 Task: Research Airbnb options in Lomza, Poland from 15th December, 2023 to 20th December, 2023 for 1 adult.1  bedroom having 1 bed and 1 bathroom. Property type can be hotel. Look for 4 properties as per requirement.
Action: Mouse moved to (455, 100)
Screenshot: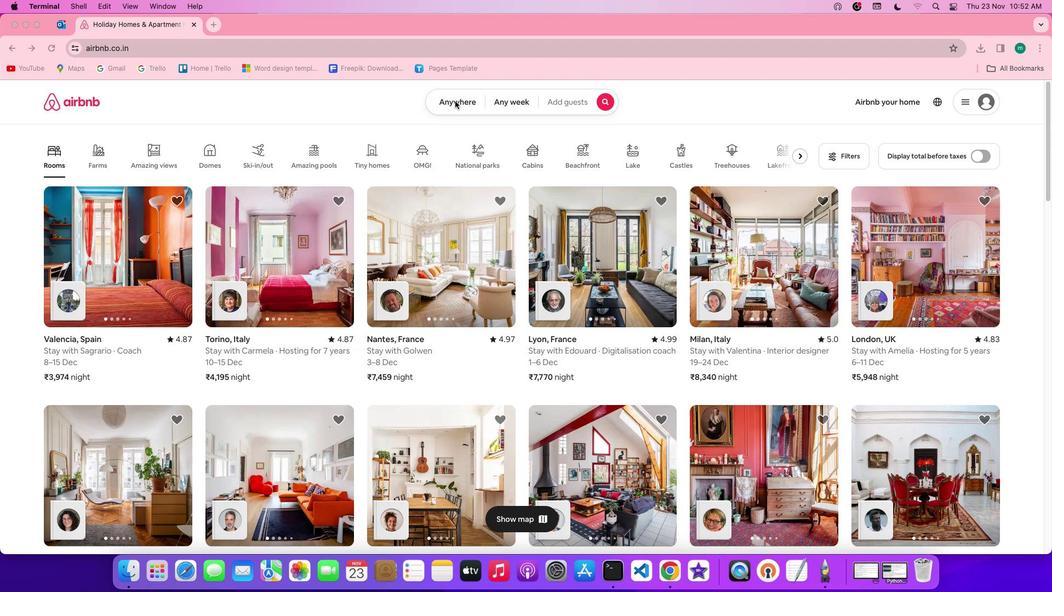 
Action: Mouse pressed left at (455, 100)
Screenshot: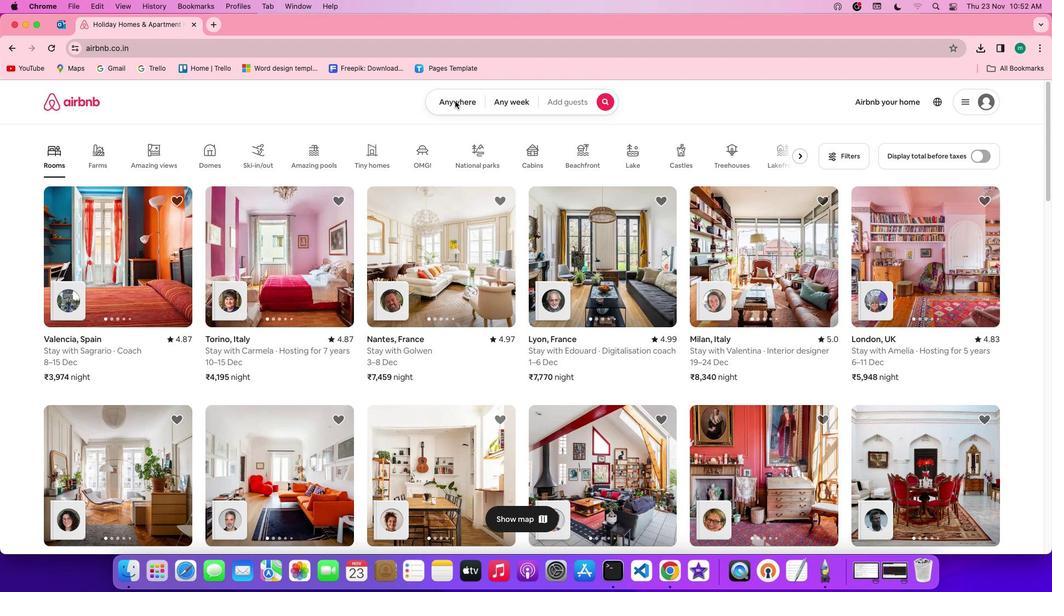 
Action: Mouse pressed left at (455, 100)
Screenshot: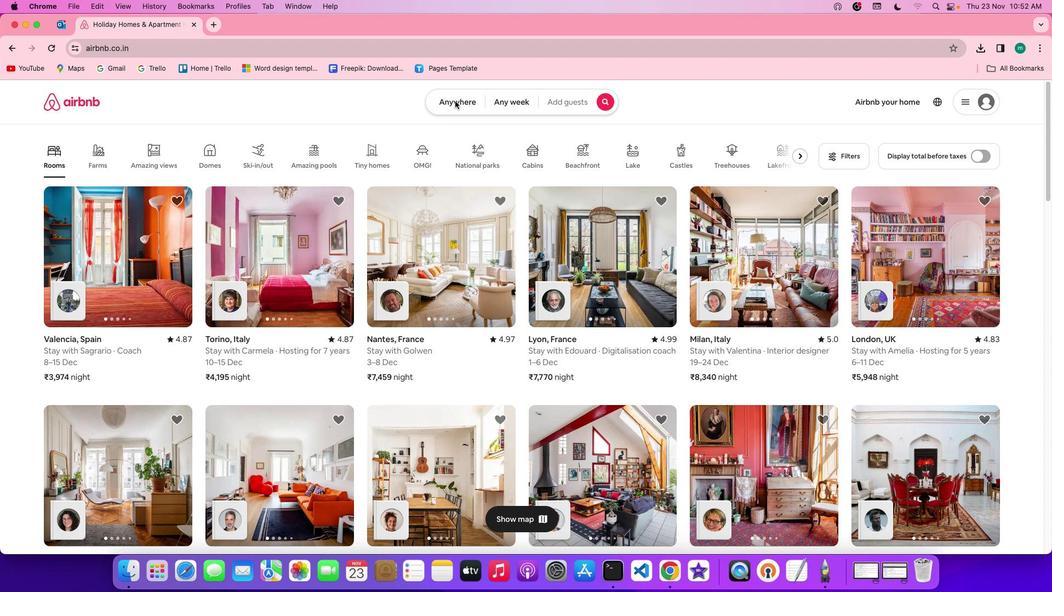 
Action: Mouse moved to (399, 144)
Screenshot: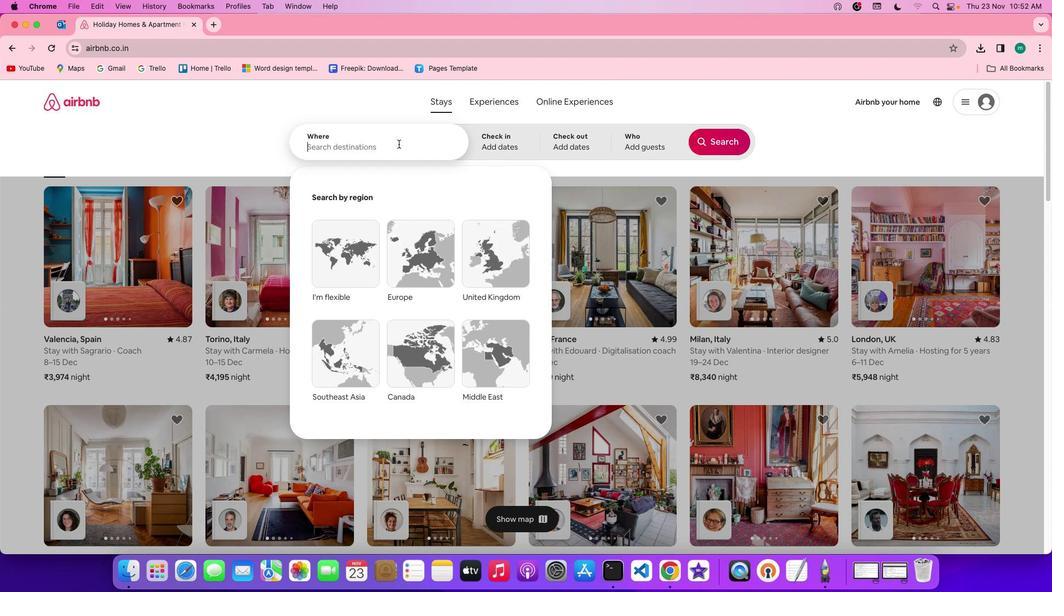 
Action: Mouse pressed left at (399, 144)
Screenshot: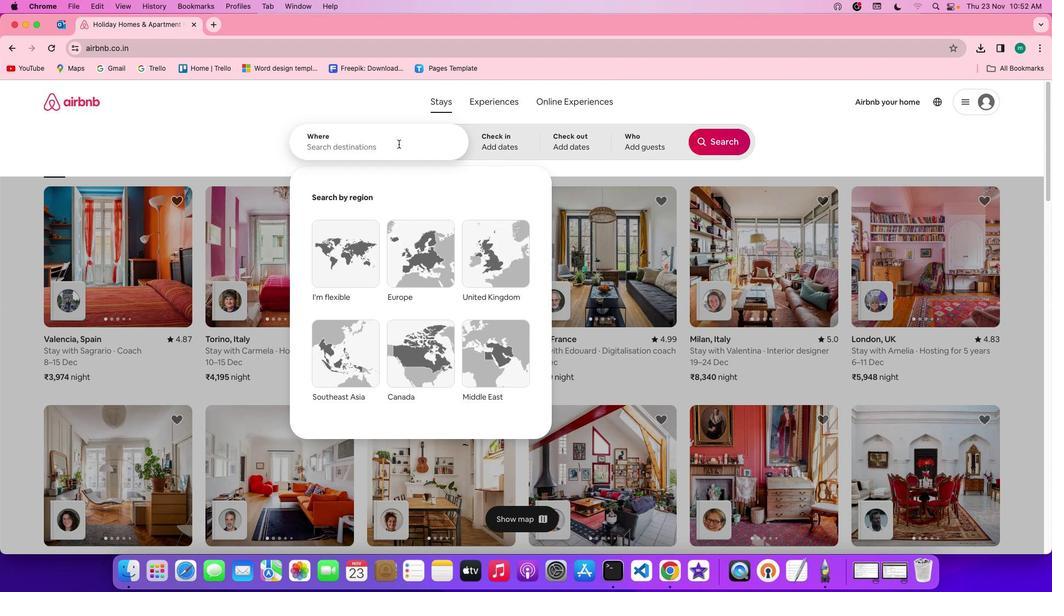 
Action: Key pressed Key.shift'L''o''m''z''a'','Key.spaceKey.shift'P''o''l''a''n''d'
Screenshot: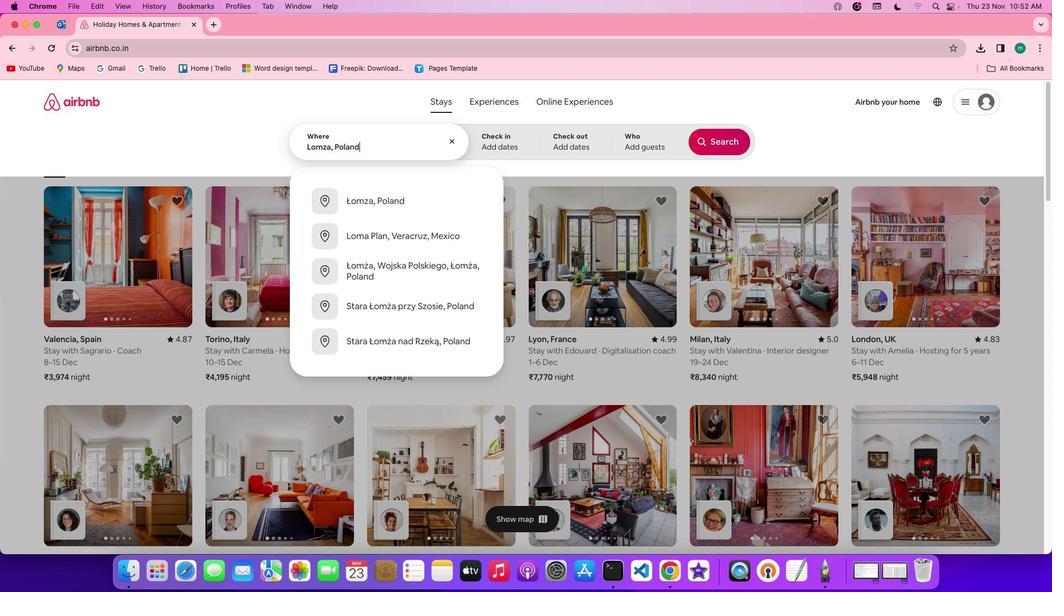 
Action: Mouse moved to (516, 139)
Screenshot: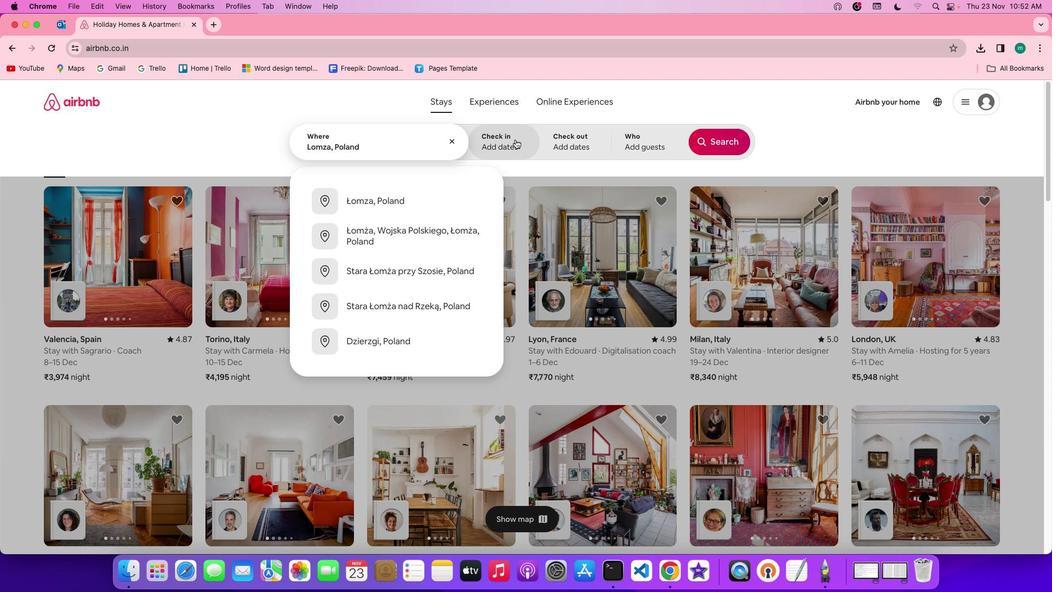 
Action: Mouse pressed left at (516, 139)
Screenshot: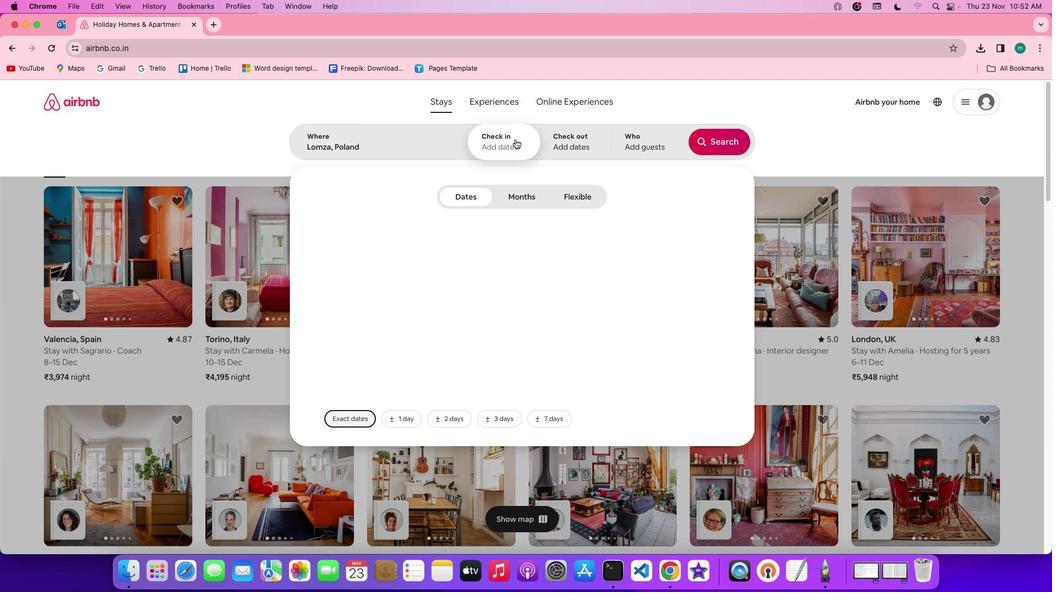 
Action: Mouse moved to (645, 271)
Screenshot: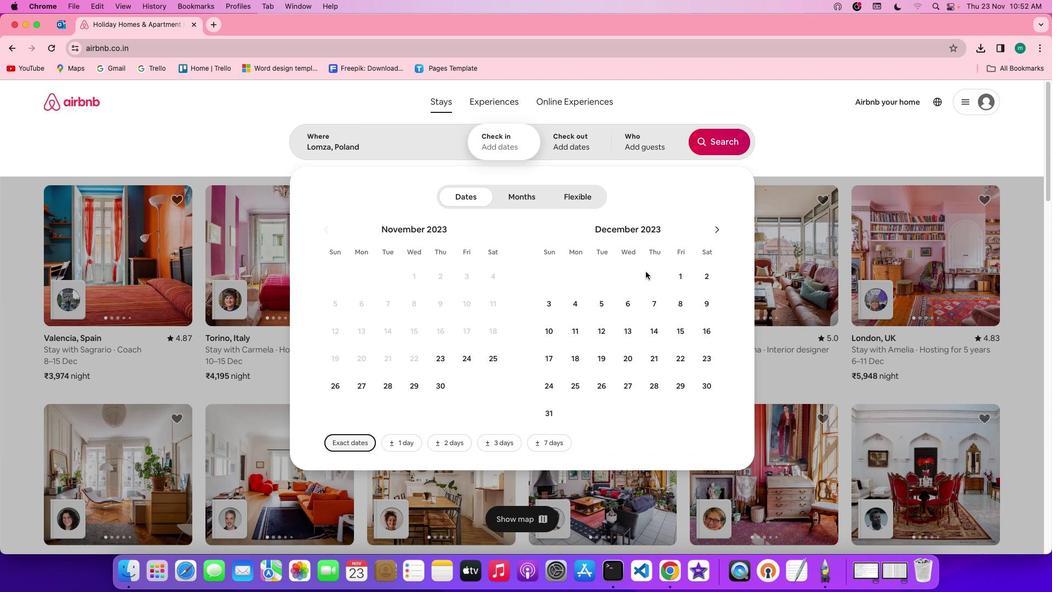 
Action: Mouse scrolled (645, 271) with delta (0, 0)
Screenshot: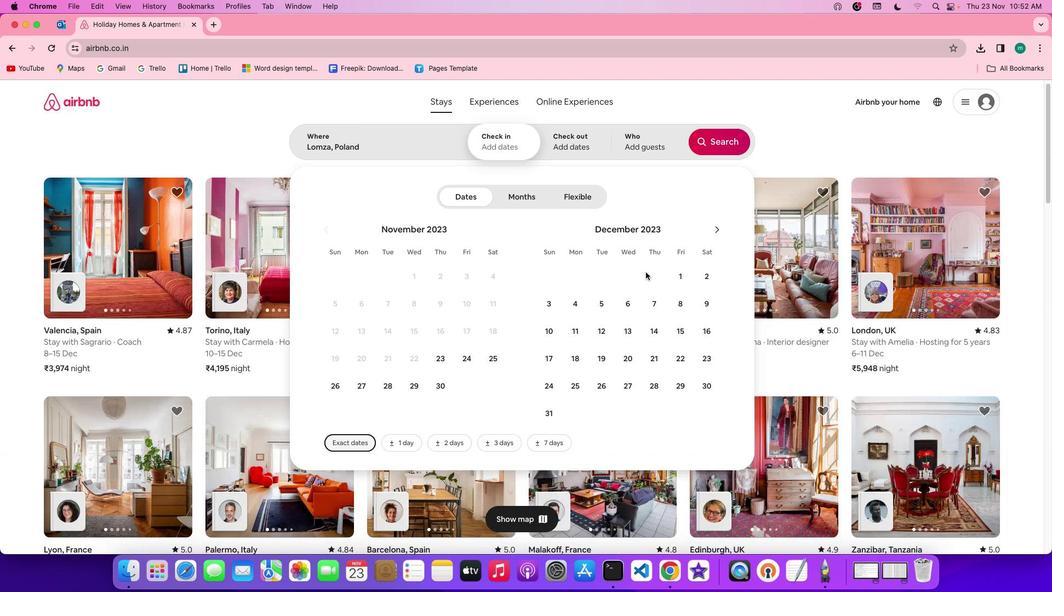 
Action: Mouse moved to (646, 271)
Screenshot: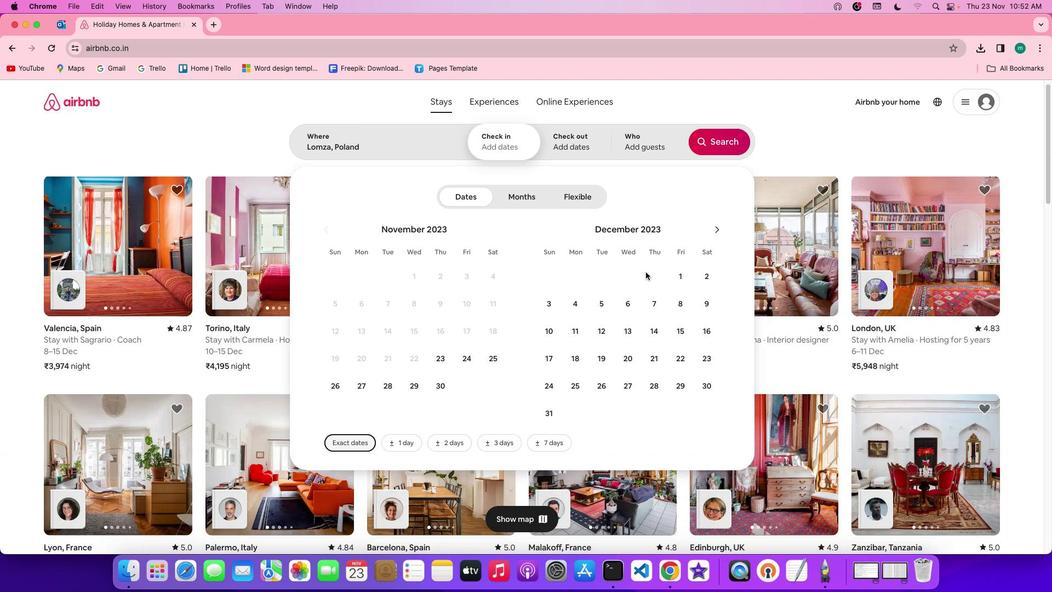 
Action: Mouse scrolled (646, 271) with delta (0, 0)
Screenshot: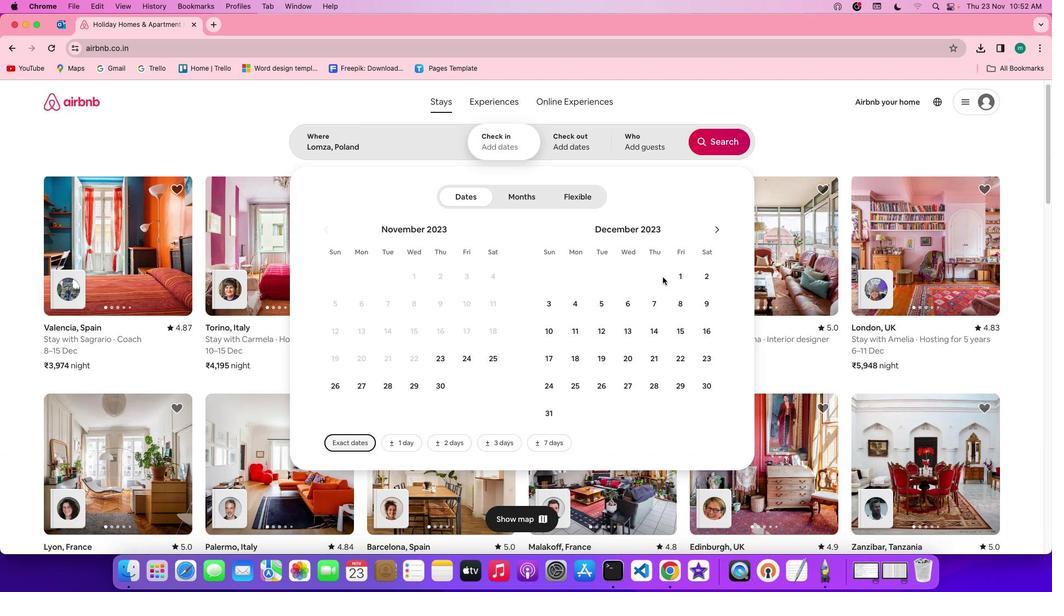 
Action: Mouse moved to (684, 322)
Screenshot: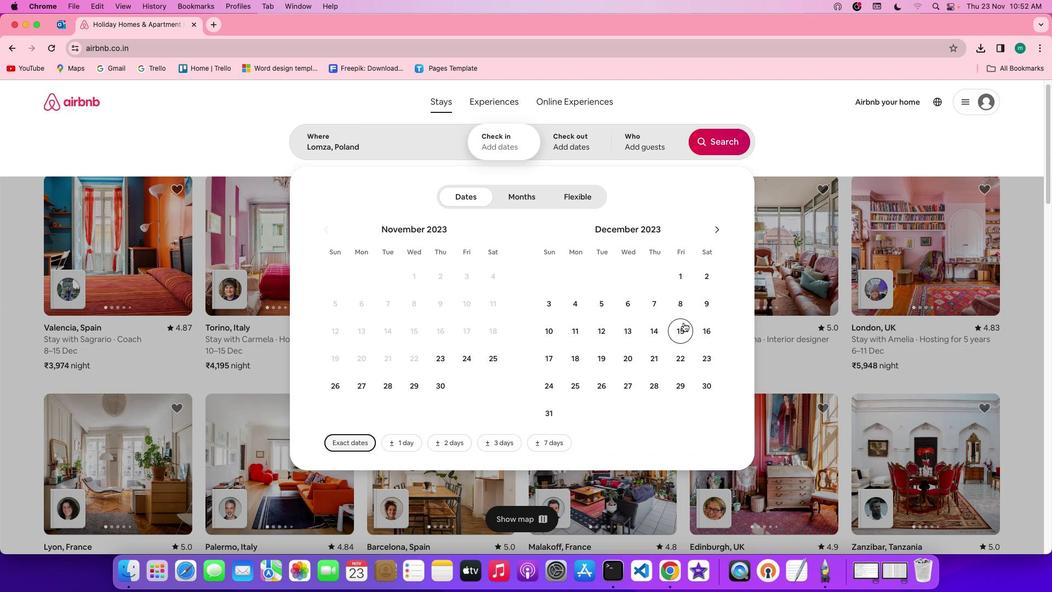 
Action: Mouse pressed left at (684, 322)
Screenshot: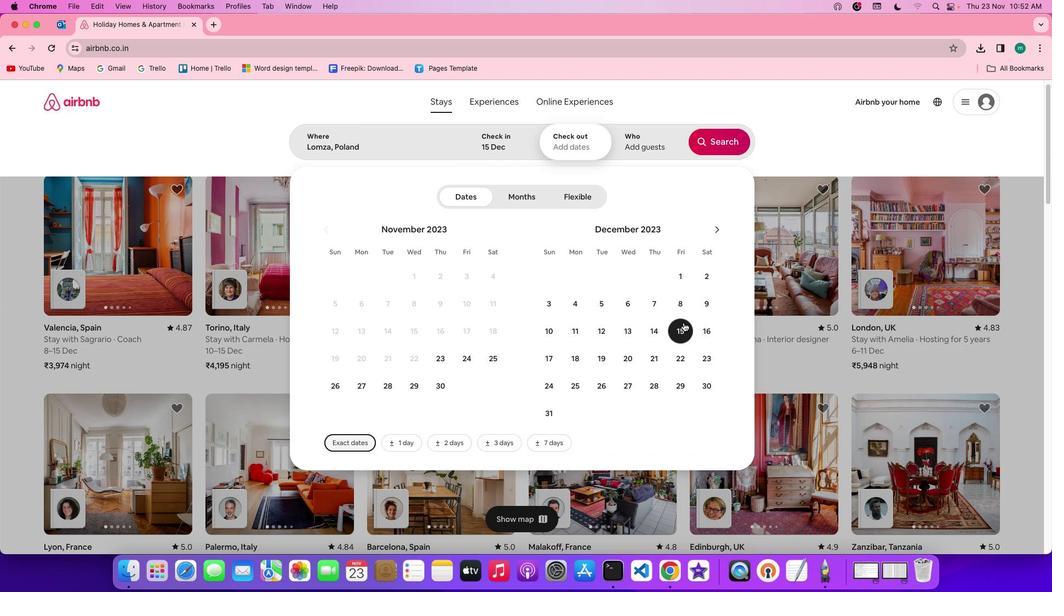 
Action: Mouse moved to (635, 352)
Screenshot: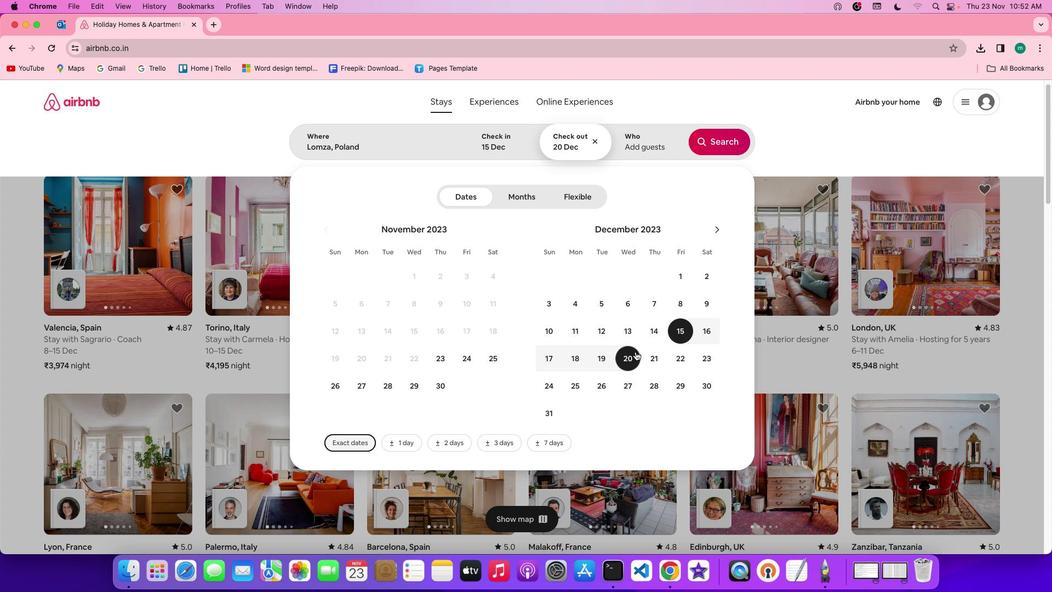 
Action: Mouse pressed left at (635, 352)
Screenshot: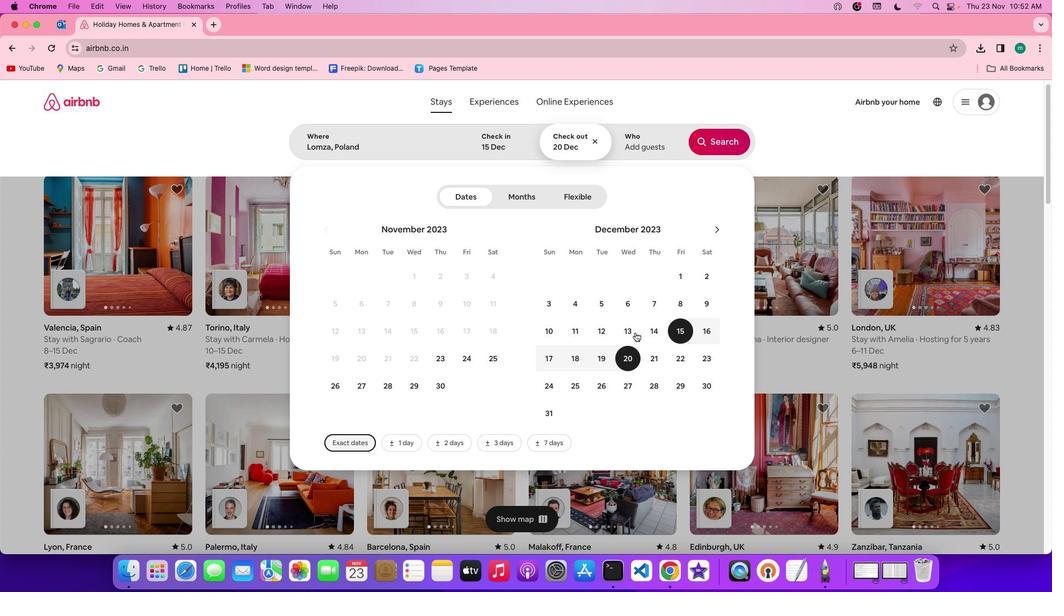 
Action: Mouse moved to (638, 135)
Screenshot: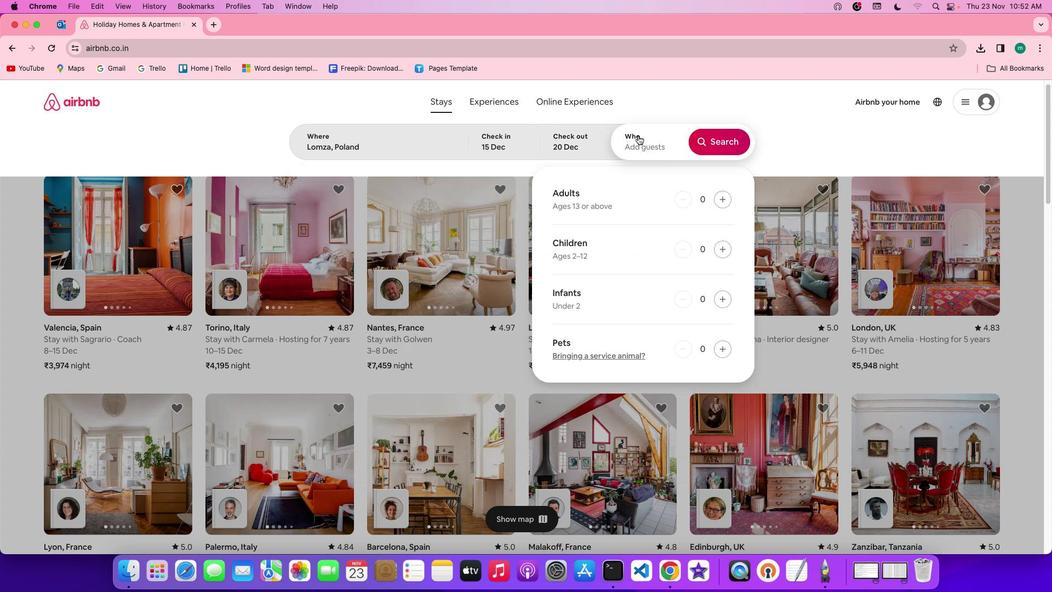 
Action: Mouse pressed left at (638, 135)
Screenshot: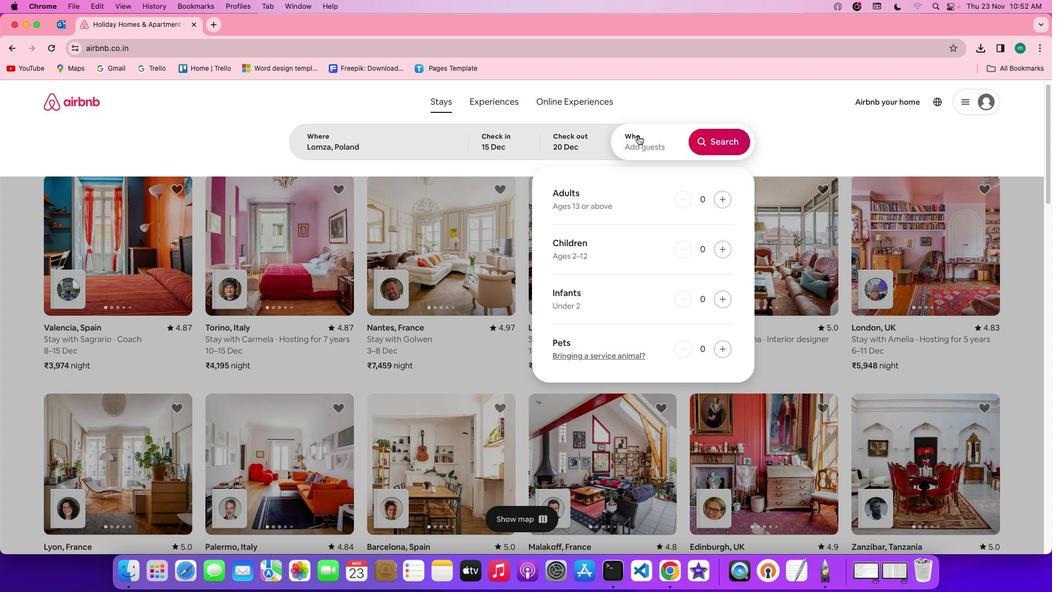 
Action: Mouse moved to (719, 195)
Screenshot: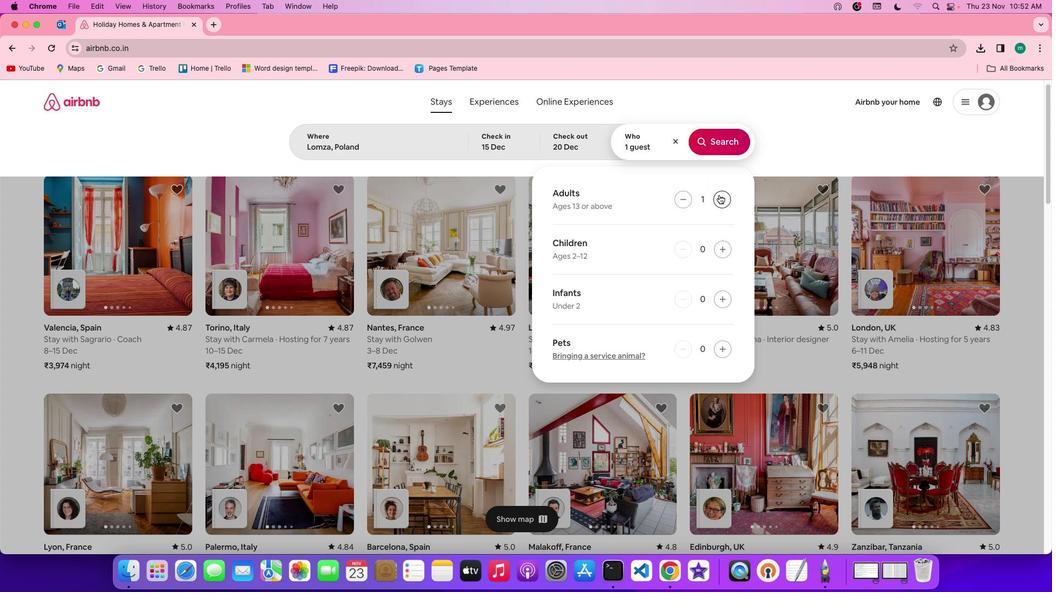 
Action: Mouse pressed left at (719, 195)
Screenshot: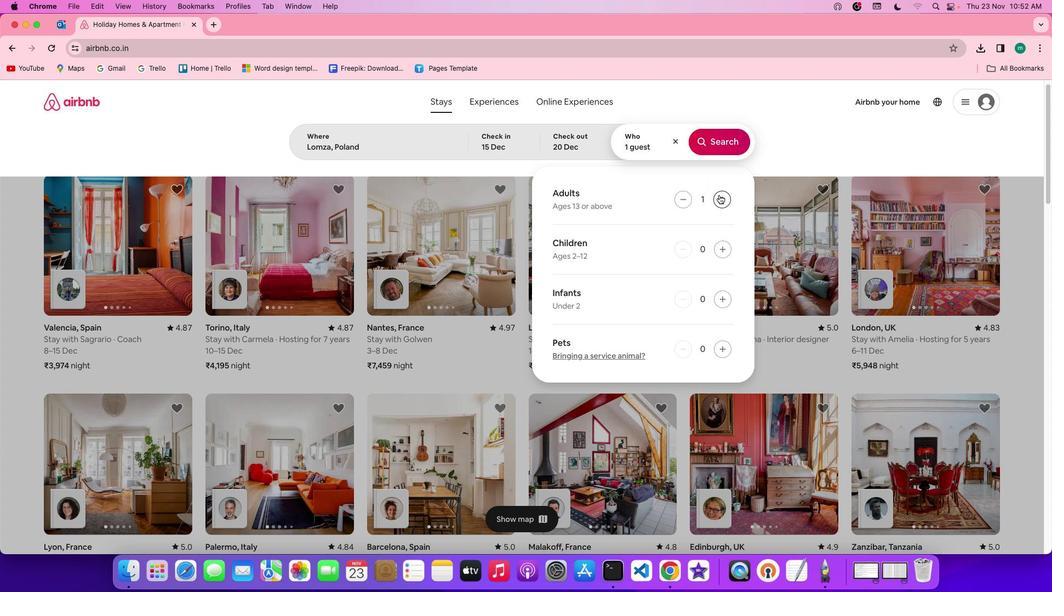 
Action: Mouse moved to (719, 139)
Screenshot: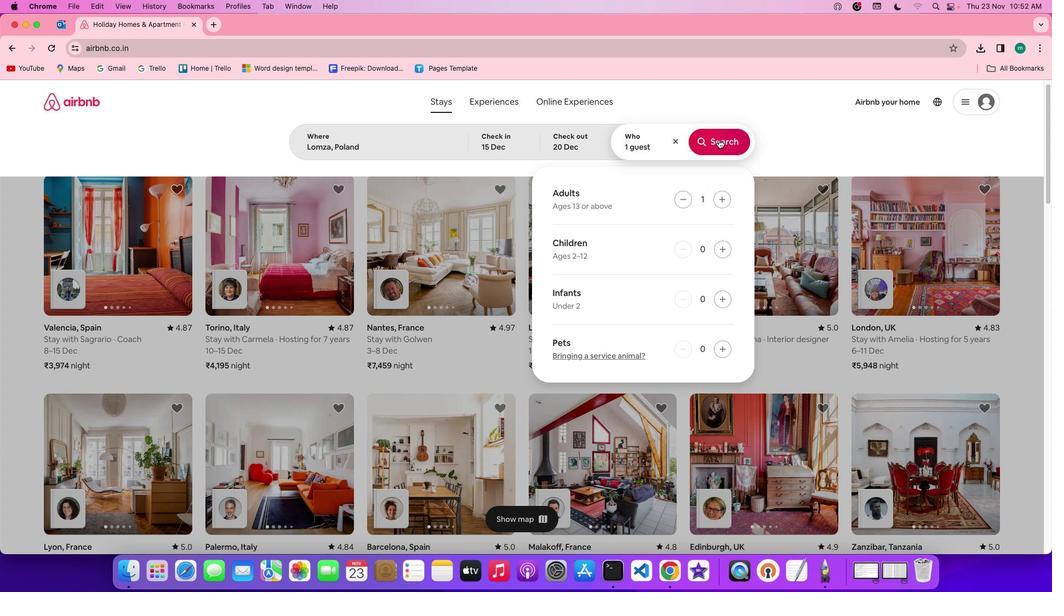 
Action: Mouse pressed left at (719, 139)
Screenshot: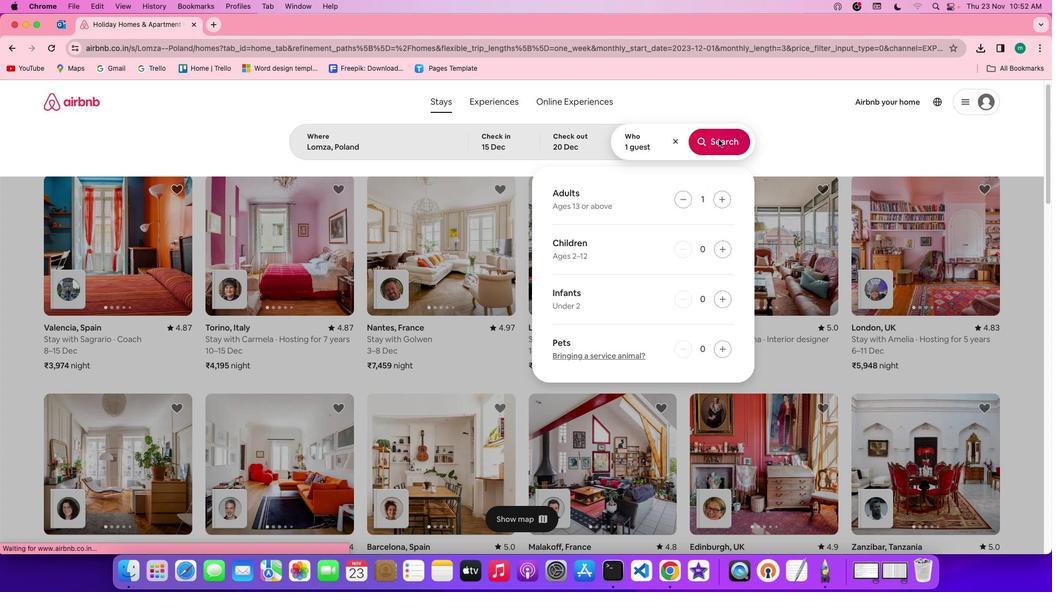 
Action: Mouse moved to (877, 147)
Screenshot: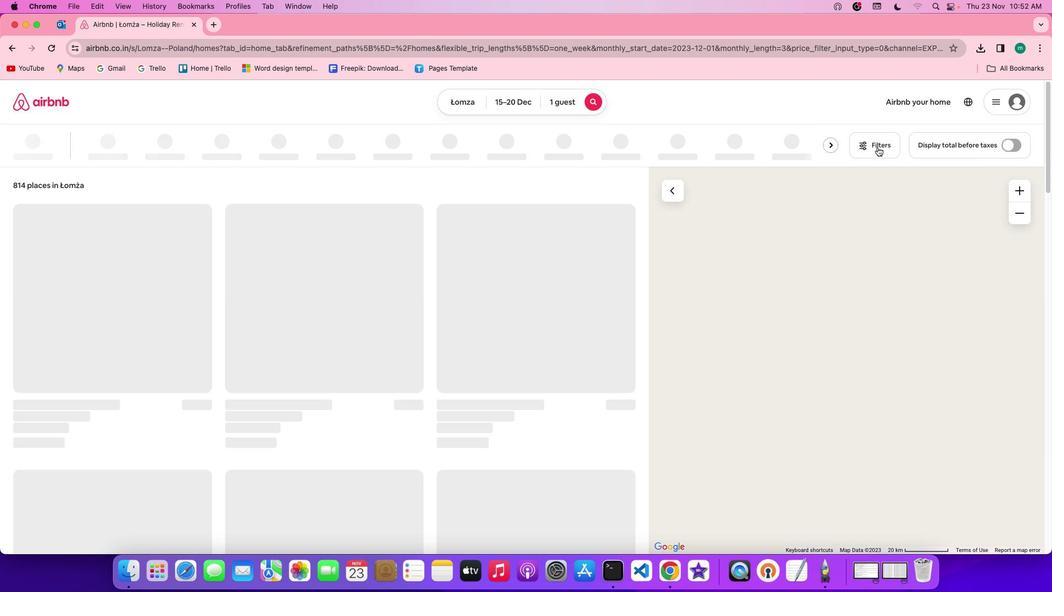 
Action: Mouse pressed left at (877, 147)
Screenshot: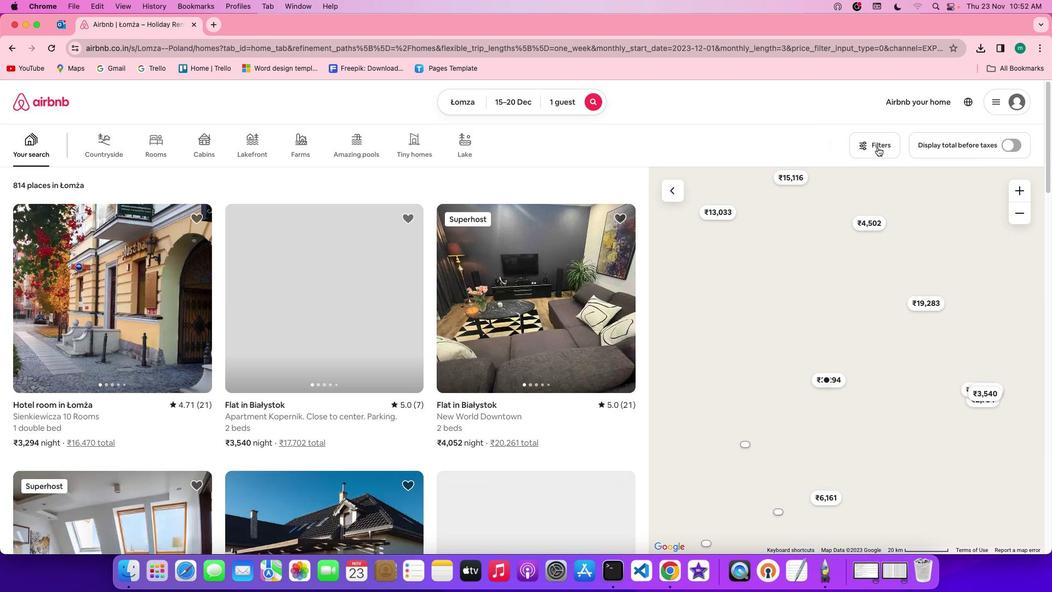 
Action: Mouse moved to (593, 307)
Screenshot: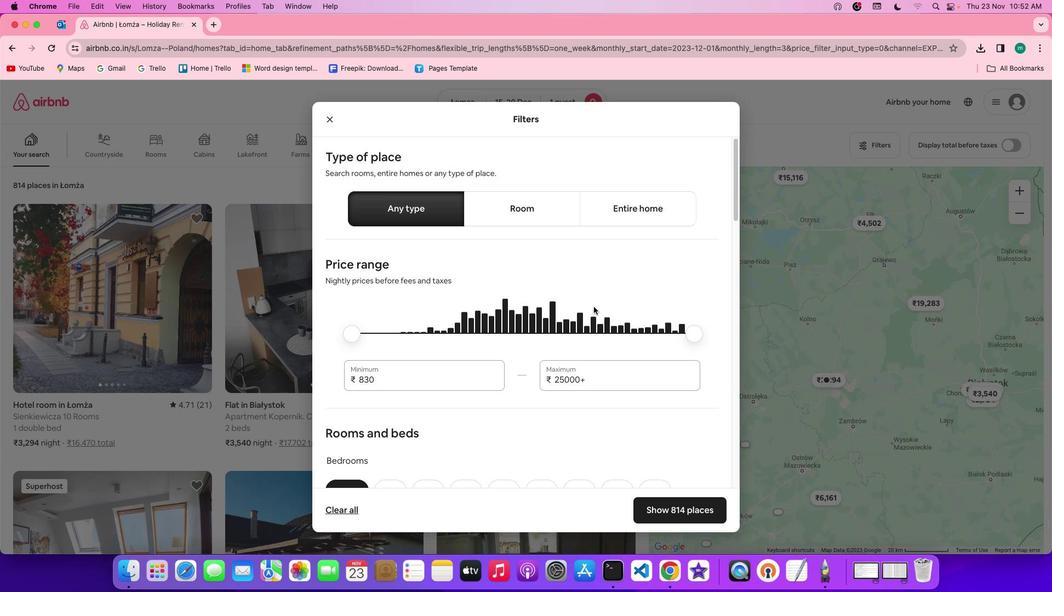
Action: Mouse scrolled (593, 307) with delta (0, 0)
Screenshot: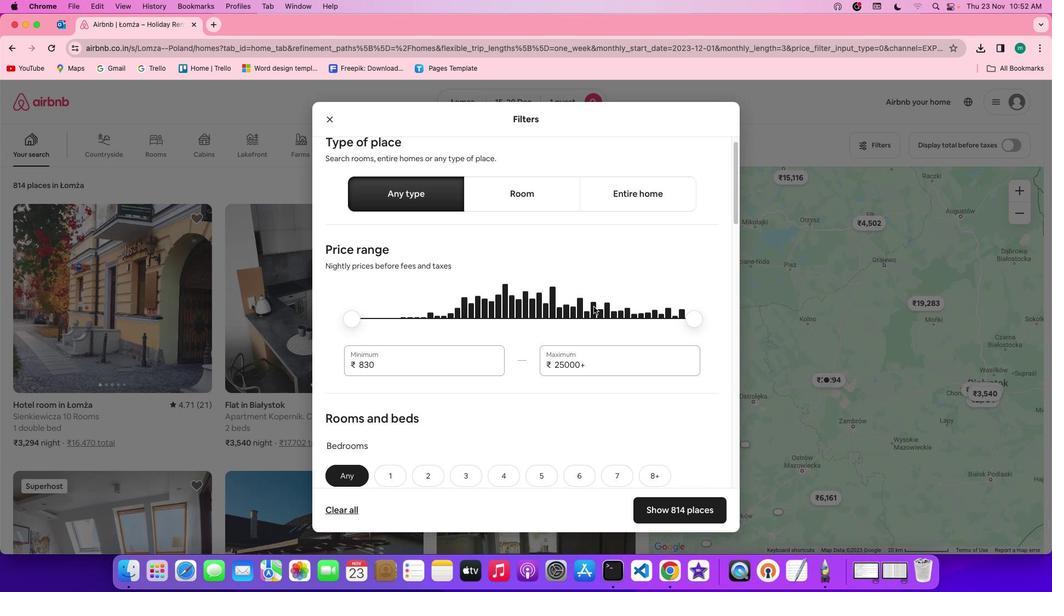 
Action: Mouse scrolled (593, 307) with delta (0, 0)
Screenshot: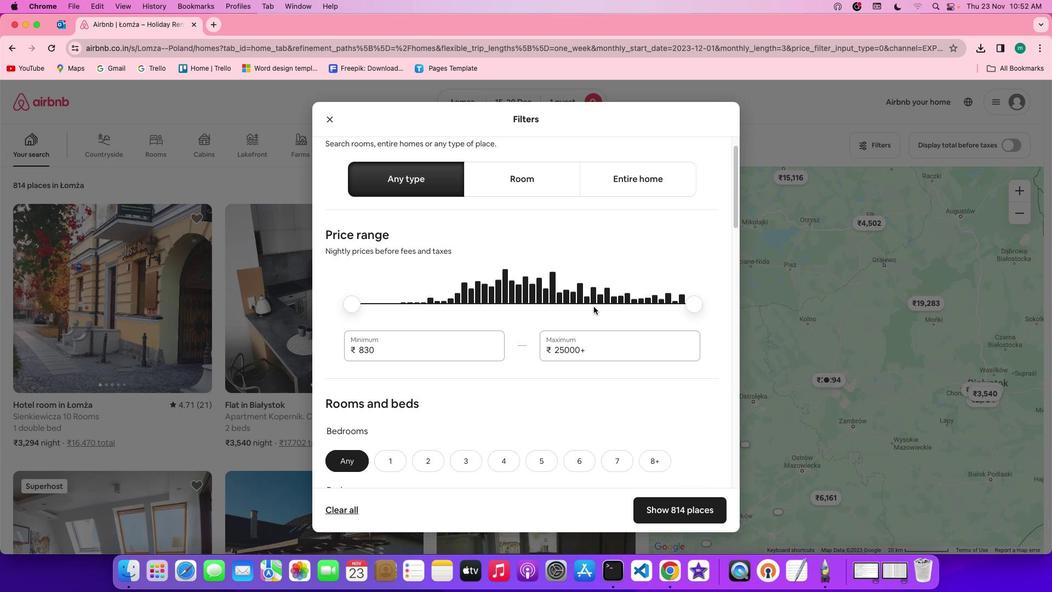 
Action: Mouse scrolled (593, 307) with delta (0, 0)
Screenshot: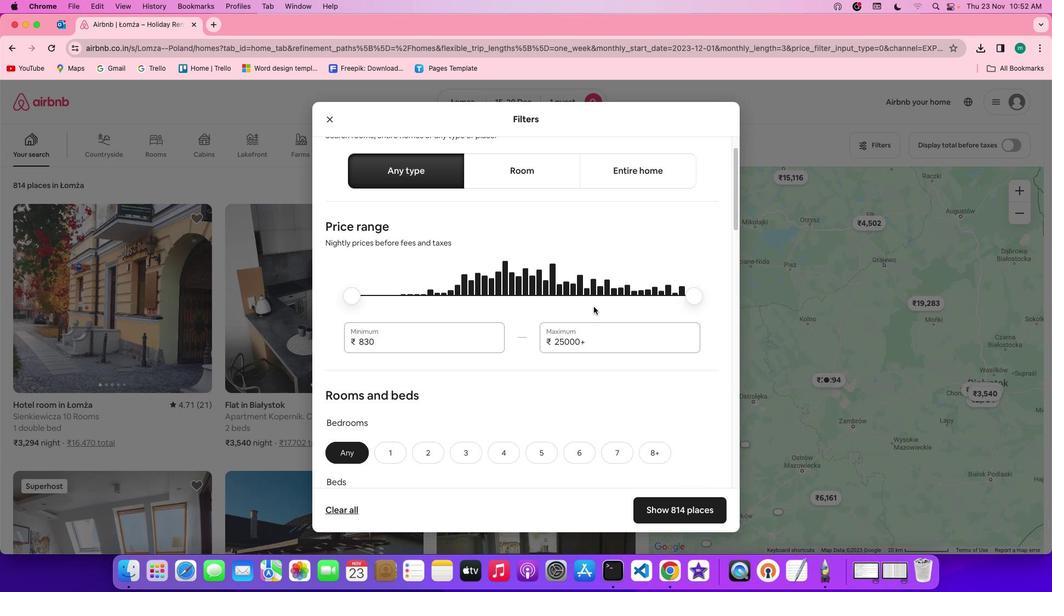 
Action: Mouse scrolled (593, 307) with delta (0, 0)
Screenshot: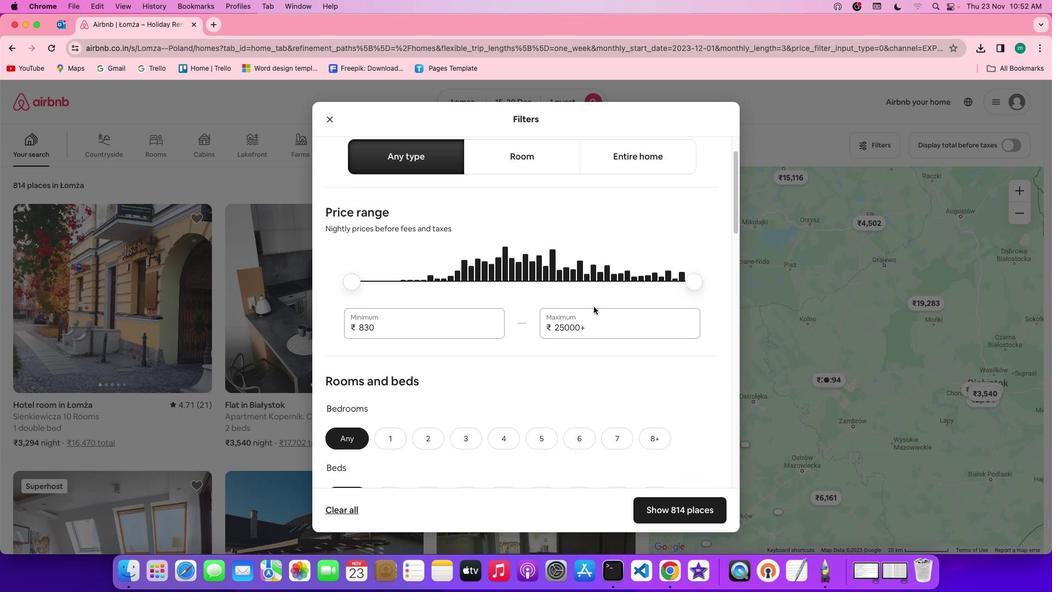 
Action: Mouse scrolled (593, 307) with delta (0, 0)
Screenshot: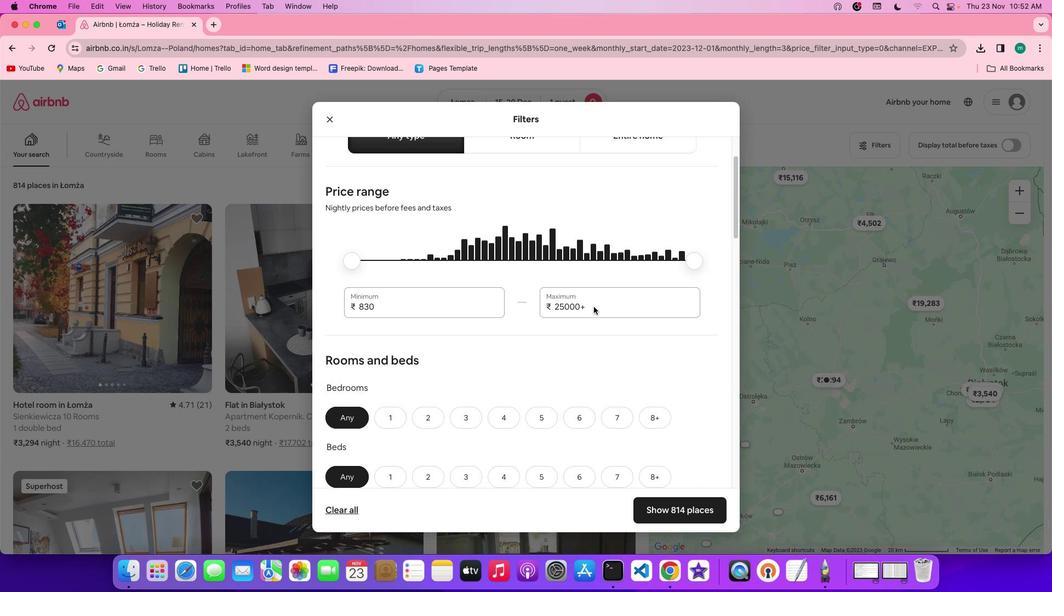 
Action: Mouse scrolled (593, 307) with delta (0, 0)
Screenshot: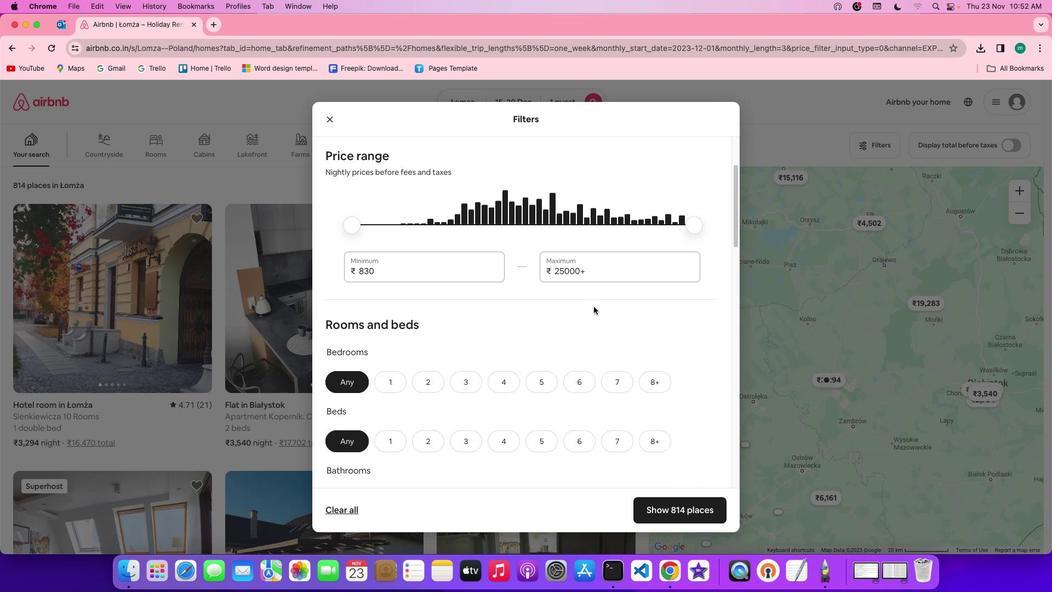 
Action: Mouse scrolled (593, 307) with delta (0, 0)
Screenshot: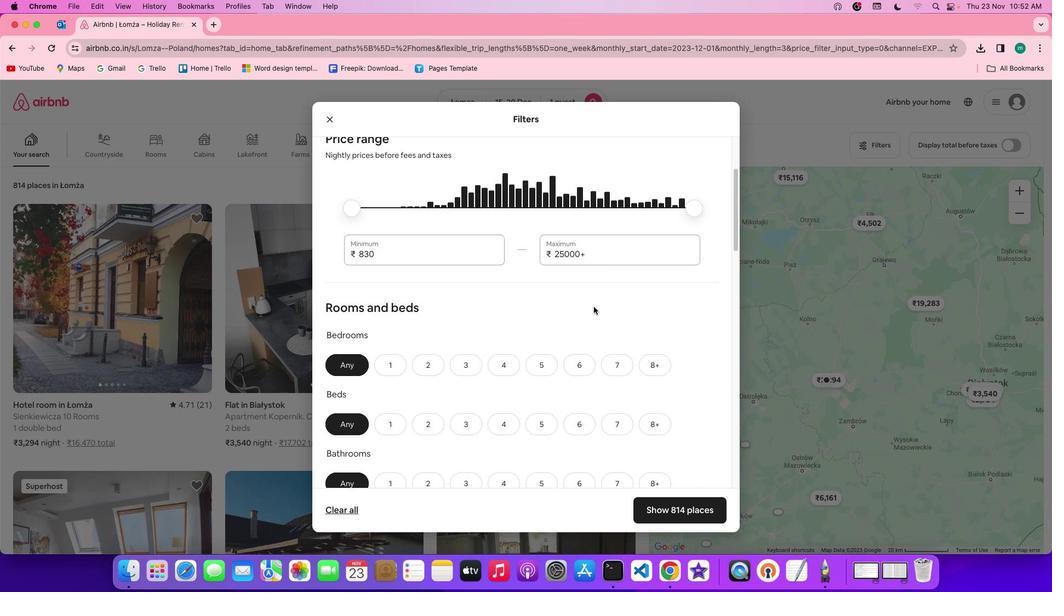 
Action: Mouse scrolled (593, 307) with delta (0, 0)
Screenshot: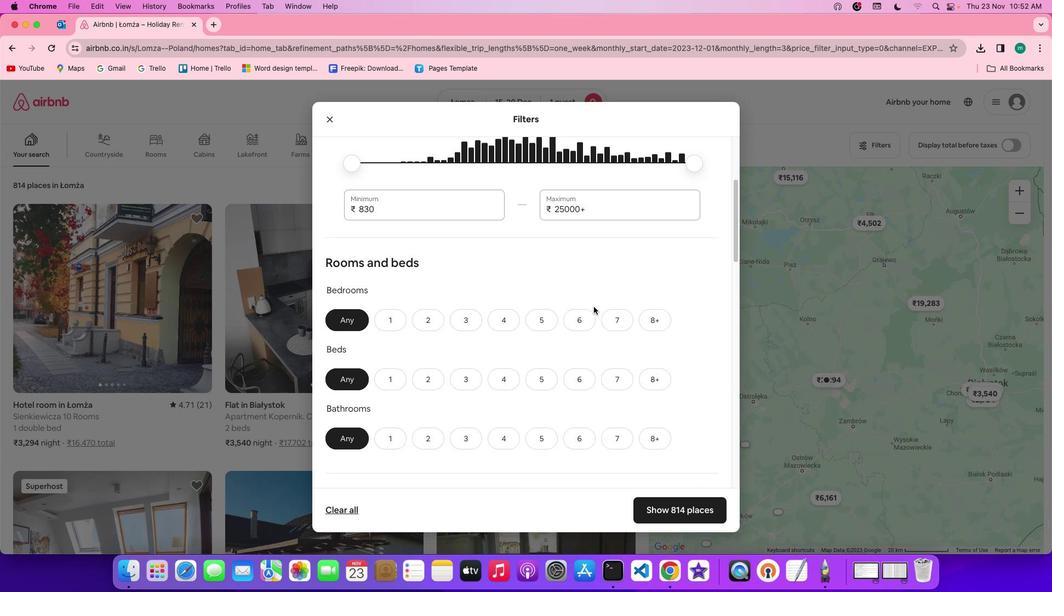 
Action: Mouse scrolled (593, 307) with delta (0, 0)
Screenshot: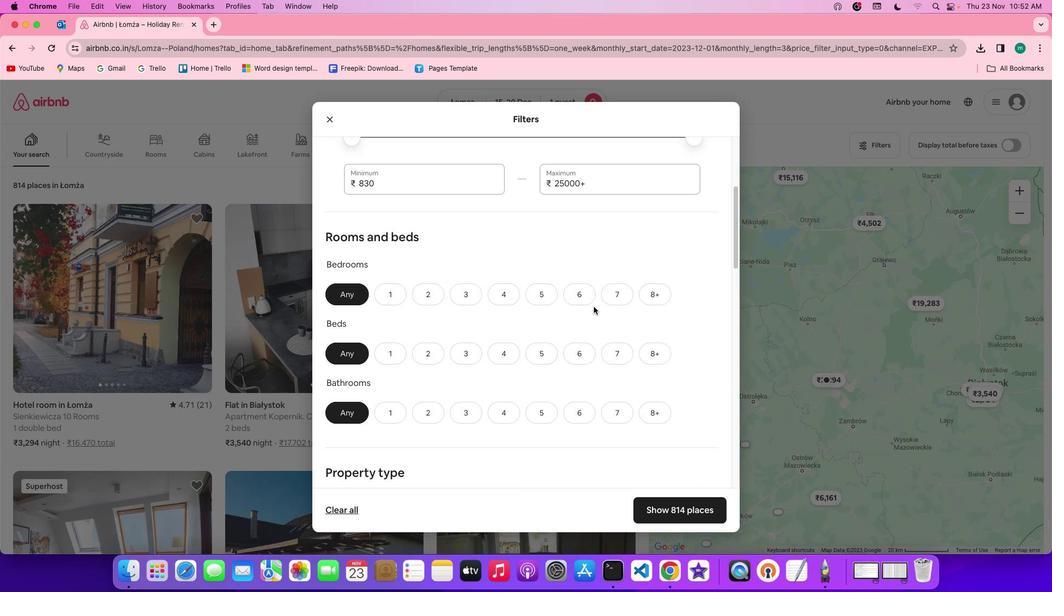 
Action: Mouse scrolled (593, 307) with delta (0, -1)
Screenshot: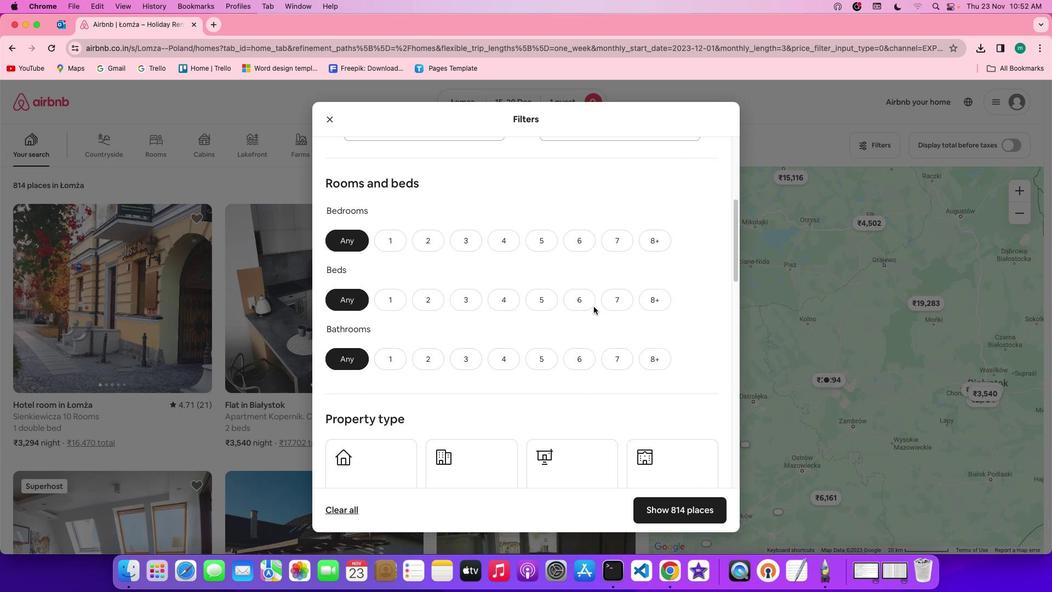 
Action: Mouse scrolled (593, 307) with delta (0, -1)
Screenshot: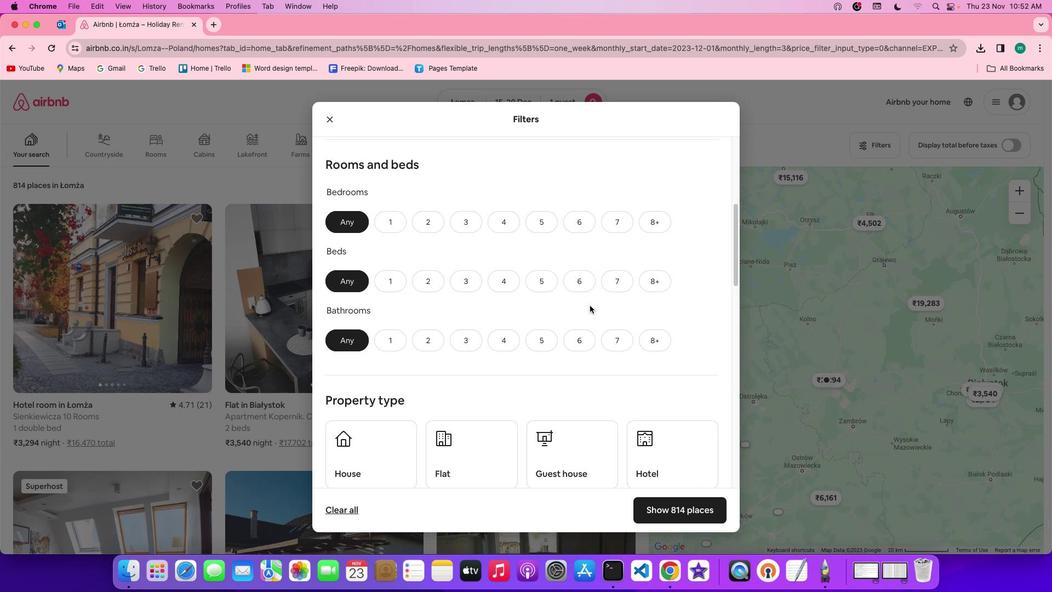 
Action: Mouse moved to (388, 226)
Screenshot: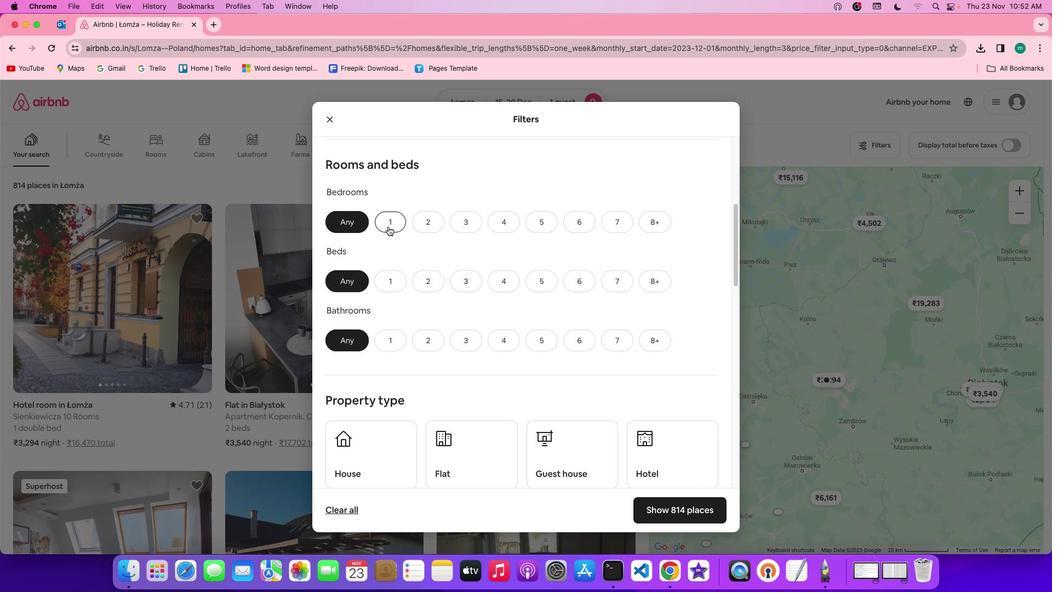 
Action: Mouse pressed left at (388, 226)
Screenshot: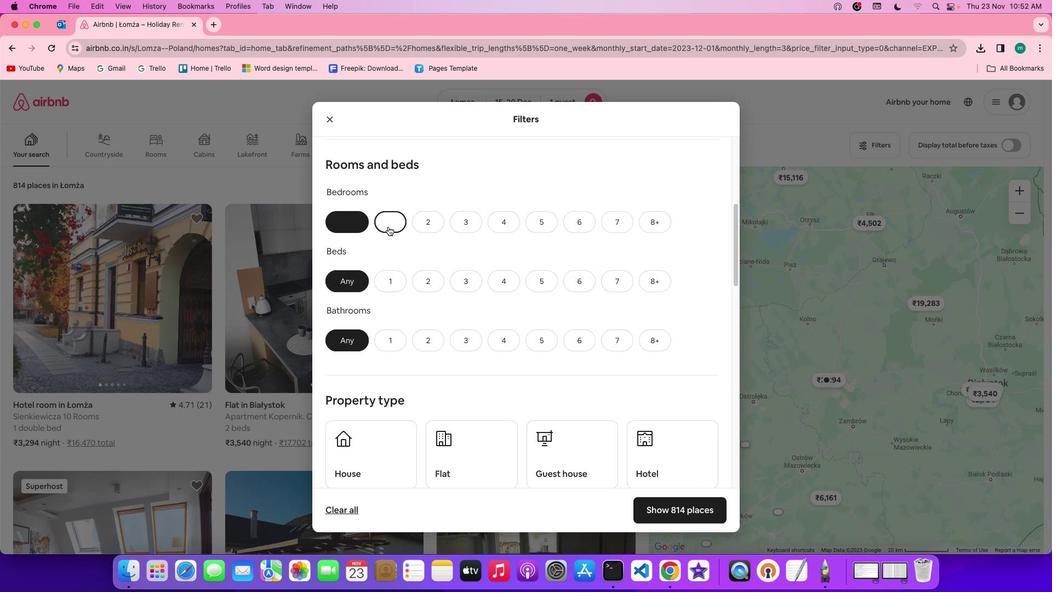 
Action: Mouse moved to (392, 282)
Screenshot: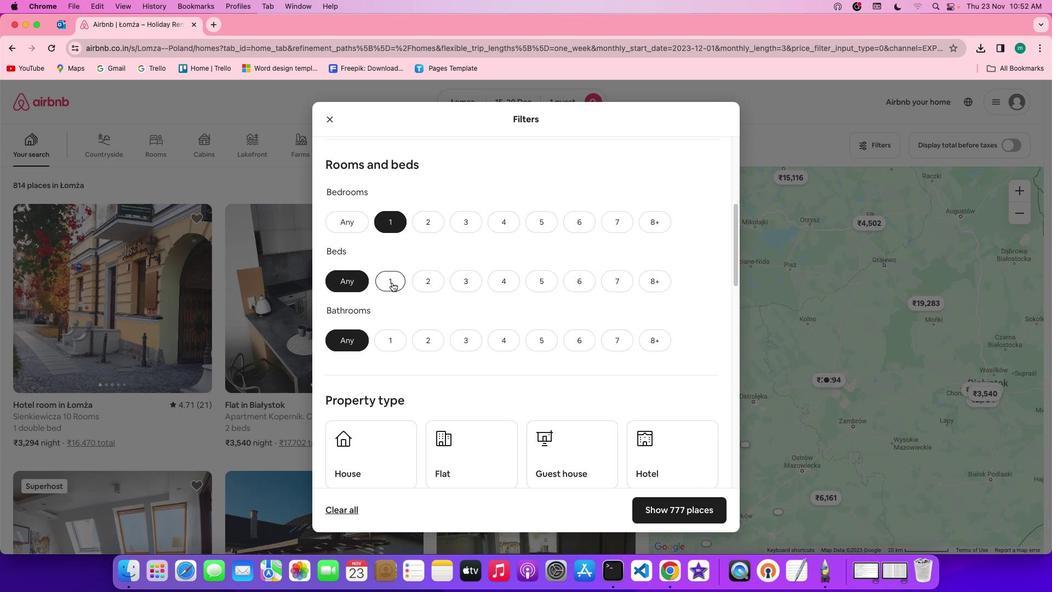 
Action: Mouse pressed left at (392, 282)
Screenshot: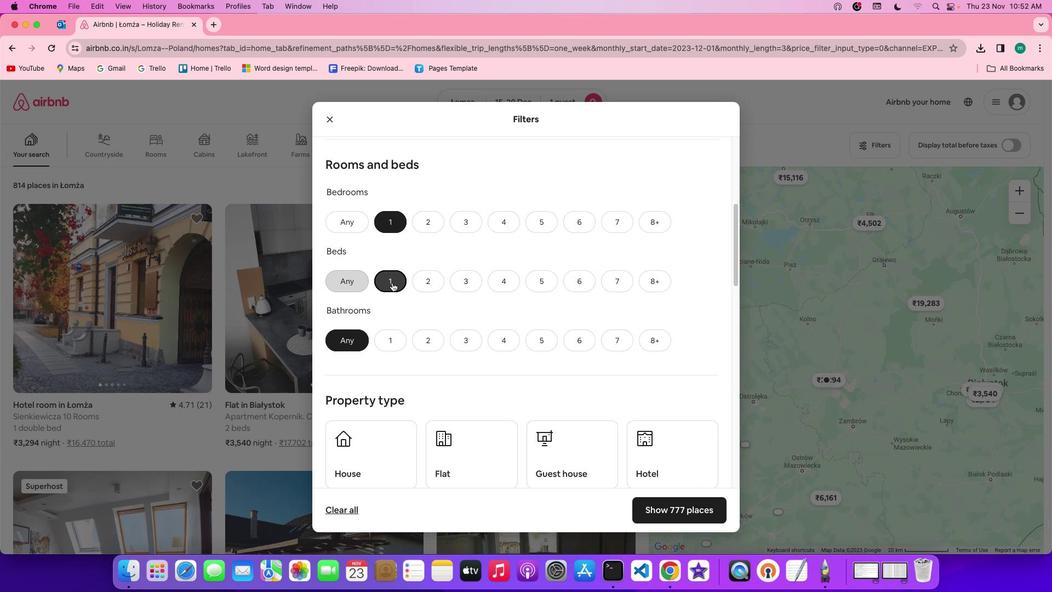 
Action: Mouse moved to (395, 334)
Screenshot: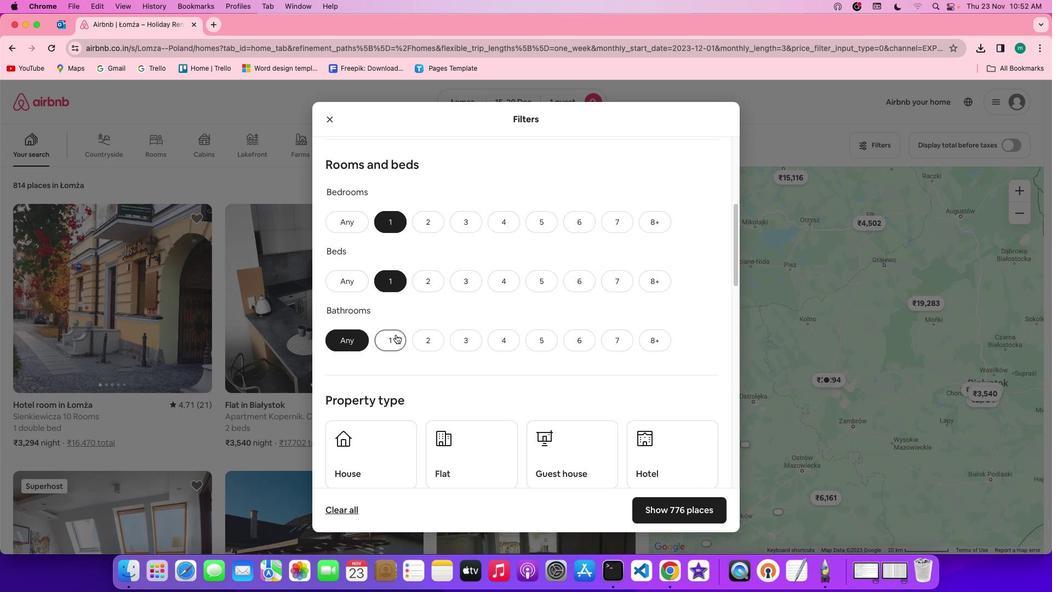 
Action: Mouse pressed left at (395, 334)
Screenshot: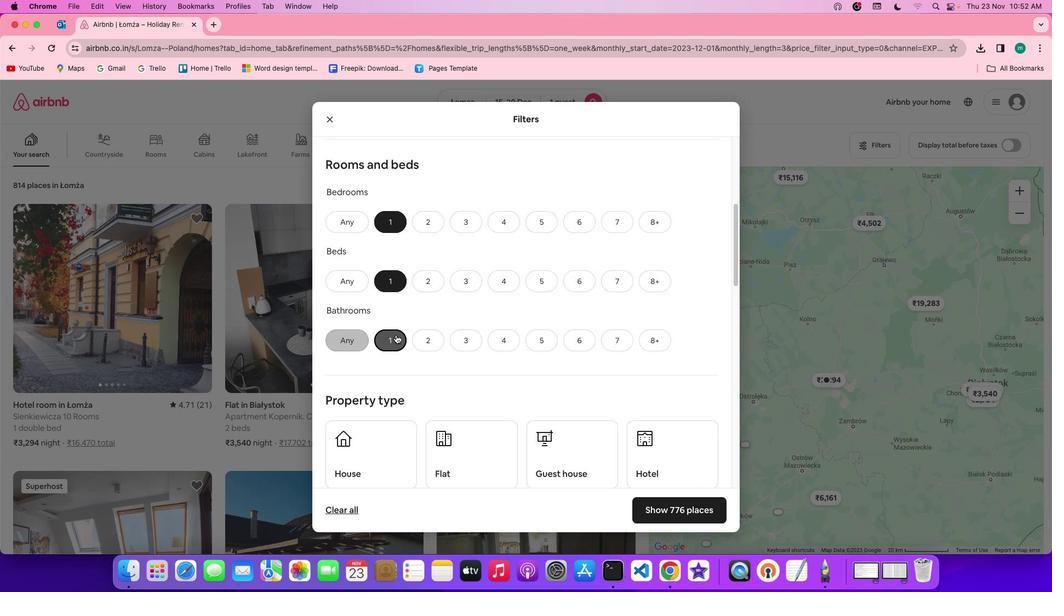 
Action: Mouse moved to (579, 329)
Screenshot: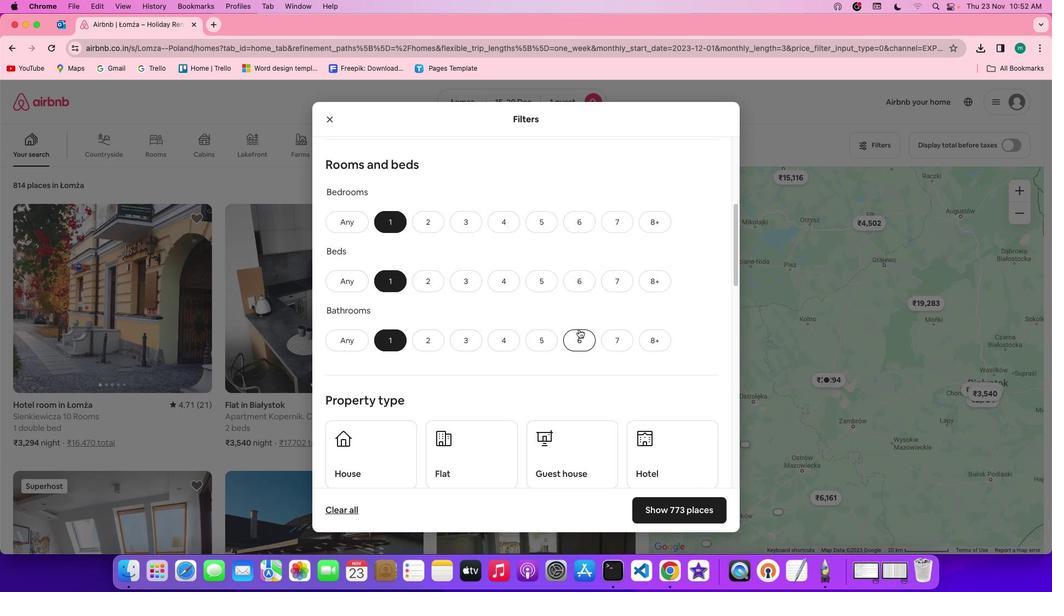 
Action: Mouse scrolled (579, 329) with delta (0, 0)
Screenshot: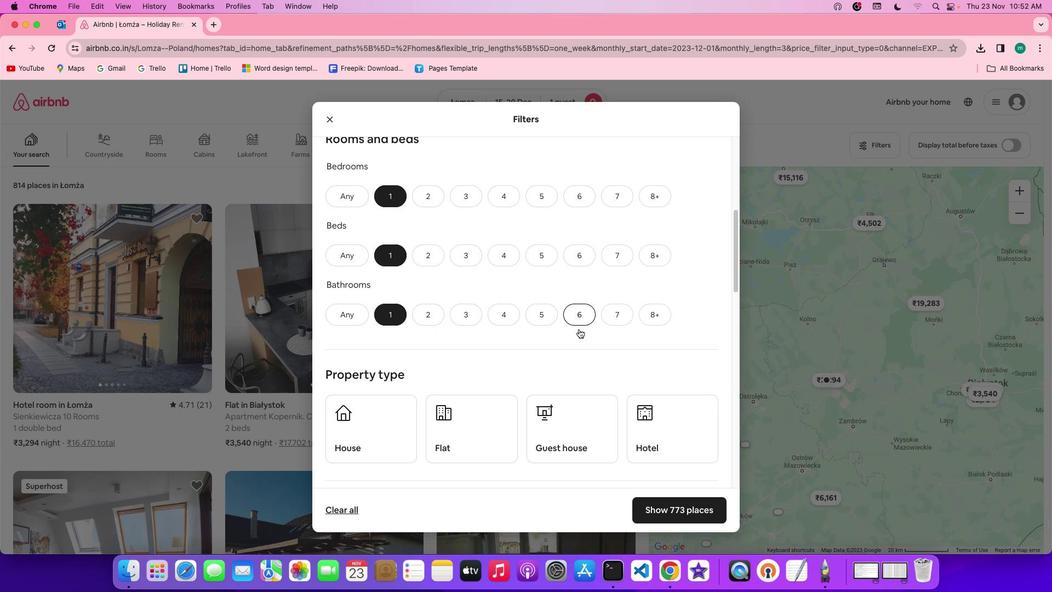
Action: Mouse scrolled (579, 329) with delta (0, 0)
Screenshot: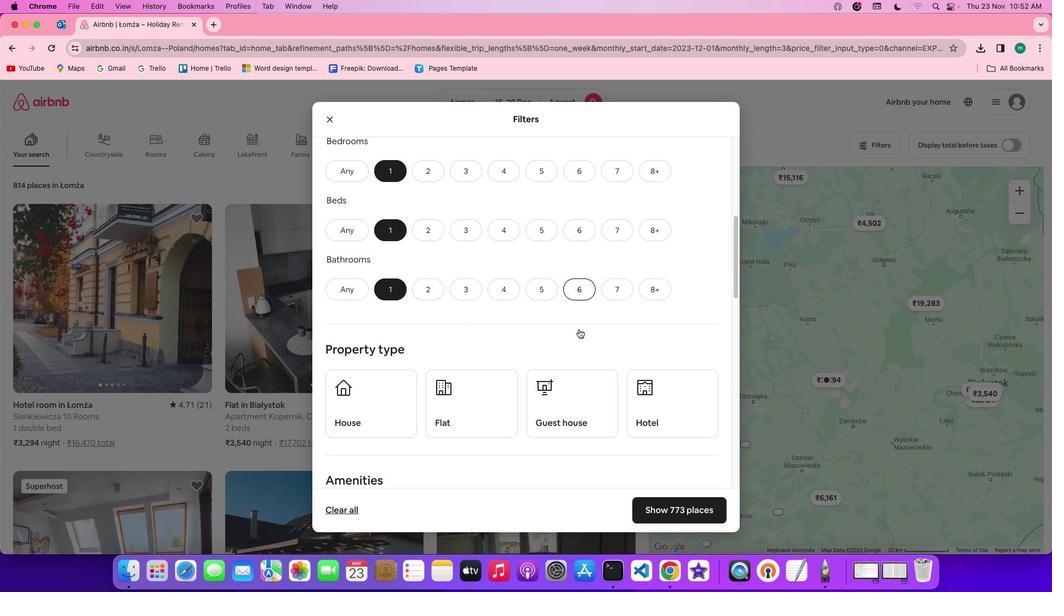
Action: Mouse scrolled (579, 329) with delta (0, 0)
Screenshot: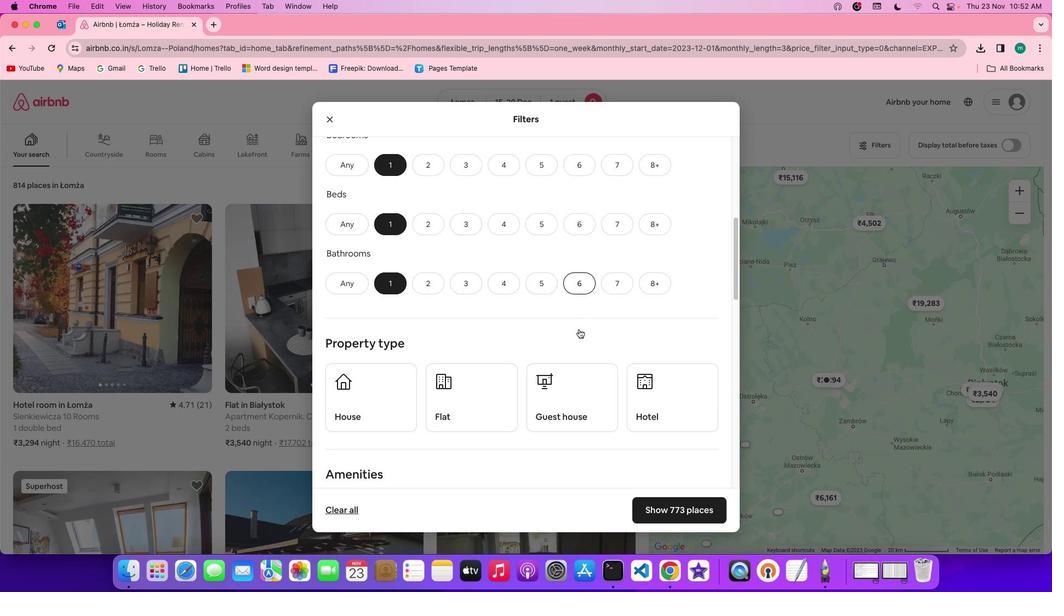 
Action: Mouse scrolled (579, 329) with delta (0, 0)
Screenshot: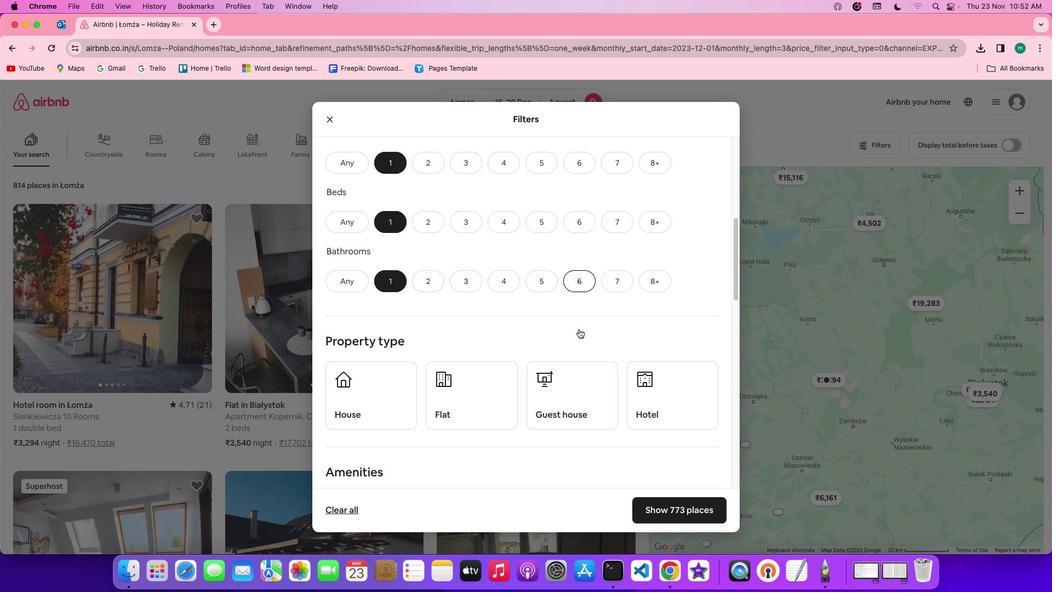 
Action: Mouse scrolled (579, 329) with delta (0, 0)
Screenshot: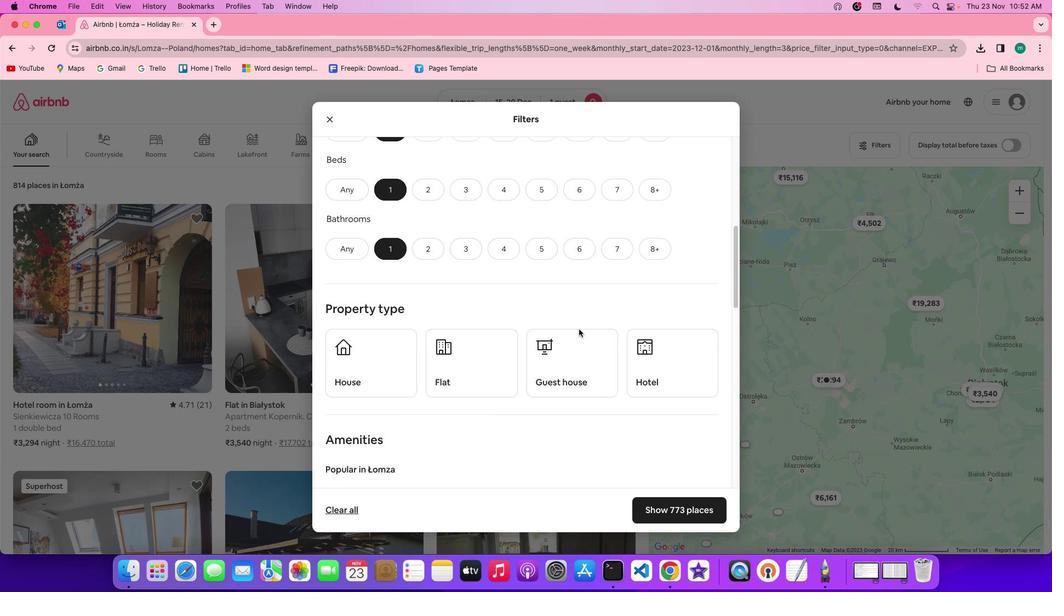 
Action: Mouse scrolled (579, 329) with delta (0, 0)
Screenshot: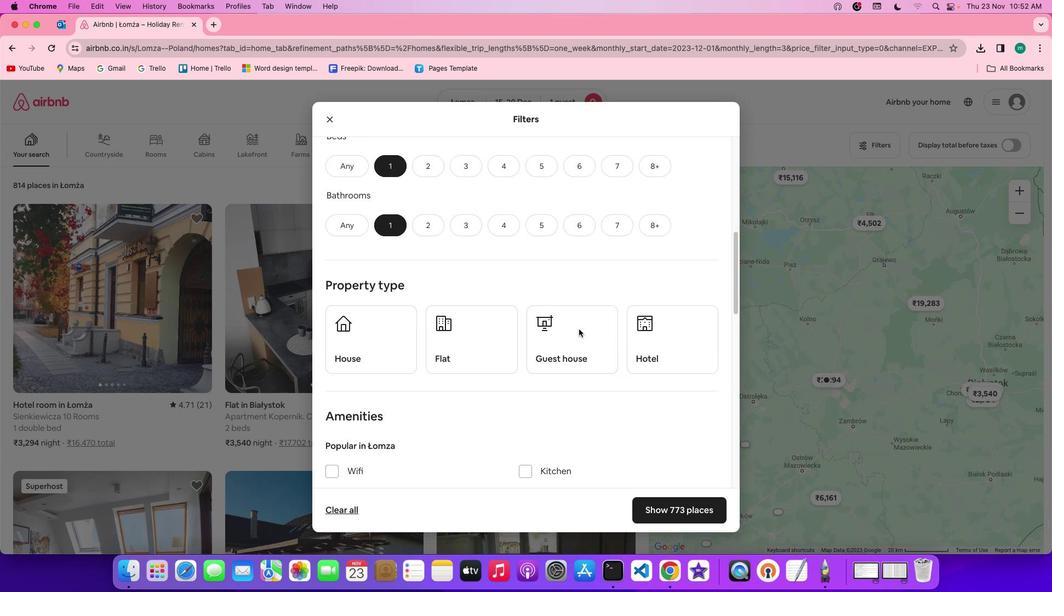 
Action: Mouse scrolled (579, 329) with delta (0, -1)
Screenshot: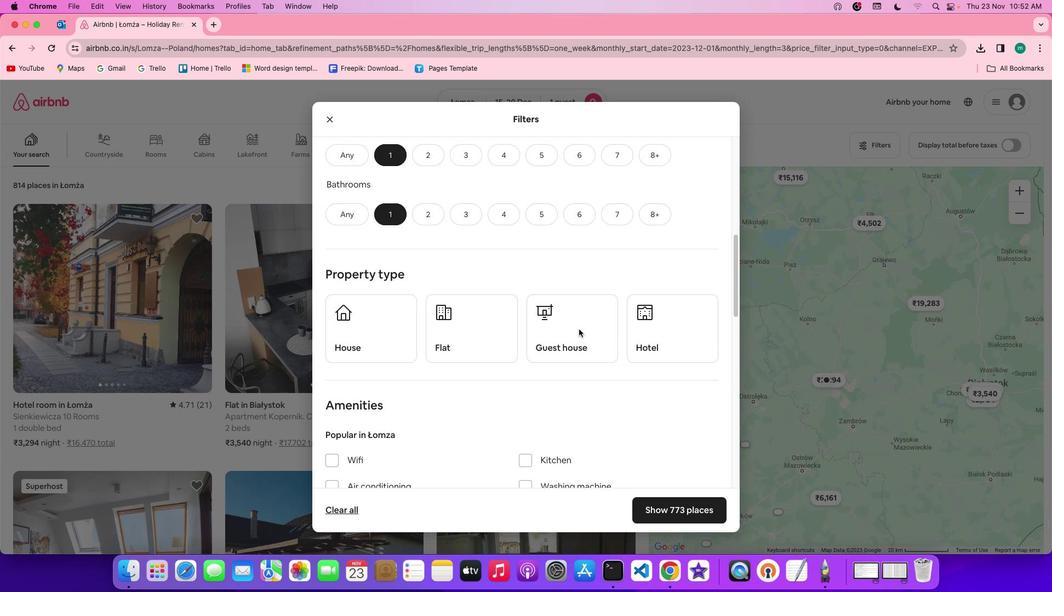 
Action: Mouse moved to (650, 328)
Screenshot: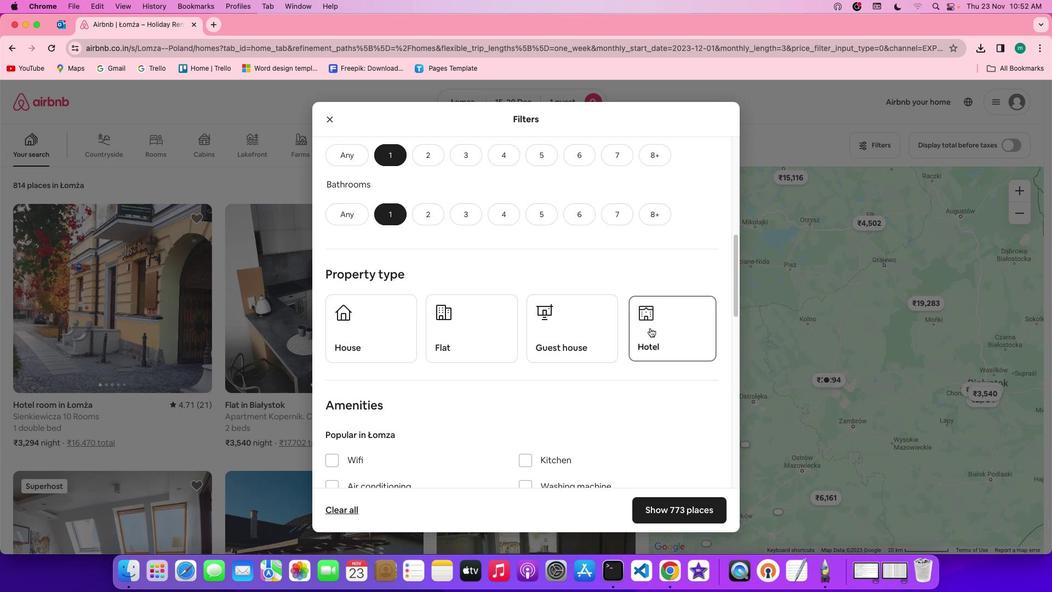 
Action: Mouse pressed left at (650, 328)
Screenshot: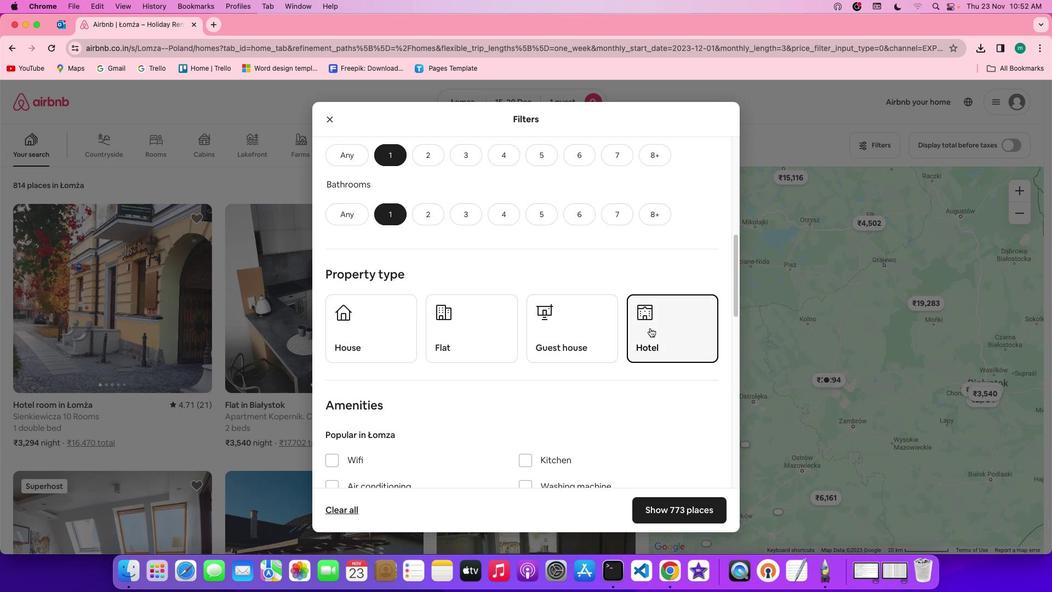 
Action: Mouse scrolled (650, 328) with delta (0, 0)
Screenshot: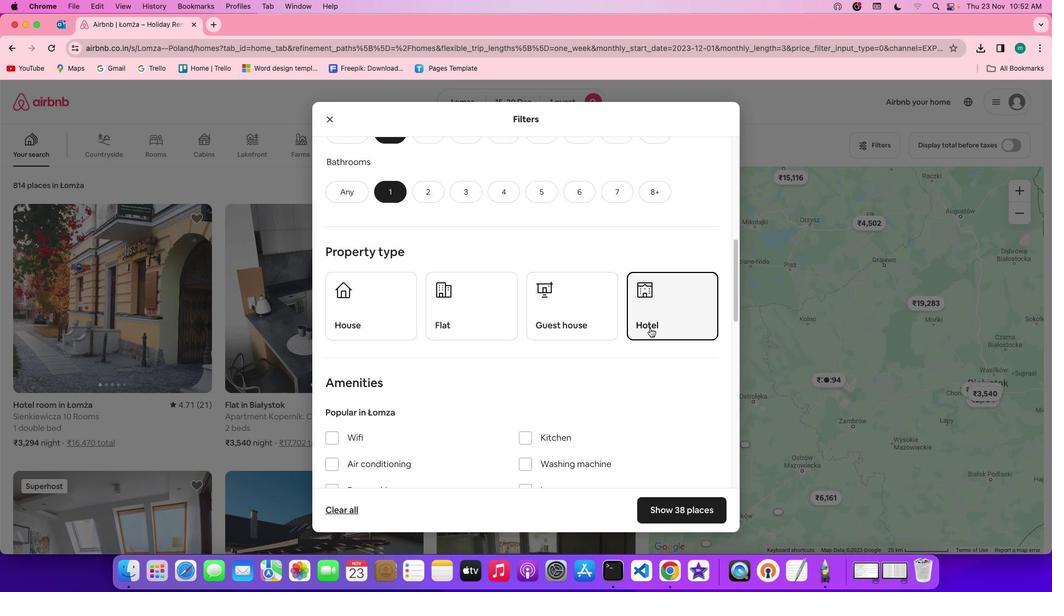 
Action: Mouse scrolled (650, 328) with delta (0, 0)
Screenshot: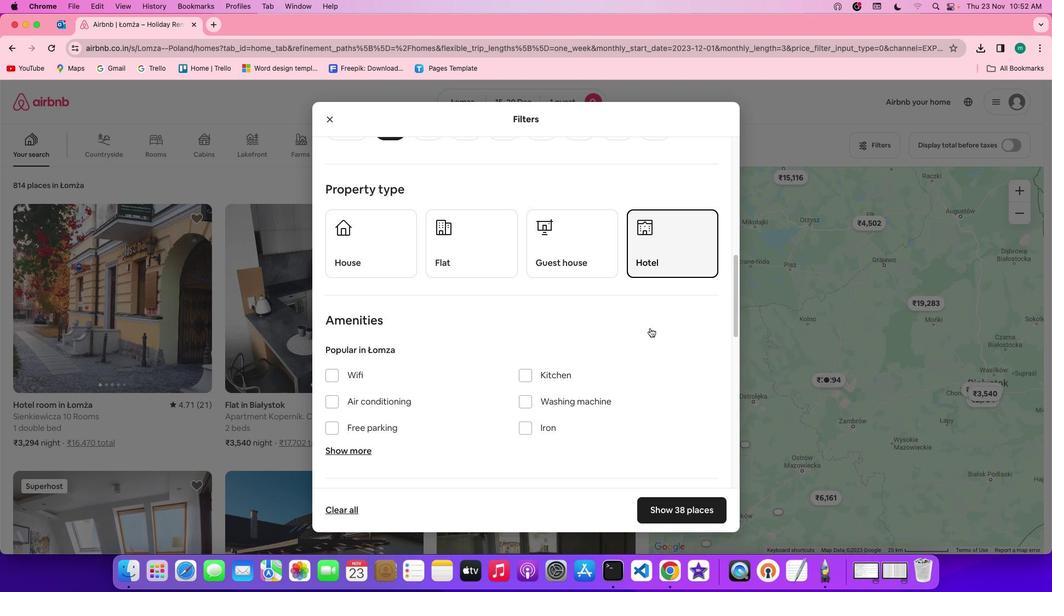 
Action: Mouse scrolled (650, 328) with delta (0, 0)
Screenshot: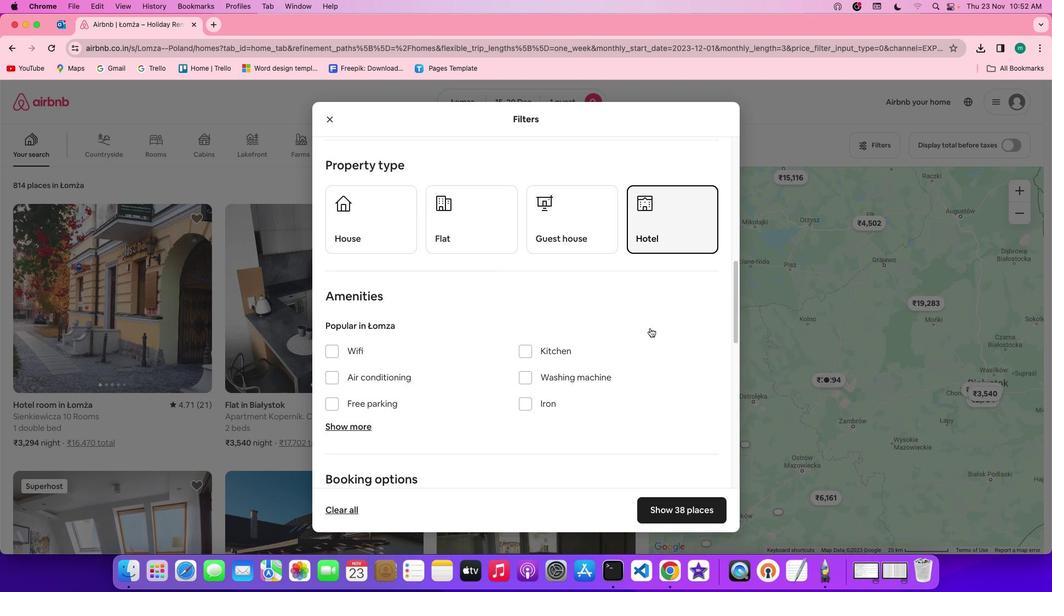 
Action: Mouse scrolled (650, 328) with delta (0, -1)
Screenshot: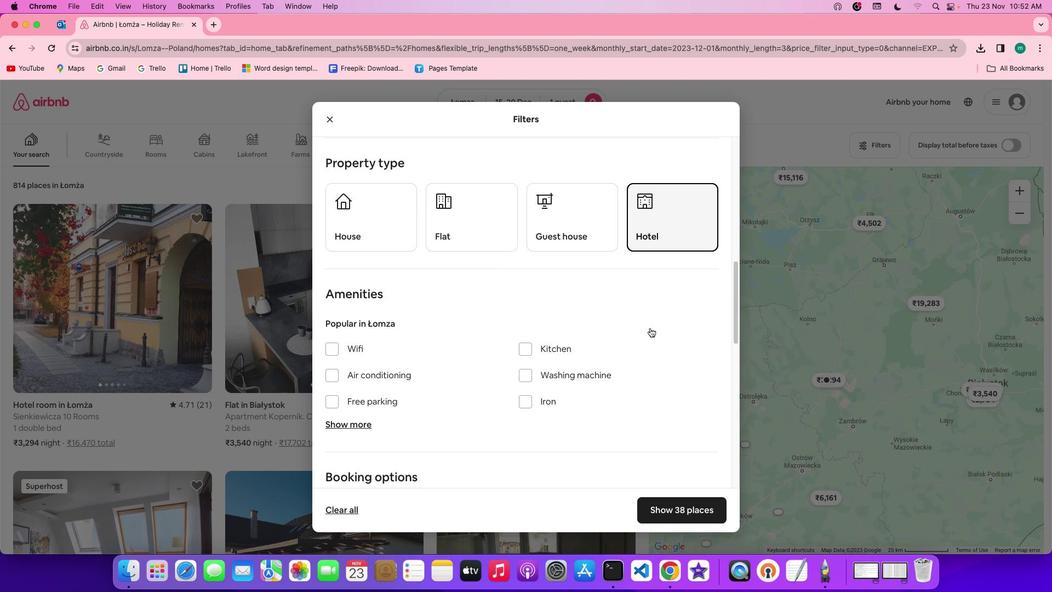 
Action: Mouse scrolled (650, 328) with delta (0, 0)
Screenshot: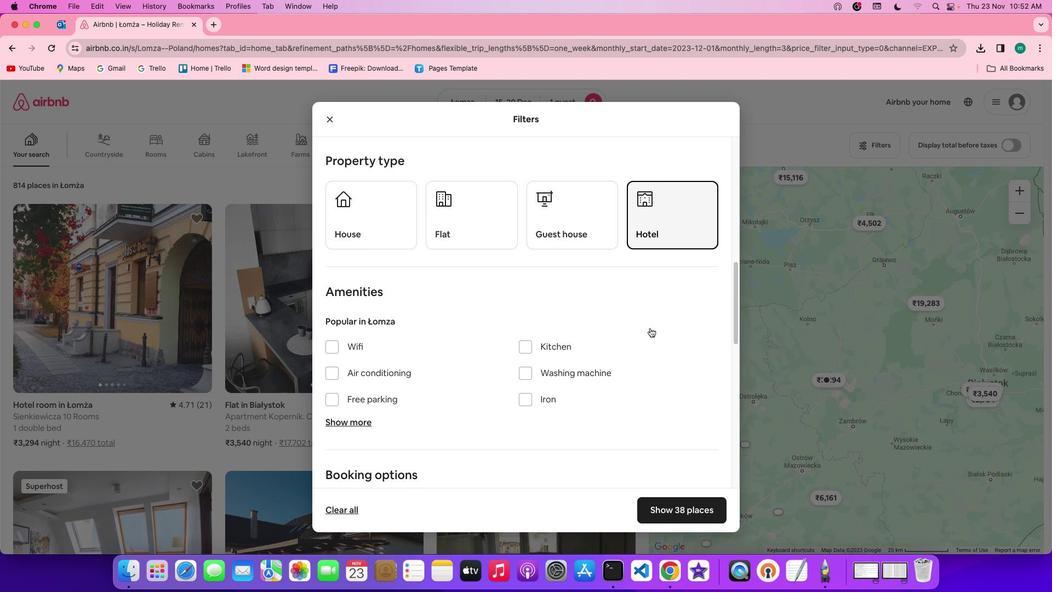 
Action: Mouse scrolled (650, 328) with delta (0, 0)
Screenshot: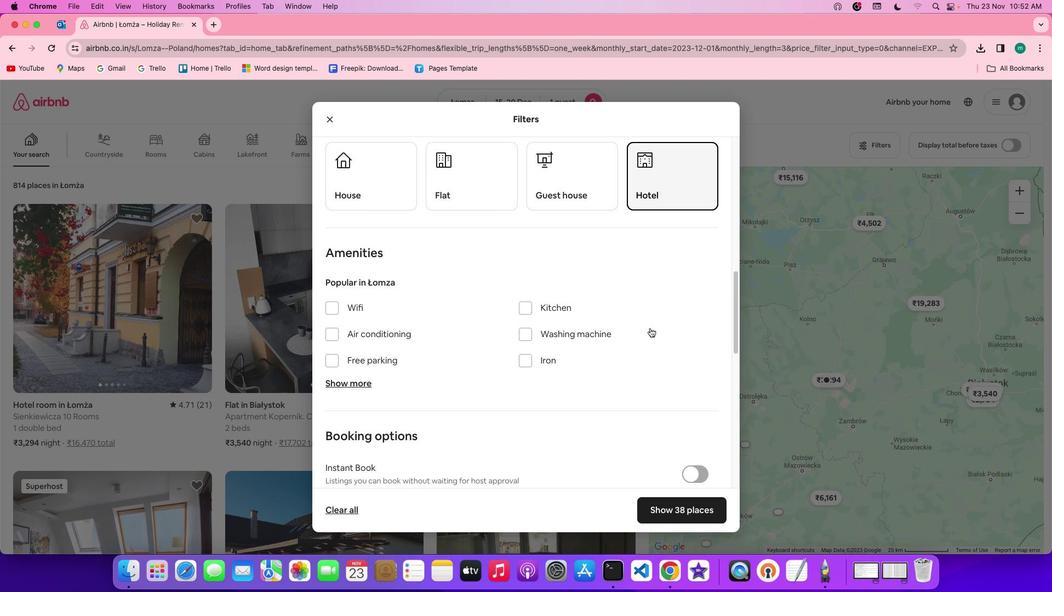 
Action: Mouse scrolled (650, 328) with delta (0, 0)
Screenshot: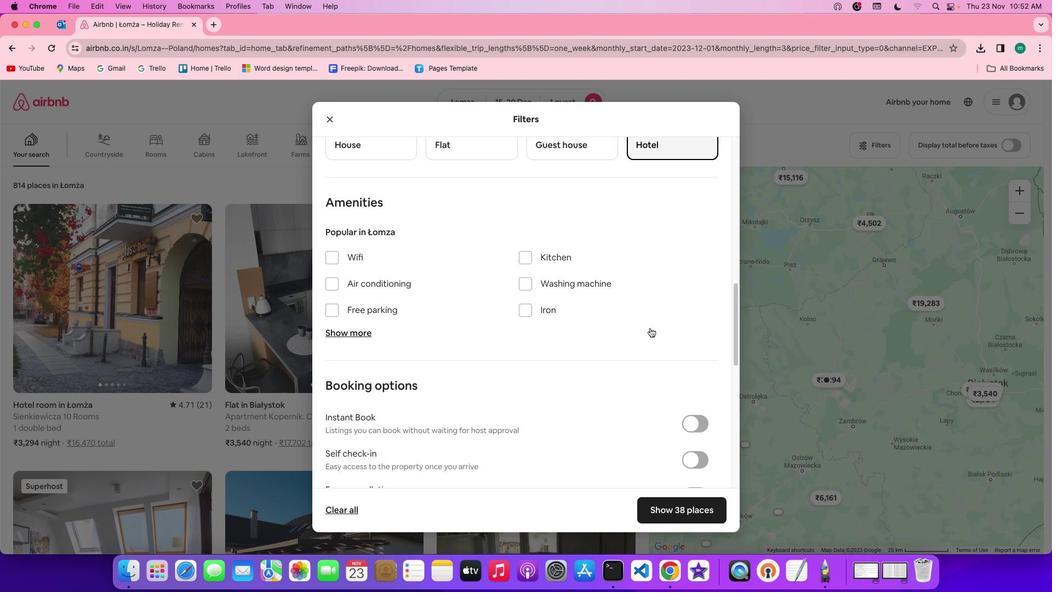 
Action: Mouse scrolled (650, 328) with delta (0, -1)
Screenshot: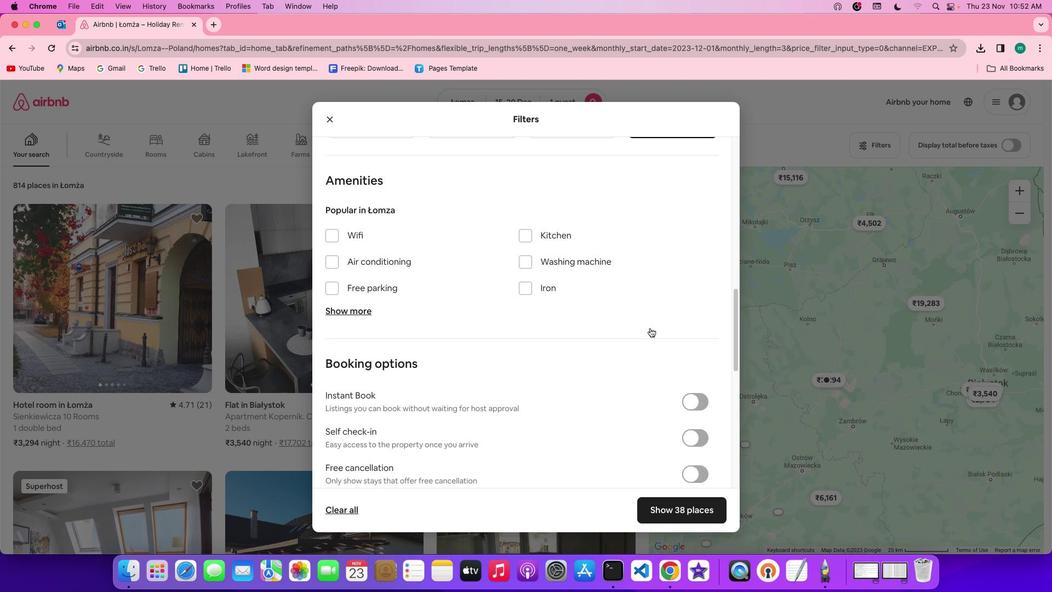 
Action: Mouse scrolled (650, 328) with delta (0, -1)
Screenshot: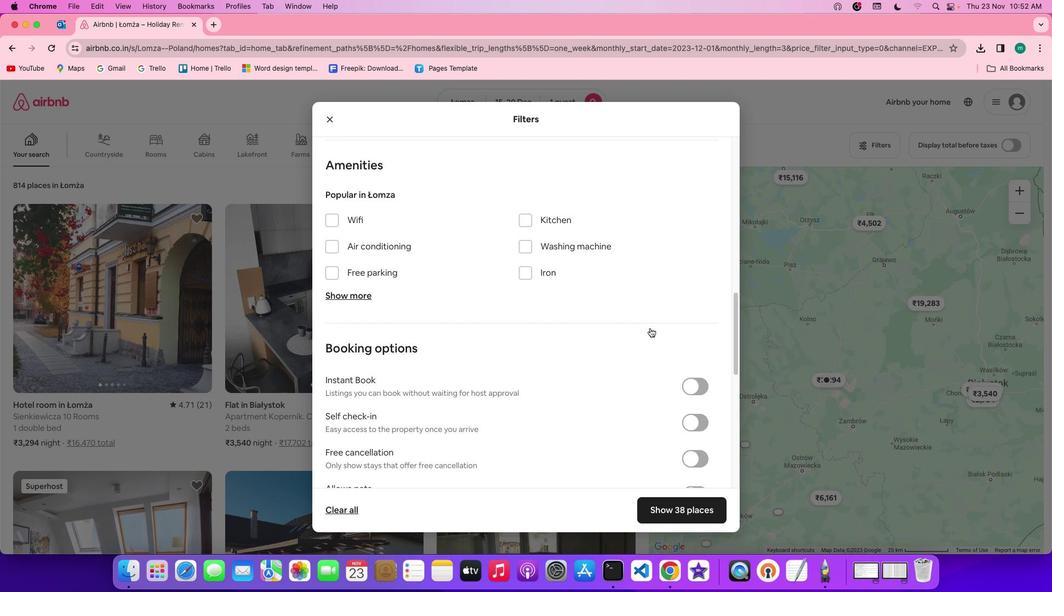
Action: Mouse scrolled (650, 328) with delta (0, 0)
Screenshot: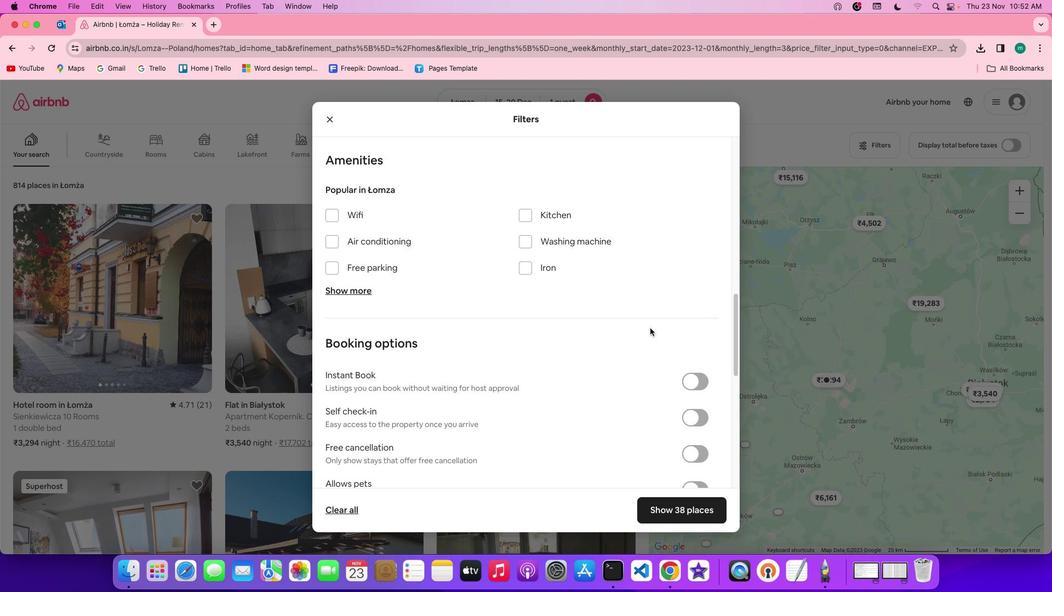 
Action: Mouse scrolled (650, 328) with delta (0, 0)
Screenshot: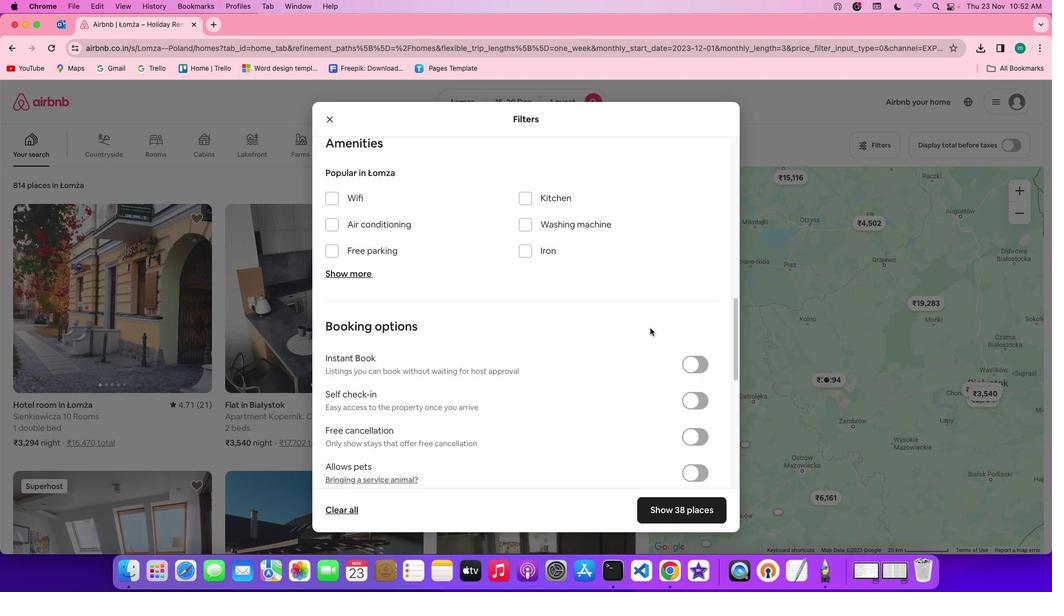 
Action: Mouse scrolled (650, 328) with delta (0, 0)
Screenshot: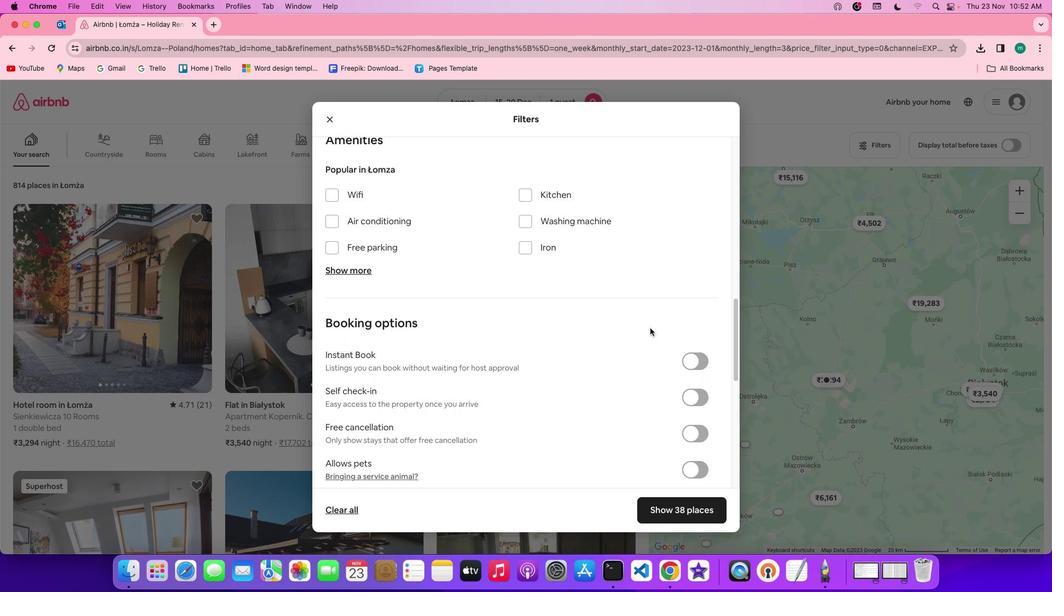 
Action: Mouse scrolled (650, 328) with delta (0, 0)
Screenshot: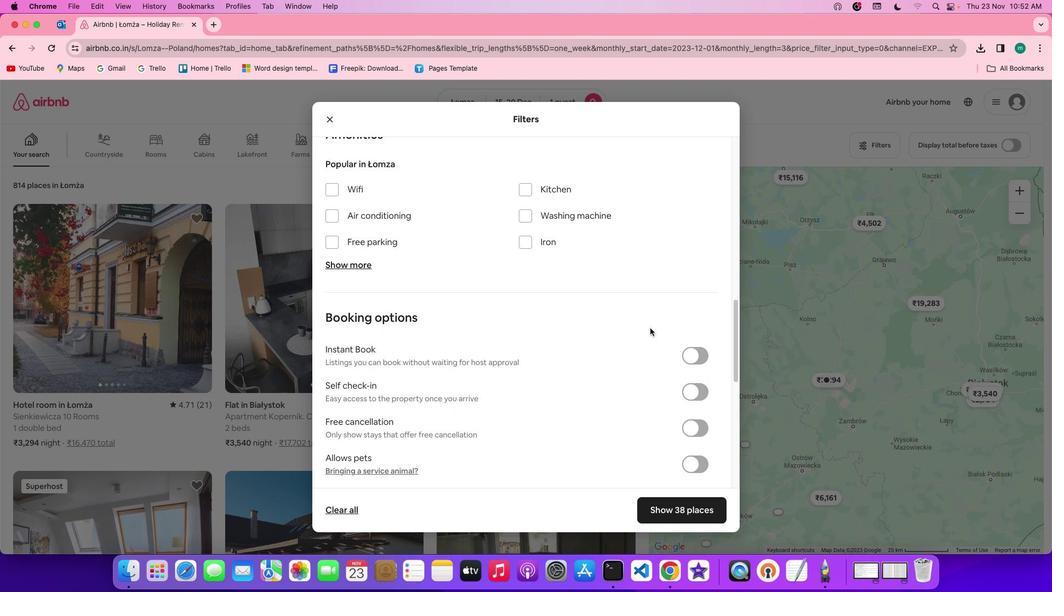 
Action: Mouse scrolled (650, 328) with delta (0, 0)
Screenshot: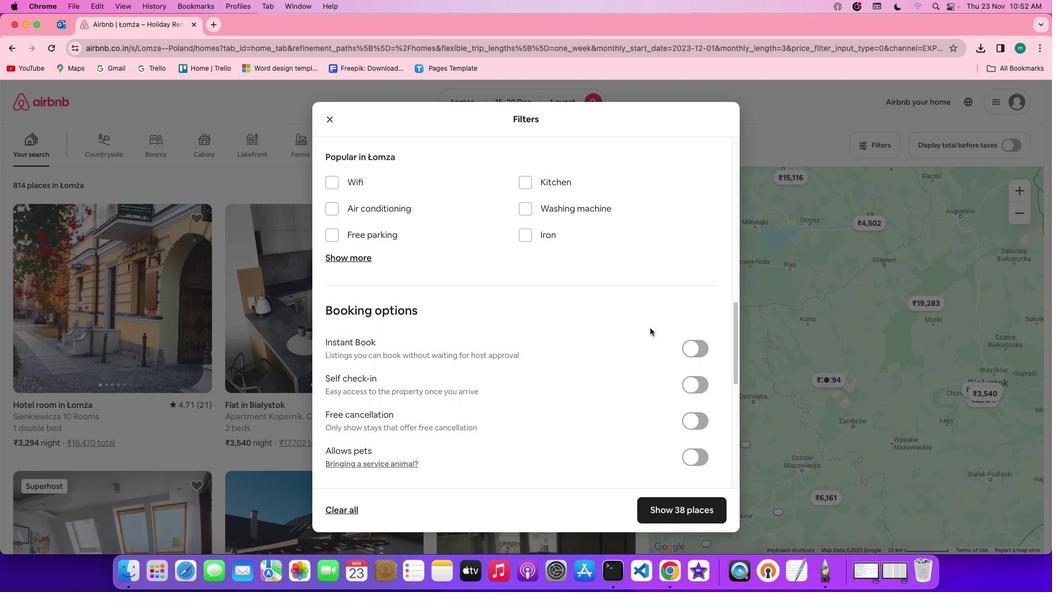 
Action: Mouse scrolled (650, 328) with delta (0, 0)
Screenshot: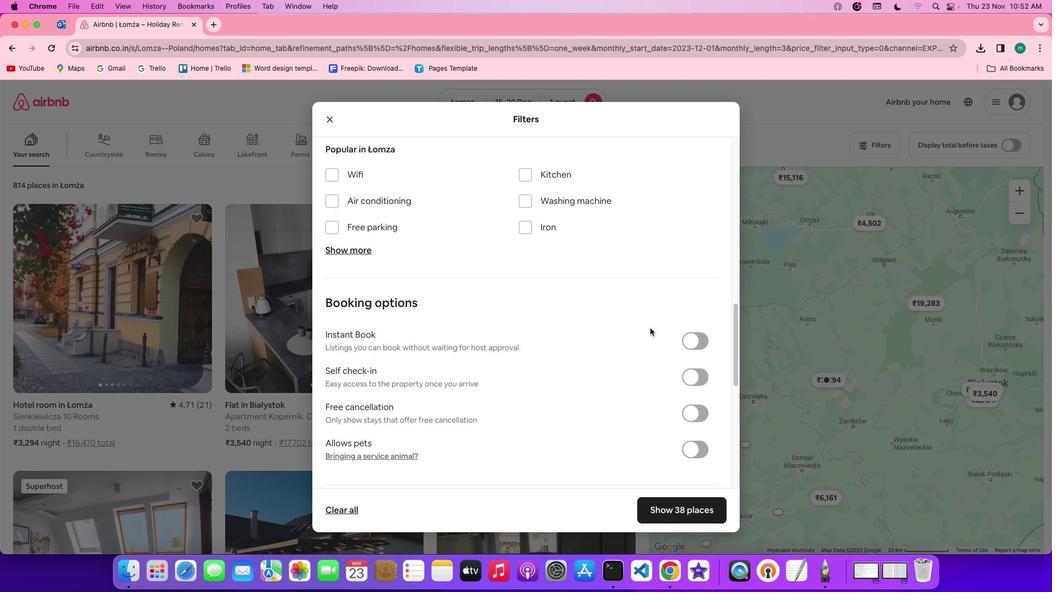 
Action: Mouse scrolled (650, 328) with delta (0, 0)
Screenshot: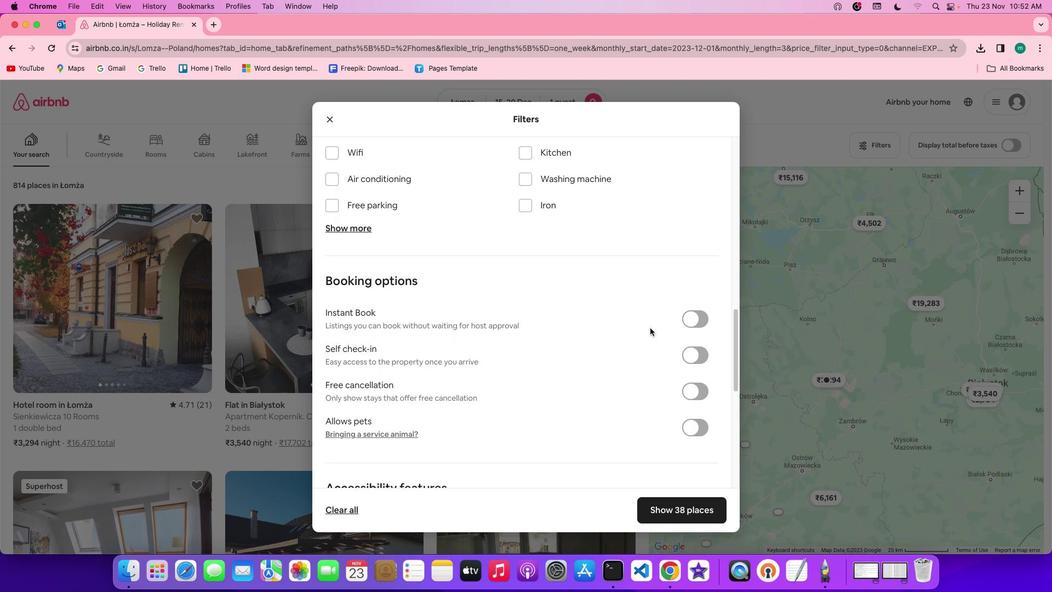 
Action: Mouse scrolled (650, 328) with delta (0, 0)
Screenshot: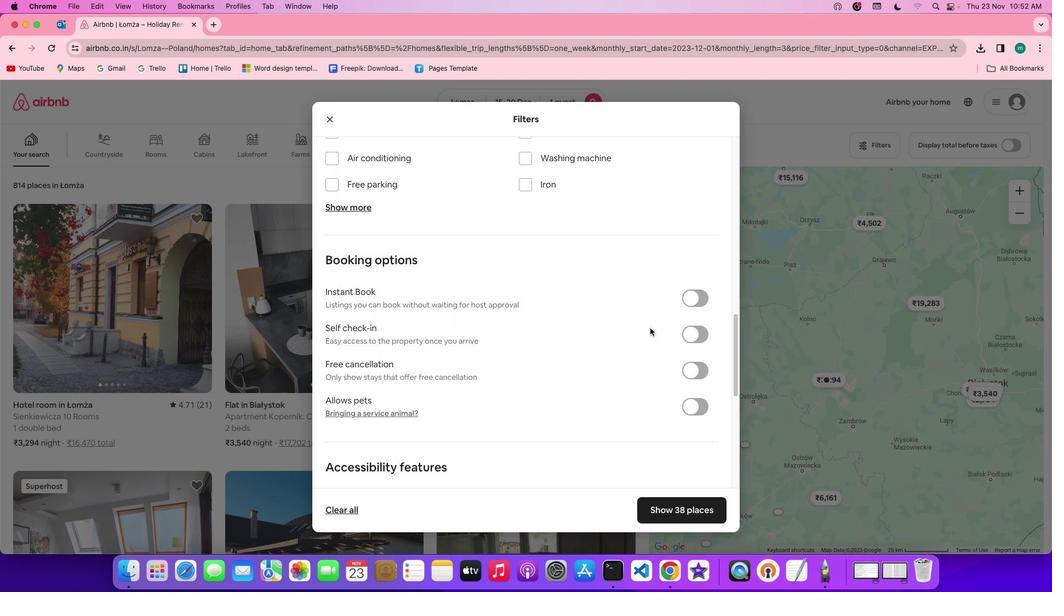 
Action: Mouse scrolled (650, 328) with delta (0, 0)
Screenshot: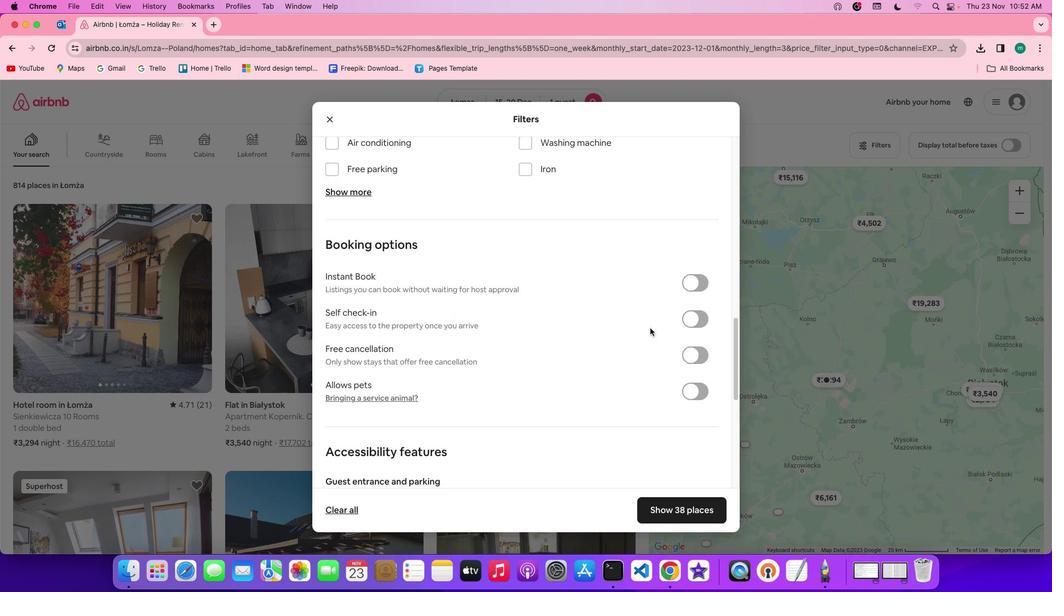 
Action: Mouse scrolled (650, 328) with delta (0, 0)
Screenshot: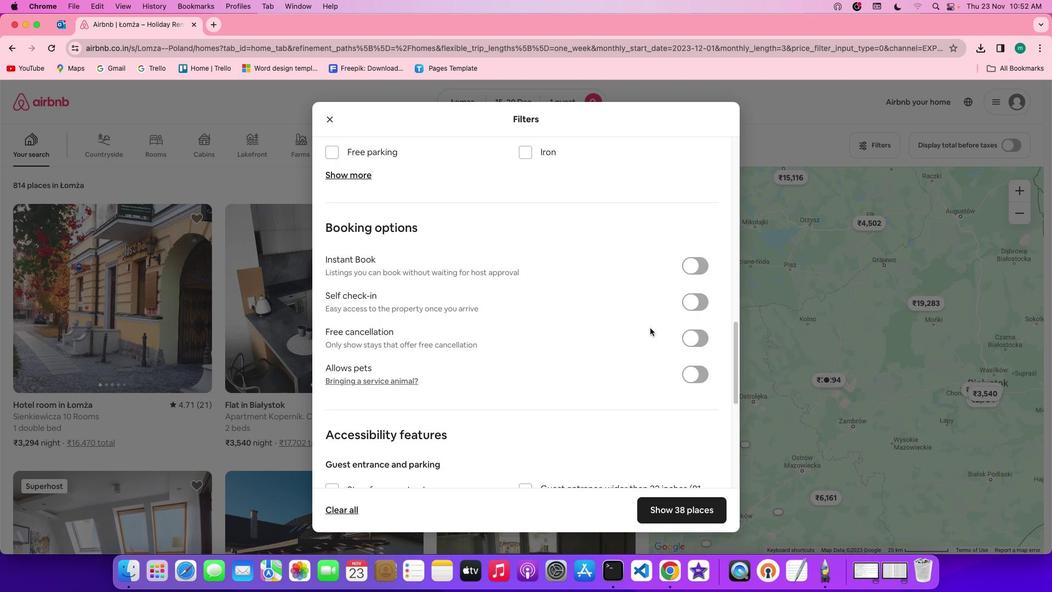 
Action: Mouse scrolled (650, 328) with delta (0, 0)
Screenshot: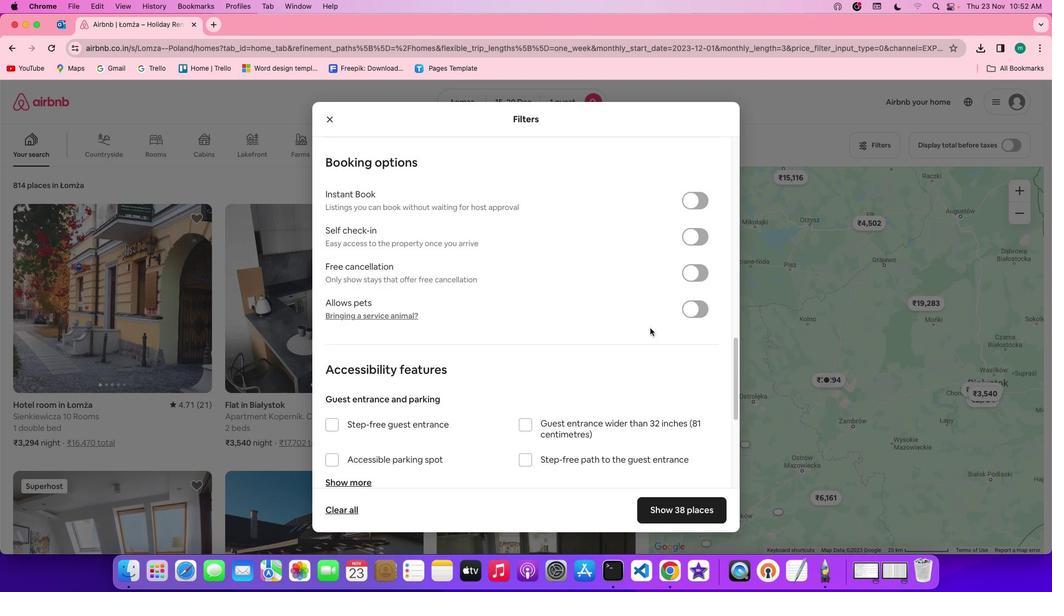 
Action: Mouse scrolled (650, 328) with delta (0, 0)
Screenshot: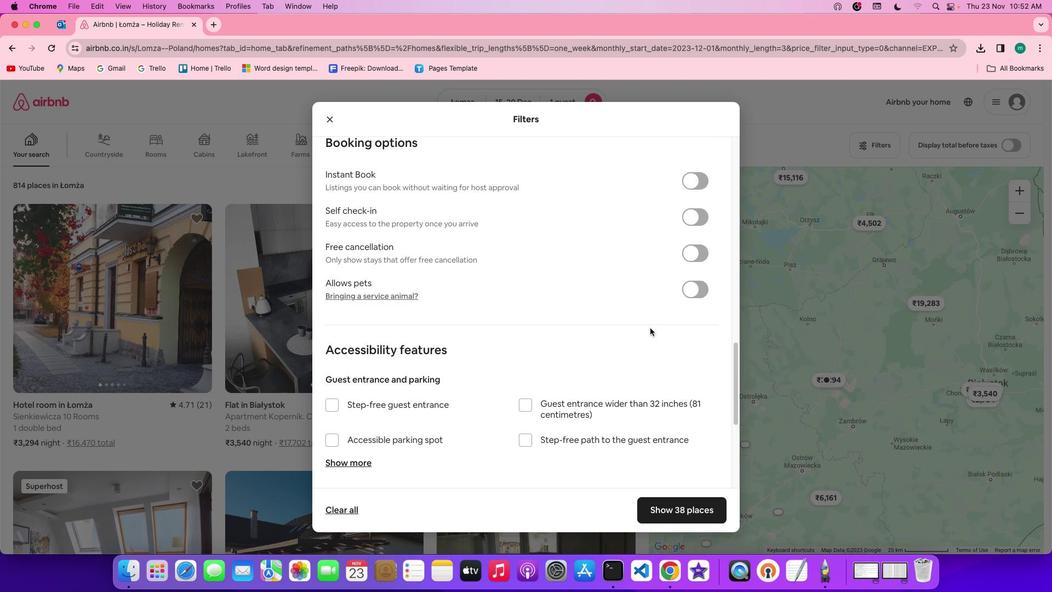 
Action: Mouse scrolled (650, 328) with delta (0, -1)
Screenshot: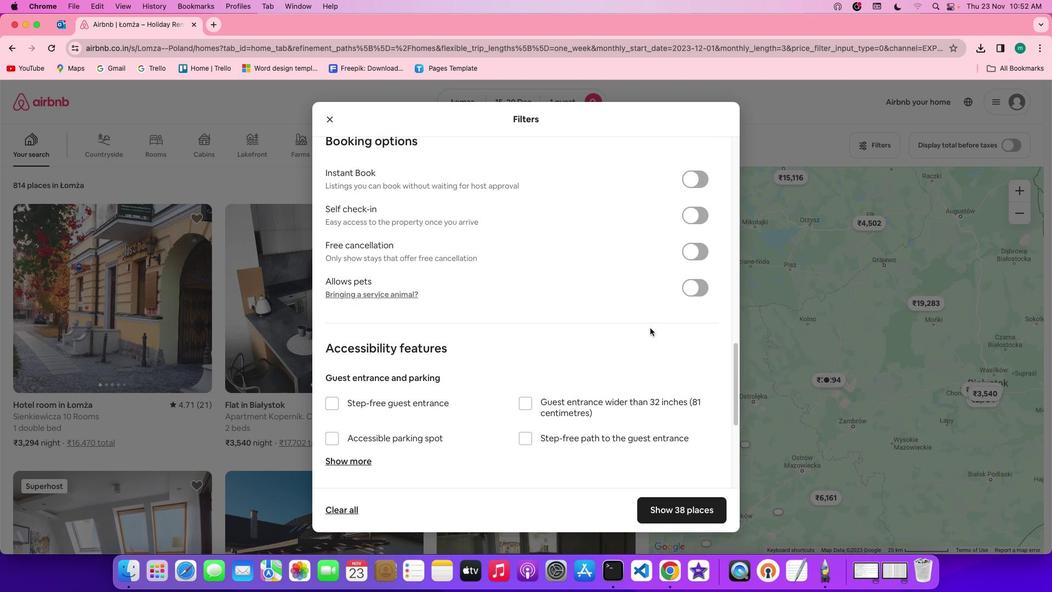 
Action: Mouse scrolled (650, 328) with delta (0, 0)
Screenshot: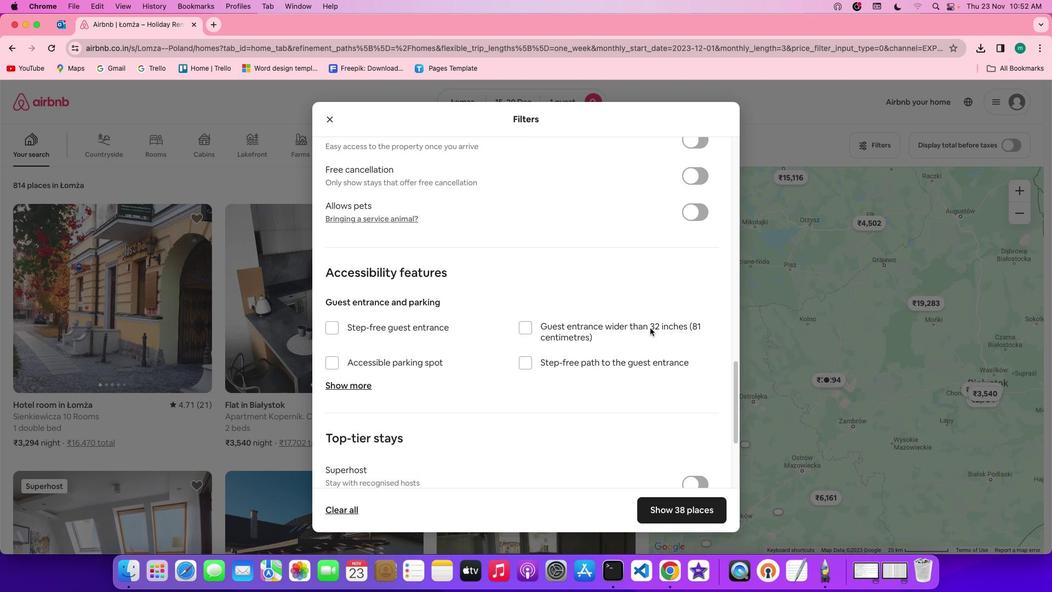 
Action: Mouse scrolled (650, 328) with delta (0, 0)
Screenshot: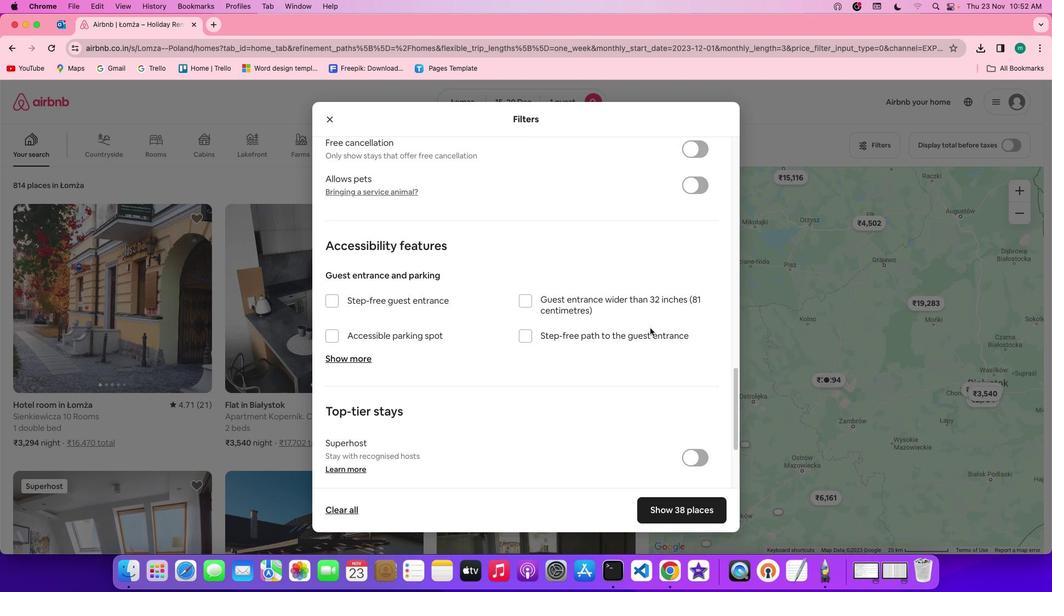 
Action: Mouse scrolled (650, 328) with delta (0, -1)
Screenshot: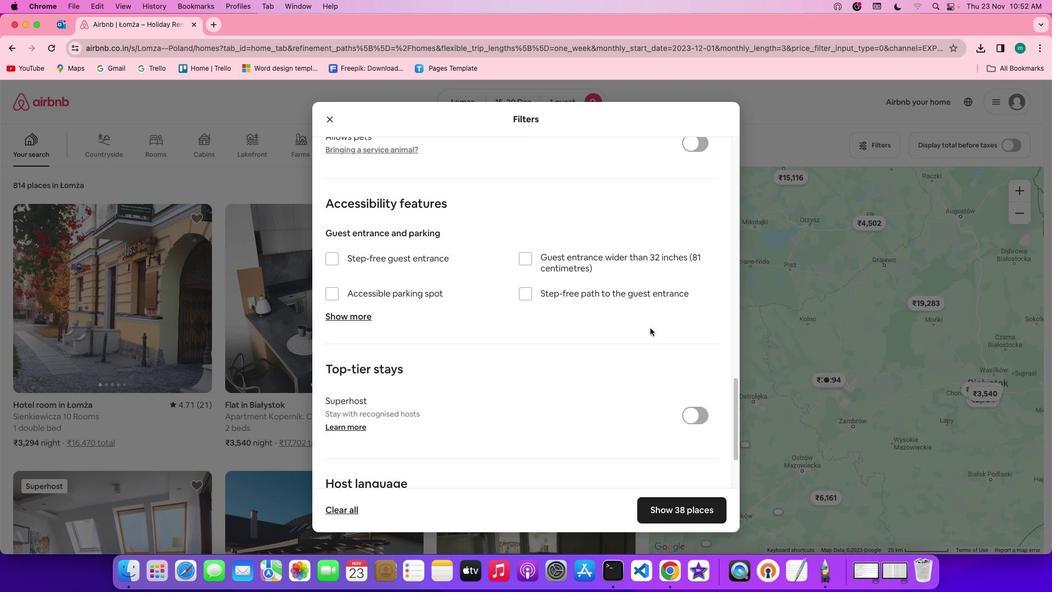 
Action: Mouse scrolled (650, 328) with delta (0, -1)
Screenshot: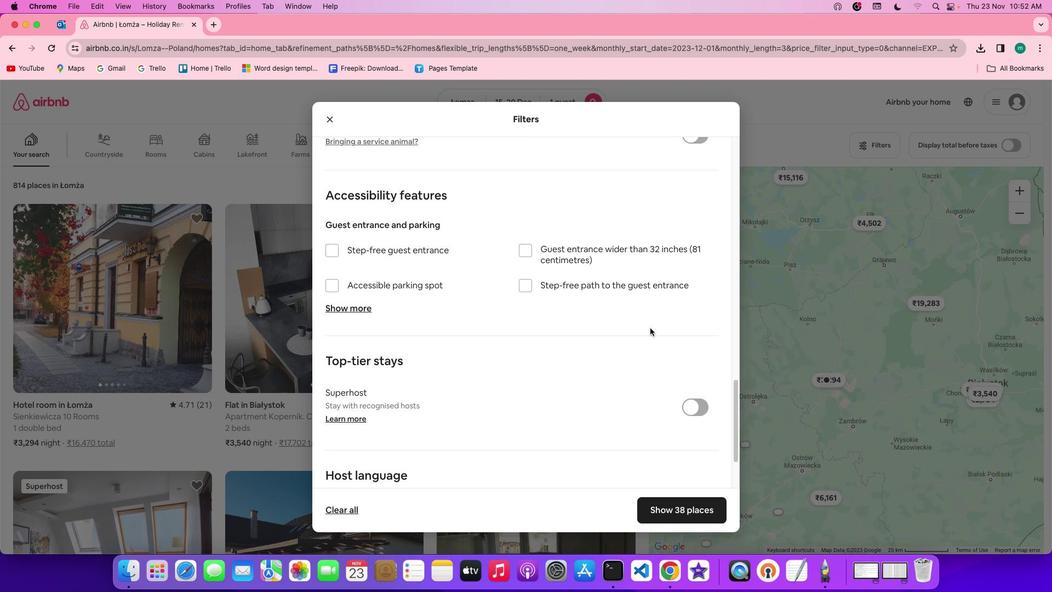 
Action: Mouse scrolled (650, 328) with delta (0, 0)
Screenshot: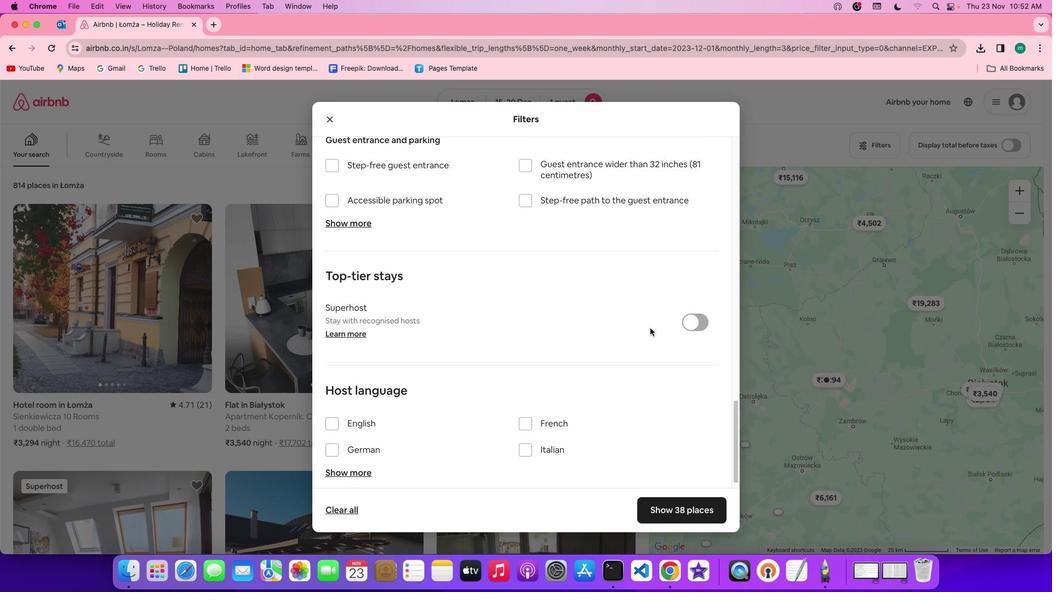 
Action: Mouse scrolled (650, 328) with delta (0, 0)
Screenshot: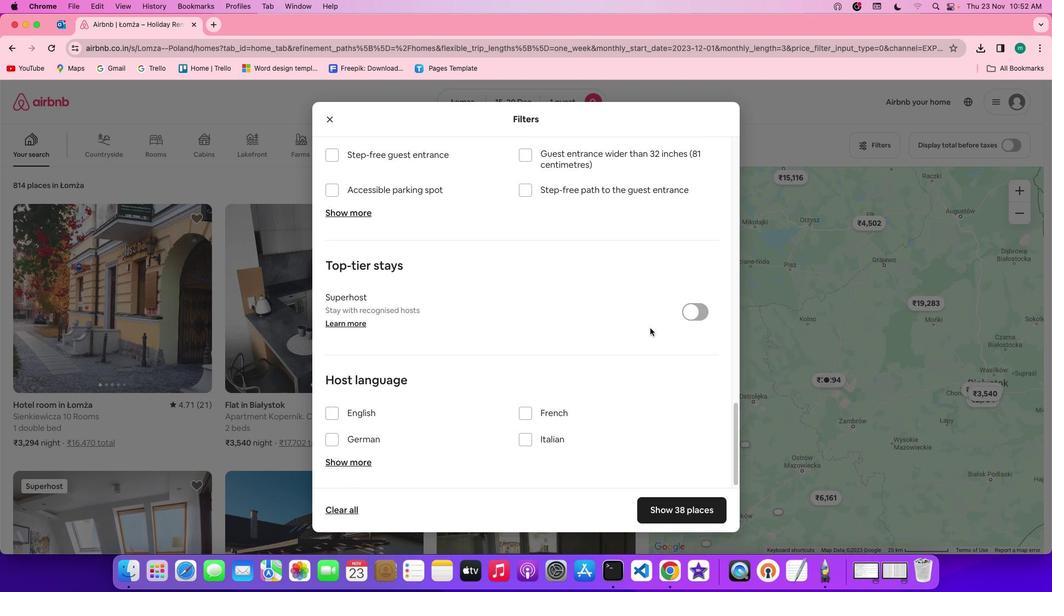 
Action: Mouse scrolled (650, 328) with delta (0, -1)
Screenshot: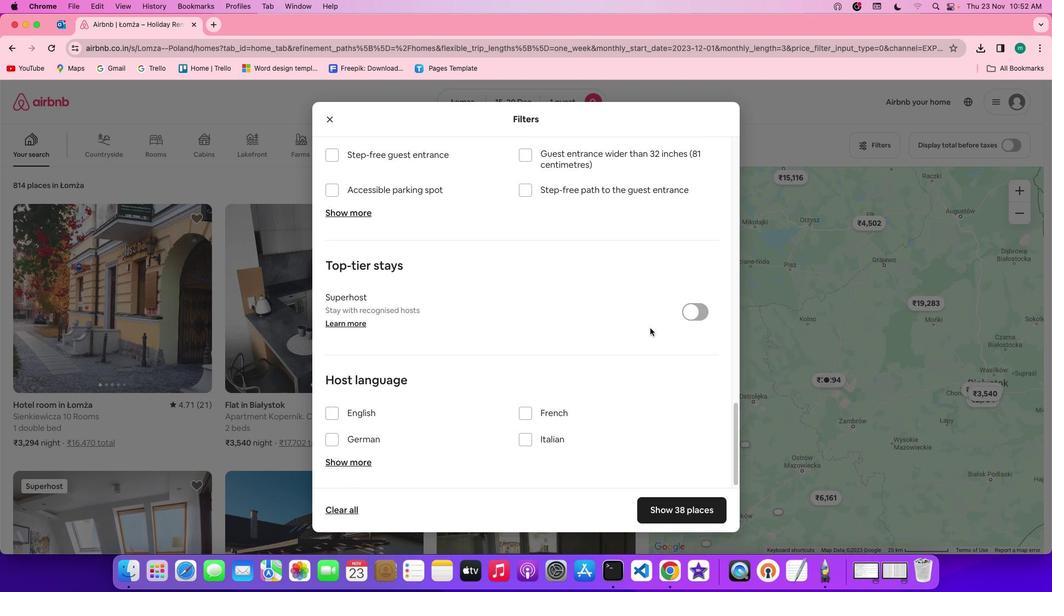 
Action: Mouse scrolled (650, 328) with delta (0, -2)
Screenshot: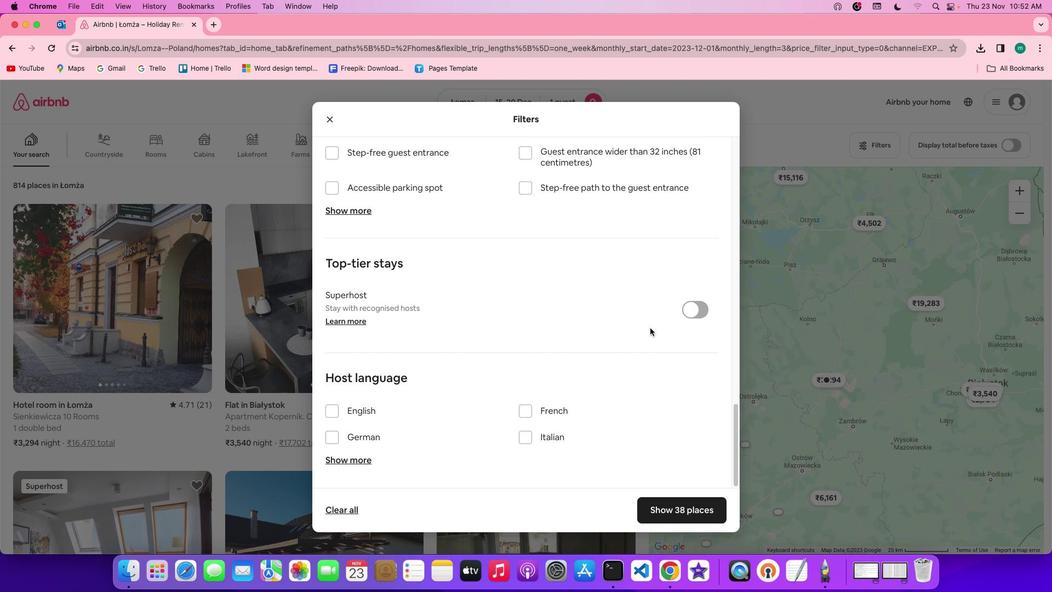 
Action: Mouse scrolled (650, 328) with delta (0, -2)
Screenshot: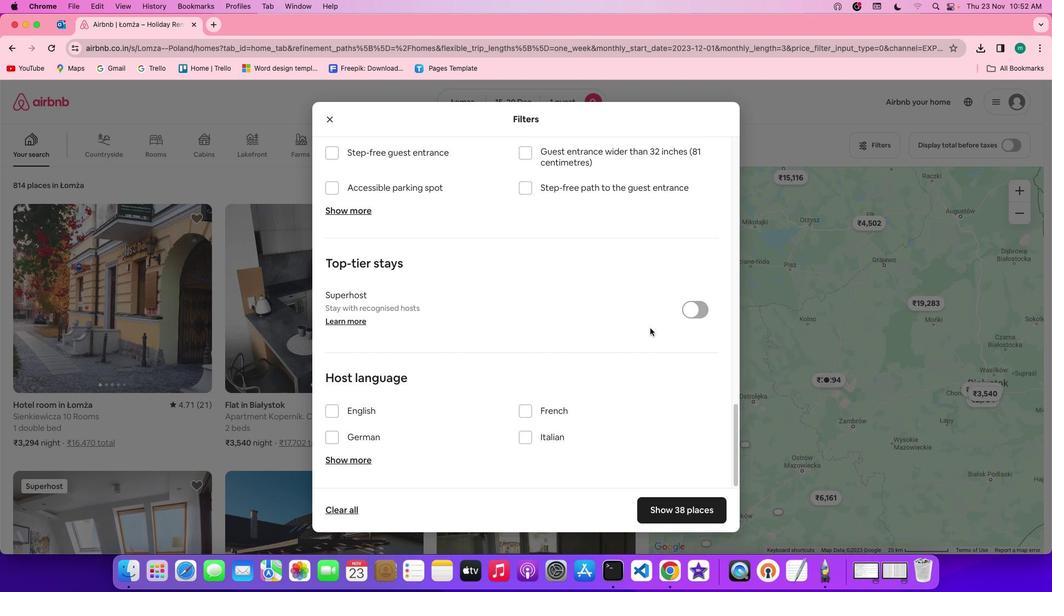 
Action: Mouse scrolled (650, 328) with delta (0, 0)
Screenshot: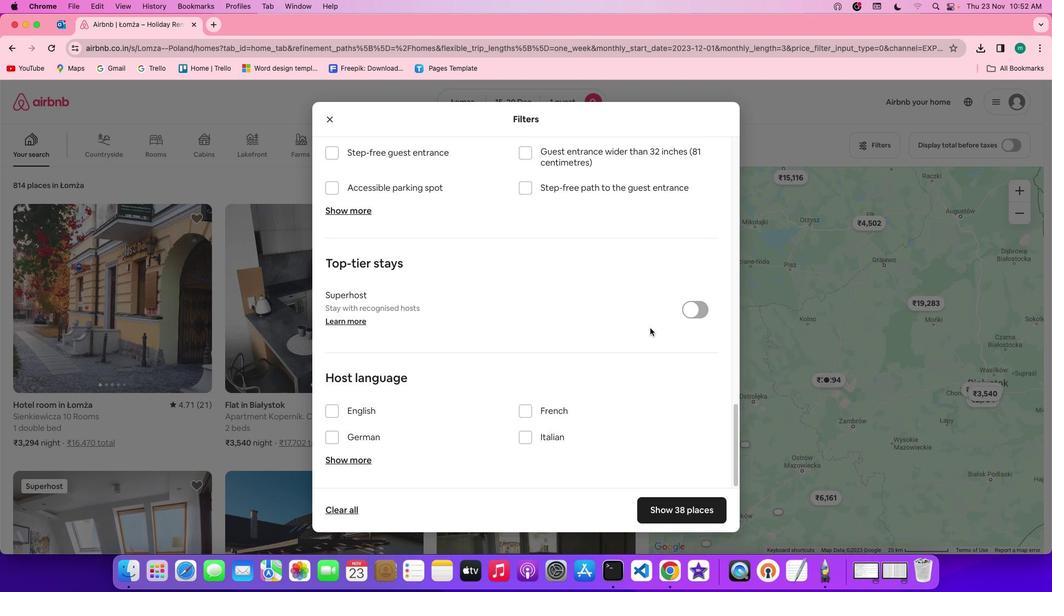 
Action: Mouse scrolled (650, 328) with delta (0, 0)
Screenshot: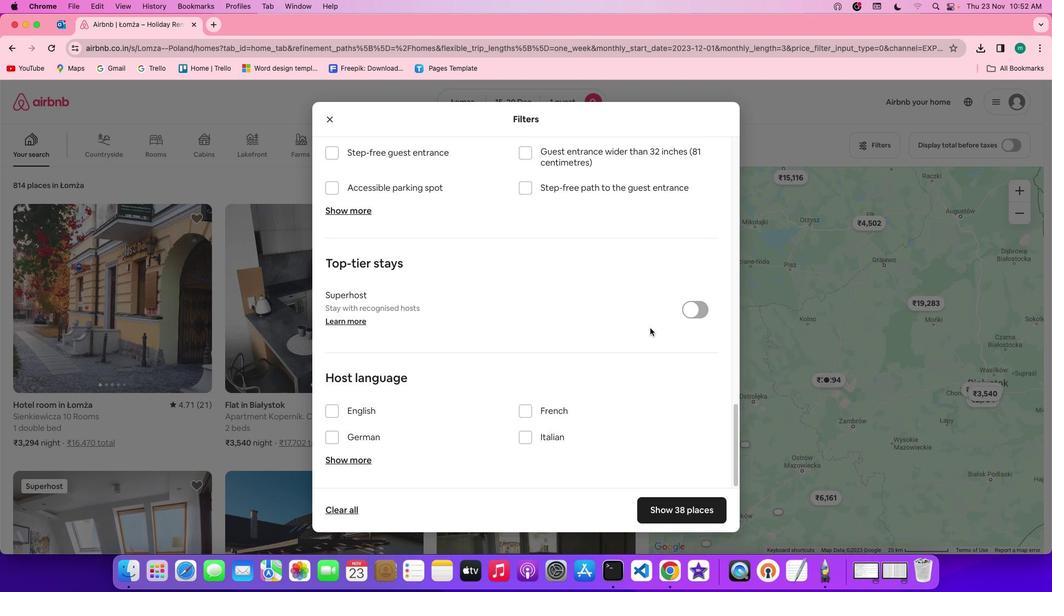 
Action: Mouse scrolled (650, 328) with delta (0, -1)
Screenshot: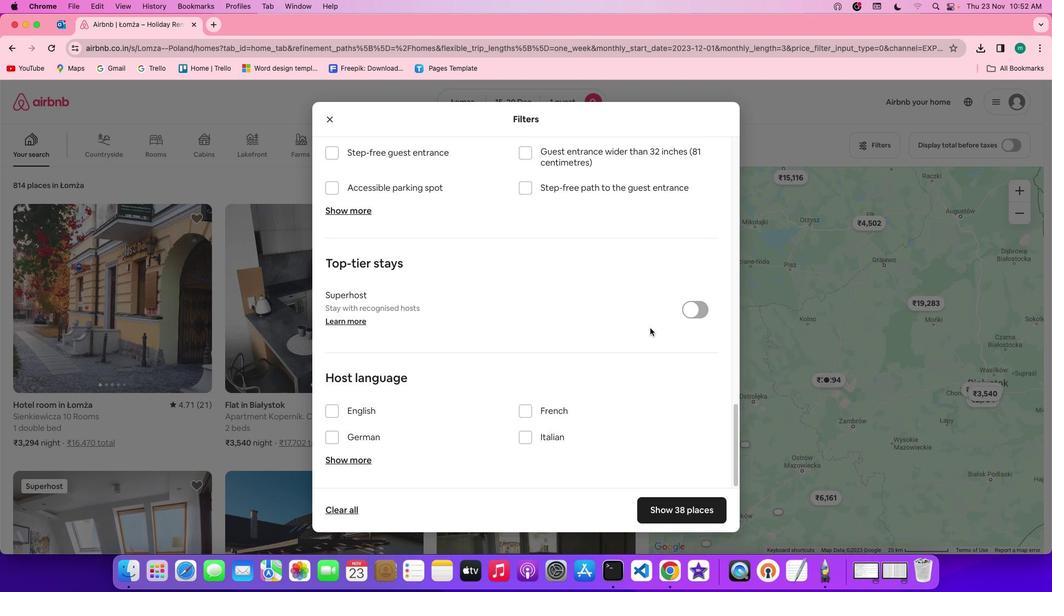
Action: Mouse scrolled (650, 328) with delta (0, -2)
Screenshot: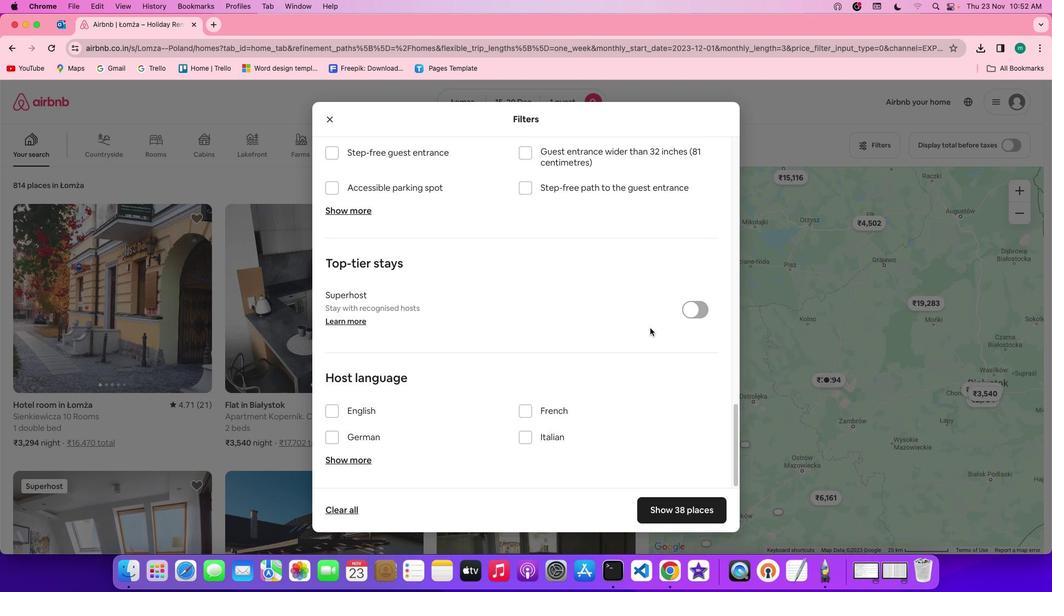 
Action: Mouse moved to (683, 502)
Screenshot: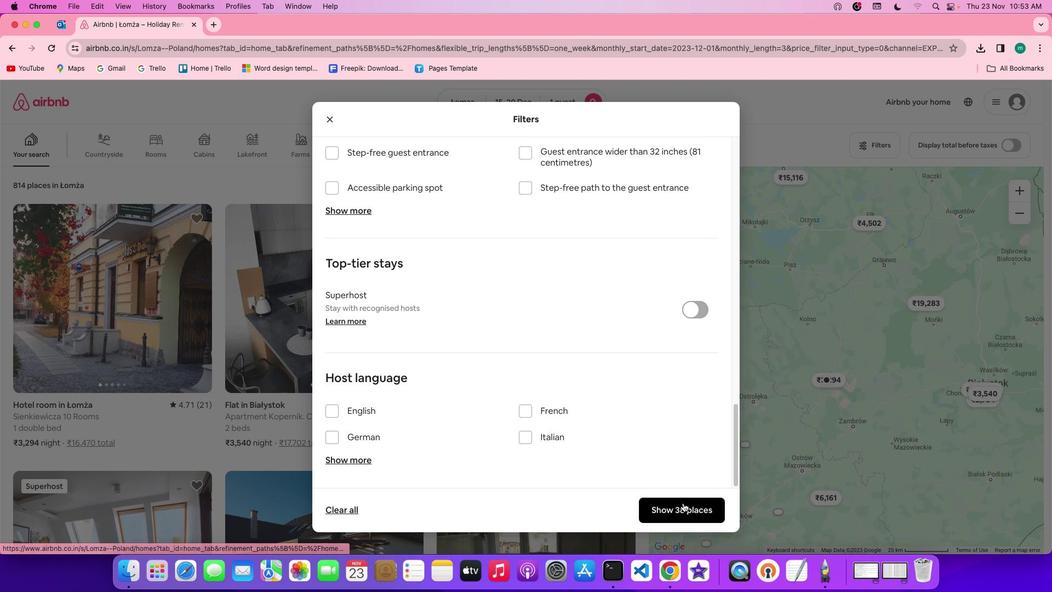 
Action: Mouse pressed left at (683, 502)
Screenshot: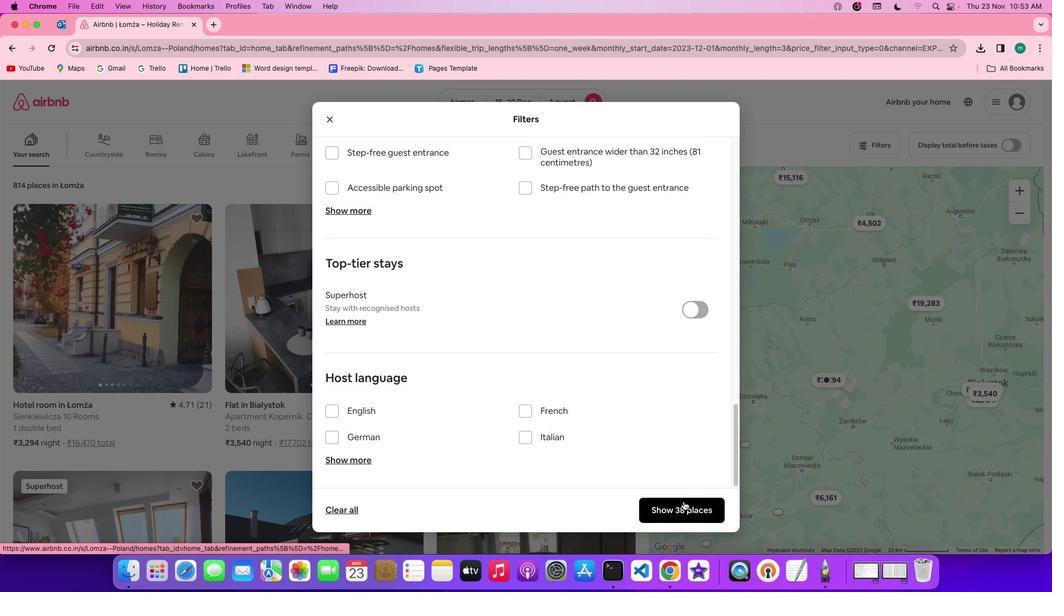 
Action: Mouse moved to (468, 331)
Screenshot: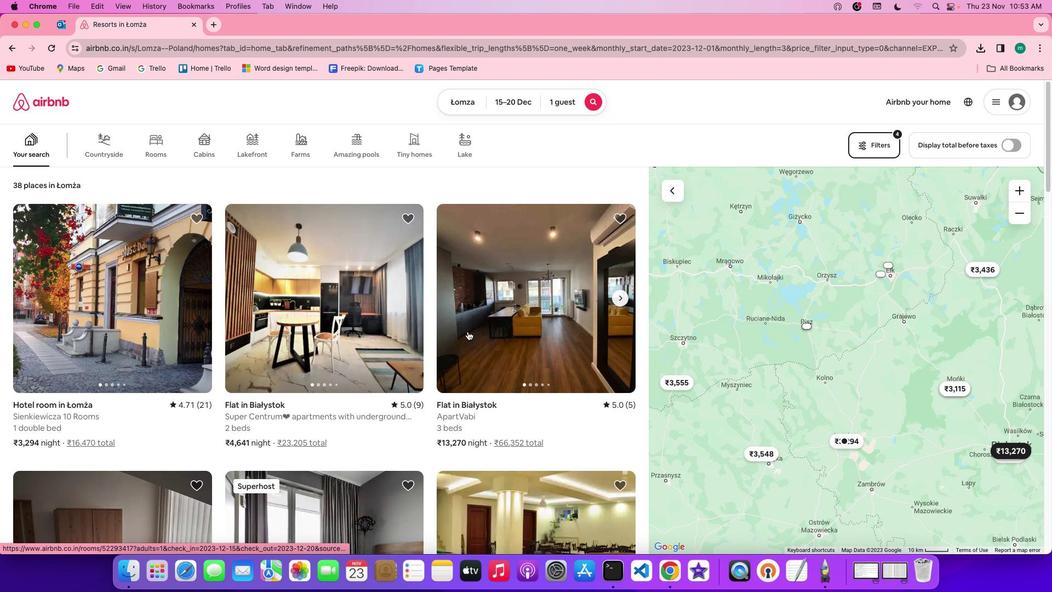 
Action: Mouse scrolled (468, 331) with delta (0, 0)
Screenshot: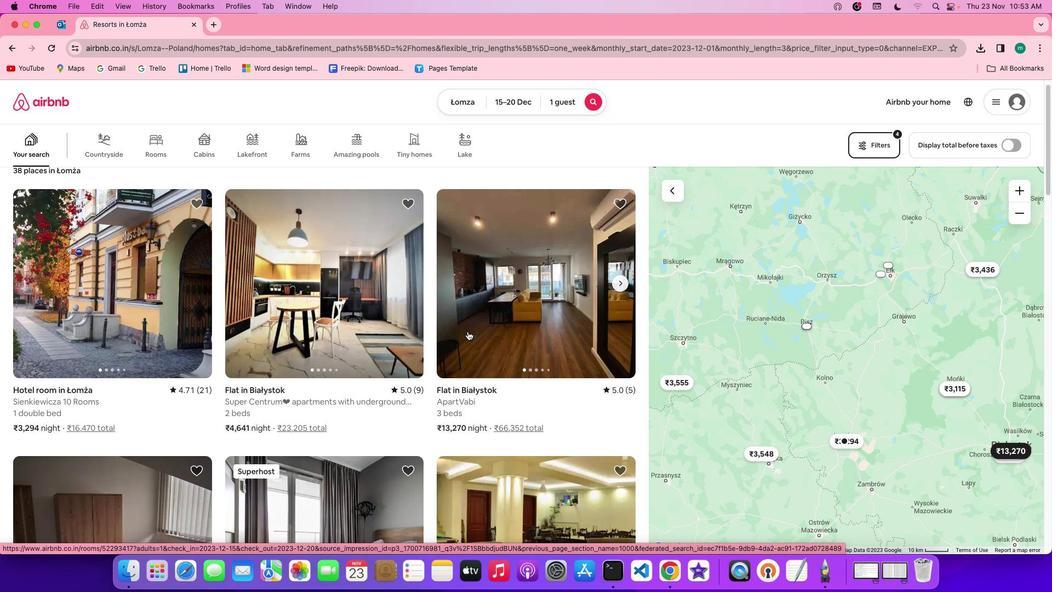 
Action: Mouse scrolled (468, 331) with delta (0, 0)
Screenshot: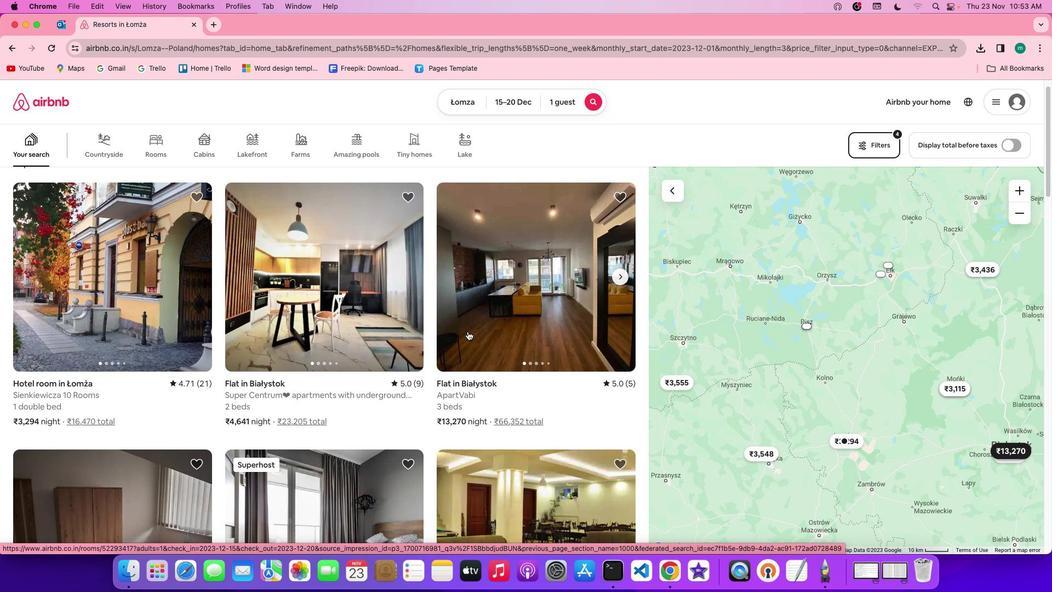 
Action: Mouse scrolled (468, 331) with delta (0, 0)
Screenshot: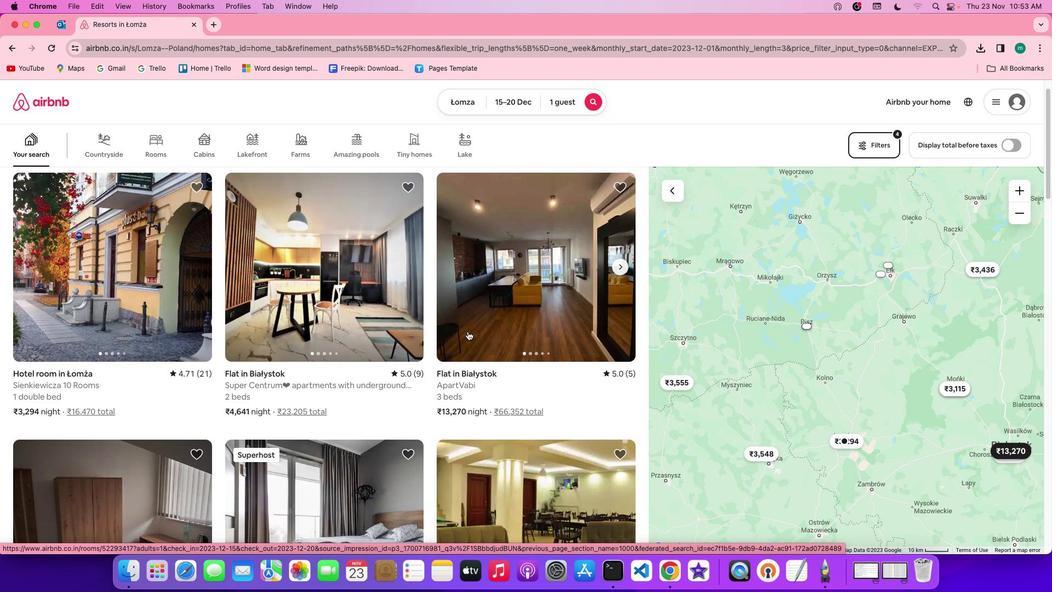 
Action: Mouse scrolled (468, 331) with delta (0, 0)
Screenshot: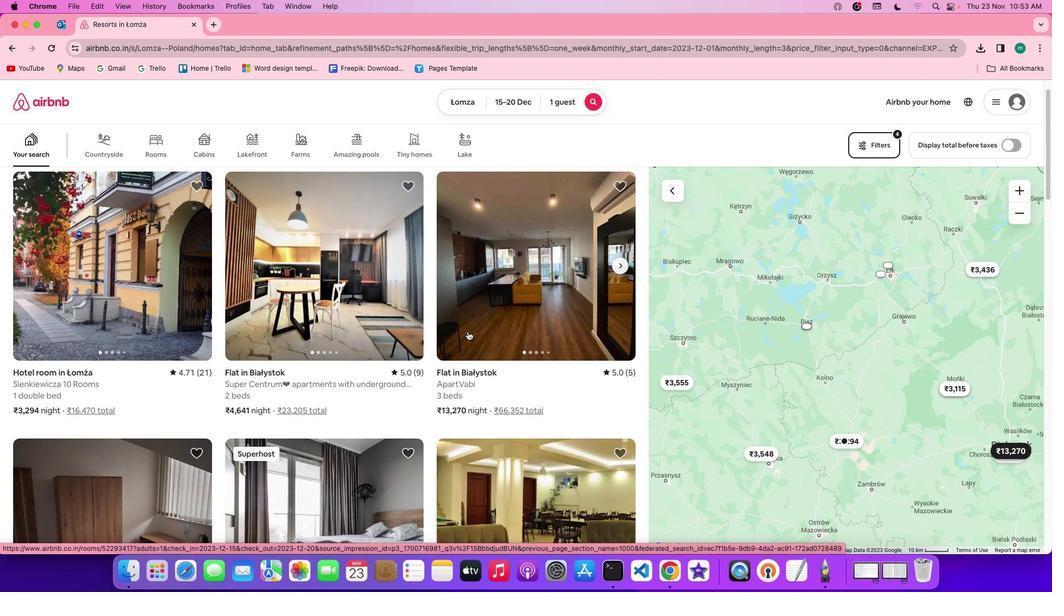 
Action: Mouse scrolled (468, 331) with delta (0, 0)
Screenshot: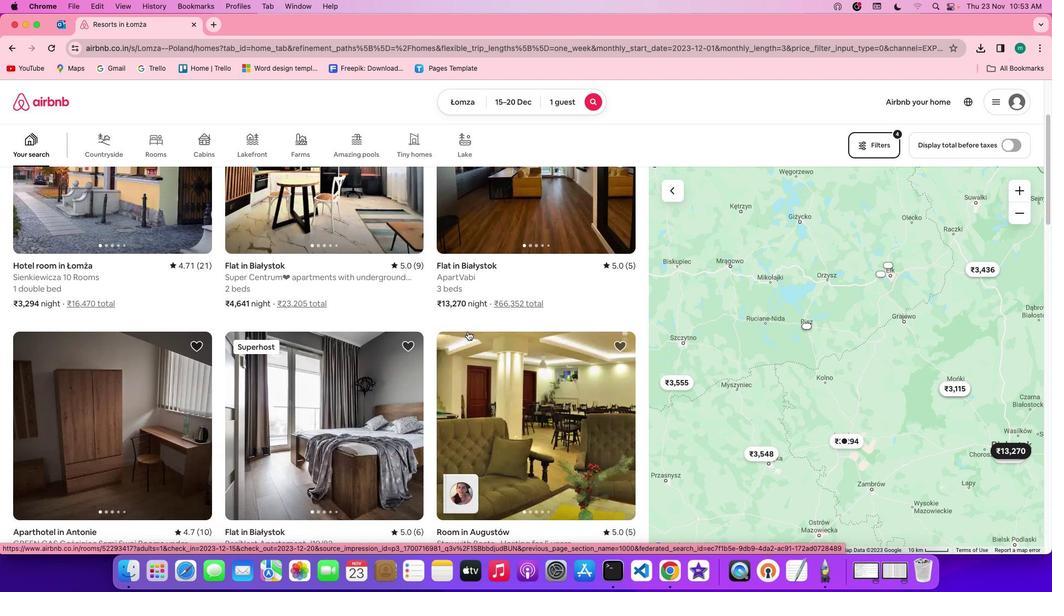 
Action: Mouse scrolled (468, 331) with delta (0, 0)
Screenshot: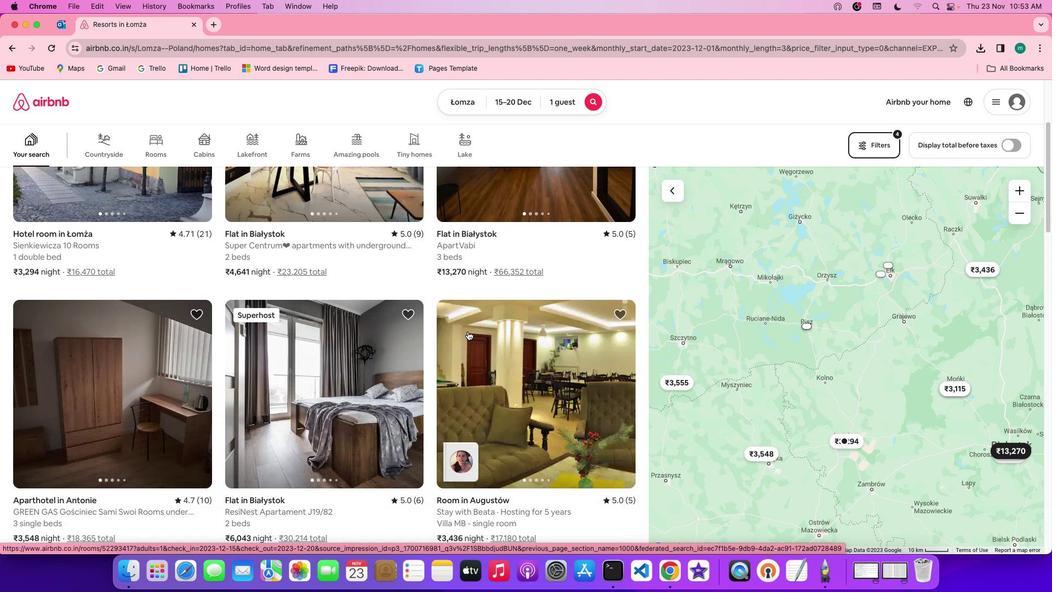 
Action: Mouse scrolled (468, 331) with delta (0, -1)
Screenshot: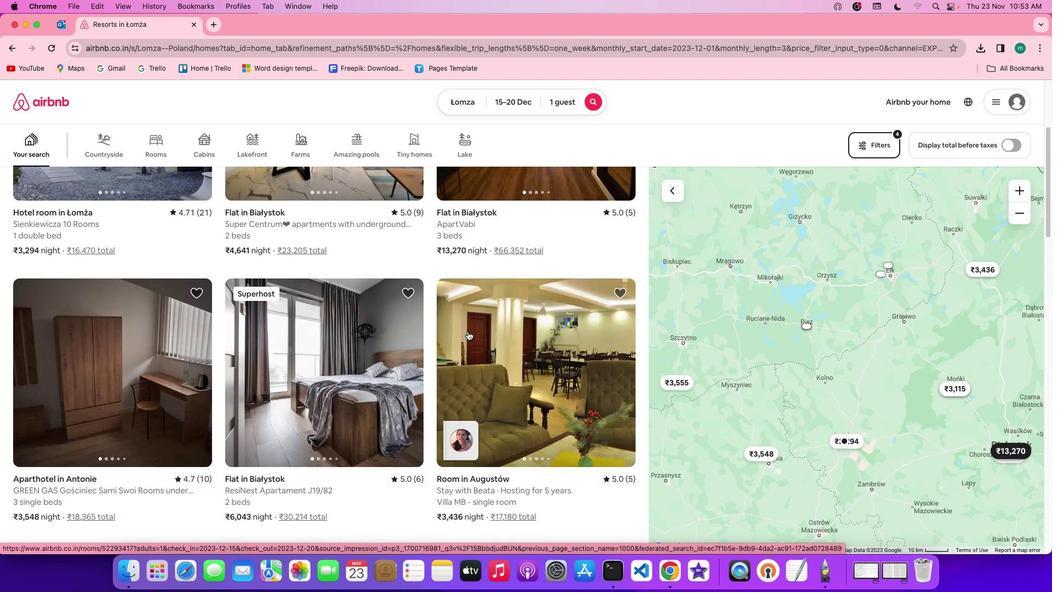 
Action: Mouse scrolled (468, 331) with delta (0, -1)
Screenshot: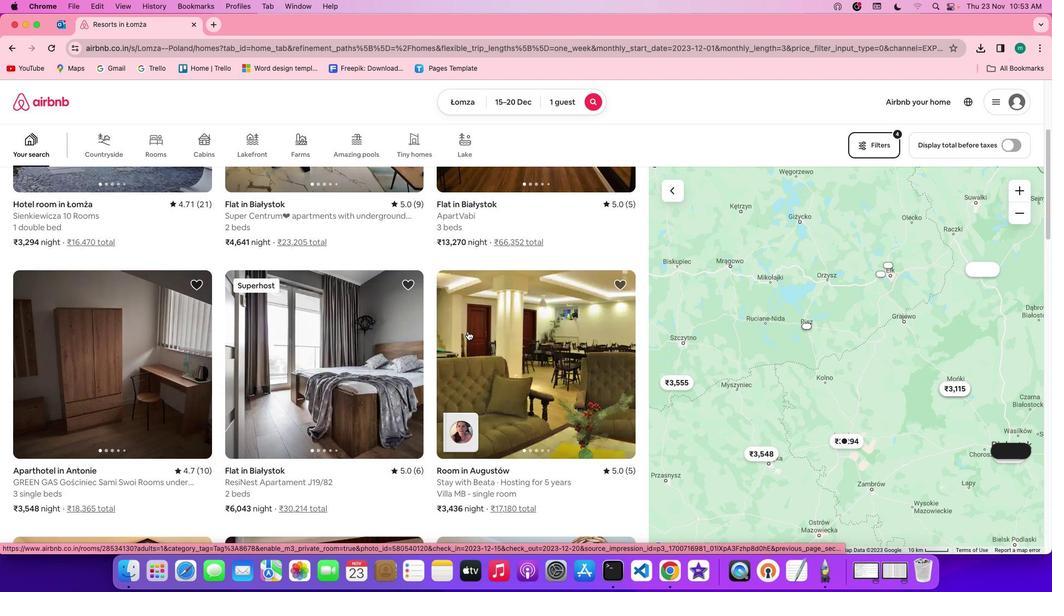 
Action: Mouse scrolled (468, 331) with delta (0, 0)
Screenshot: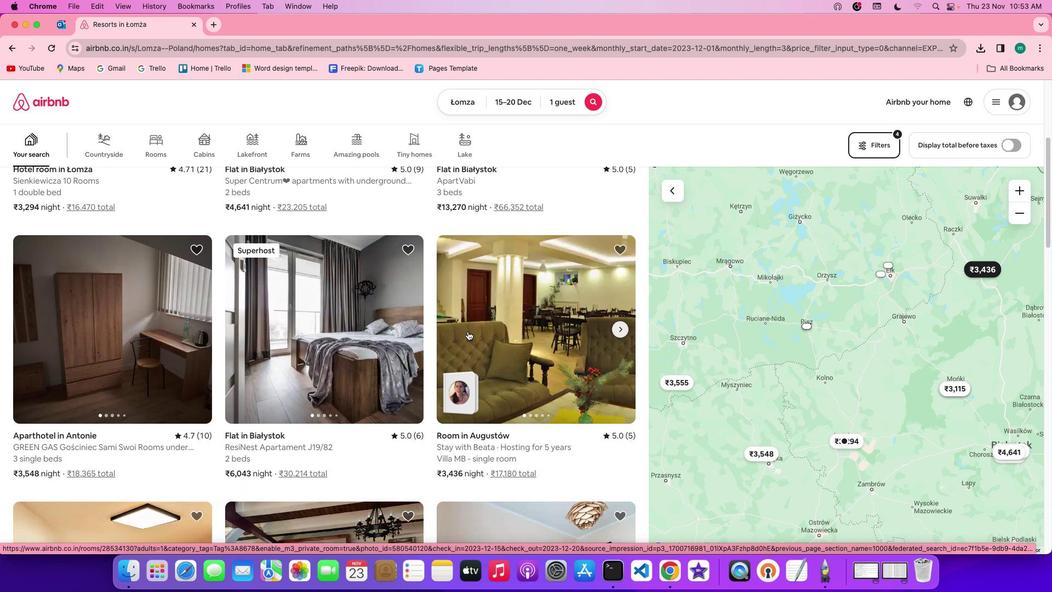 
Action: Mouse scrolled (468, 331) with delta (0, 0)
Screenshot: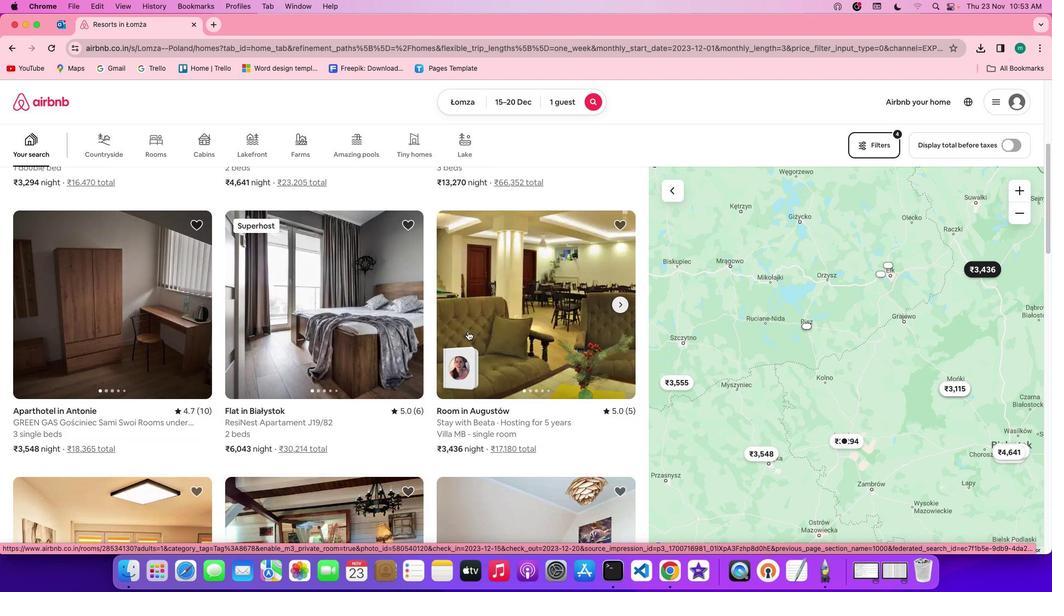
Action: Mouse scrolled (468, 331) with delta (0, -1)
Screenshot: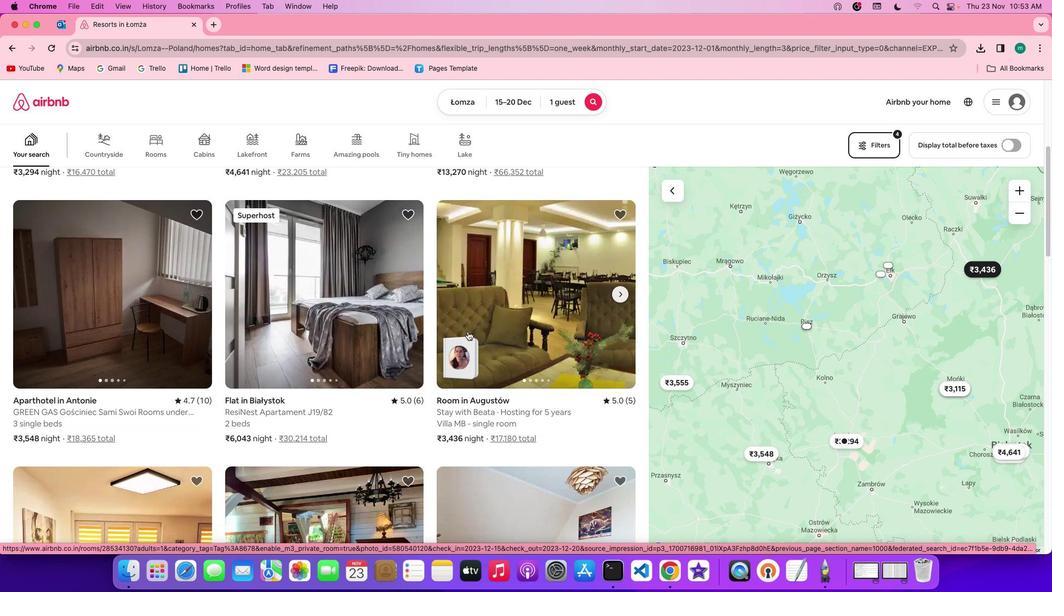 
Action: Mouse scrolled (468, 331) with delta (0, 0)
Screenshot: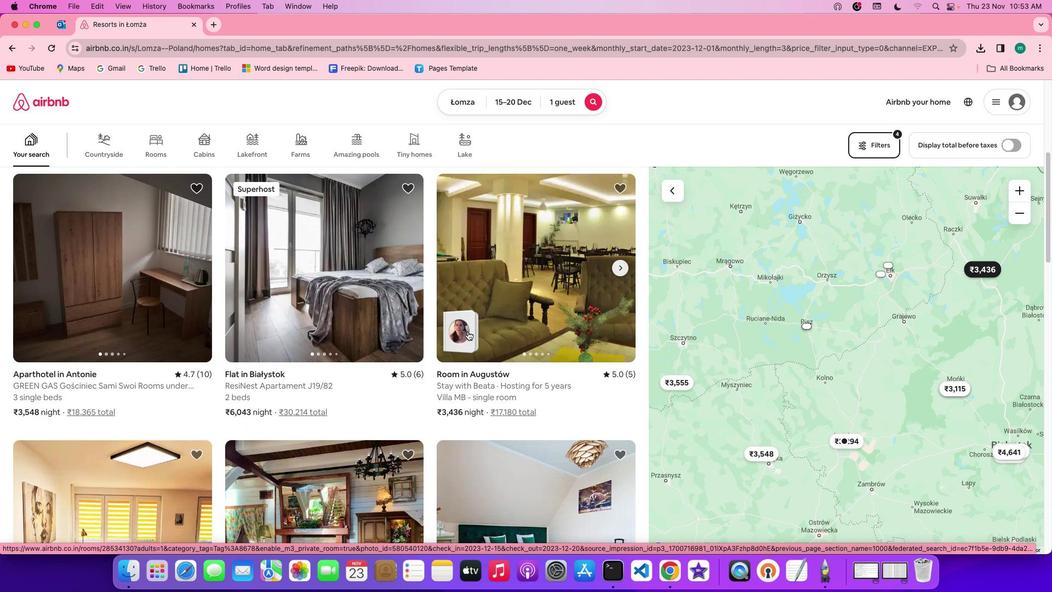 
Action: Mouse scrolled (468, 331) with delta (0, 0)
Screenshot: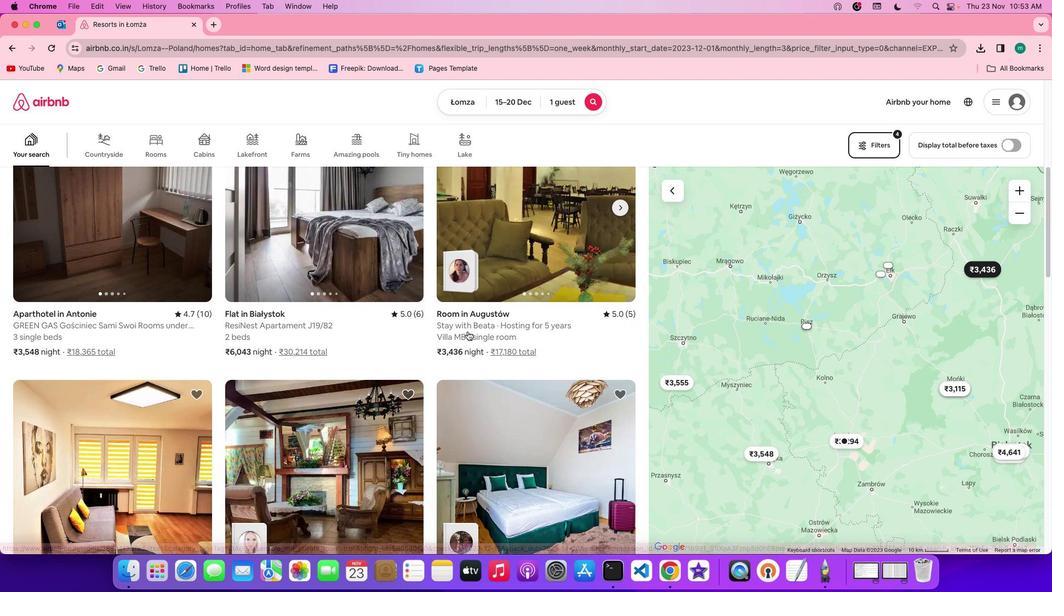 
Action: Mouse scrolled (468, 331) with delta (0, 0)
Screenshot: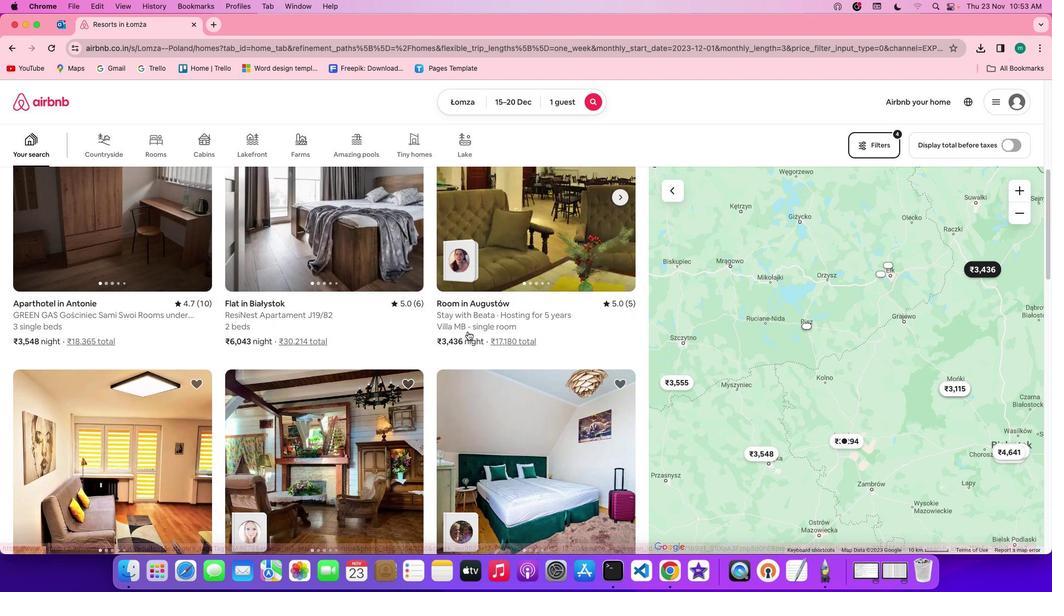 
Action: Mouse scrolled (468, 331) with delta (0, -1)
Screenshot: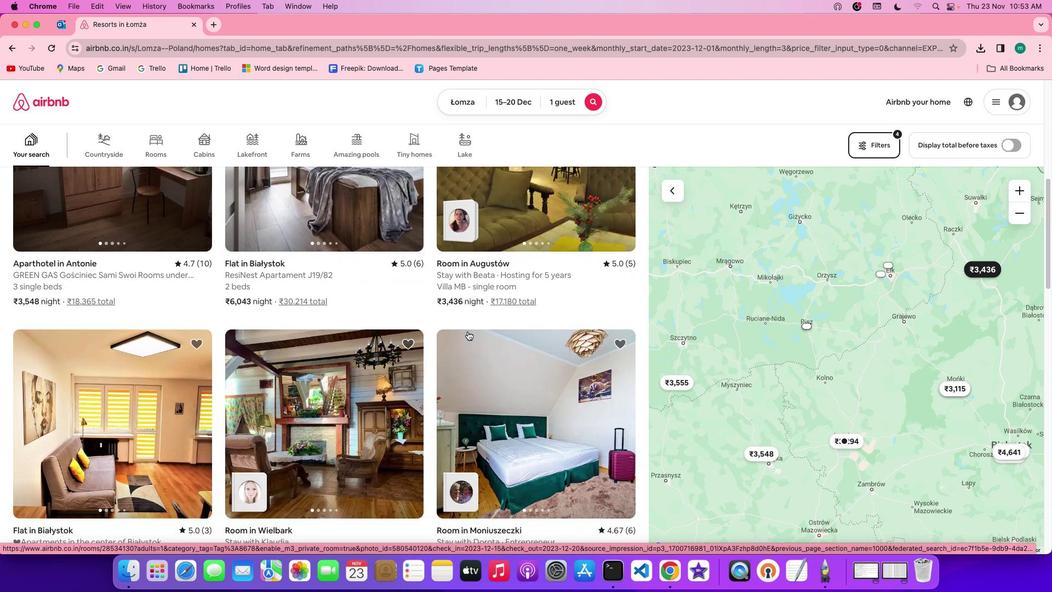 
Action: Mouse scrolled (468, 331) with delta (0, -1)
Screenshot: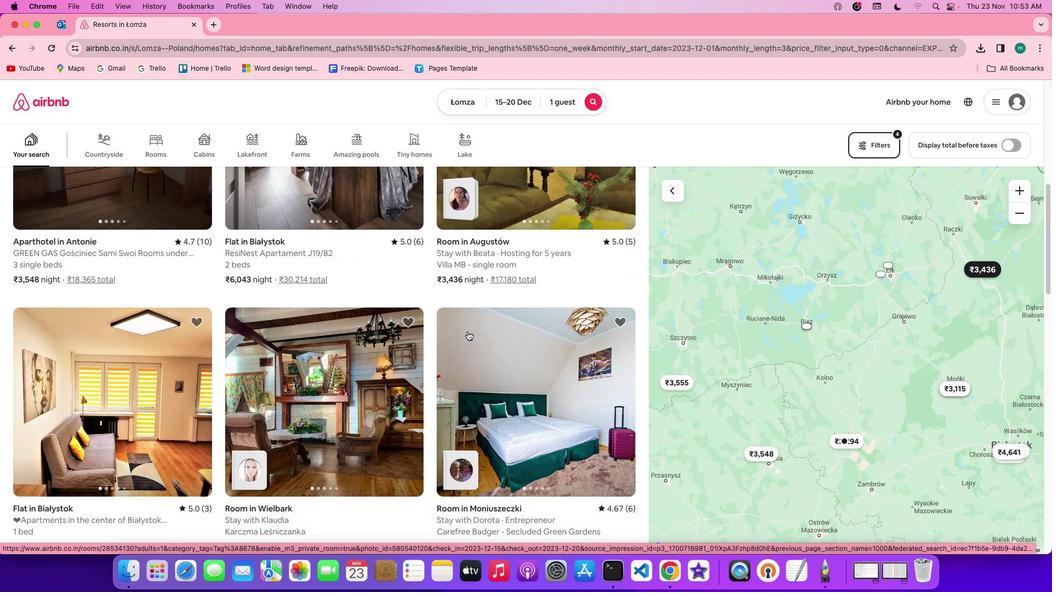 
Action: Mouse scrolled (468, 331) with delta (0, 0)
Screenshot: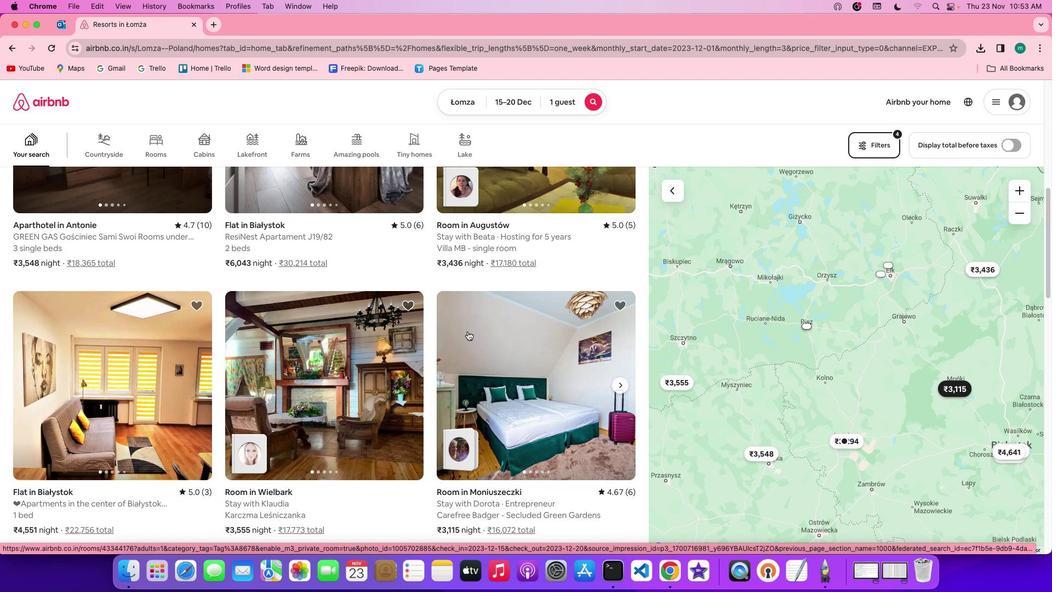 
Action: Mouse scrolled (468, 331) with delta (0, 0)
Screenshot: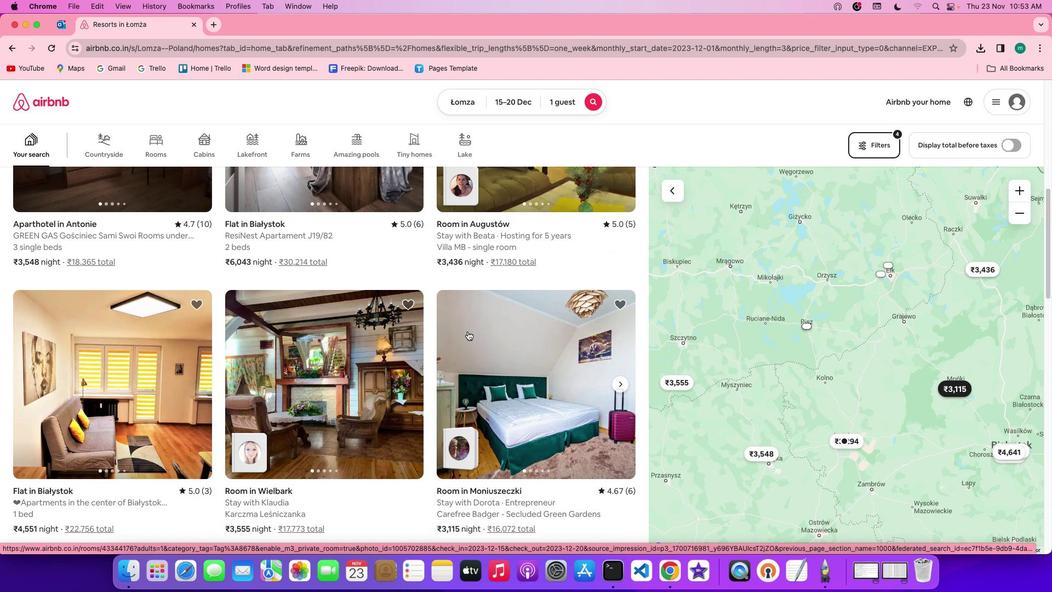 
Action: Mouse scrolled (468, 331) with delta (0, 0)
Screenshot: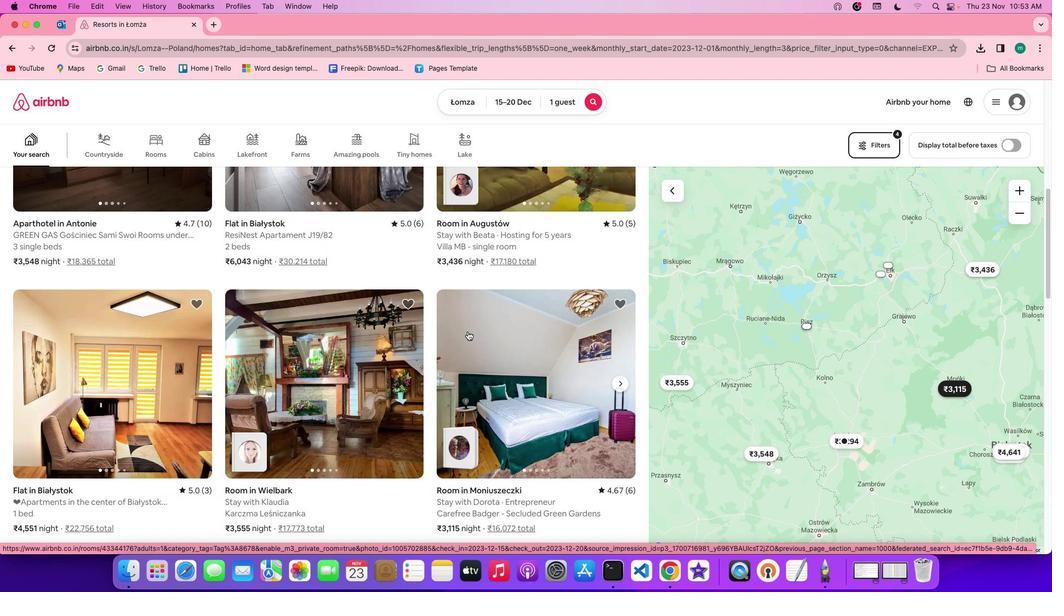 
Action: Mouse scrolled (468, 331) with delta (0, 0)
Screenshot: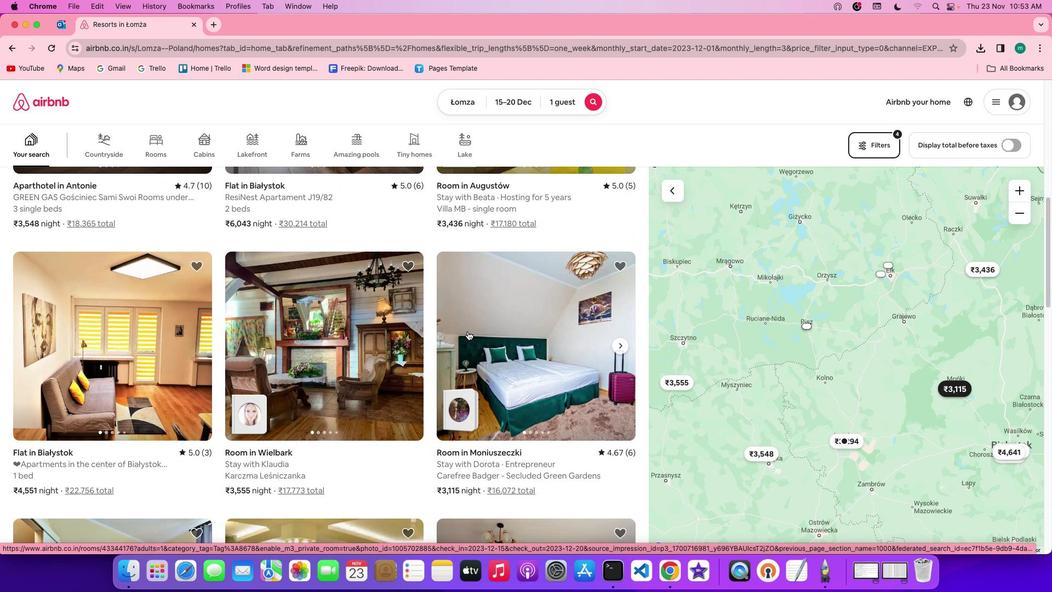 
Action: Mouse scrolled (468, 331) with delta (0, 0)
Screenshot: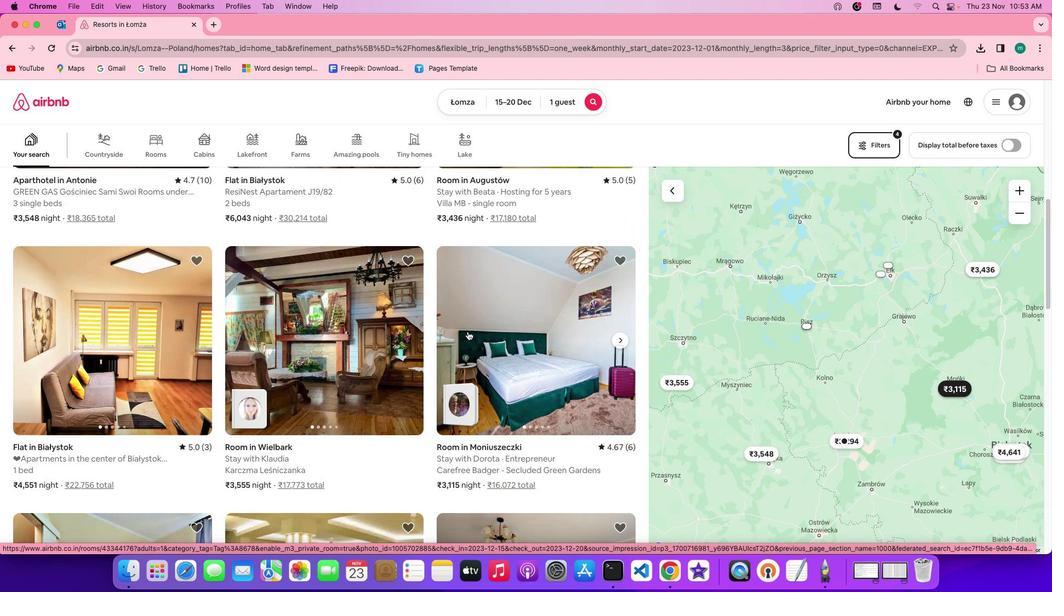 
Action: Mouse scrolled (468, 331) with delta (0, 0)
Screenshot: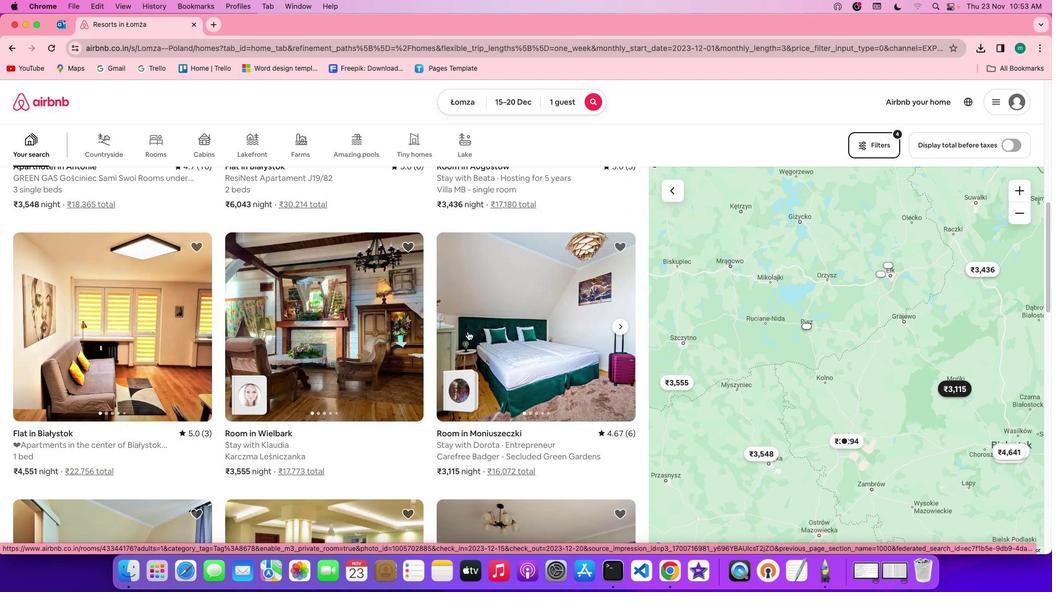
Action: Mouse moved to (159, 311)
Screenshot: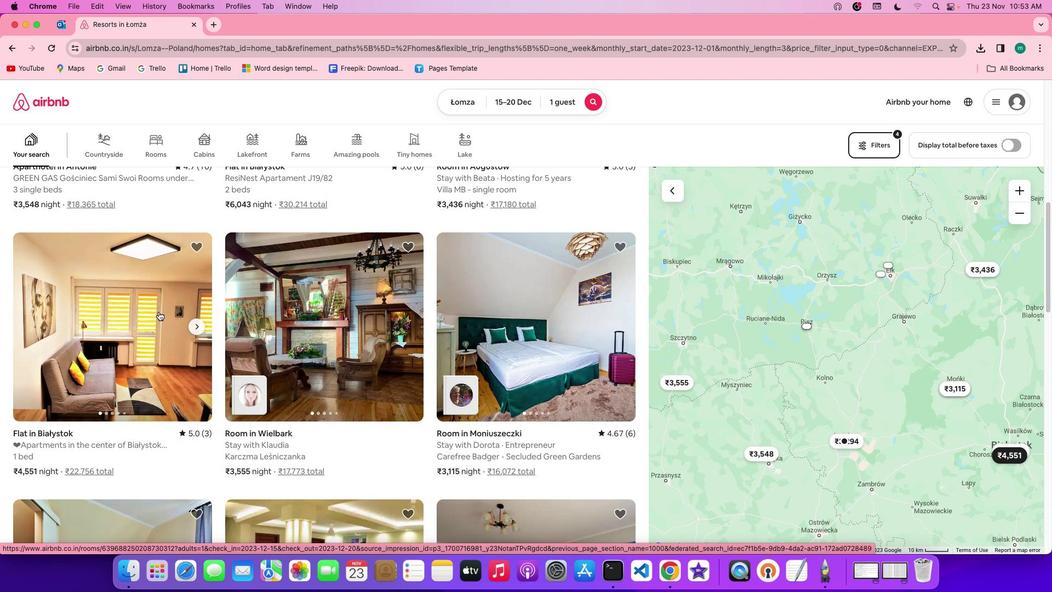 
Action: Mouse pressed left at (159, 311)
Screenshot: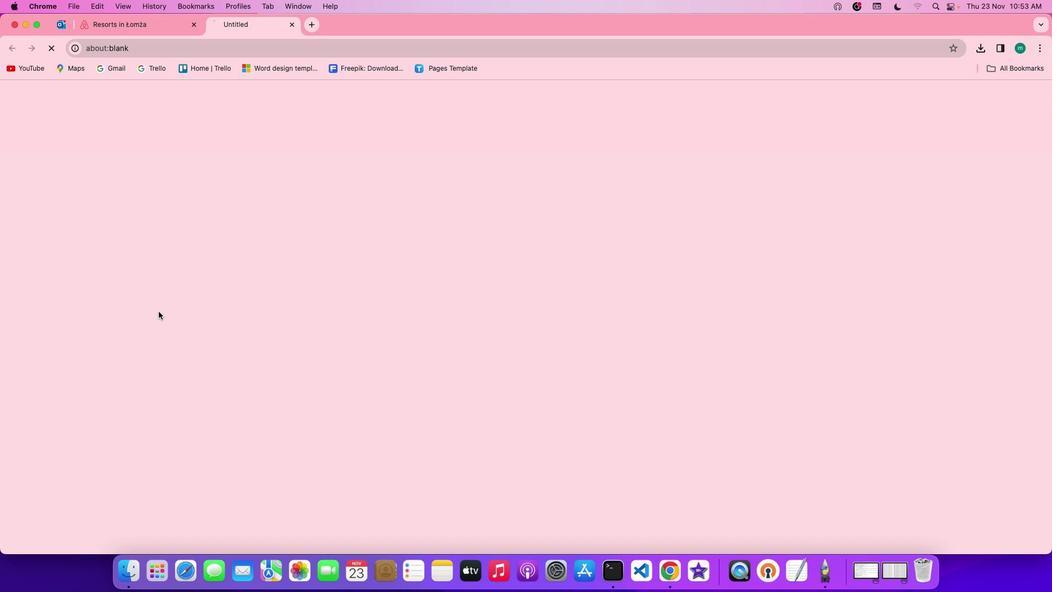 
Action: Mouse moved to (763, 404)
Screenshot: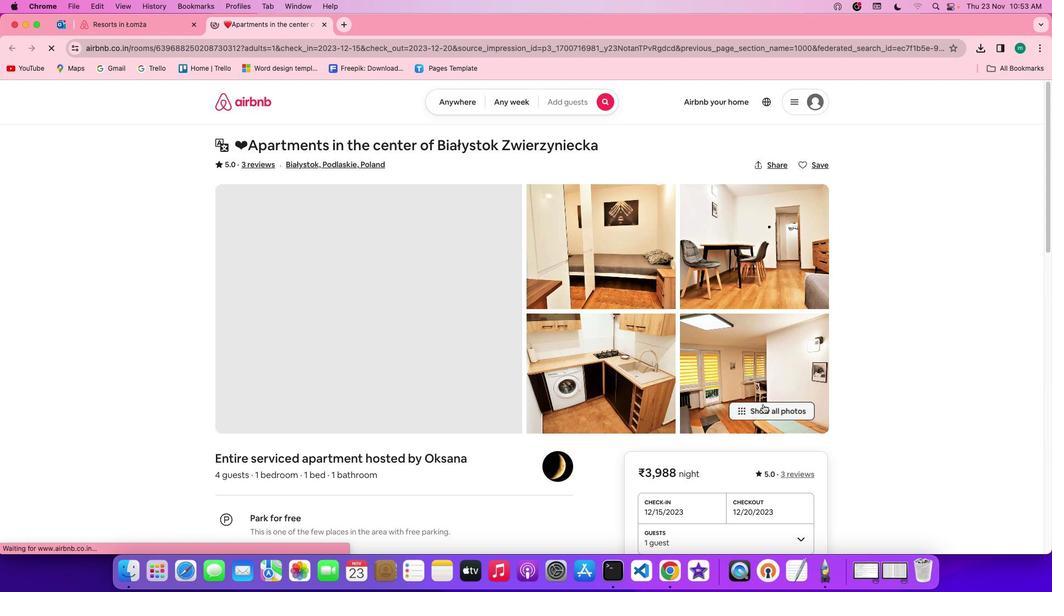 
Action: Mouse pressed left at (763, 404)
Screenshot: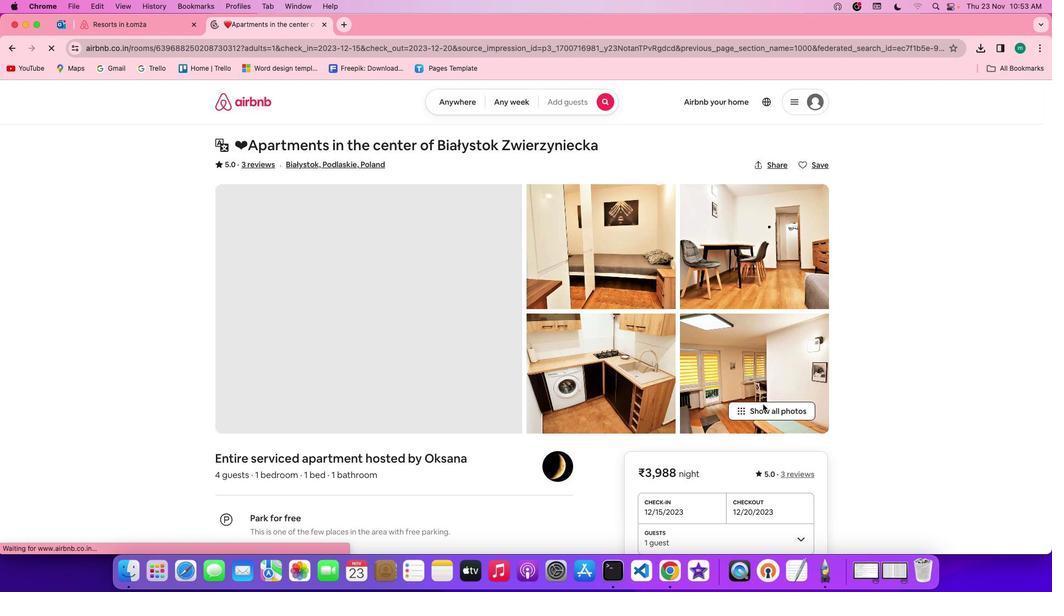 
Action: Mouse moved to (503, 369)
Screenshot: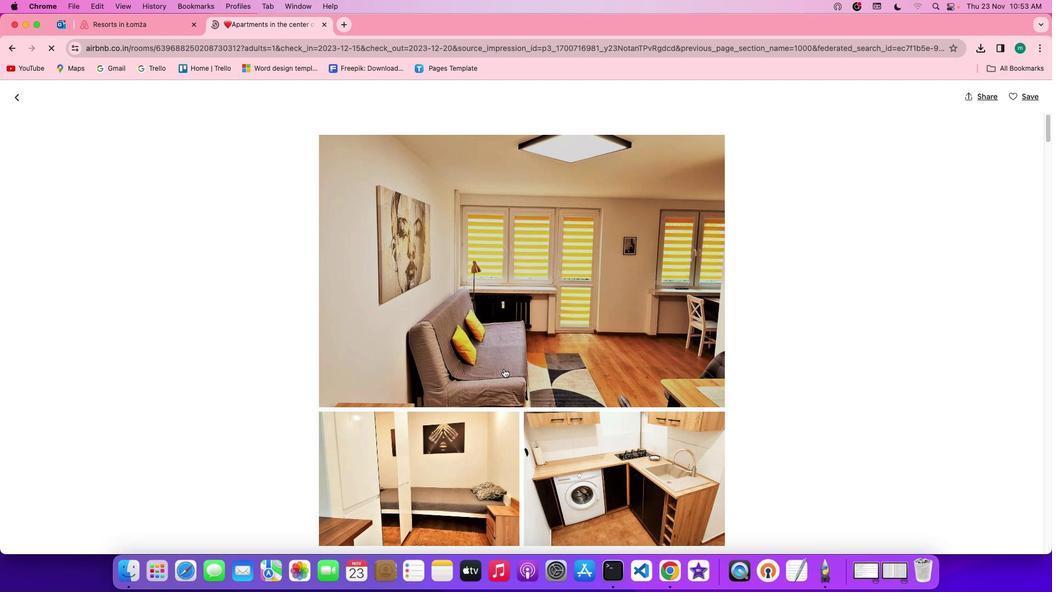 
Action: Mouse scrolled (503, 369) with delta (0, 0)
Screenshot: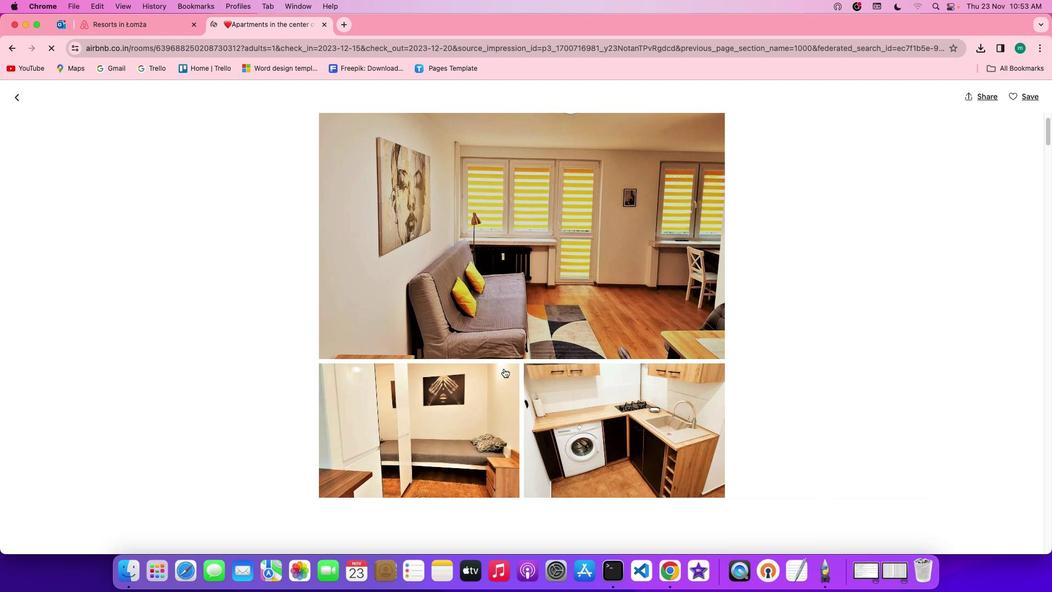 
Action: Mouse scrolled (503, 369) with delta (0, 0)
Screenshot: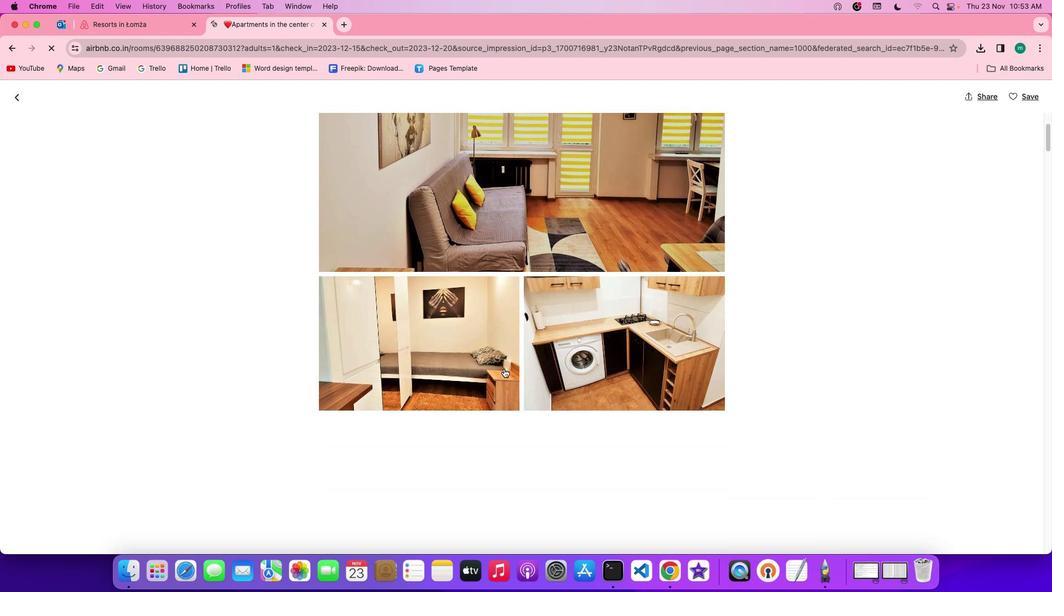 
Action: Mouse scrolled (503, 369) with delta (0, -1)
Screenshot: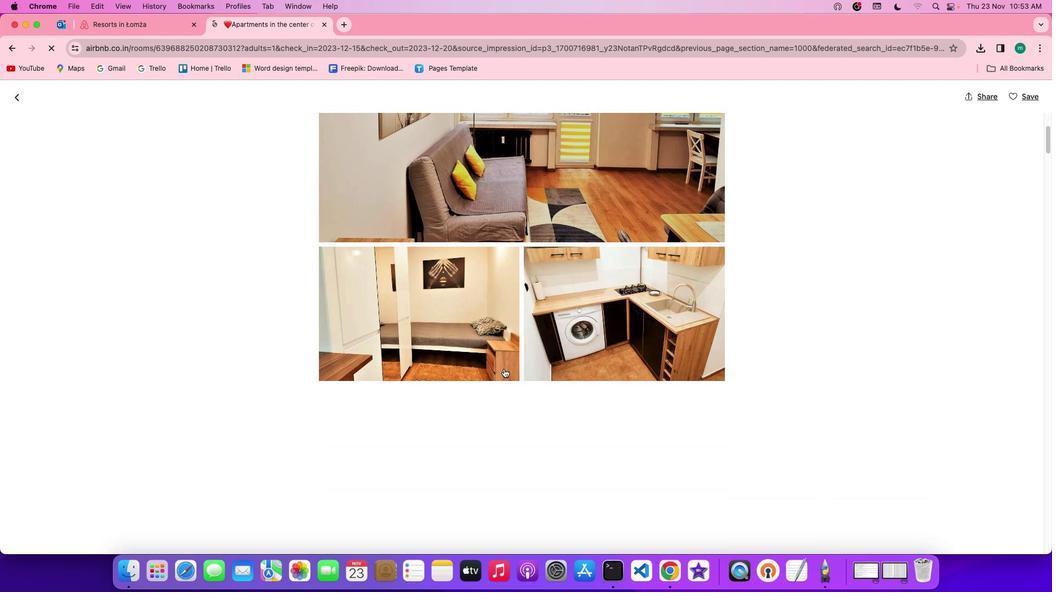 
Action: Mouse scrolled (503, 369) with delta (0, -1)
Screenshot: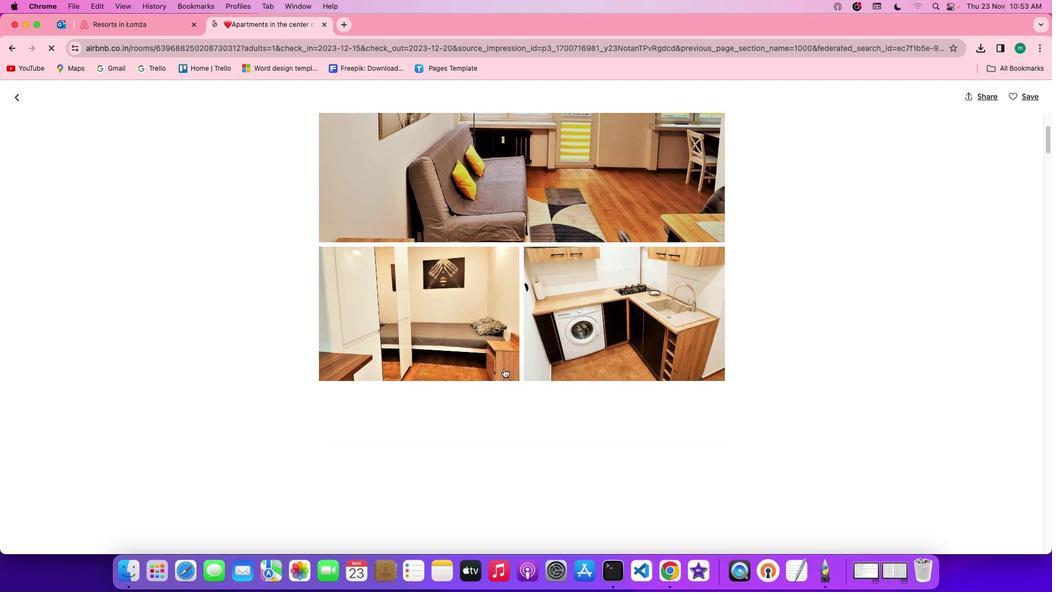 
Action: Mouse scrolled (503, 369) with delta (0, 0)
Screenshot: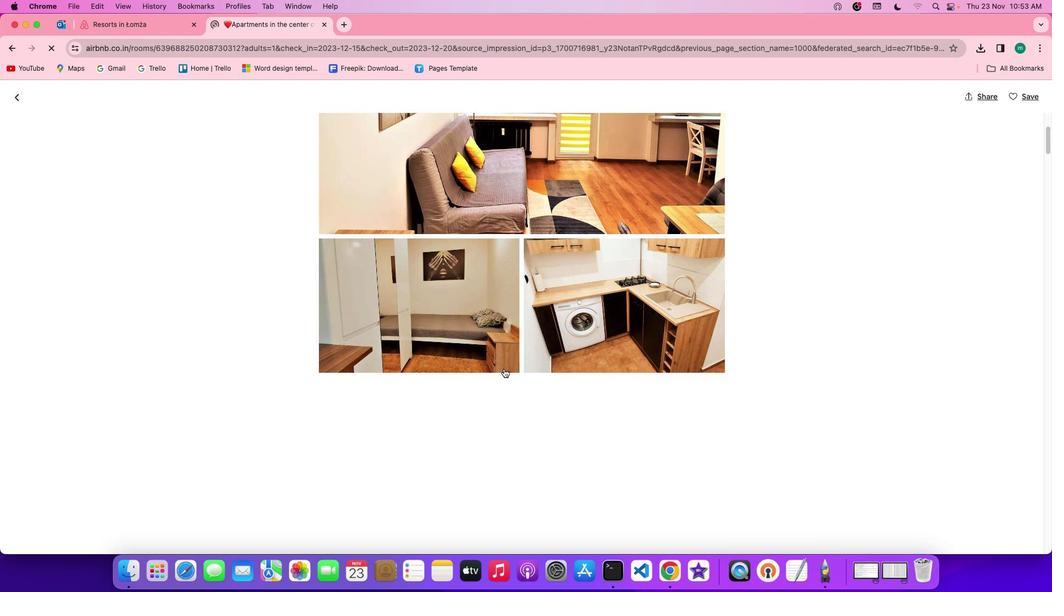 
Action: Mouse scrolled (503, 369) with delta (0, 0)
Screenshot: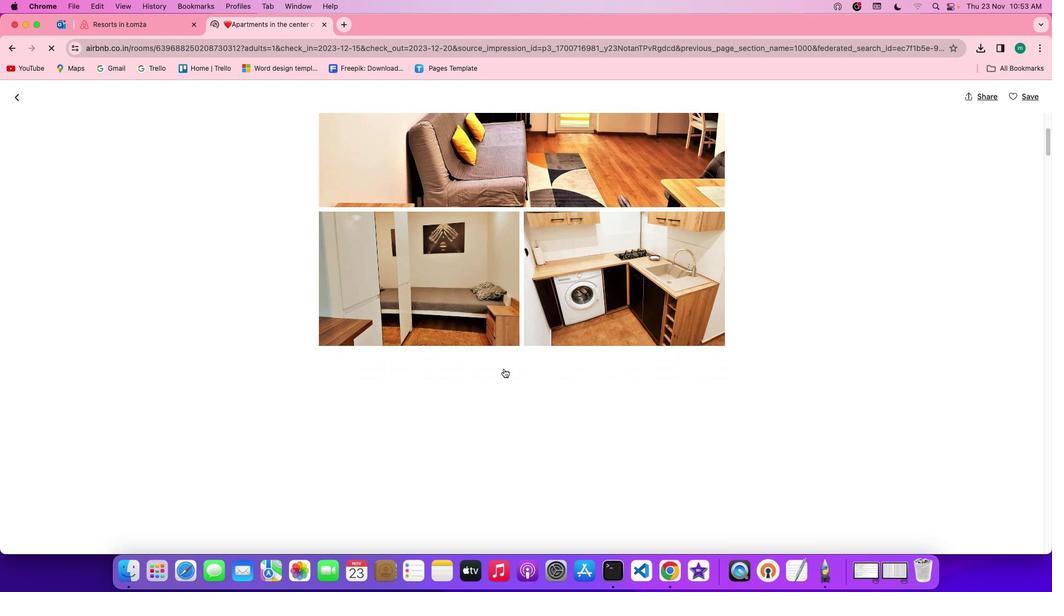 
Action: Mouse scrolled (503, 369) with delta (0, 0)
Screenshot: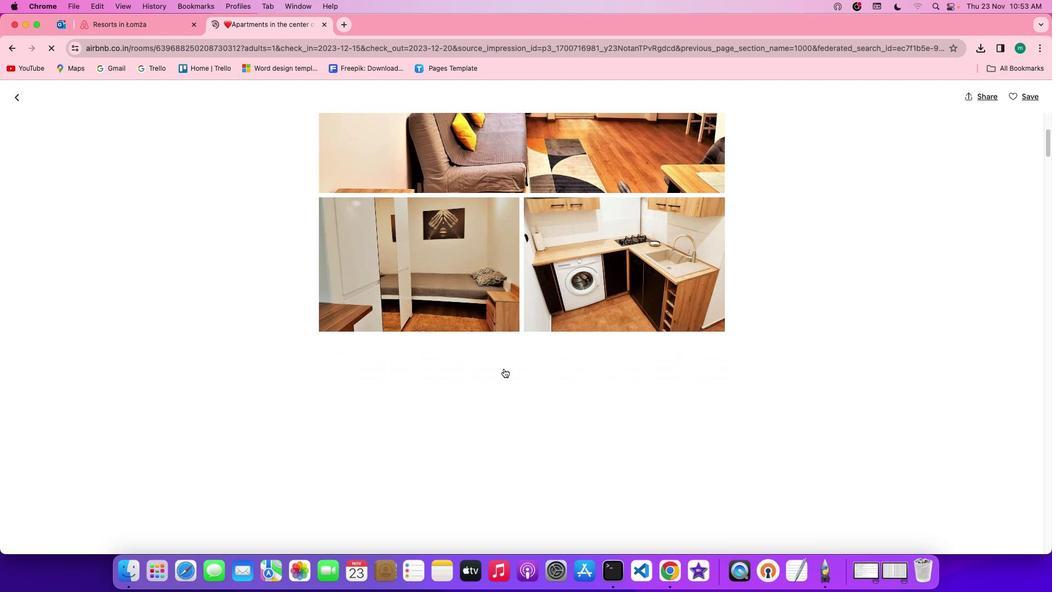 
Action: Mouse scrolled (503, 369) with delta (0, 0)
Screenshot: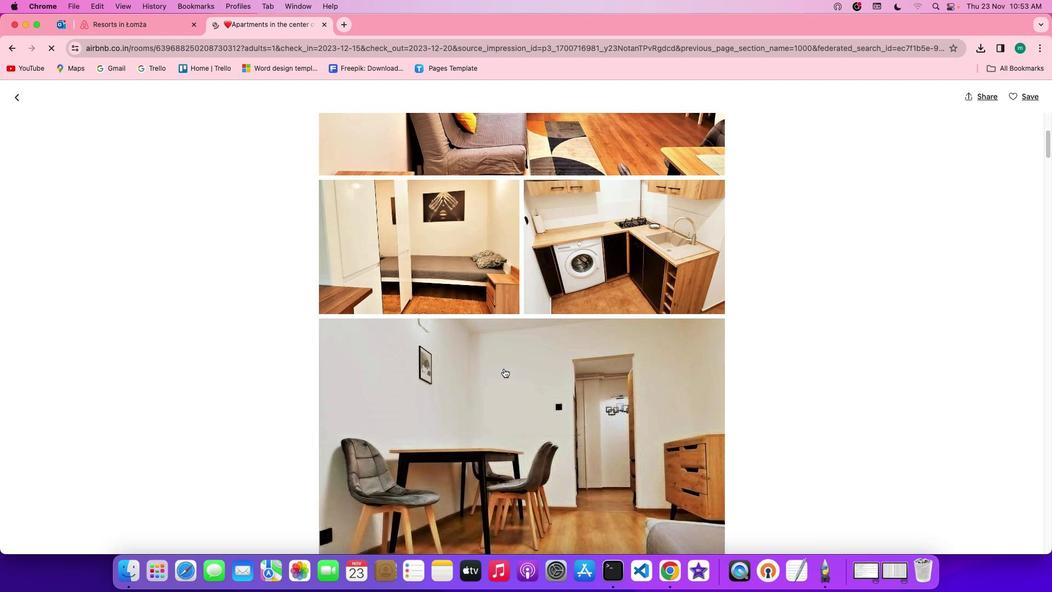 
Action: Mouse scrolled (503, 369) with delta (0, 0)
Screenshot: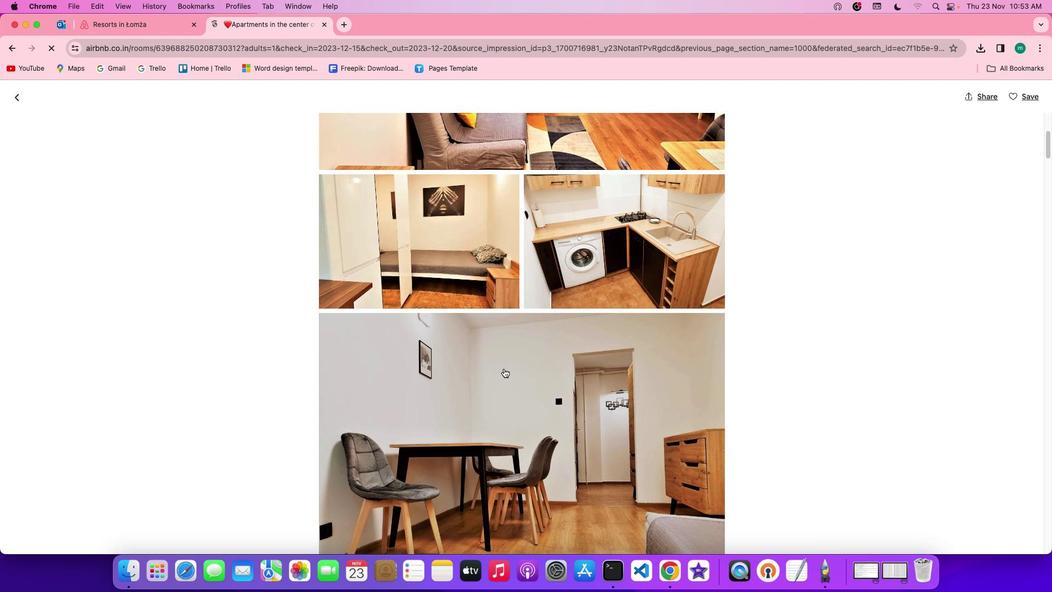 
Action: Mouse scrolled (503, 369) with delta (0, 0)
Screenshot: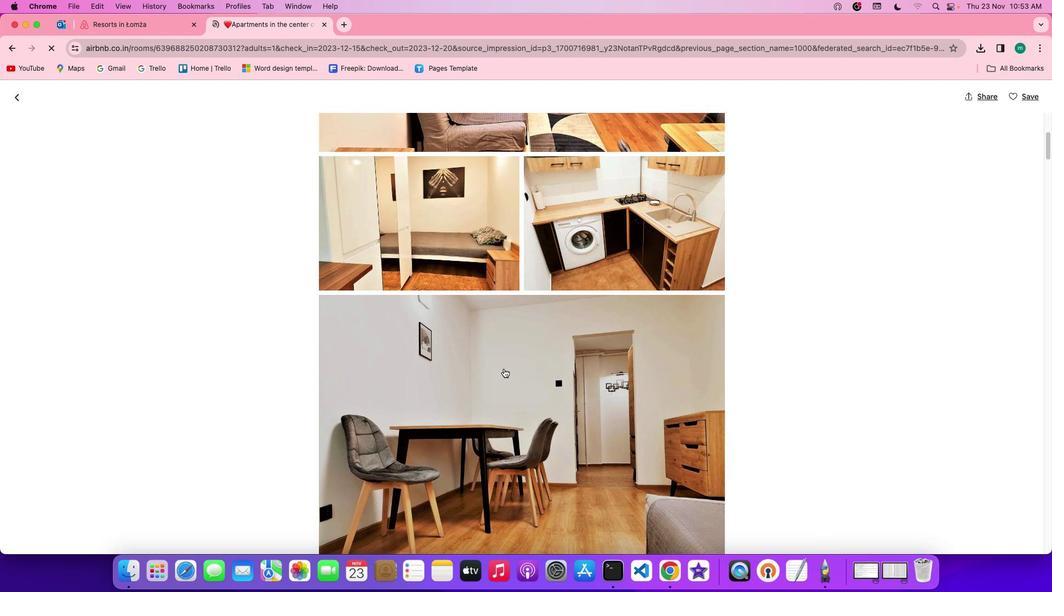 
Action: Mouse scrolled (503, 369) with delta (0, 0)
Screenshot: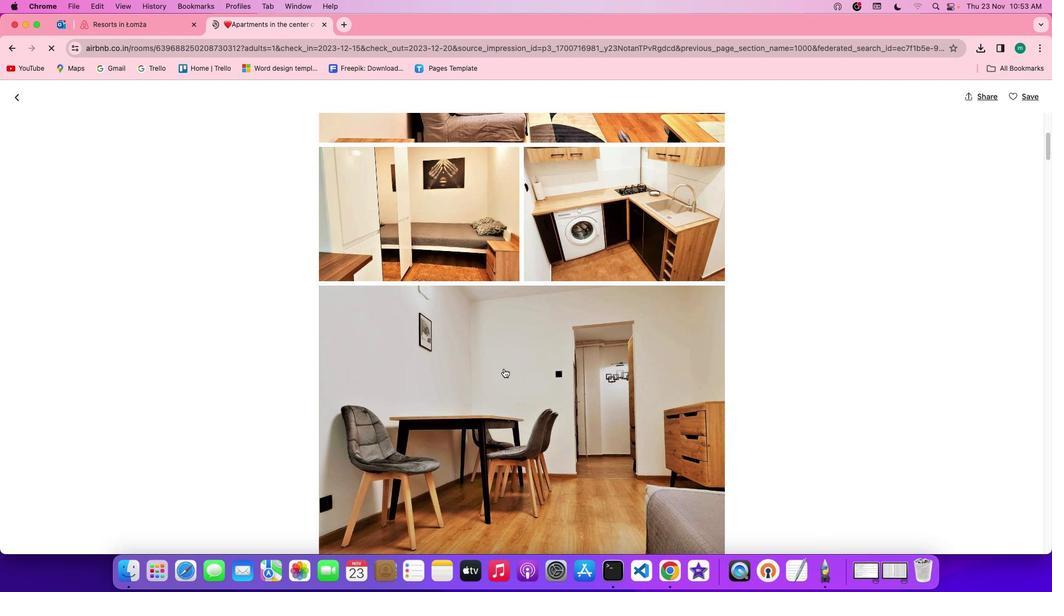 
Action: Mouse scrolled (503, 369) with delta (0, 0)
Screenshot: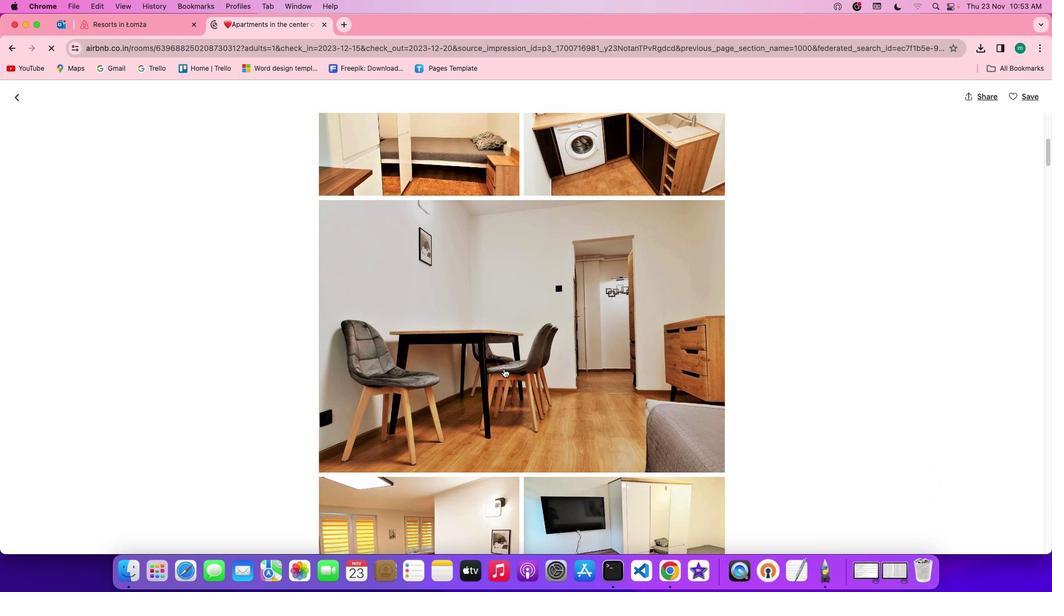 
Action: Mouse scrolled (503, 369) with delta (0, 0)
Screenshot: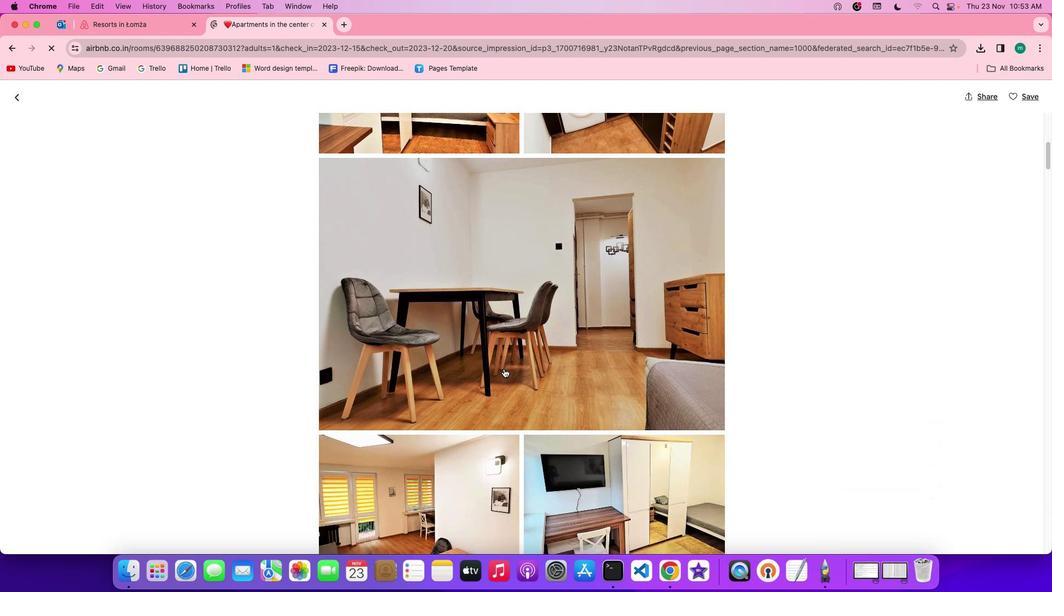 
Action: Mouse scrolled (503, 369) with delta (0, -1)
Screenshot: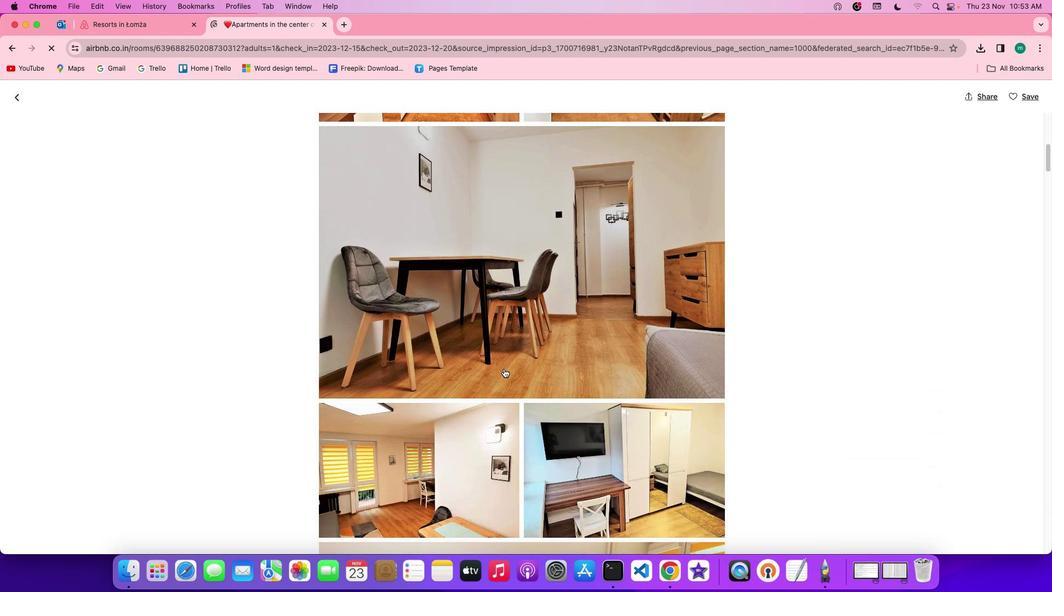 
Action: Mouse scrolled (503, 369) with delta (0, -1)
Screenshot: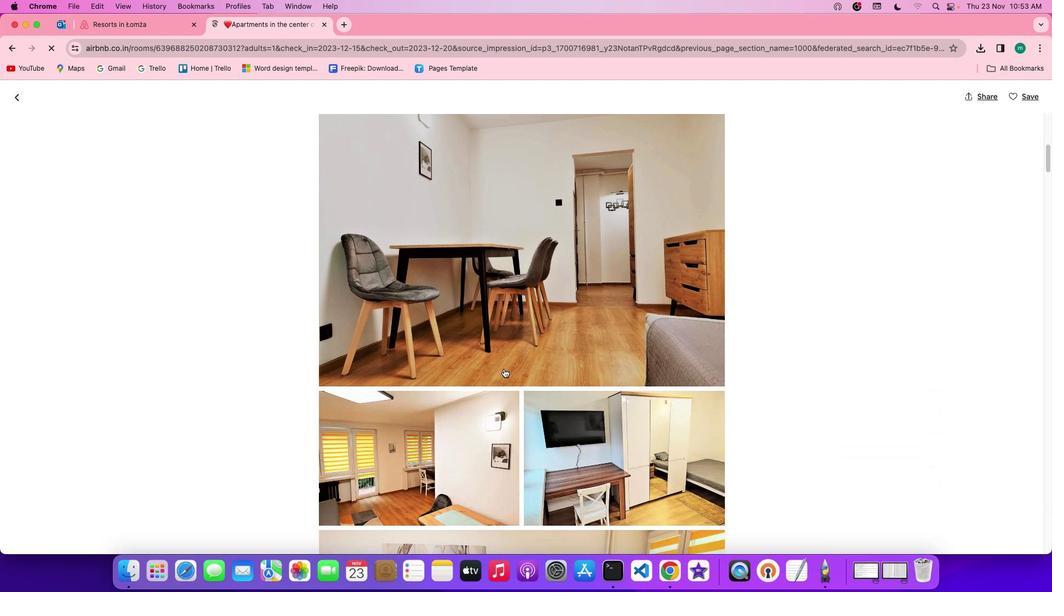
Action: Mouse scrolled (503, 369) with delta (0, 0)
Screenshot: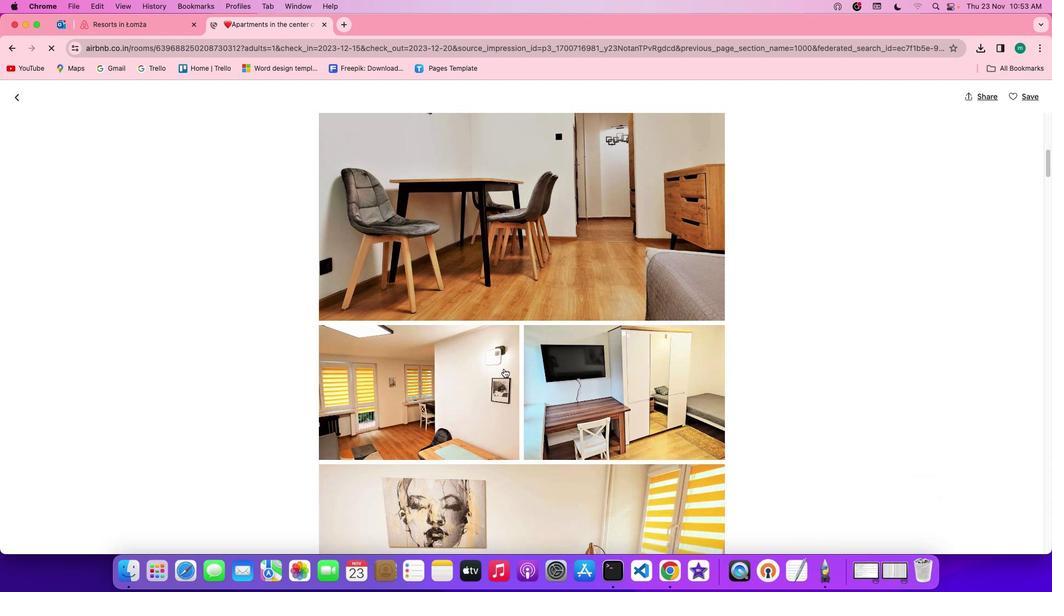 
Action: Mouse scrolled (503, 369) with delta (0, 0)
Screenshot: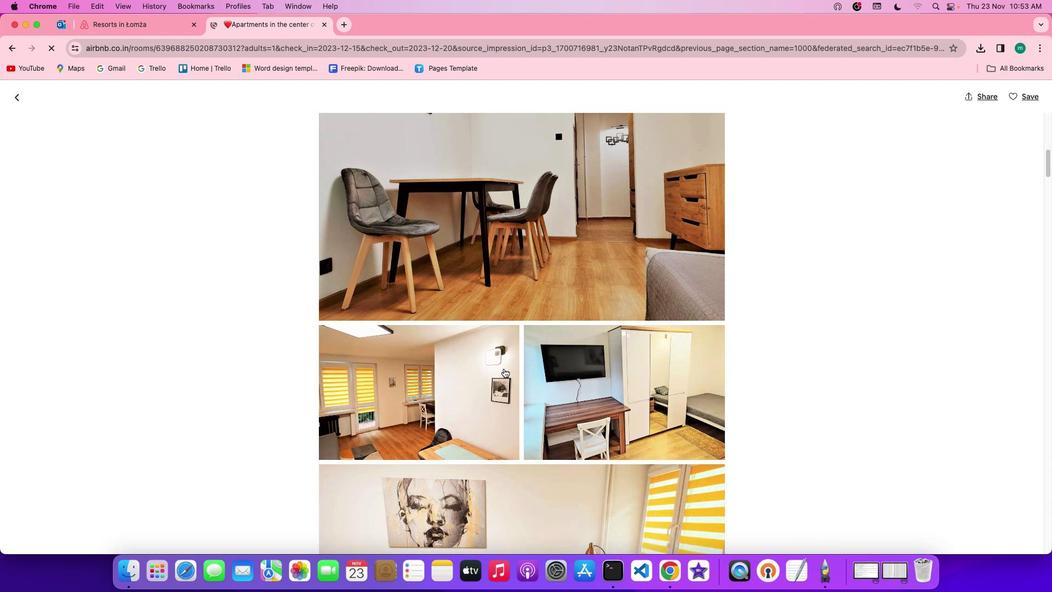
Action: Mouse scrolled (503, 369) with delta (0, -1)
Screenshot: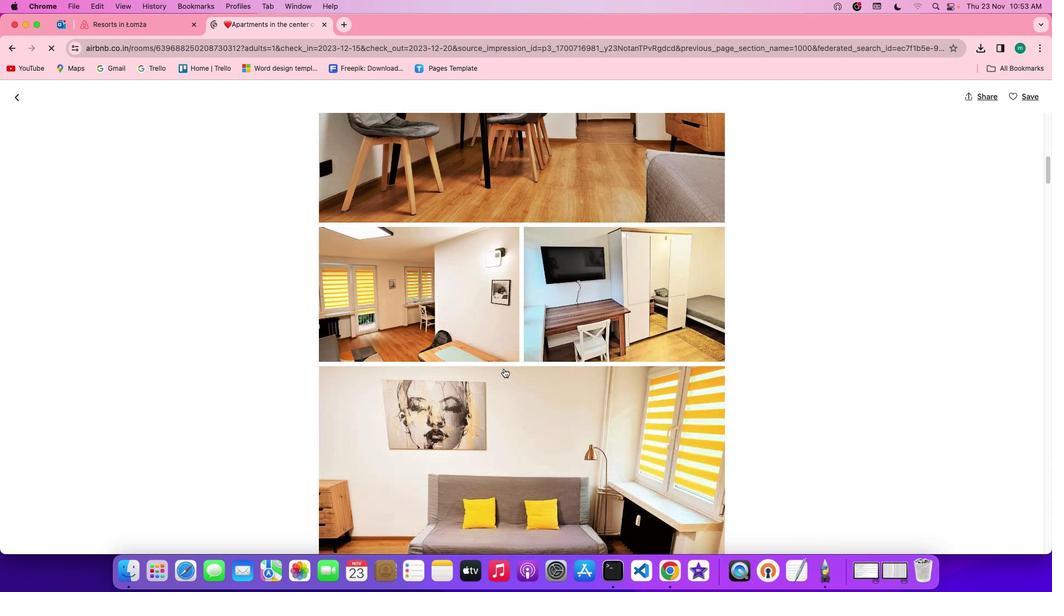 
Action: Mouse scrolled (503, 369) with delta (0, -2)
Screenshot: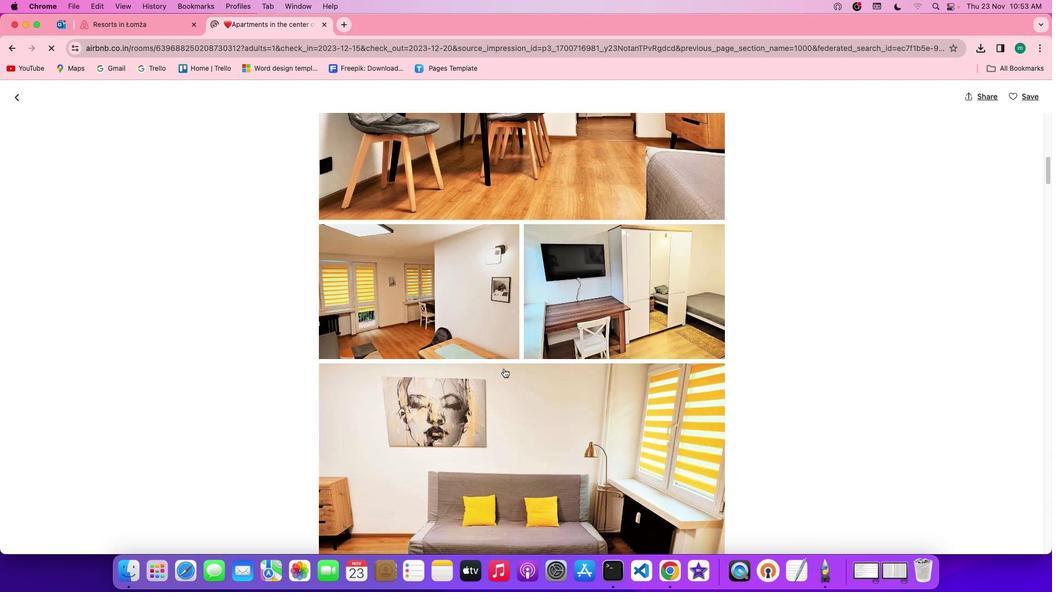 
Action: Mouse scrolled (503, 369) with delta (0, 0)
Screenshot: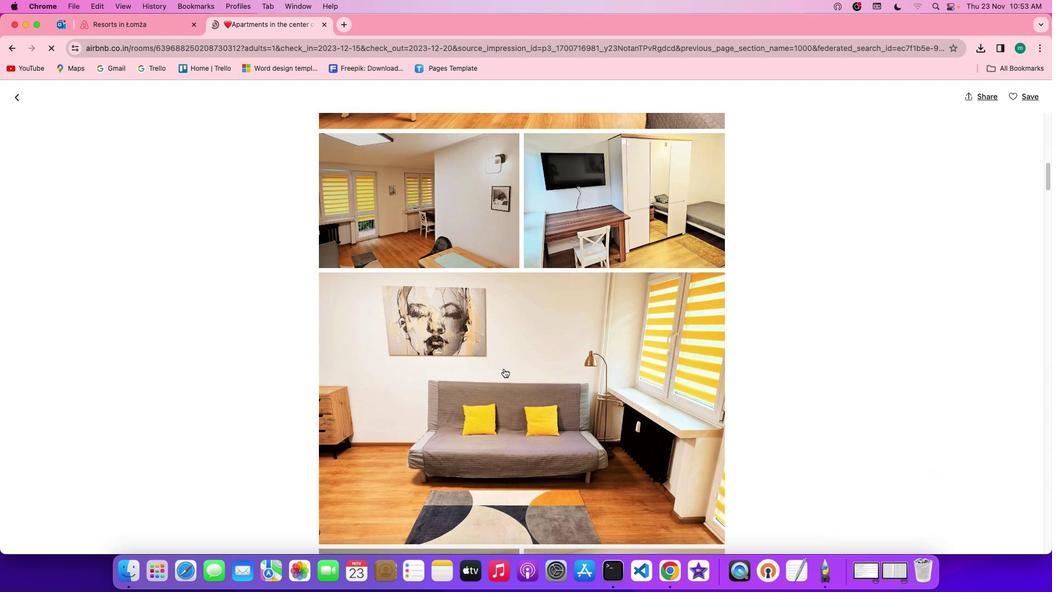 
Action: Mouse scrolled (503, 369) with delta (0, 0)
Screenshot: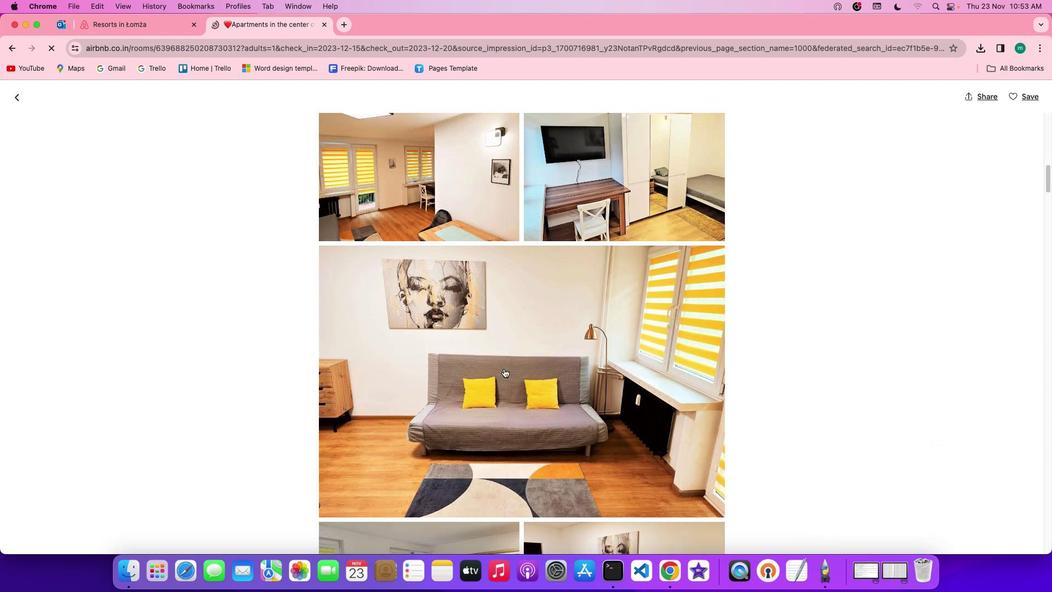 
Action: Mouse scrolled (503, 369) with delta (0, -1)
Screenshot: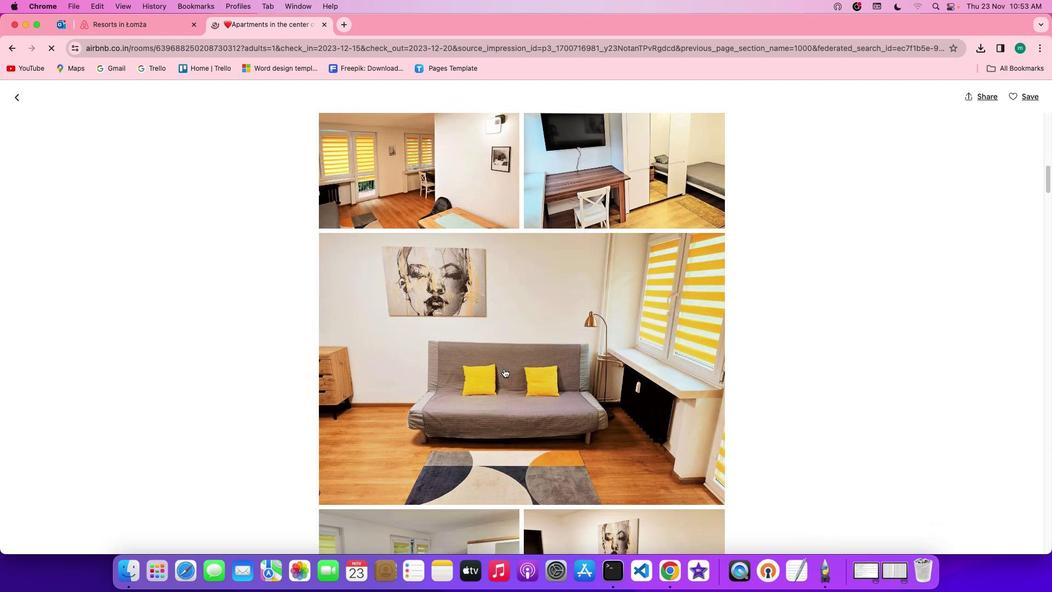 
Action: Mouse scrolled (503, 369) with delta (0, -1)
Screenshot: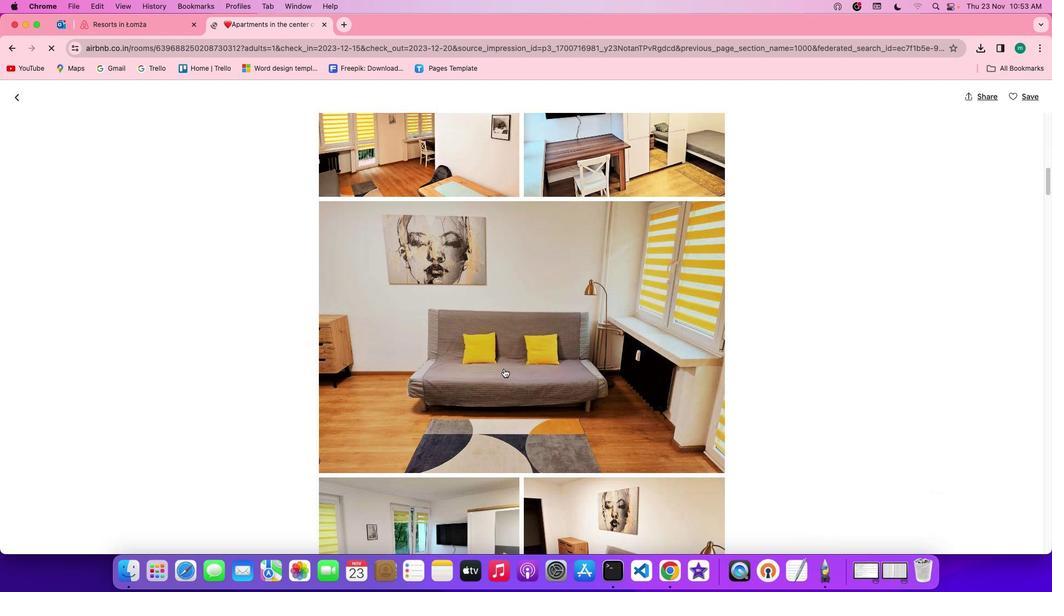
Action: Mouse scrolled (503, 369) with delta (0, 0)
Screenshot: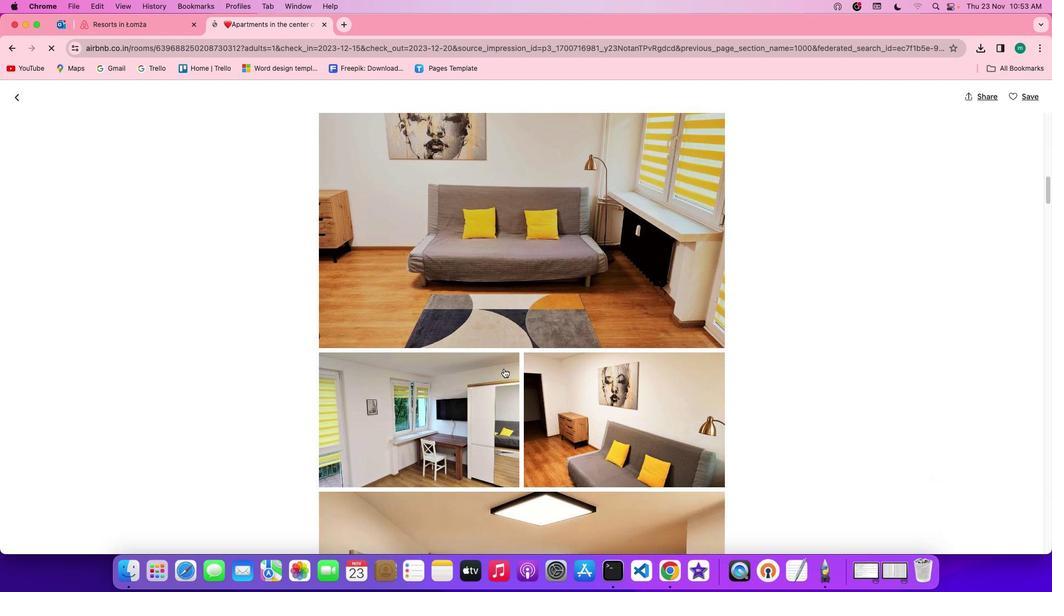 
Action: Mouse scrolled (503, 369) with delta (0, 0)
Screenshot: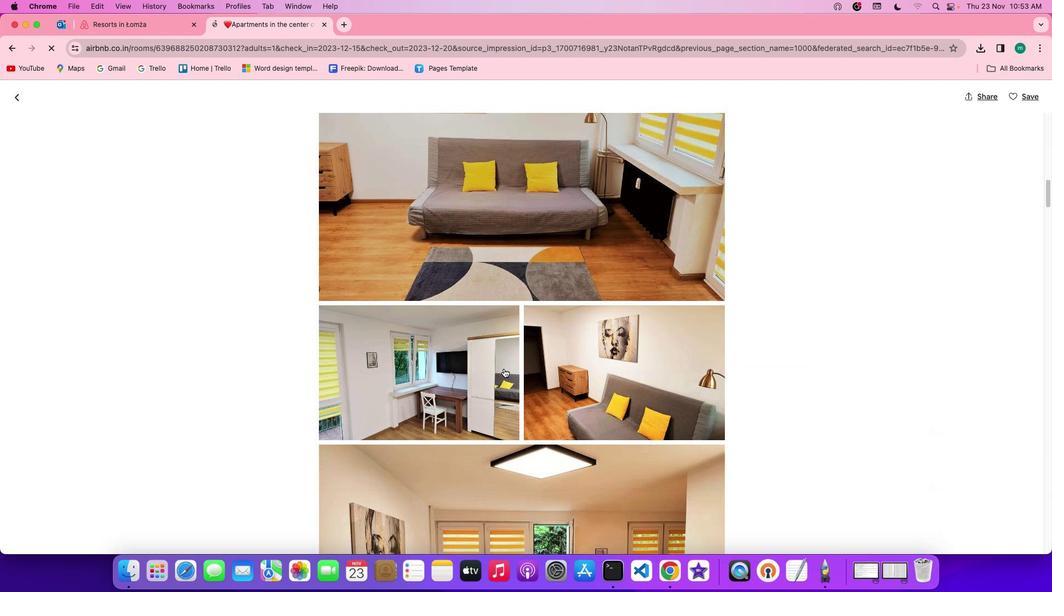 
Action: Mouse scrolled (503, 369) with delta (0, -1)
Screenshot: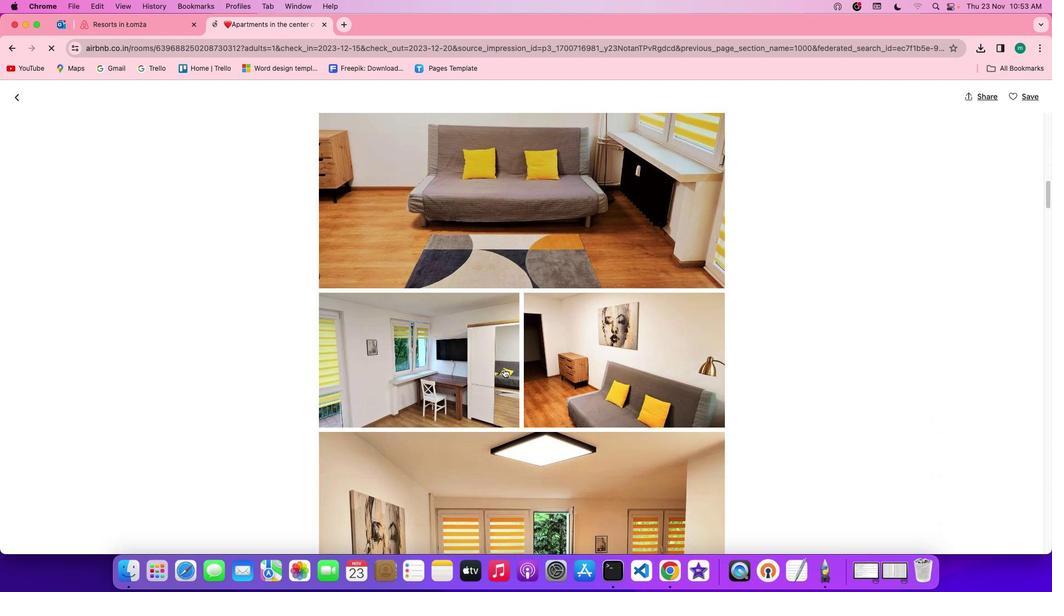 
Action: Mouse scrolled (503, 369) with delta (0, -2)
Screenshot: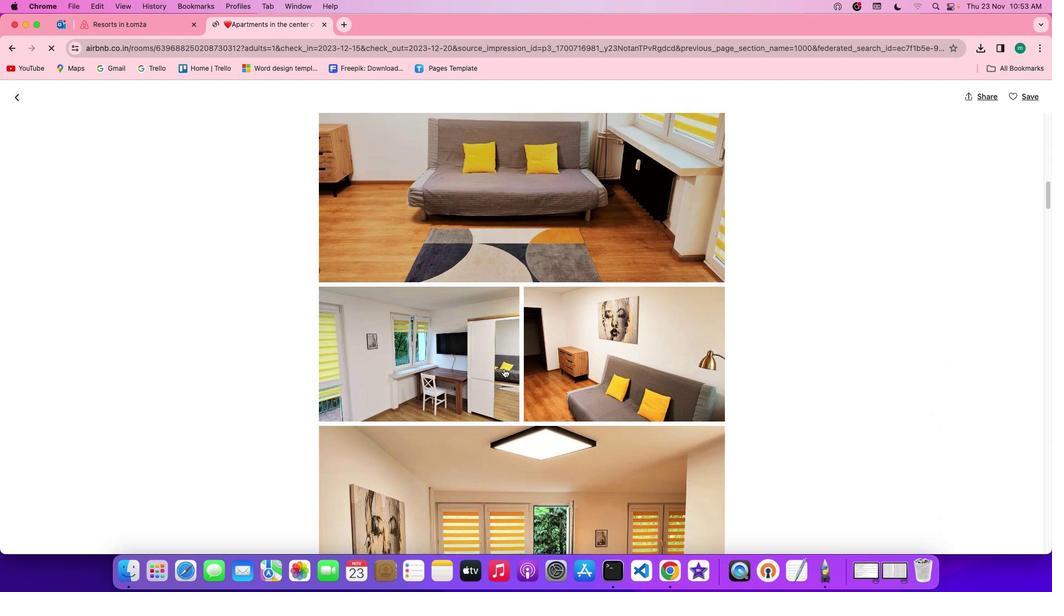 
Action: Mouse moved to (504, 368)
Screenshot: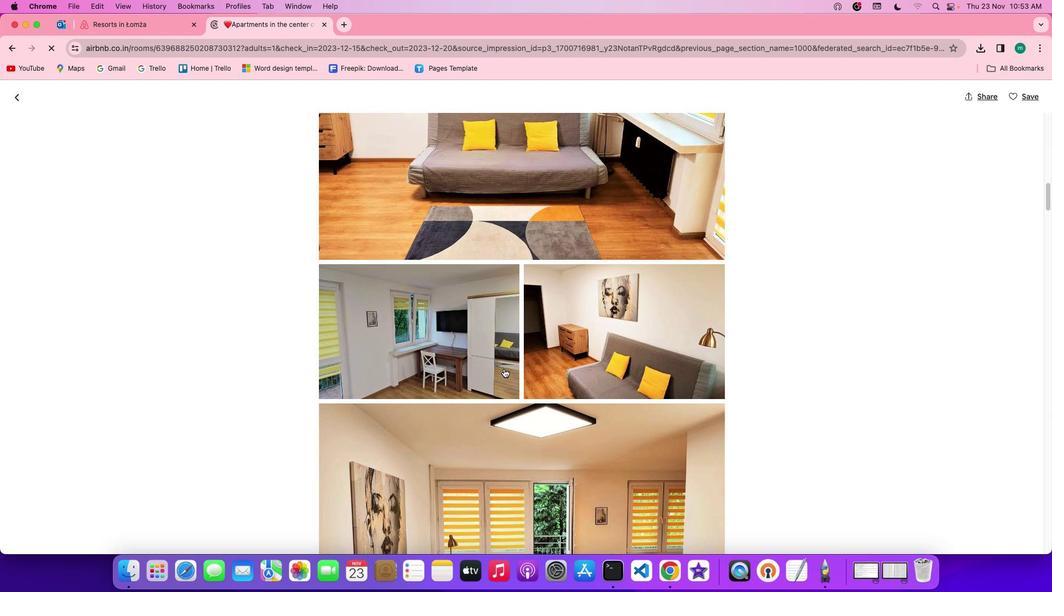 
Action: Mouse scrolled (504, 368) with delta (0, 0)
Screenshot: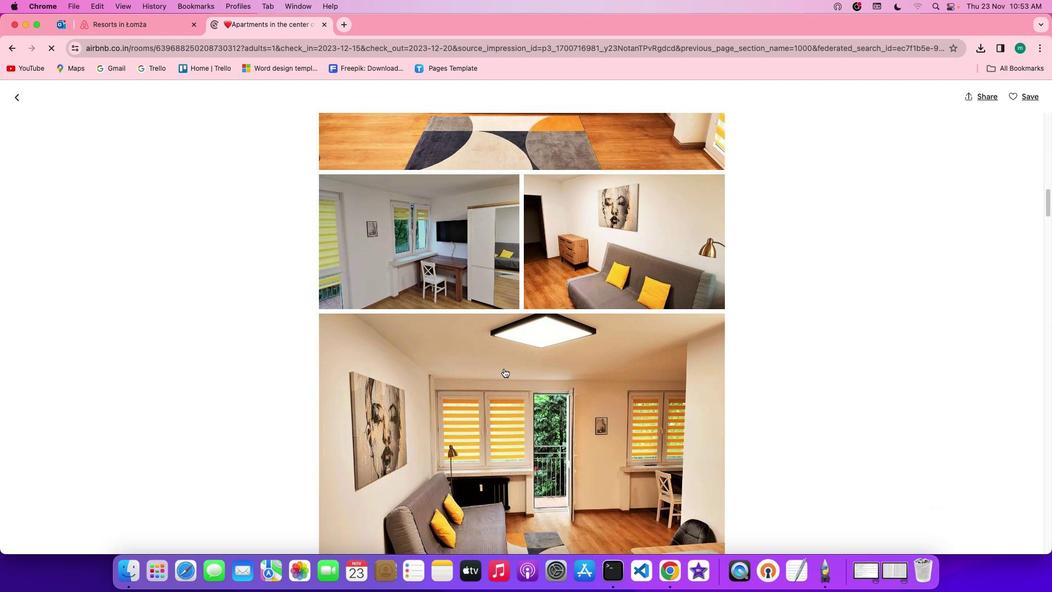 
Action: Mouse scrolled (504, 368) with delta (0, 0)
Screenshot: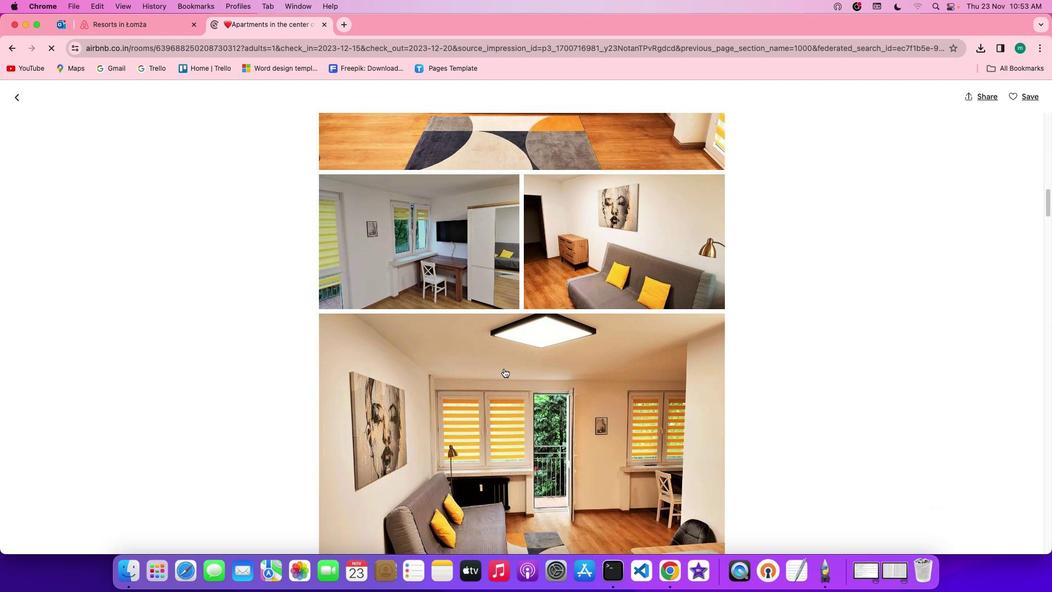 
Action: Mouse scrolled (504, 368) with delta (0, -1)
Screenshot: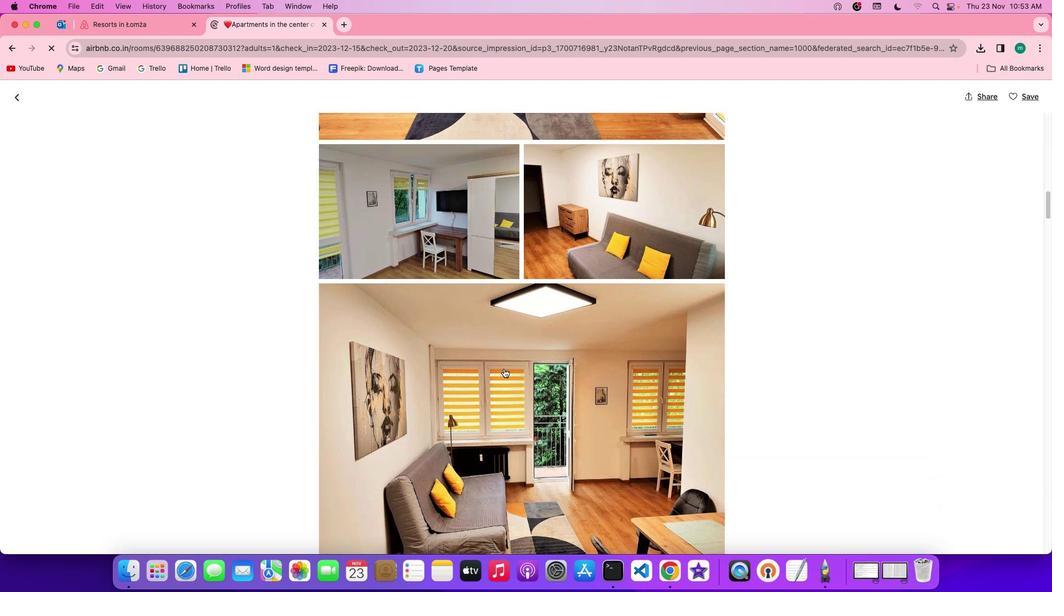 
Action: Mouse scrolled (504, 368) with delta (0, -2)
Screenshot: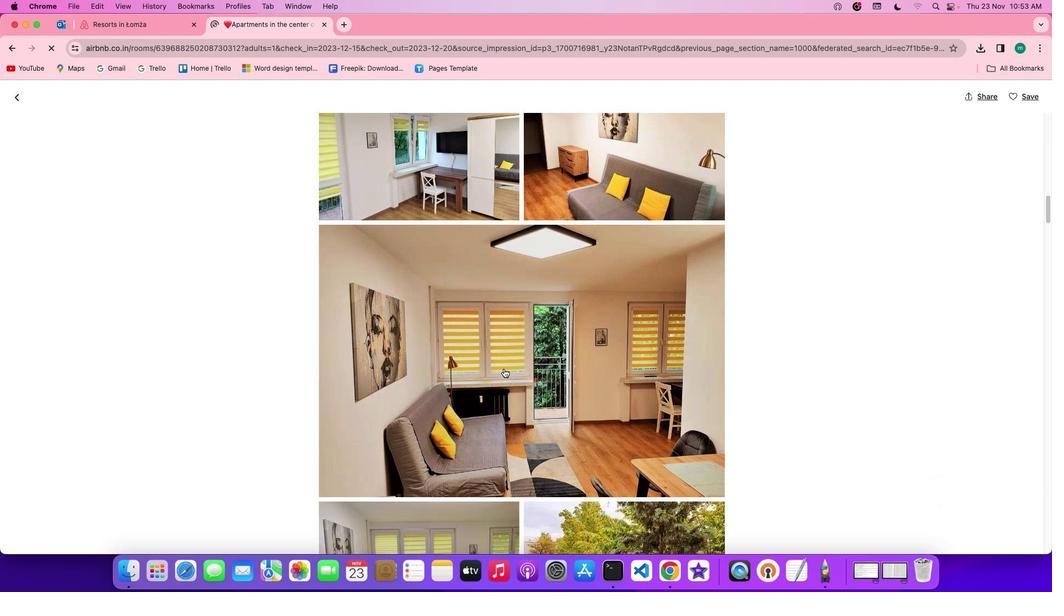 
Action: Mouse moved to (506, 364)
Screenshot: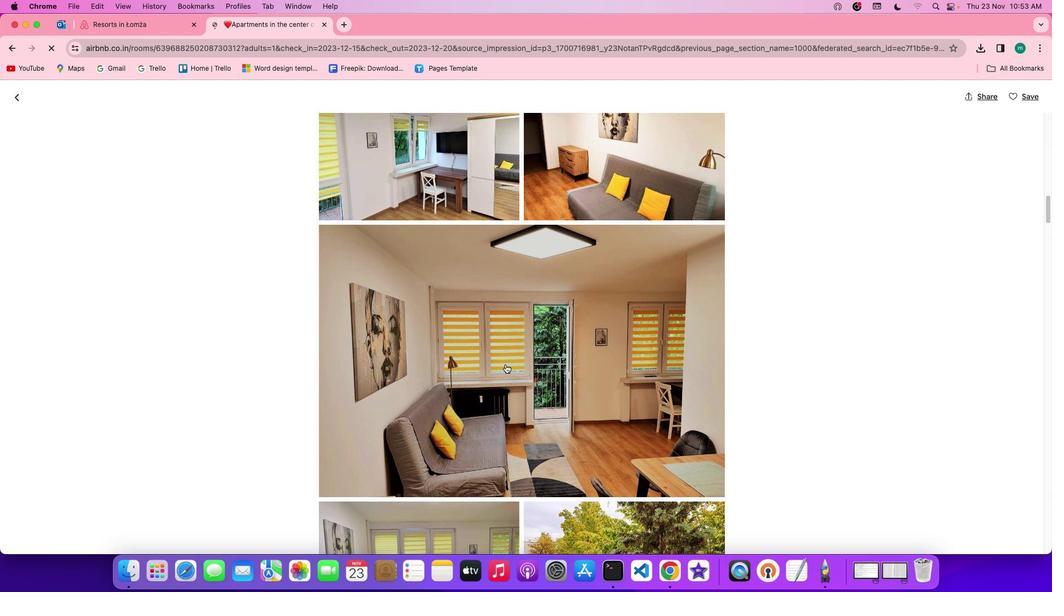 
Action: Mouse scrolled (506, 364) with delta (0, 0)
Screenshot: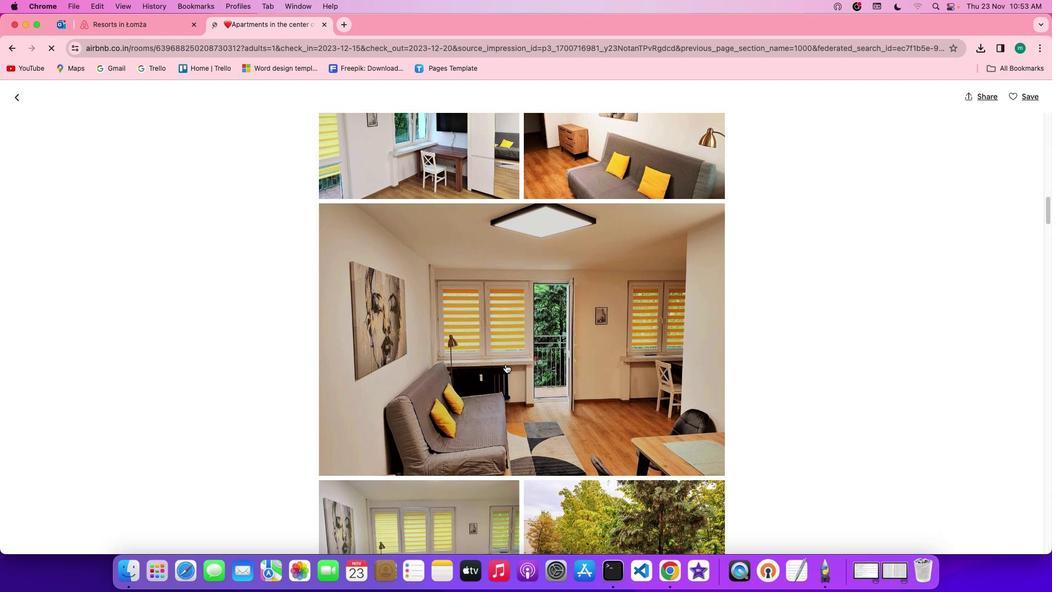 
Action: Mouse scrolled (506, 364) with delta (0, 0)
Screenshot: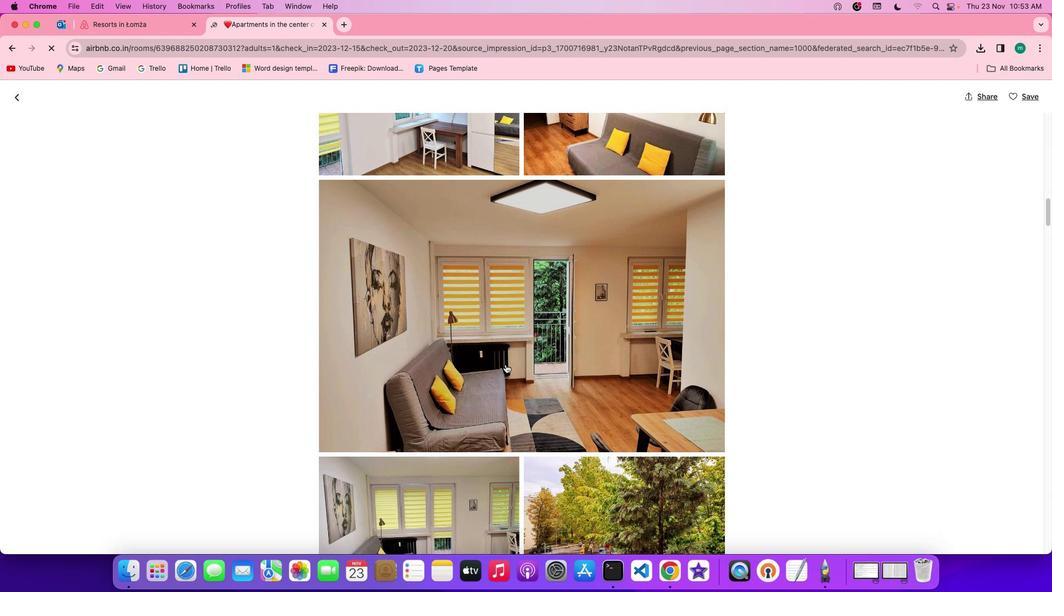 
Action: Mouse scrolled (506, 364) with delta (0, 0)
Screenshot: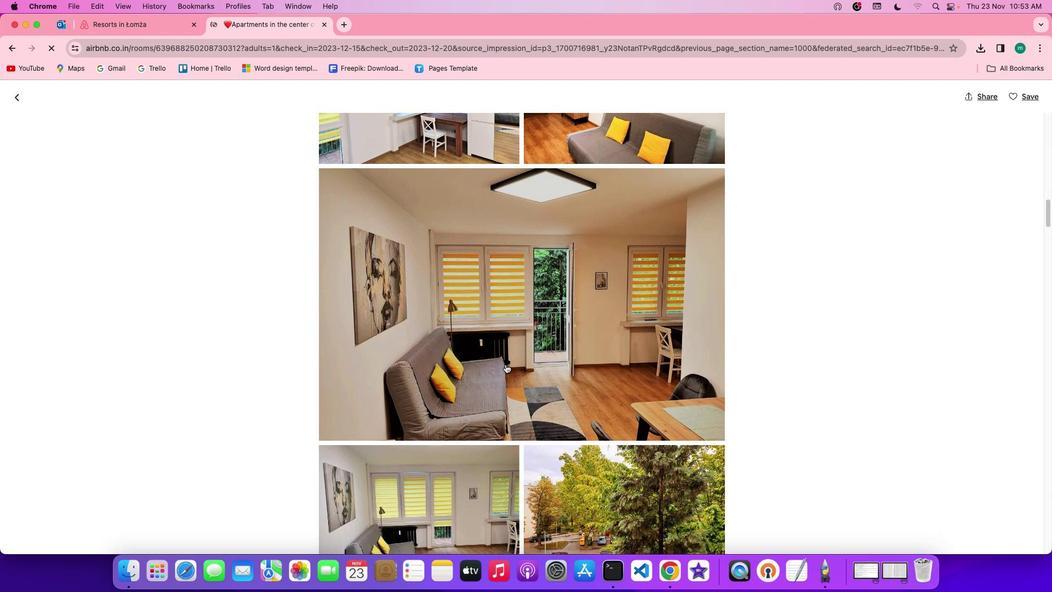 
Action: Mouse scrolled (506, 364) with delta (0, 0)
Screenshot: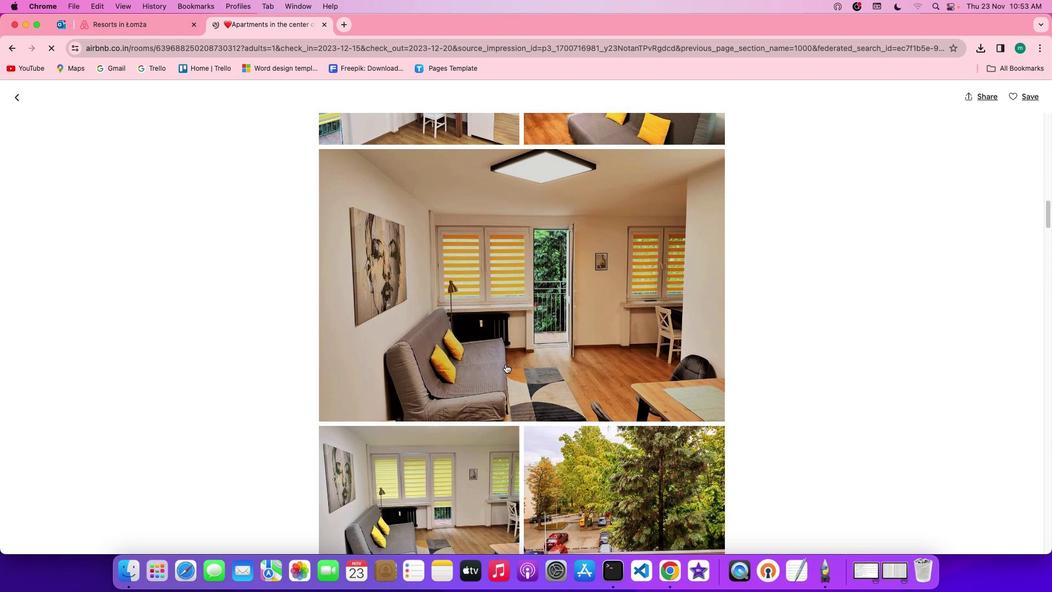 
Action: Mouse scrolled (506, 364) with delta (0, 0)
Screenshot: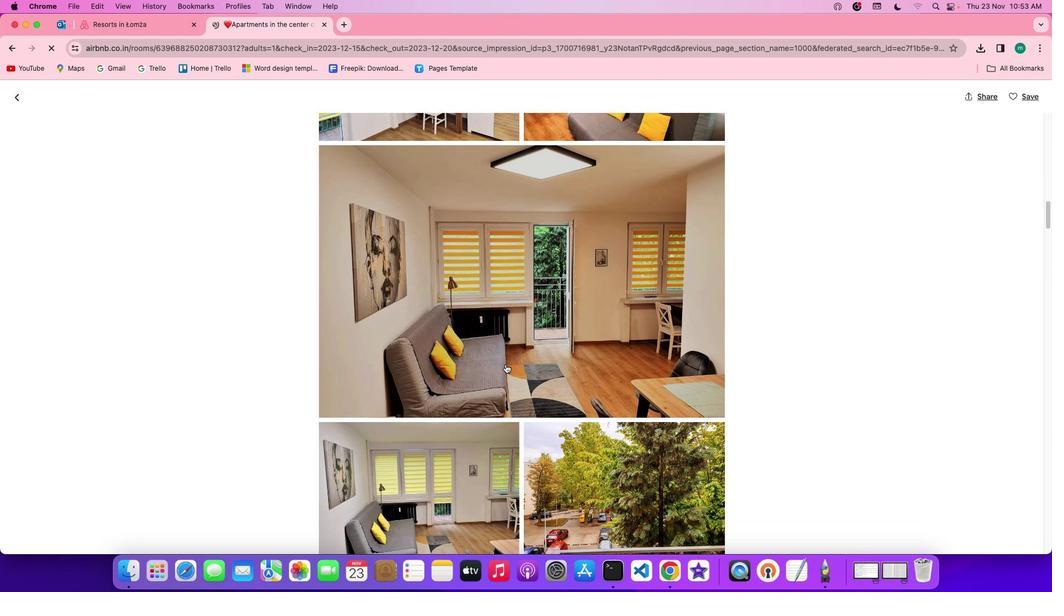 
Action: Mouse scrolled (506, 364) with delta (0, 0)
Screenshot: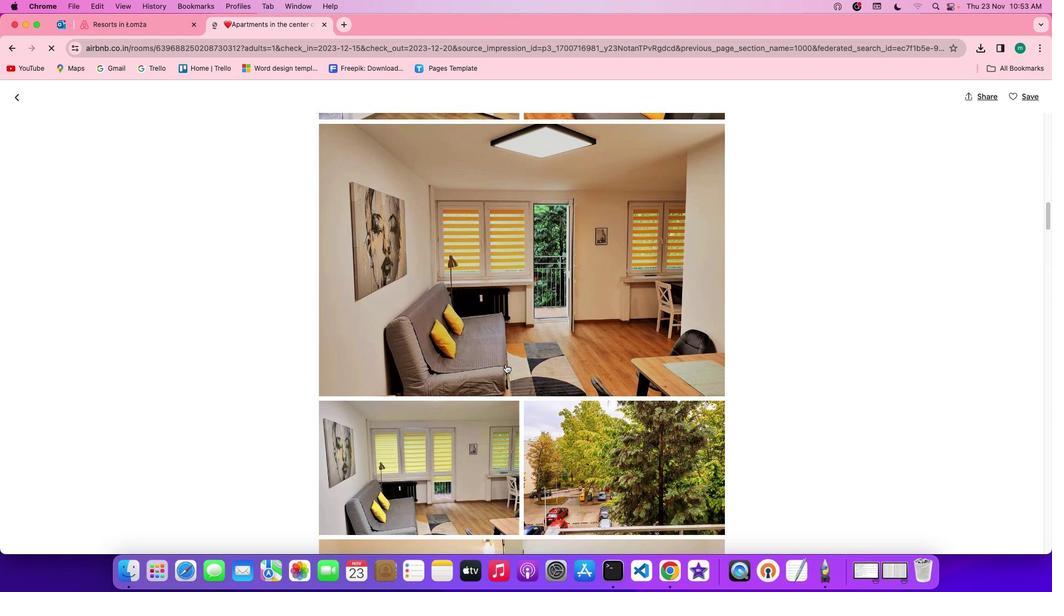 
Action: Mouse scrolled (506, 364) with delta (0, 0)
Screenshot: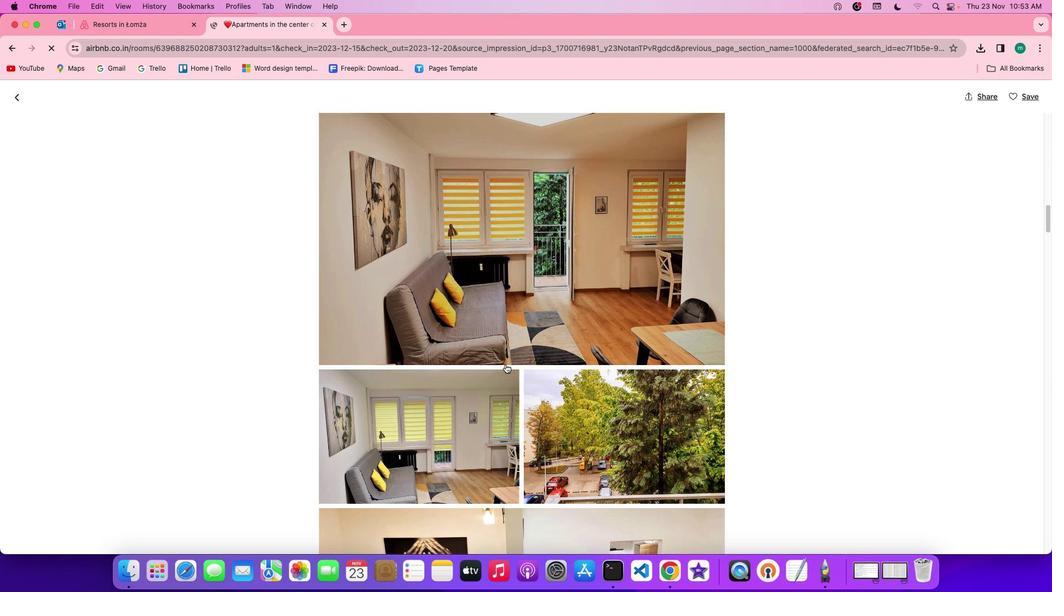 
Action: Mouse scrolled (506, 364) with delta (0, 0)
Screenshot: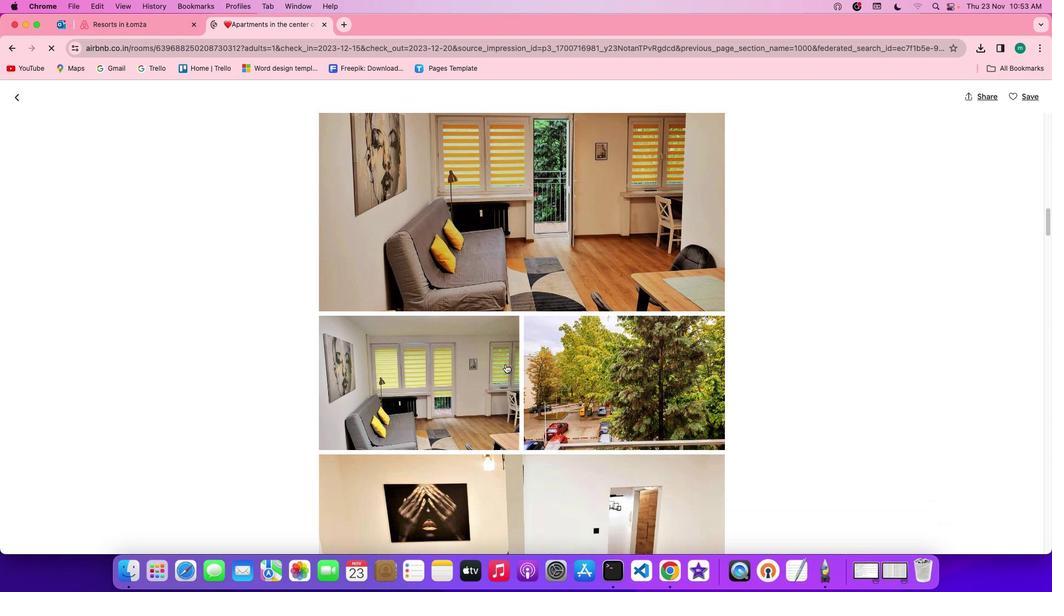 
Action: Mouse scrolled (506, 364) with delta (0, -1)
Screenshot: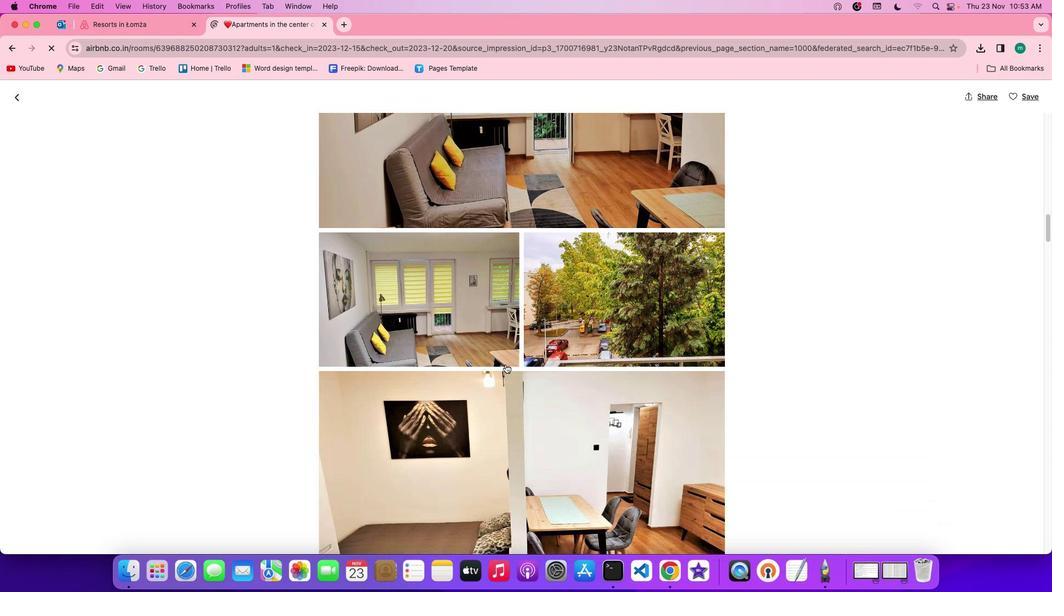 
Action: Mouse scrolled (506, 364) with delta (0, -1)
Screenshot: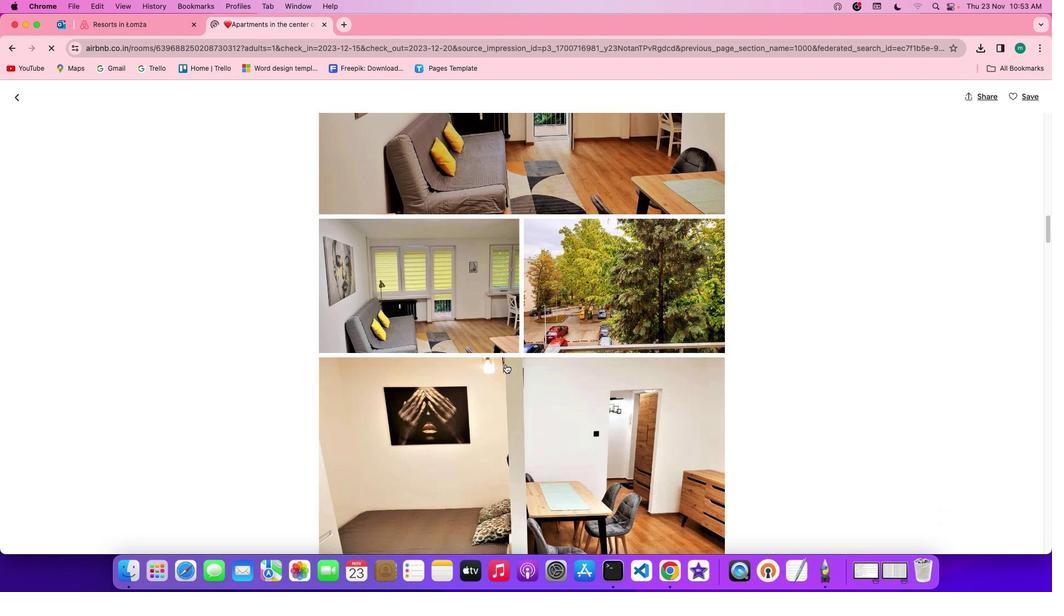 
Action: Mouse scrolled (506, 364) with delta (0, -1)
Screenshot: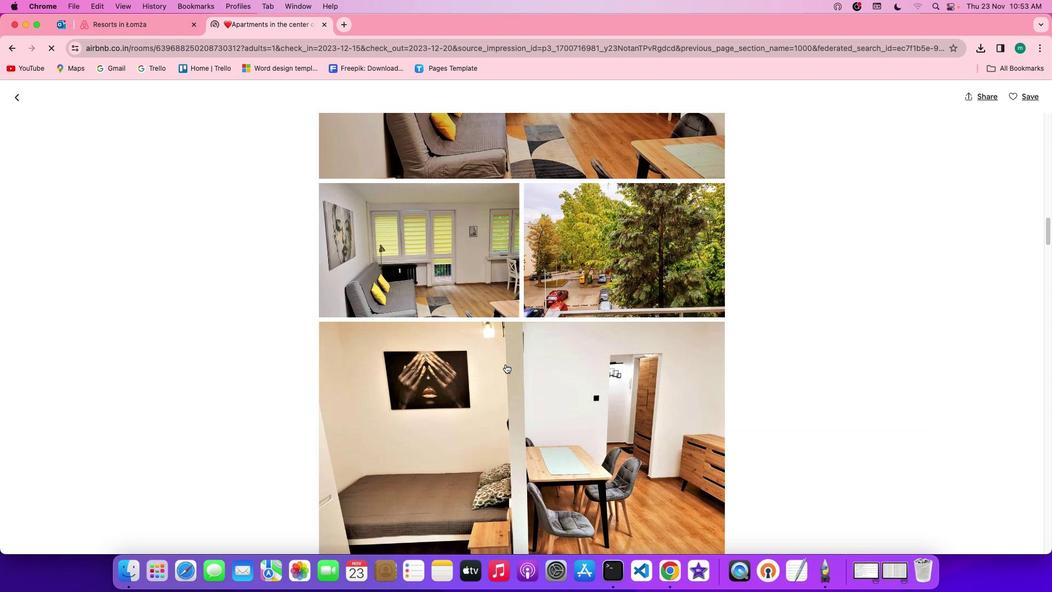 
Action: Mouse scrolled (506, 364) with delta (0, 0)
Screenshot: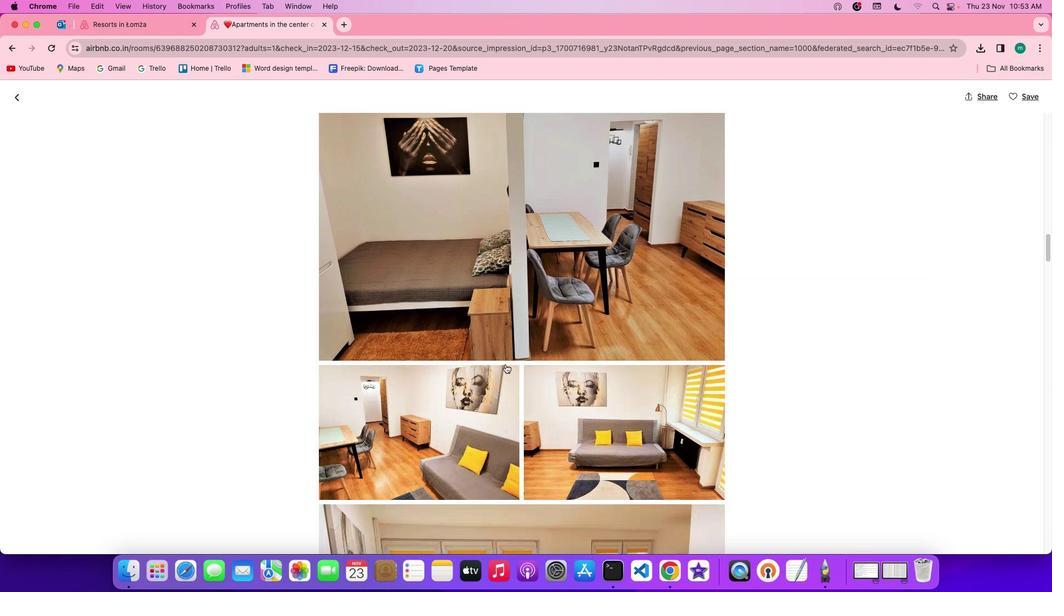 
Action: Mouse scrolled (506, 364) with delta (0, 0)
Screenshot: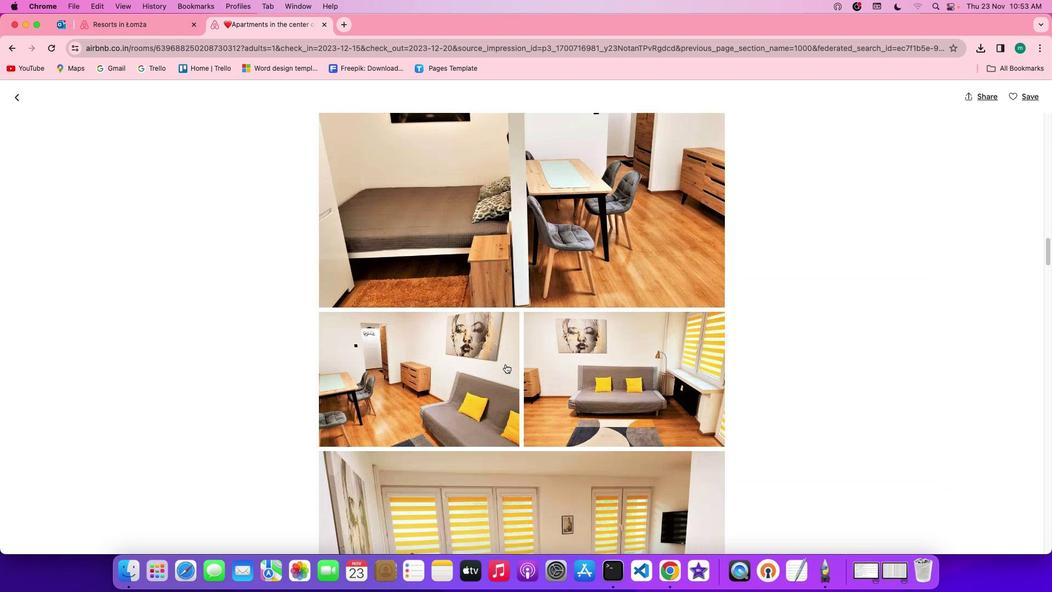 
Action: Mouse scrolled (506, 364) with delta (0, -1)
Screenshot: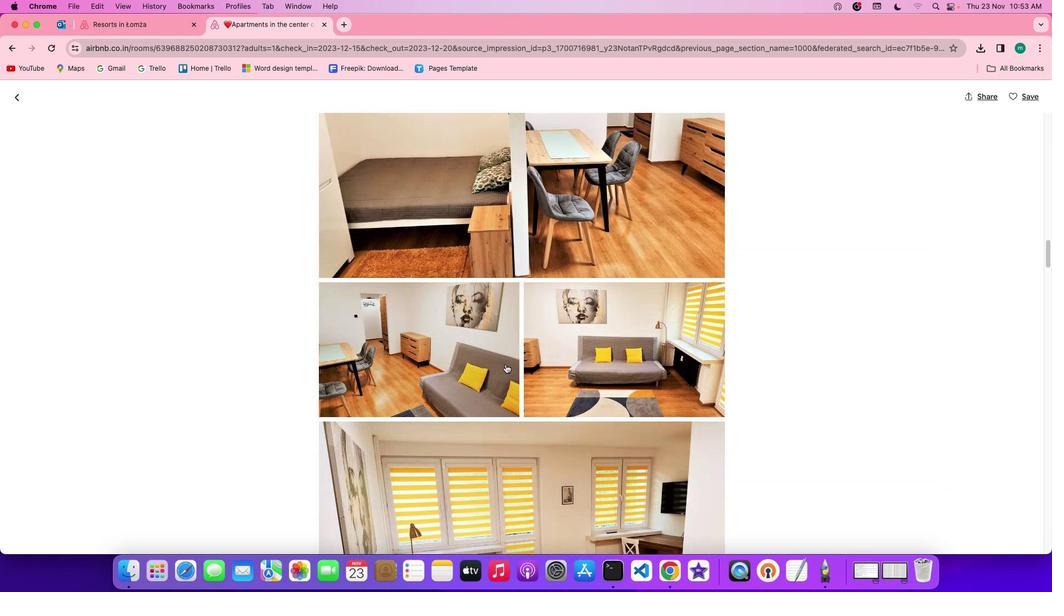 
Action: Mouse scrolled (506, 364) with delta (0, -2)
Screenshot: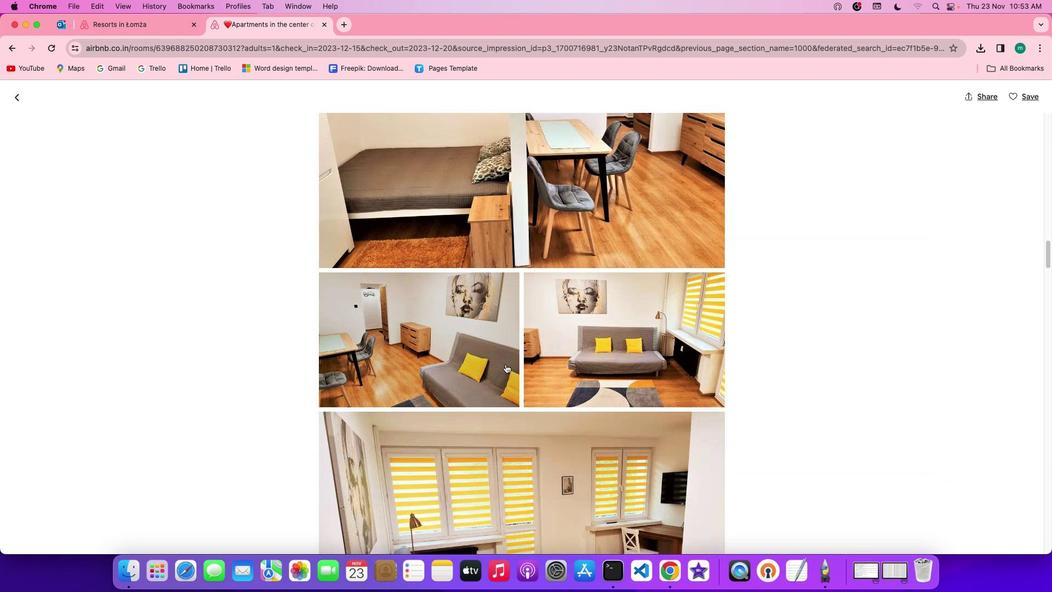 
Action: Mouse scrolled (506, 364) with delta (0, -2)
Screenshot: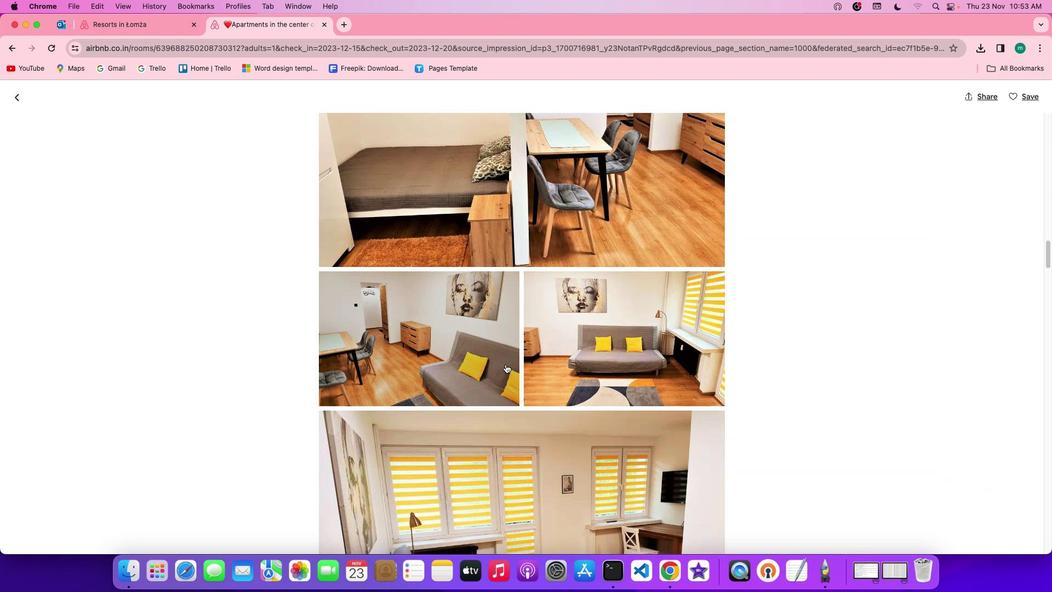 
Action: Mouse scrolled (506, 364) with delta (0, 0)
Screenshot: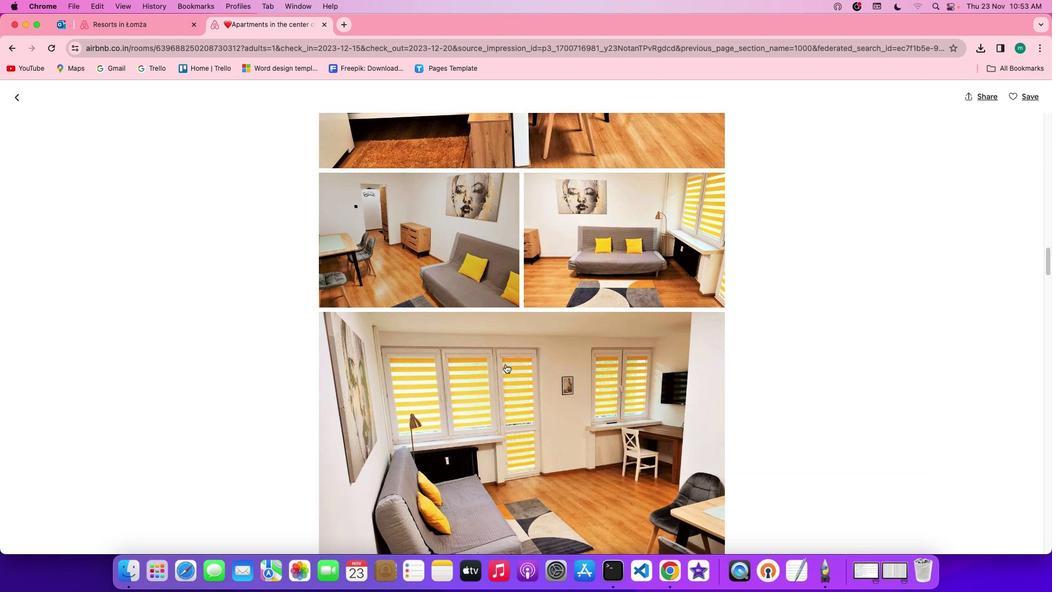 
Action: Mouse scrolled (506, 364) with delta (0, 0)
Screenshot: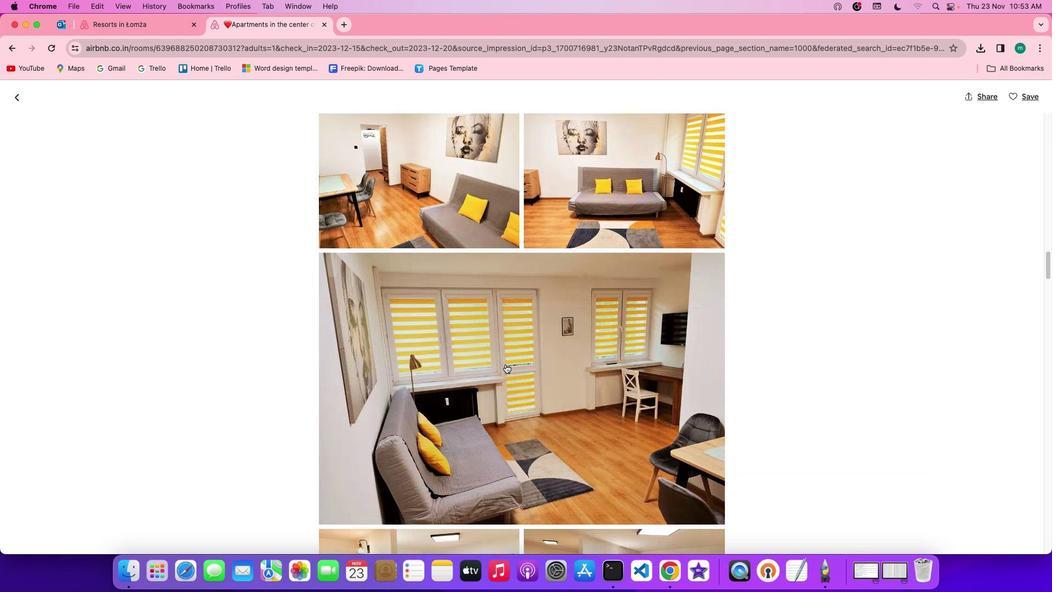 
Action: Mouse scrolled (506, 364) with delta (0, -1)
Screenshot: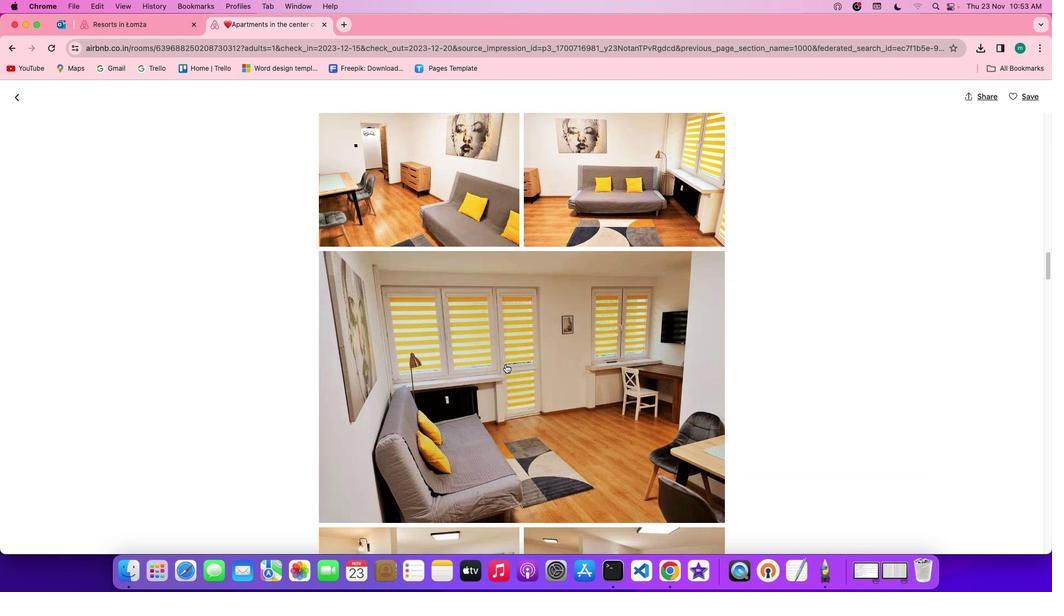 
Action: Mouse scrolled (506, 364) with delta (0, -1)
Screenshot: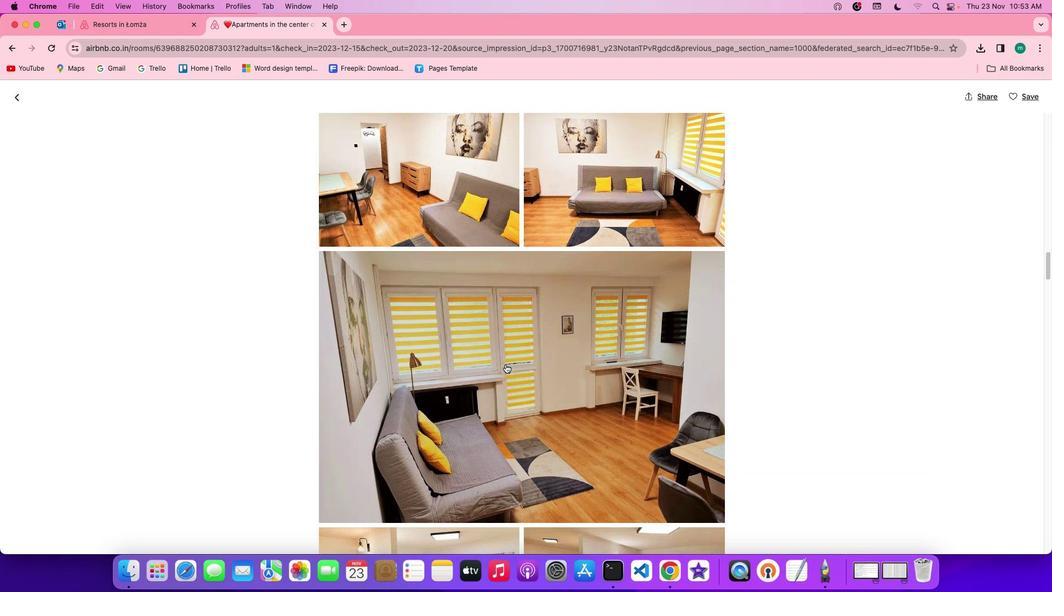 
Action: Mouse scrolled (506, 364) with delta (0, 0)
Screenshot: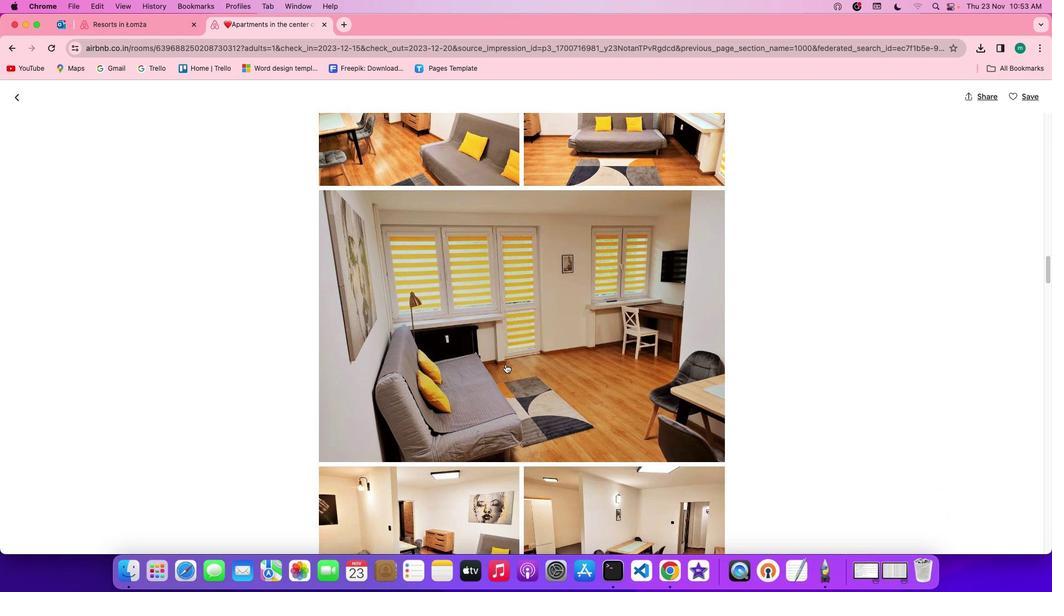 
Action: Mouse scrolled (506, 364) with delta (0, 0)
Screenshot: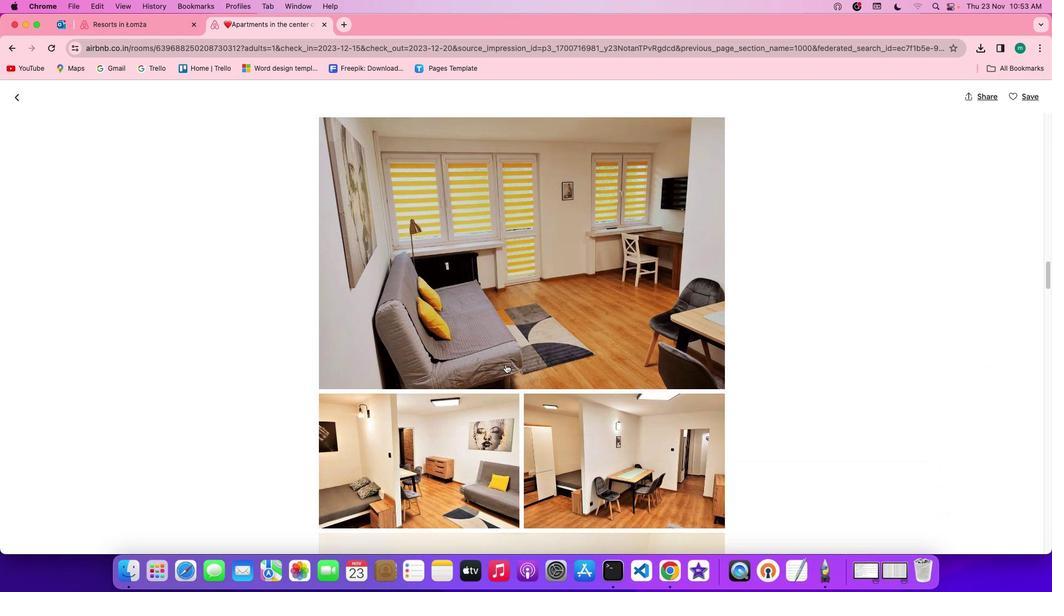 
Action: Mouse scrolled (506, 364) with delta (0, -1)
Screenshot: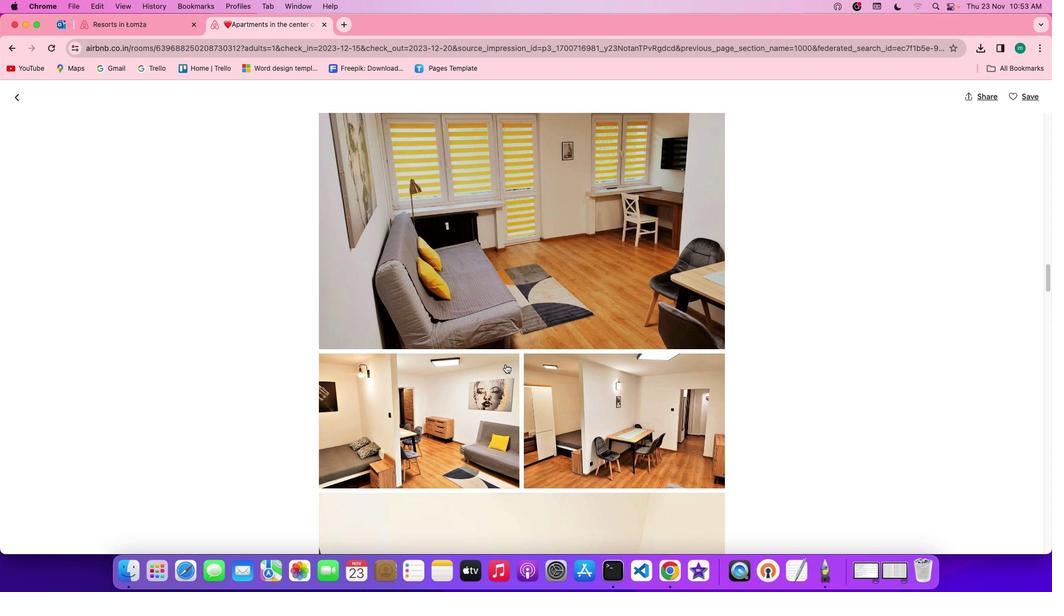 
Action: Mouse scrolled (506, 364) with delta (0, -1)
Screenshot: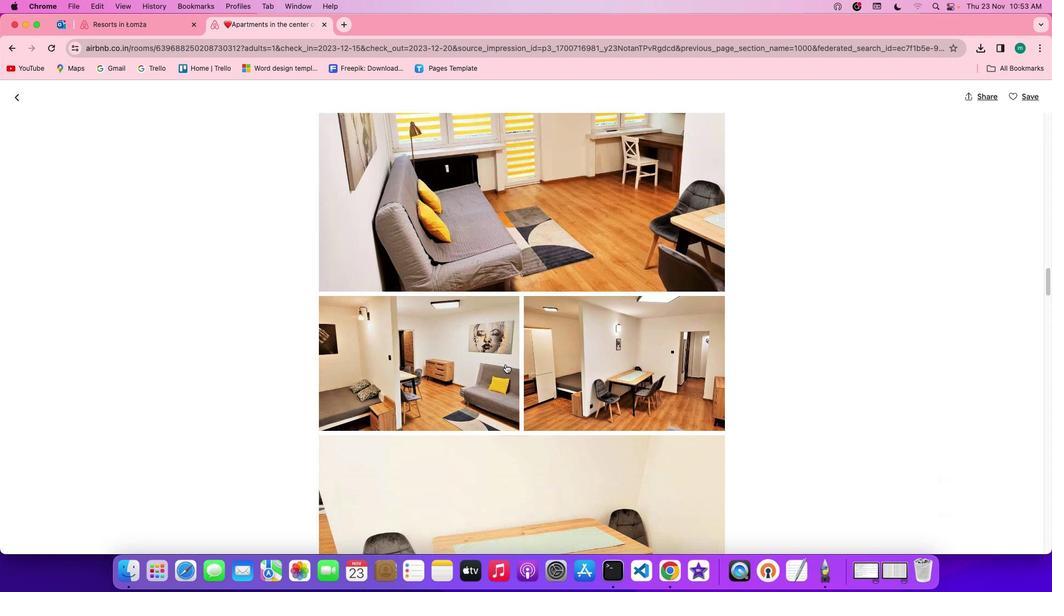 
Action: Mouse scrolled (506, 364) with delta (0, -1)
Screenshot: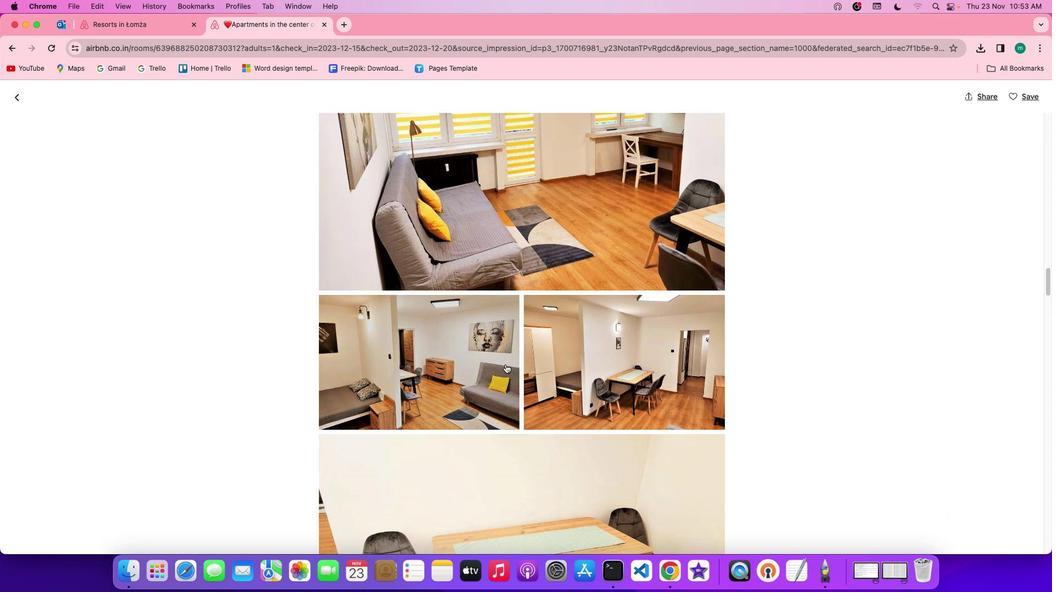 
Action: Mouse scrolled (506, 364) with delta (0, 0)
Screenshot: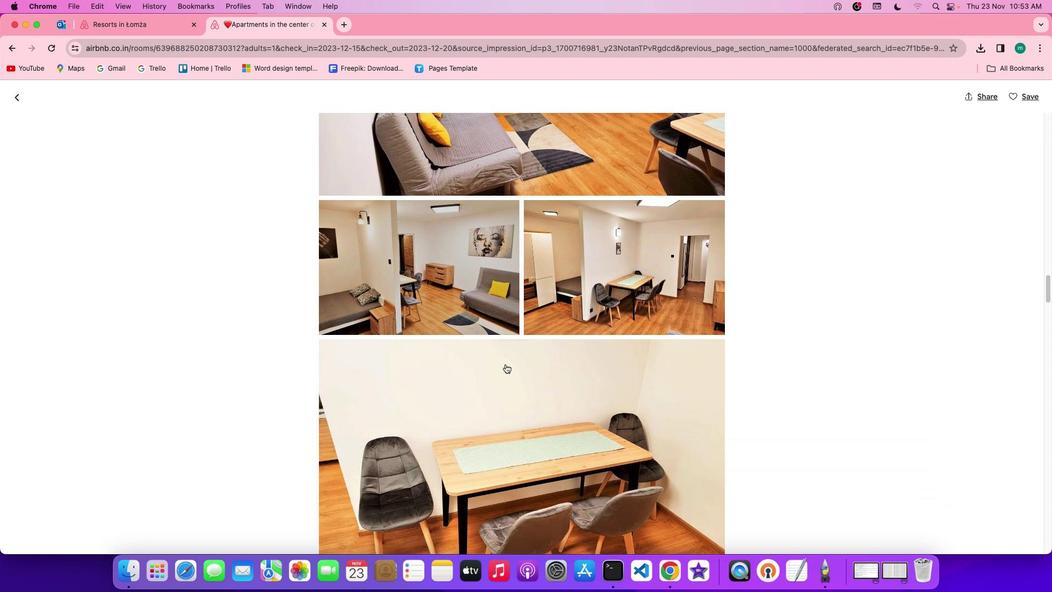 
Action: Mouse scrolled (506, 364) with delta (0, 0)
Screenshot: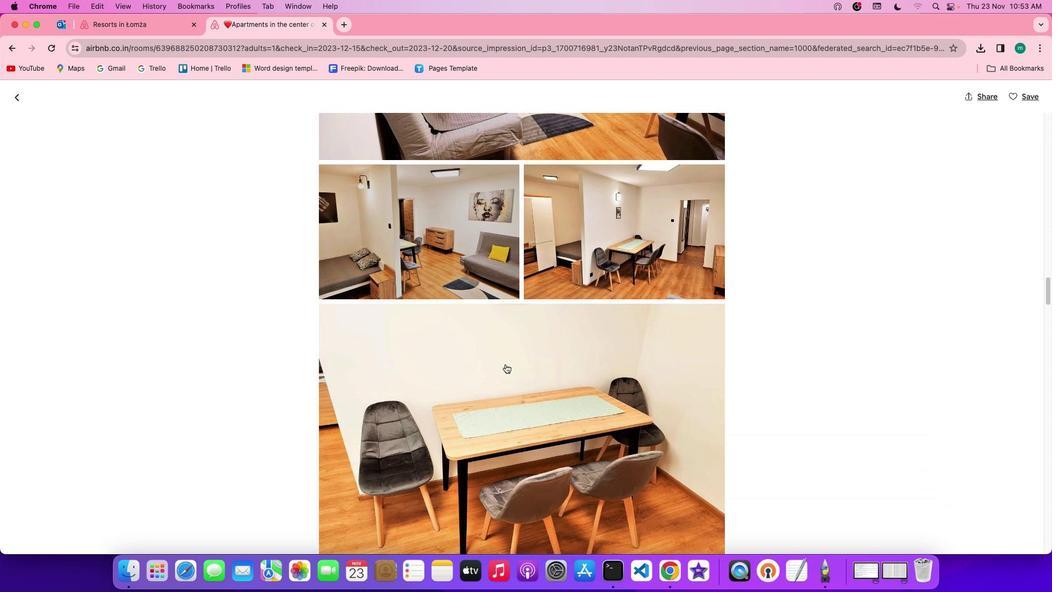 
Action: Mouse scrolled (506, 364) with delta (0, -1)
Screenshot: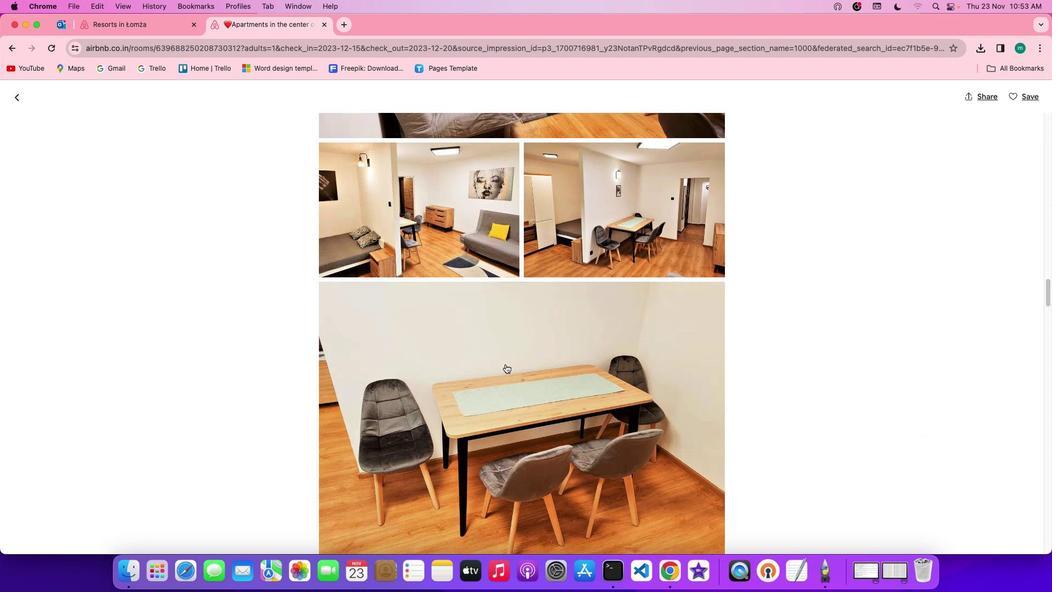 
Action: Mouse scrolled (506, 364) with delta (0, -1)
Screenshot: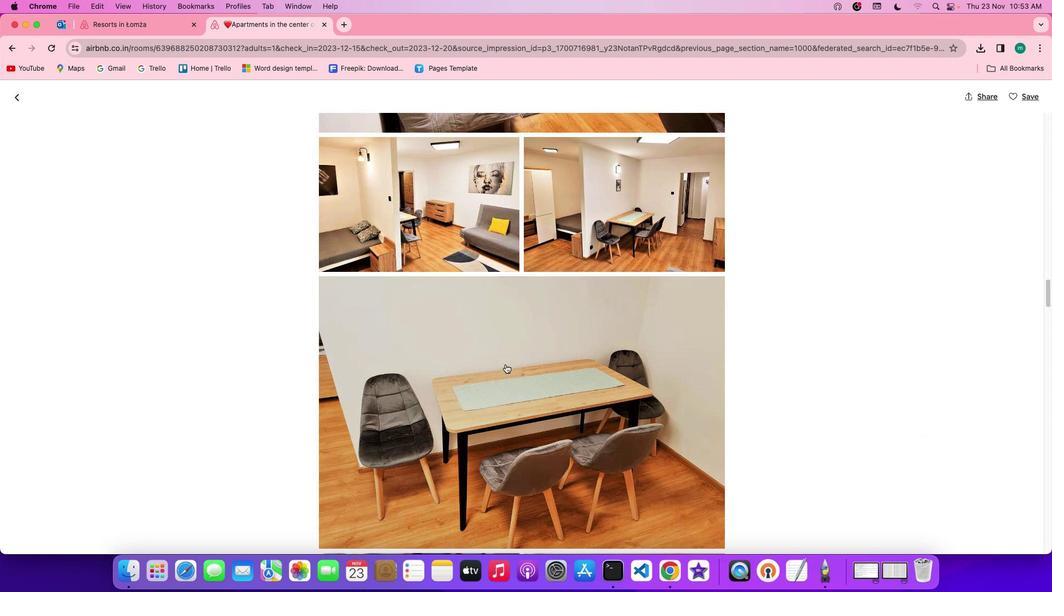 
Action: Mouse scrolled (506, 364) with delta (0, 0)
Screenshot: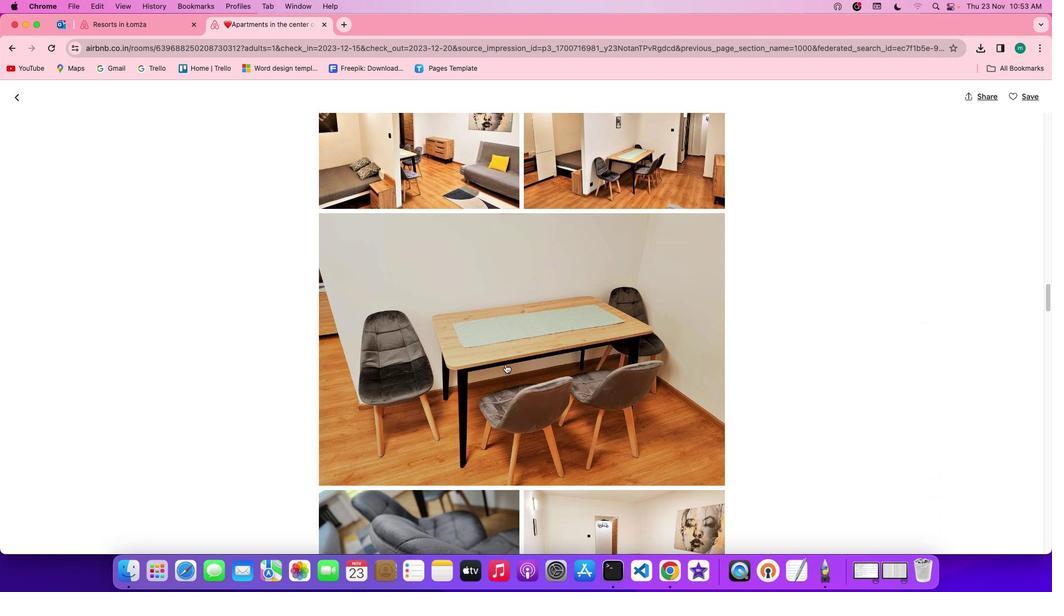 
Action: Mouse scrolled (506, 364) with delta (0, 0)
Screenshot: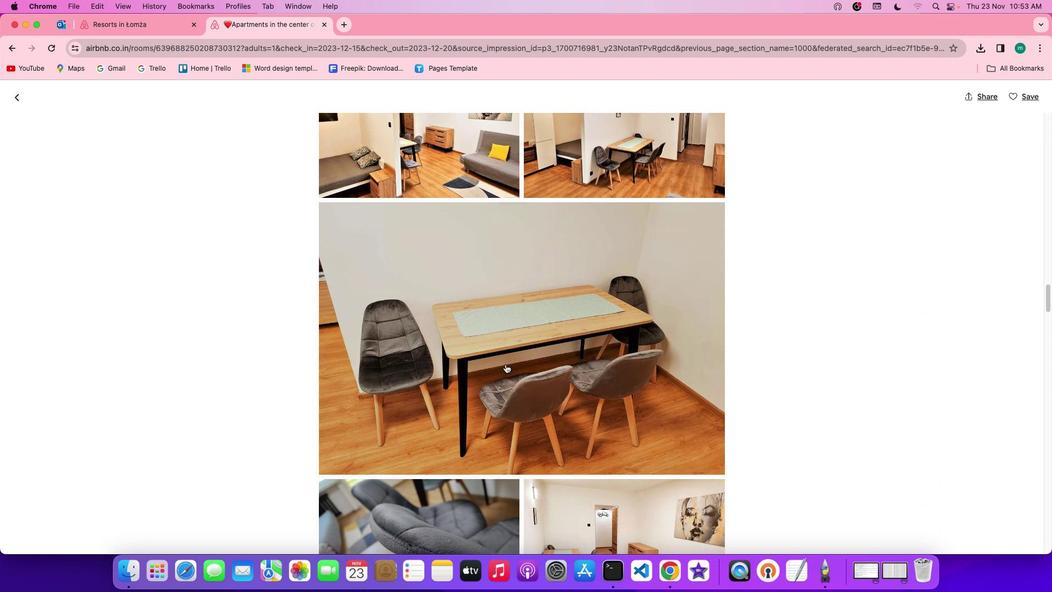 
Action: Mouse scrolled (506, 364) with delta (0, -1)
Screenshot: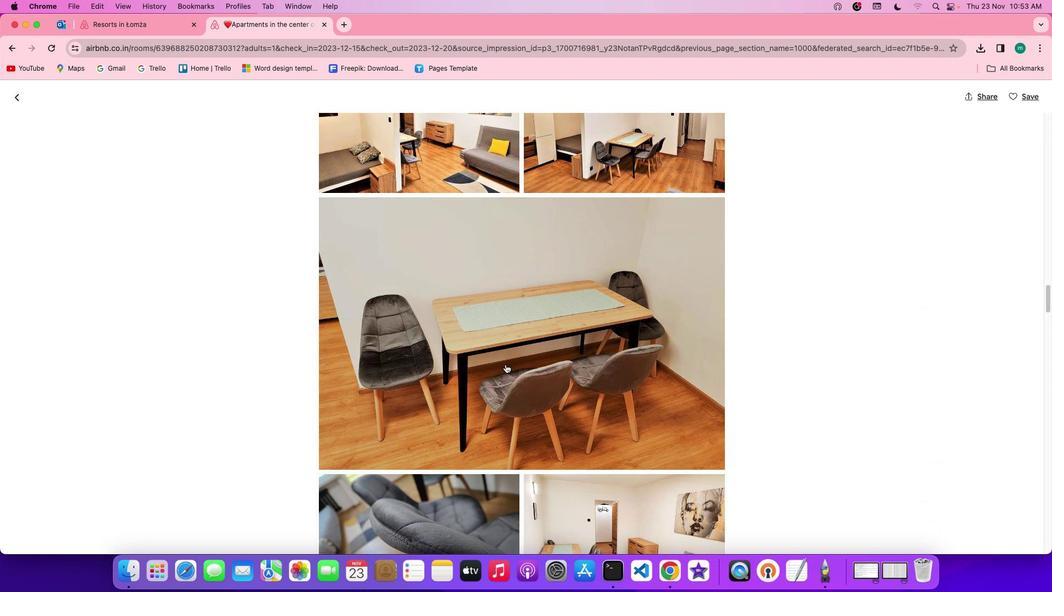 
Action: Mouse scrolled (506, 364) with delta (0, 0)
Screenshot: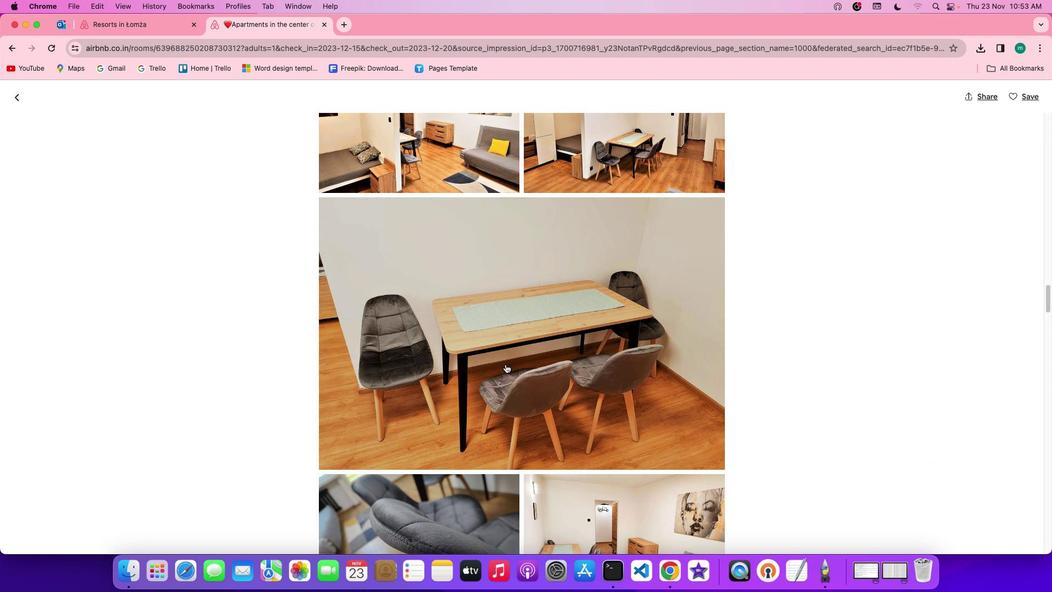 
Action: Mouse scrolled (506, 364) with delta (0, 0)
Screenshot: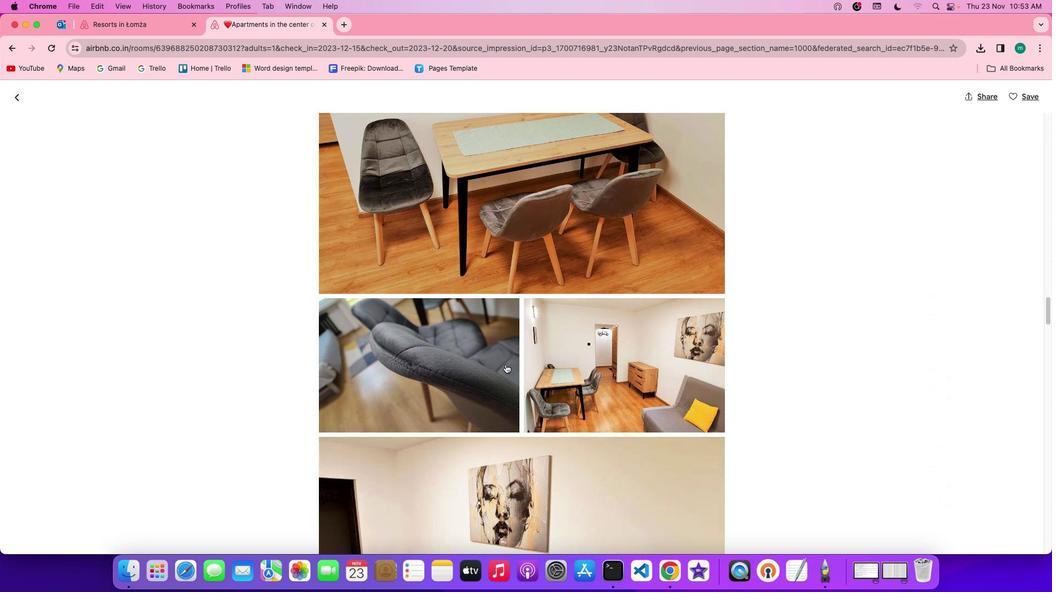 
Action: Mouse scrolled (506, 364) with delta (0, 0)
Screenshot: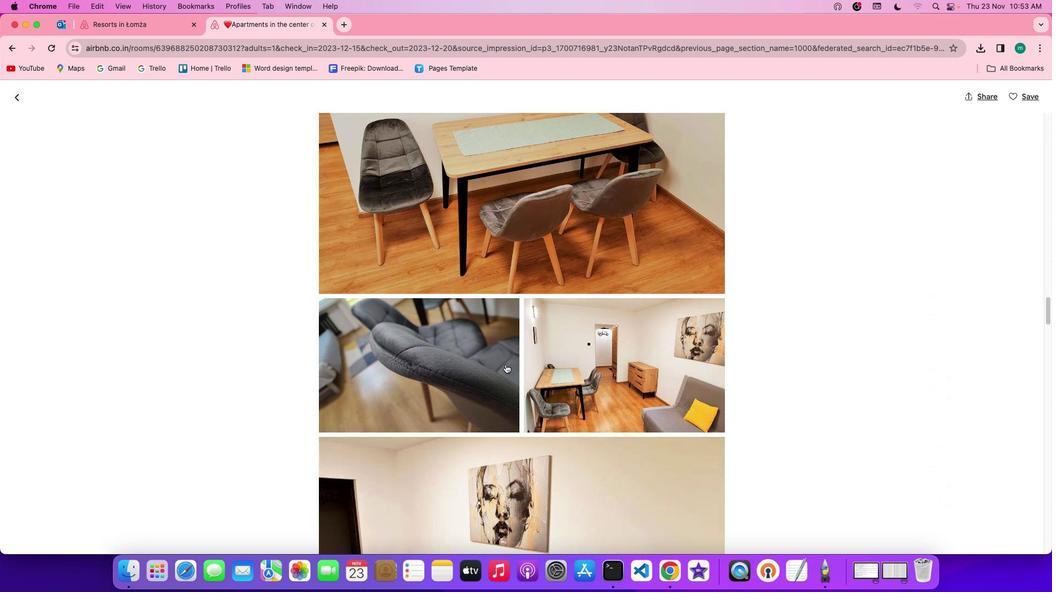 
Action: Mouse scrolled (506, 364) with delta (0, -1)
Screenshot: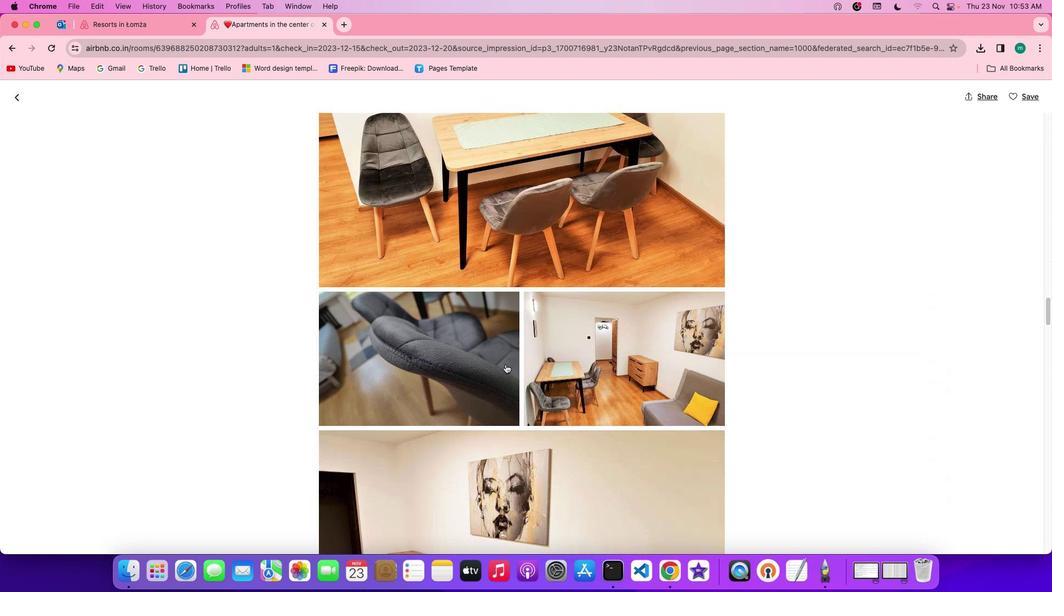 
Action: Mouse scrolled (506, 364) with delta (0, -2)
Screenshot: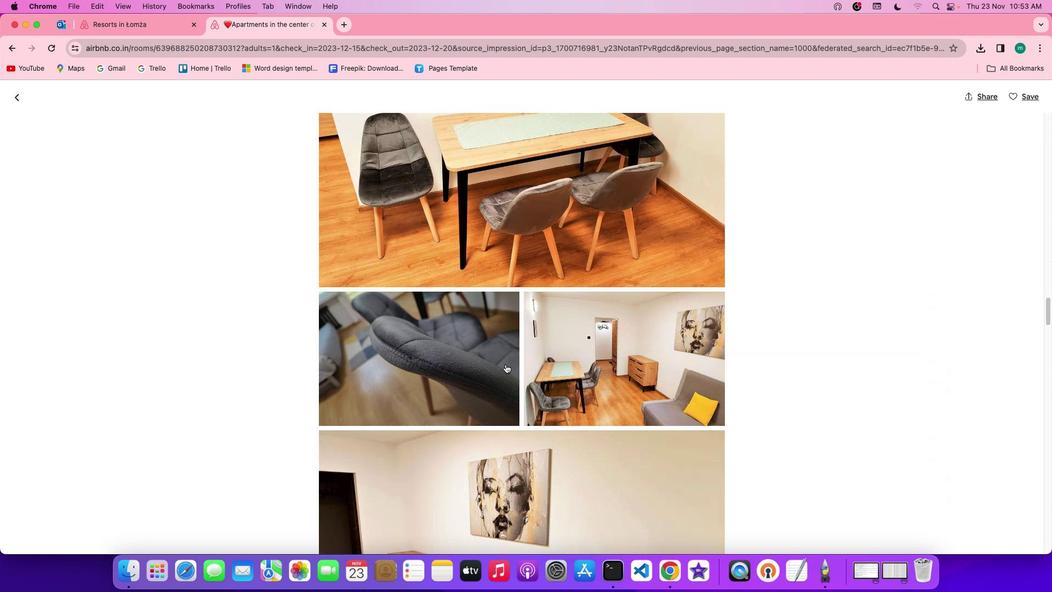 
Action: Mouse scrolled (506, 364) with delta (0, 0)
Screenshot: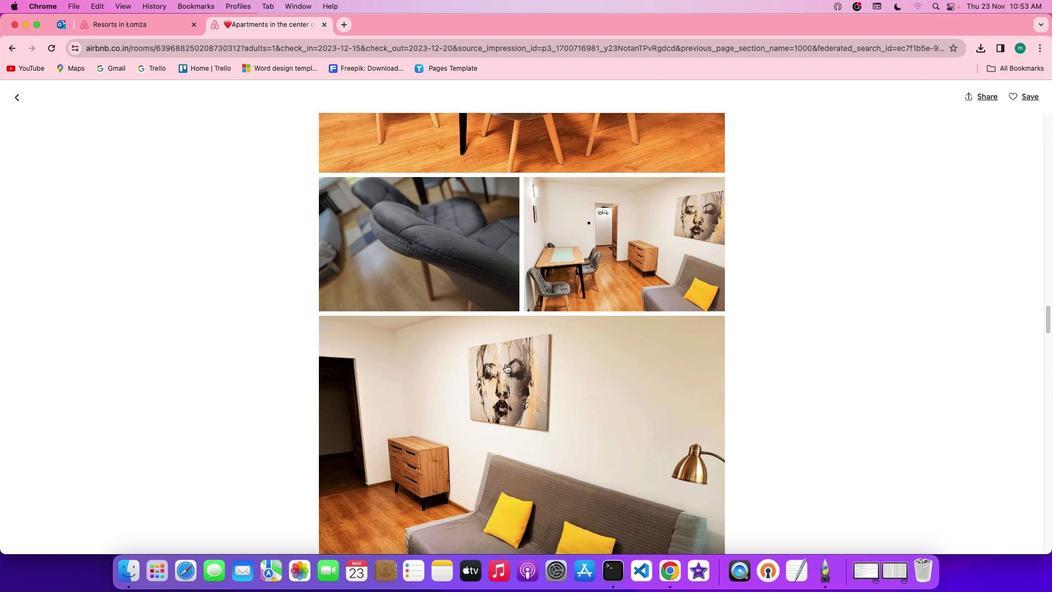 
Action: Mouse scrolled (506, 364) with delta (0, 0)
Screenshot: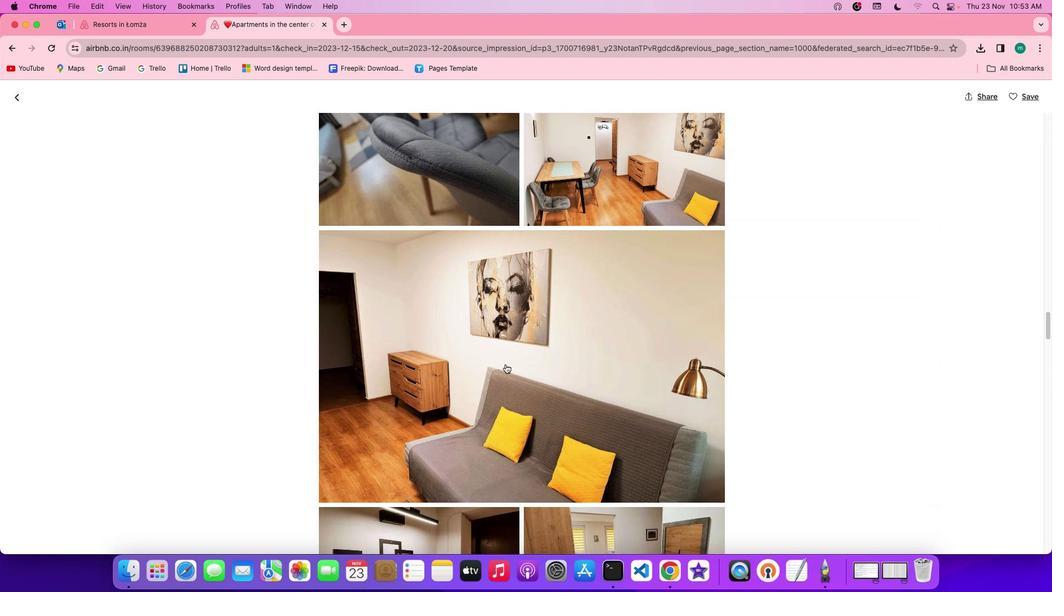 
Action: Mouse scrolled (506, 364) with delta (0, -1)
Screenshot: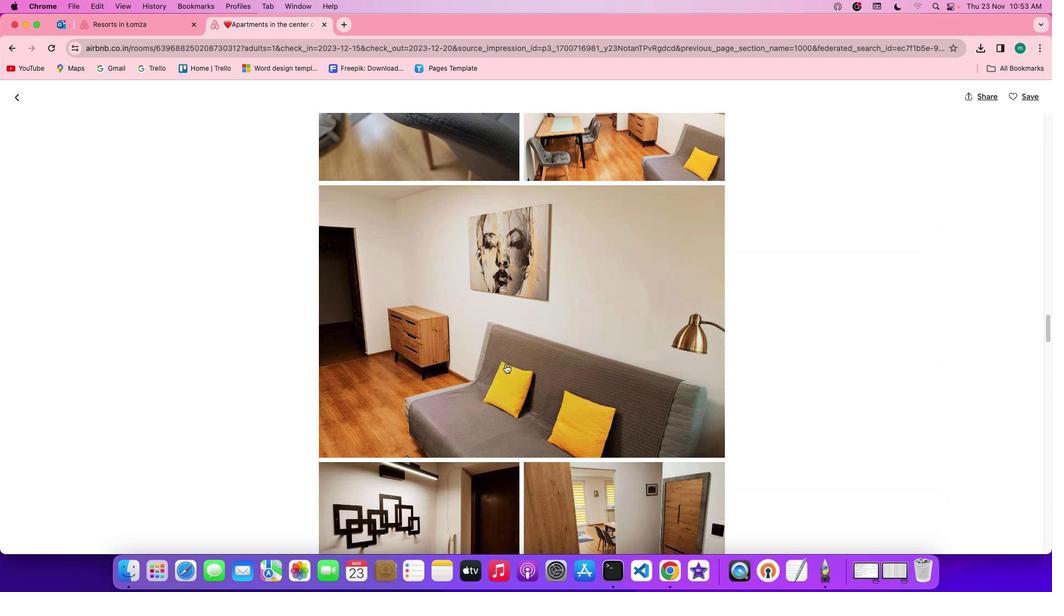 
Action: Mouse scrolled (506, 364) with delta (0, -2)
Screenshot: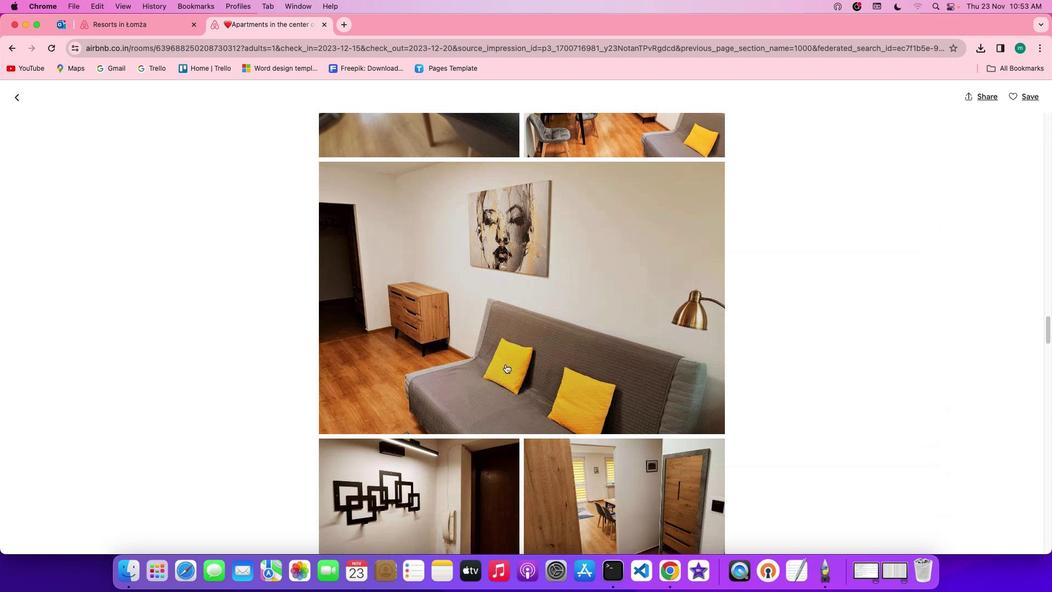 
Action: Mouse scrolled (506, 364) with delta (0, -2)
Screenshot: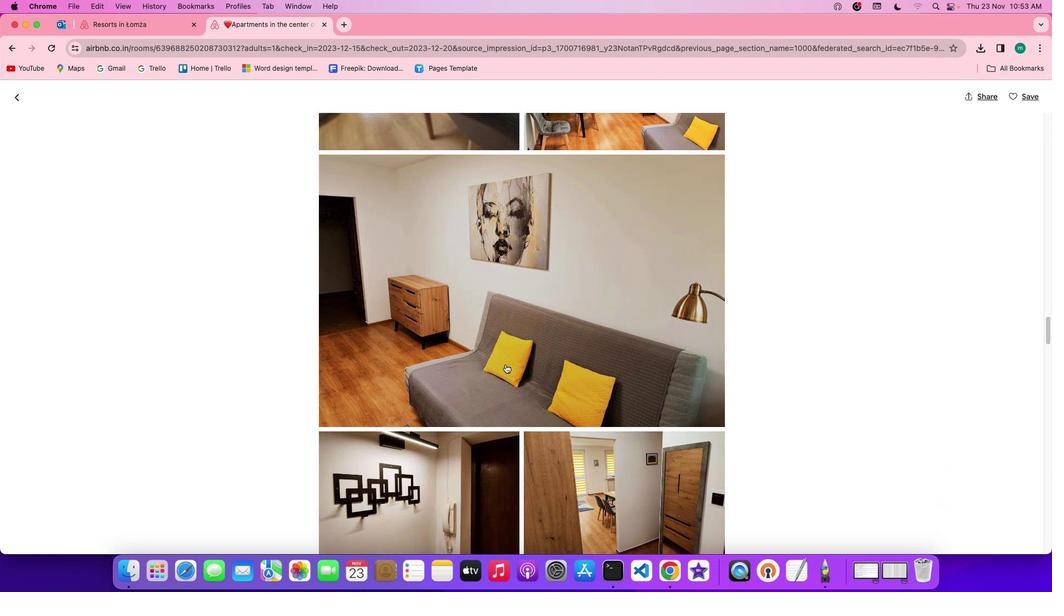 
Action: Mouse scrolled (506, 364) with delta (0, 0)
Screenshot: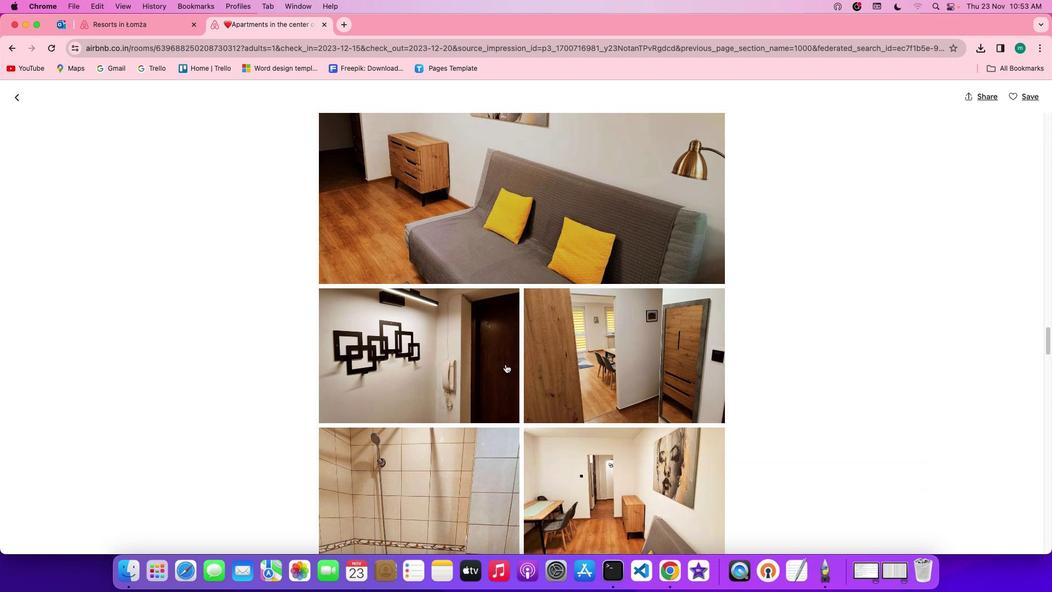
Action: Mouse scrolled (506, 364) with delta (0, 0)
Screenshot: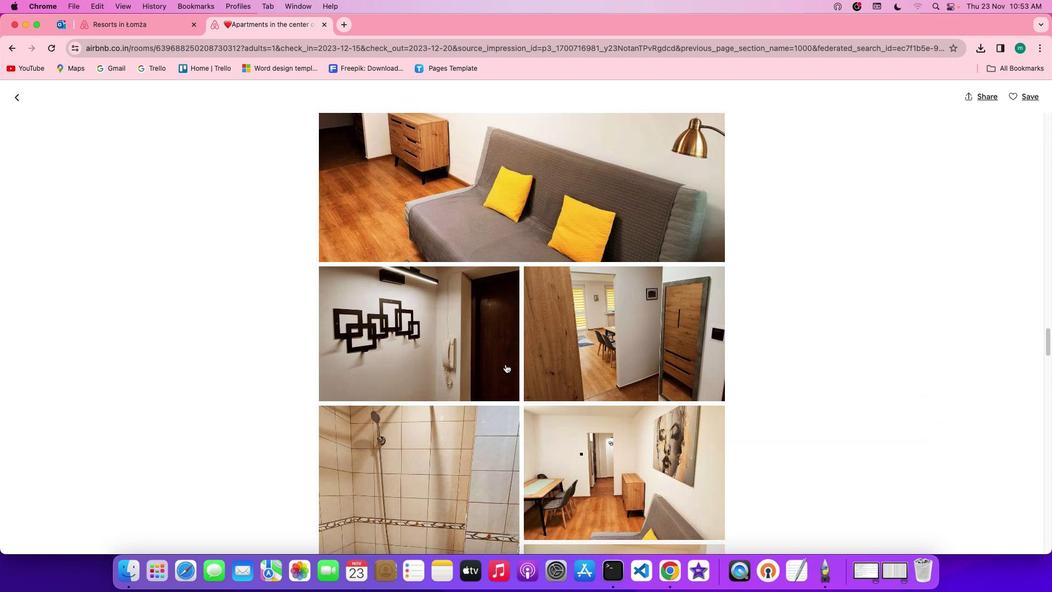 
Action: Mouse scrolled (506, 364) with delta (0, -1)
Screenshot: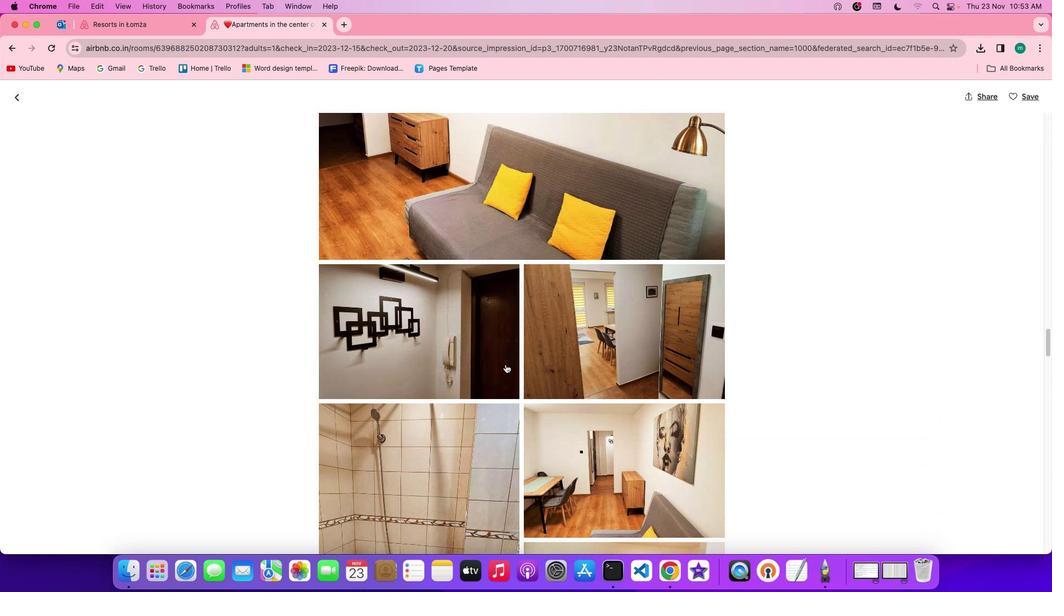 
Action: Mouse scrolled (506, 364) with delta (0, -2)
Screenshot: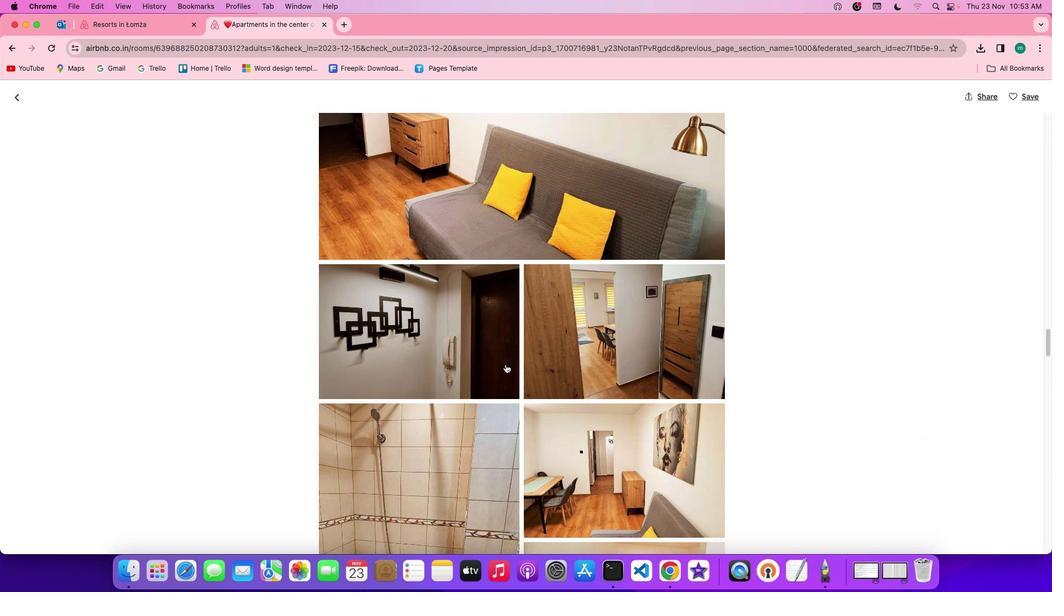 
Action: Mouse scrolled (506, 364) with delta (0, 0)
Screenshot: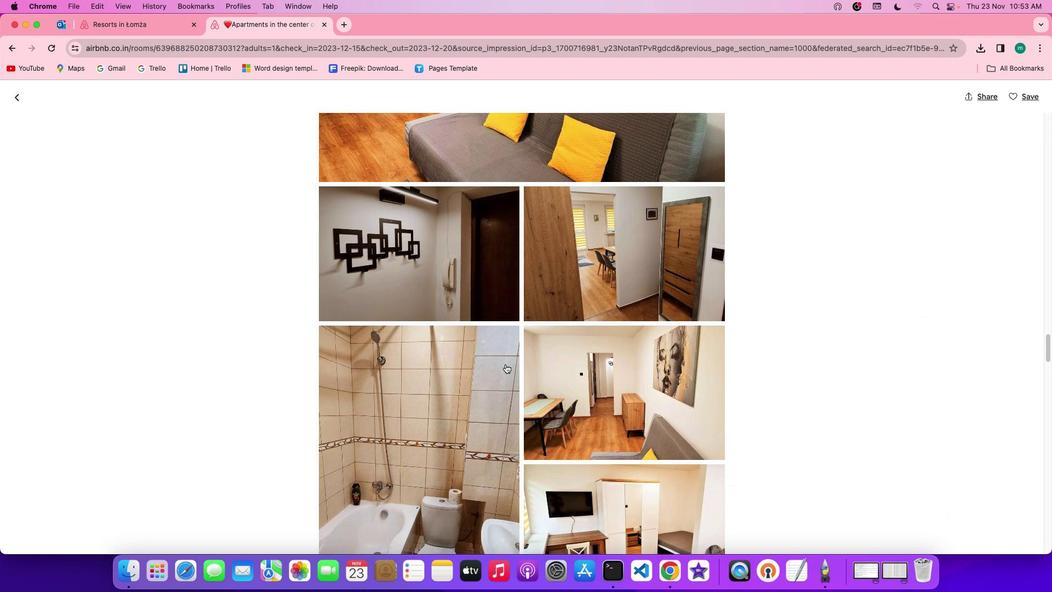 
Action: Mouse scrolled (506, 364) with delta (0, 0)
Screenshot: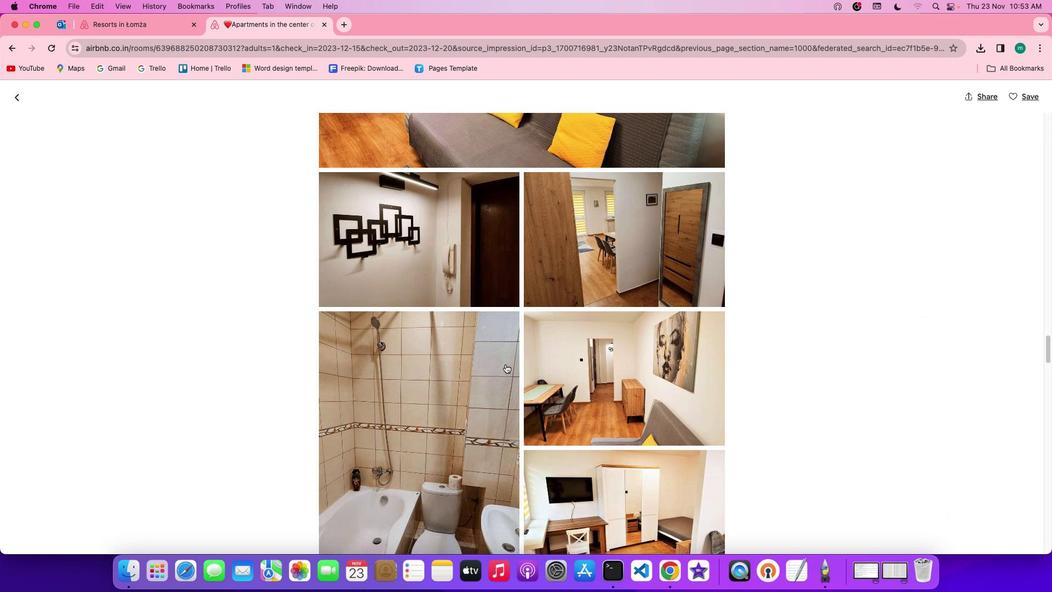 
Action: Mouse scrolled (506, 364) with delta (0, -1)
Screenshot: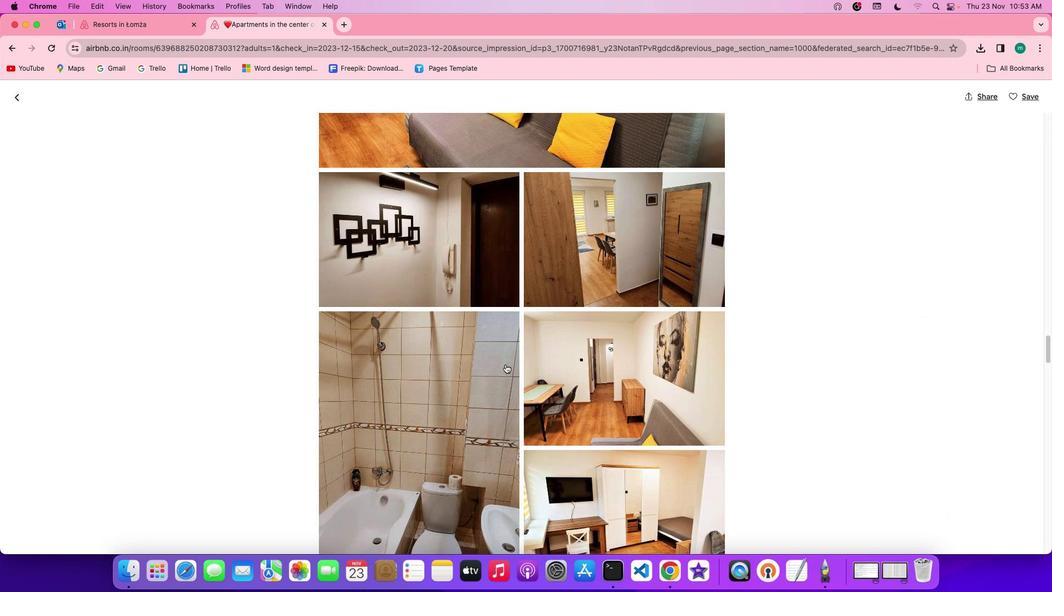 
Action: Mouse scrolled (506, 364) with delta (0, 0)
Screenshot: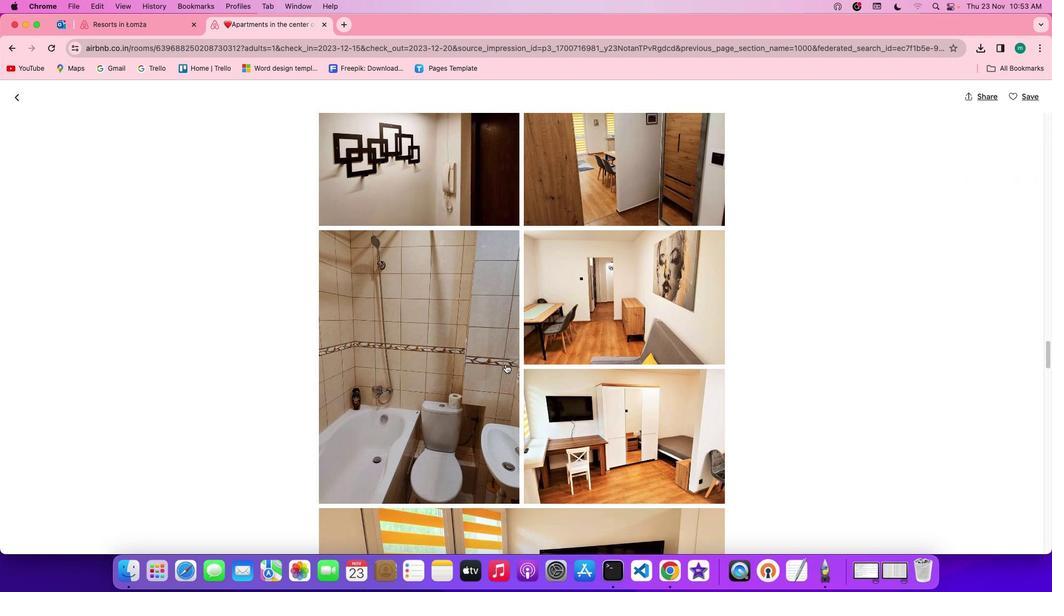 
Action: Mouse scrolled (506, 364) with delta (0, 0)
Screenshot: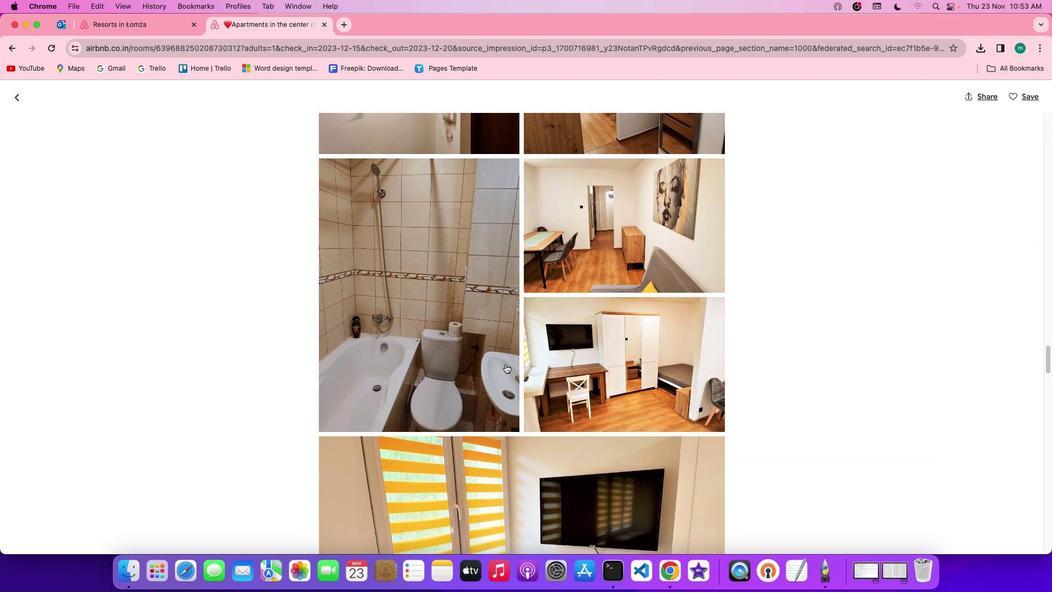 
Action: Mouse scrolled (506, 364) with delta (0, -1)
Screenshot: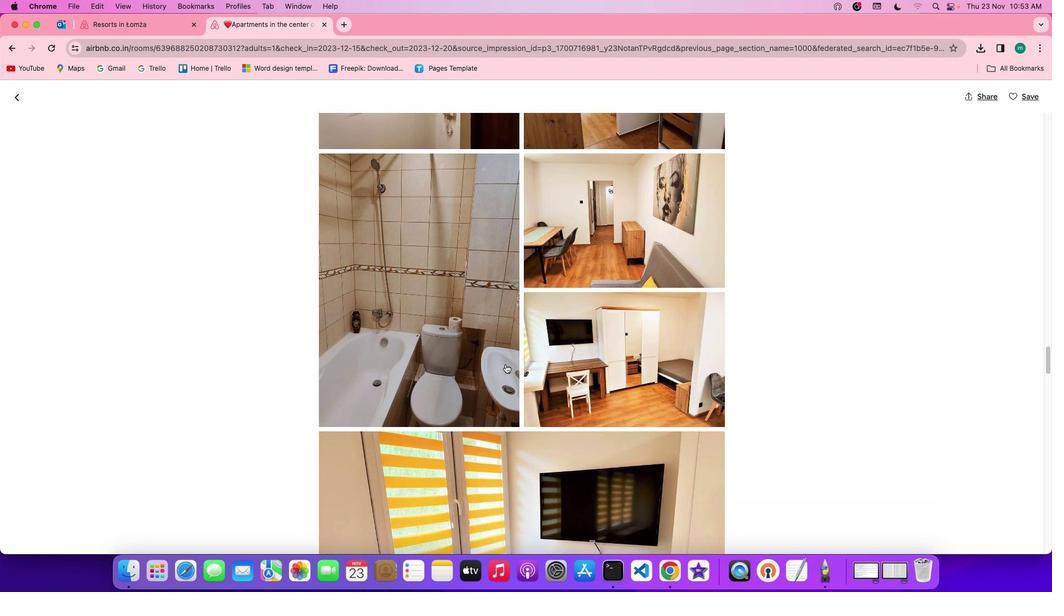 
Action: Mouse scrolled (506, 364) with delta (0, -1)
Screenshot: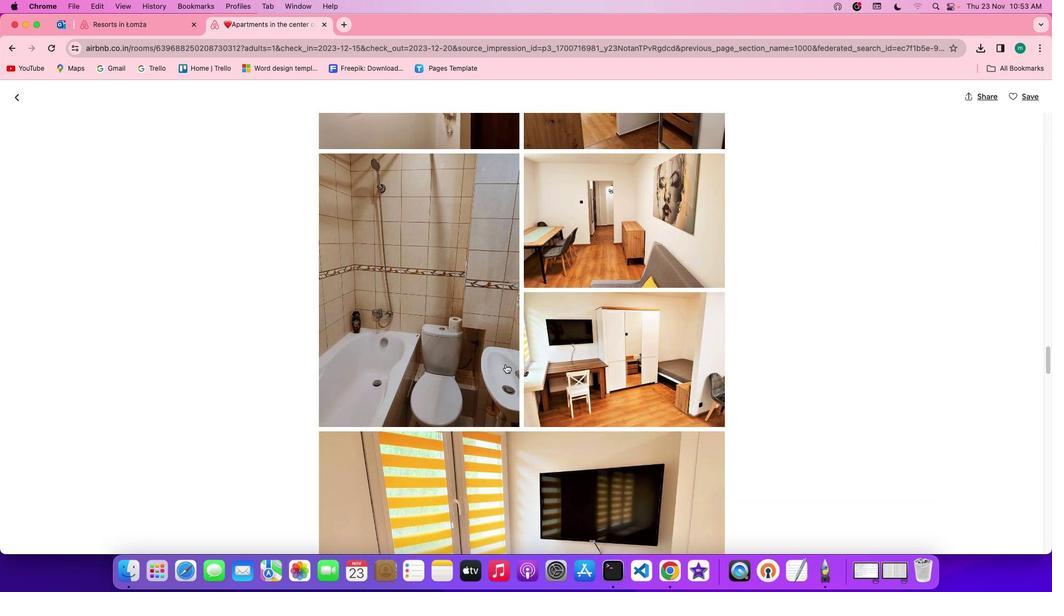 
Action: Mouse scrolled (506, 364) with delta (0, 0)
Screenshot: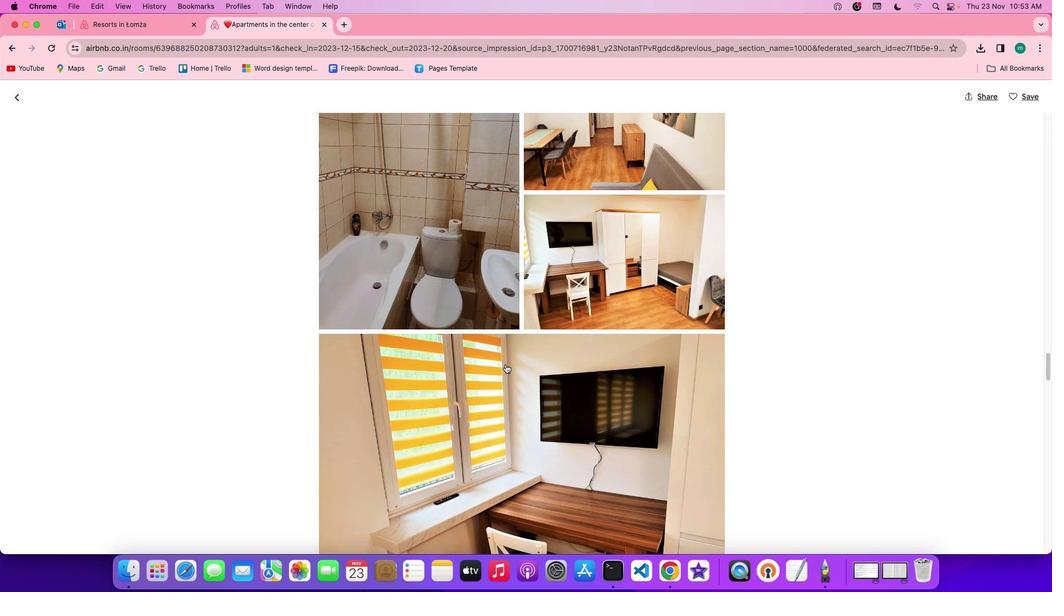 
Action: Mouse scrolled (506, 364) with delta (0, 0)
Screenshot: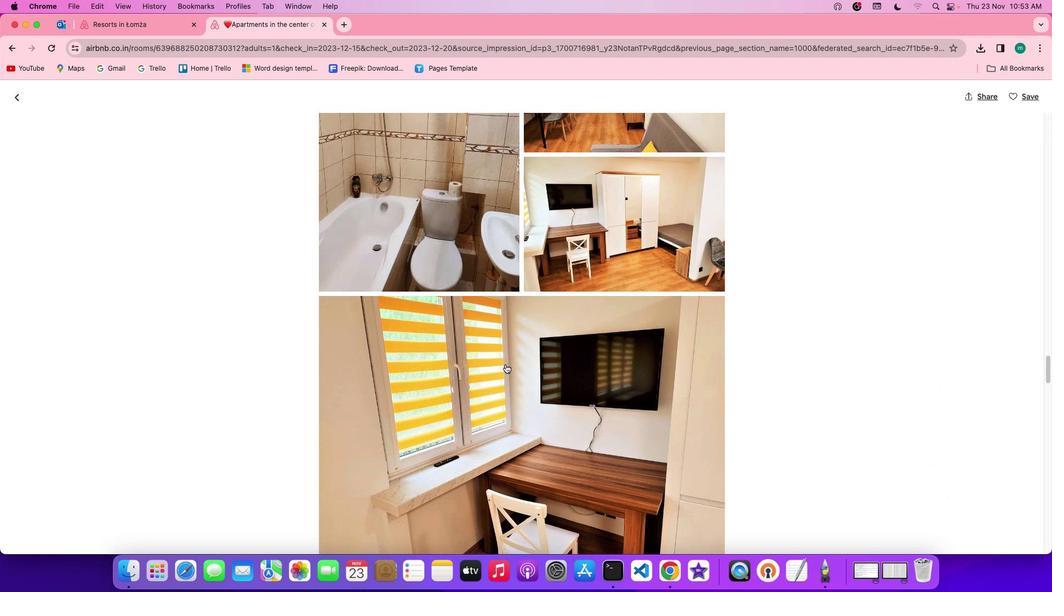
Action: Mouse scrolled (506, 364) with delta (0, -1)
Screenshot: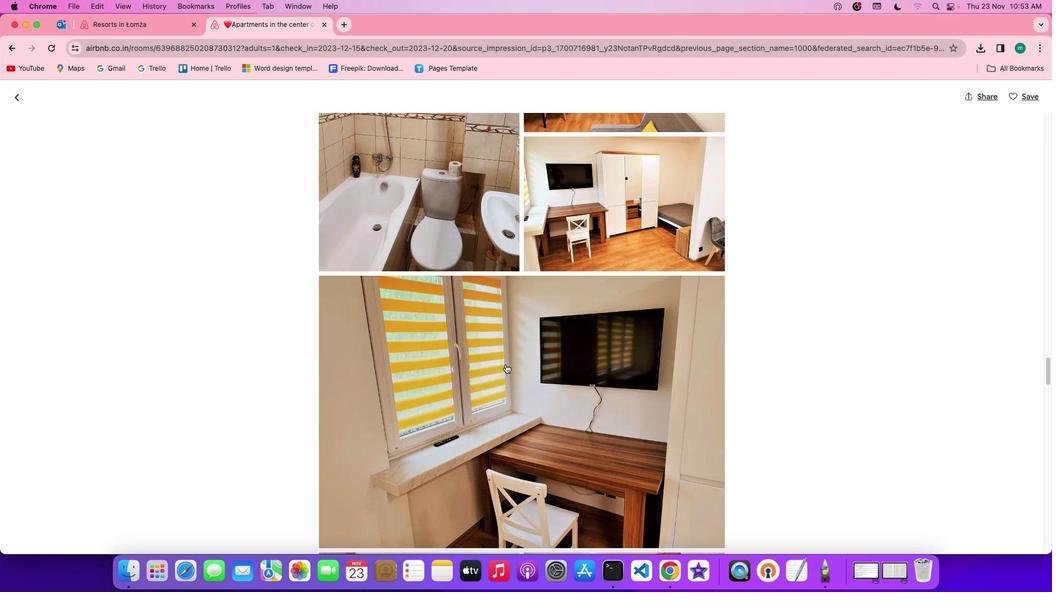 
Action: Mouse scrolled (506, 364) with delta (0, -1)
Screenshot: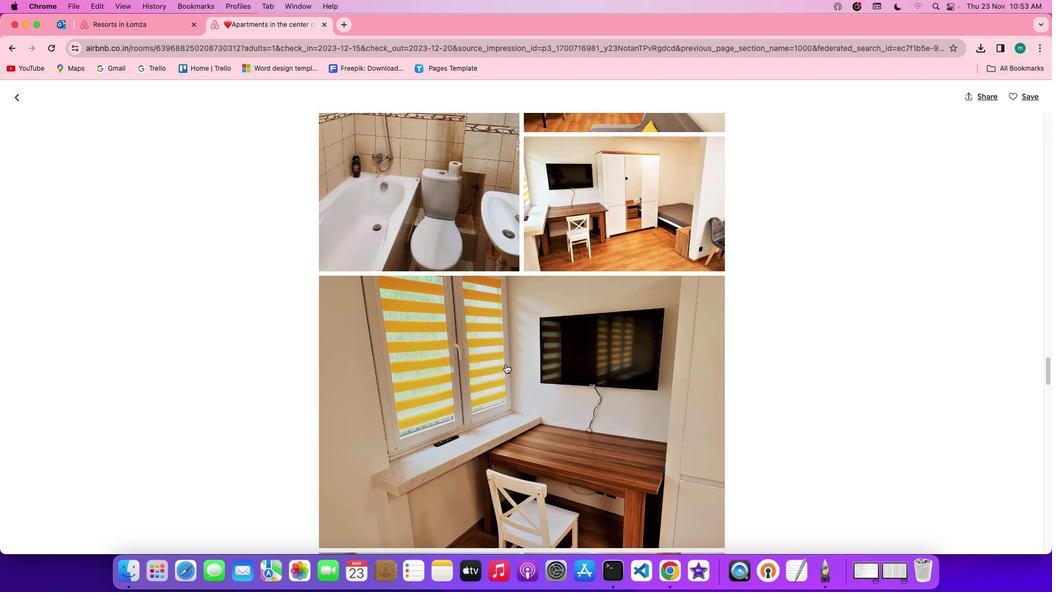 
Action: Mouse scrolled (506, 364) with delta (0, 0)
Screenshot: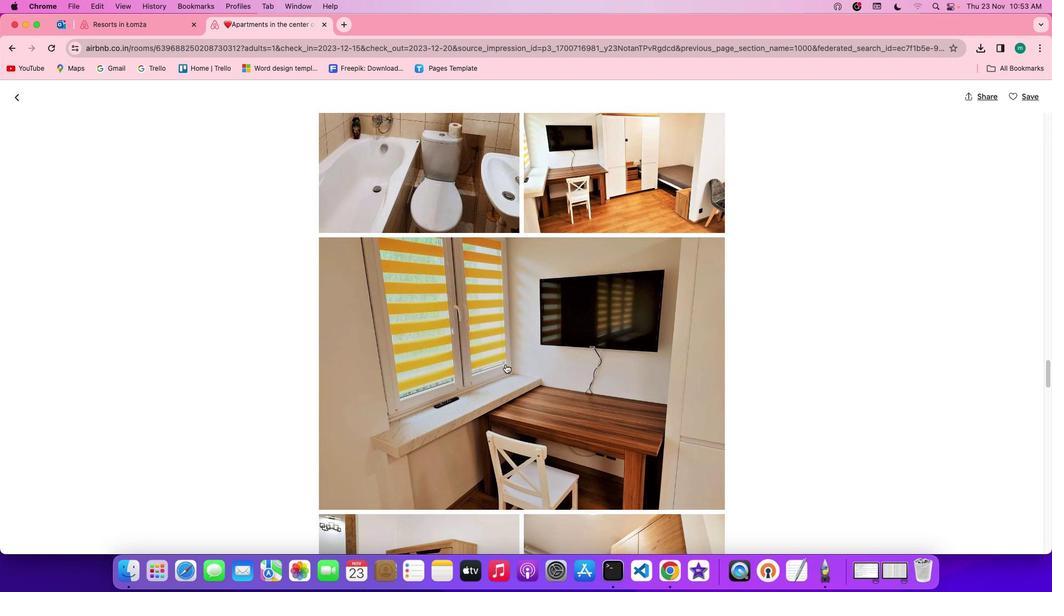 
Action: Mouse scrolled (506, 364) with delta (0, 0)
Screenshot: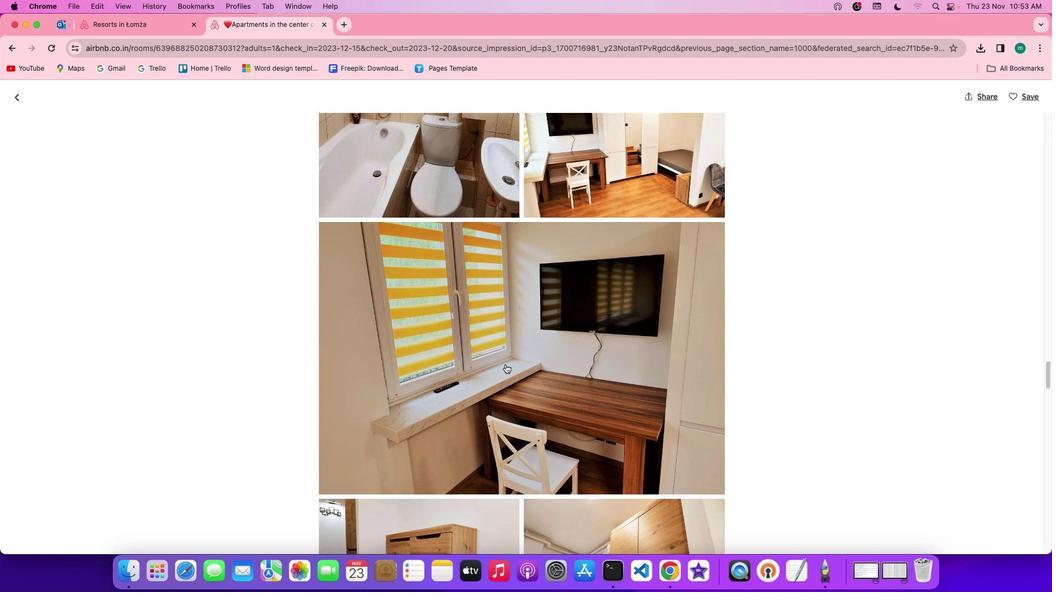 
Action: Mouse scrolled (506, 364) with delta (0, -1)
Screenshot: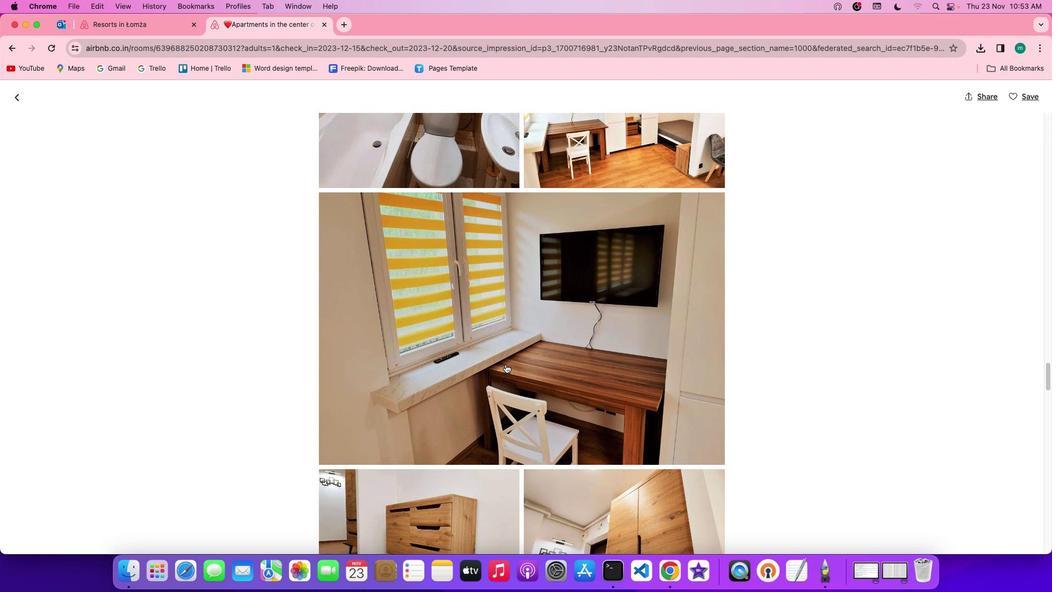 
Action: Mouse scrolled (506, 364) with delta (0, 0)
Screenshot: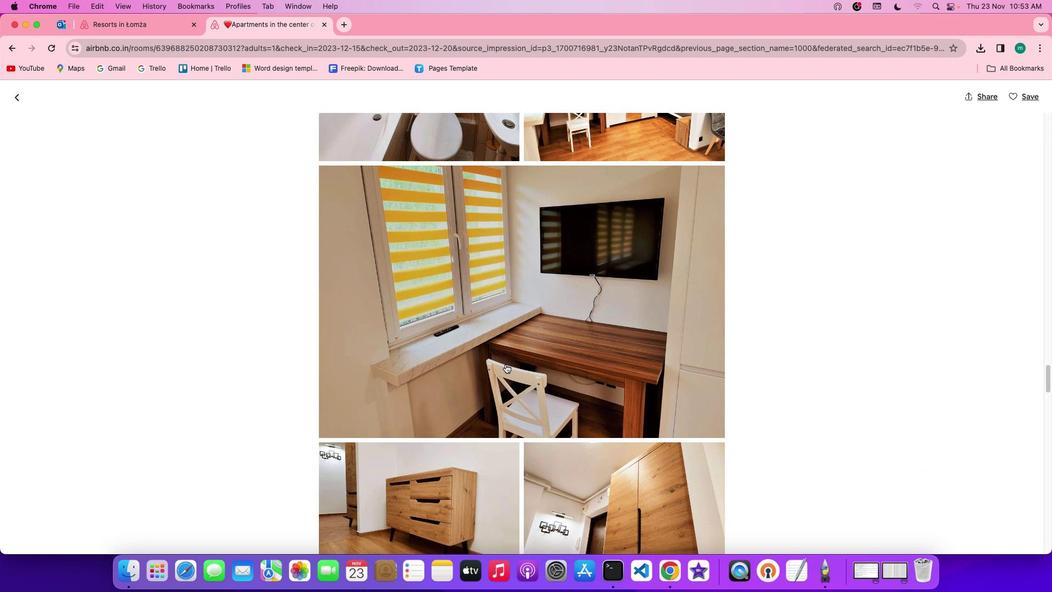 
Action: Mouse scrolled (506, 364) with delta (0, 0)
Screenshot: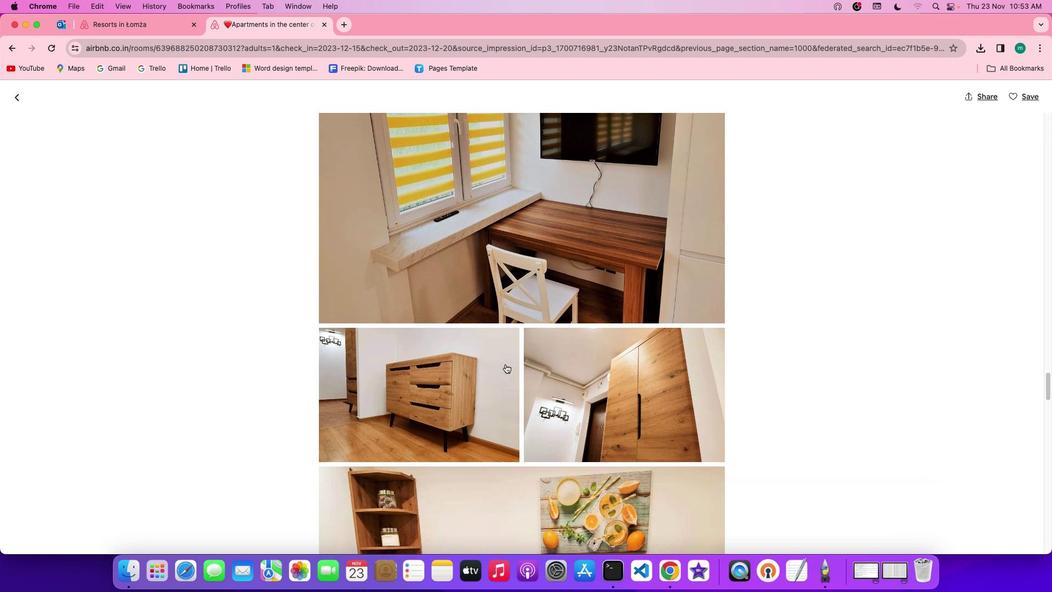
Action: Mouse scrolled (506, 364) with delta (0, 0)
Screenshot: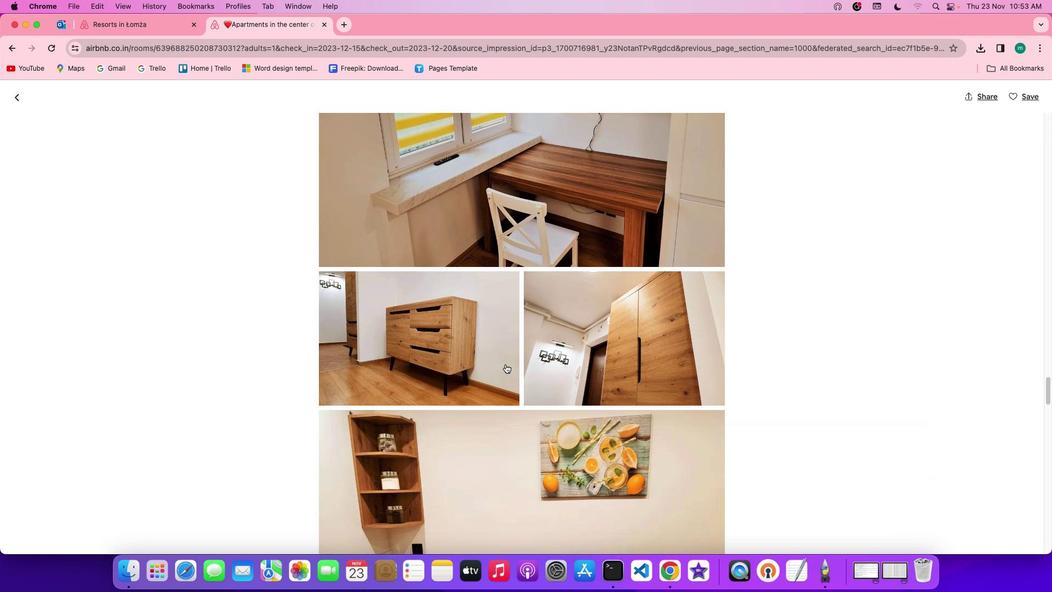
Action: Mouse scrolled (506, 364) with delta (0, -1)
Screenshot: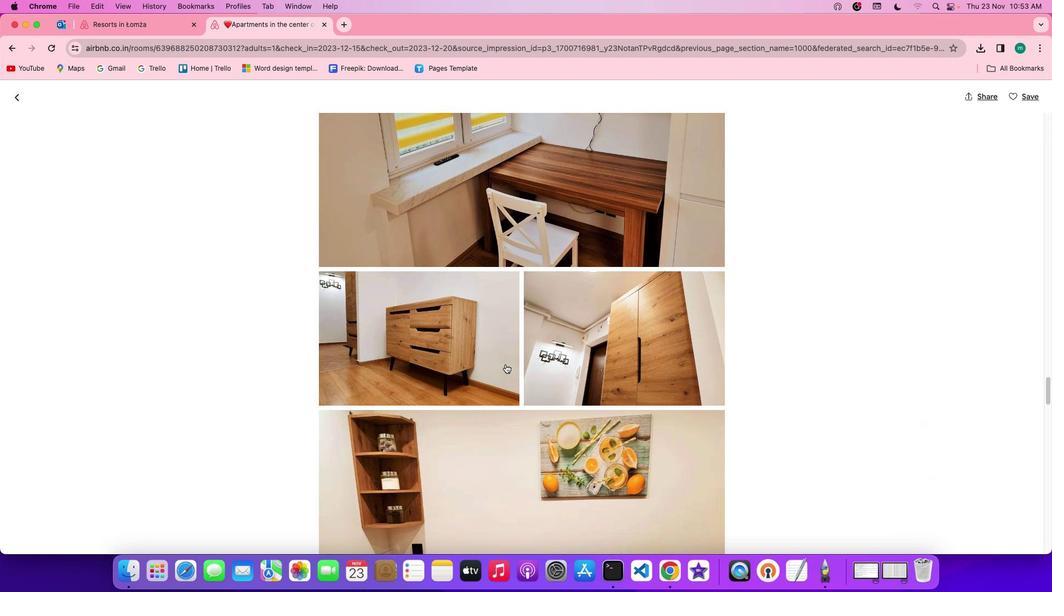 
Action: Mouse scrolled (506, 364) with delta (0, -2)
Screenshot: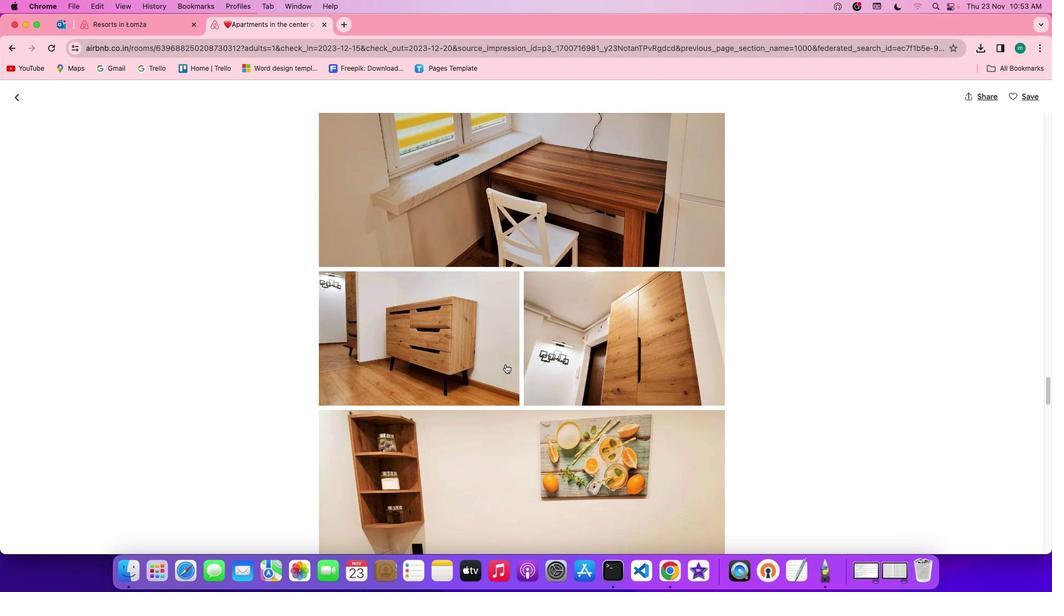 
Action: Mouse scrolled (506, 364) with delta (0, 0)
Screenshot: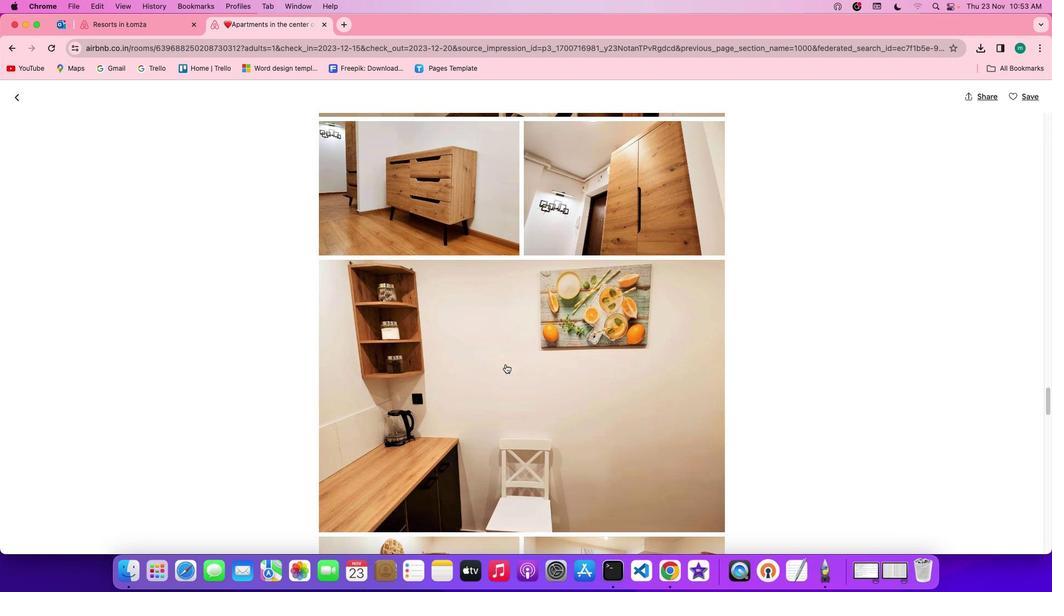 
Action: Mouse scrolled (506, 364) with delta (0, 0)
Screenshot: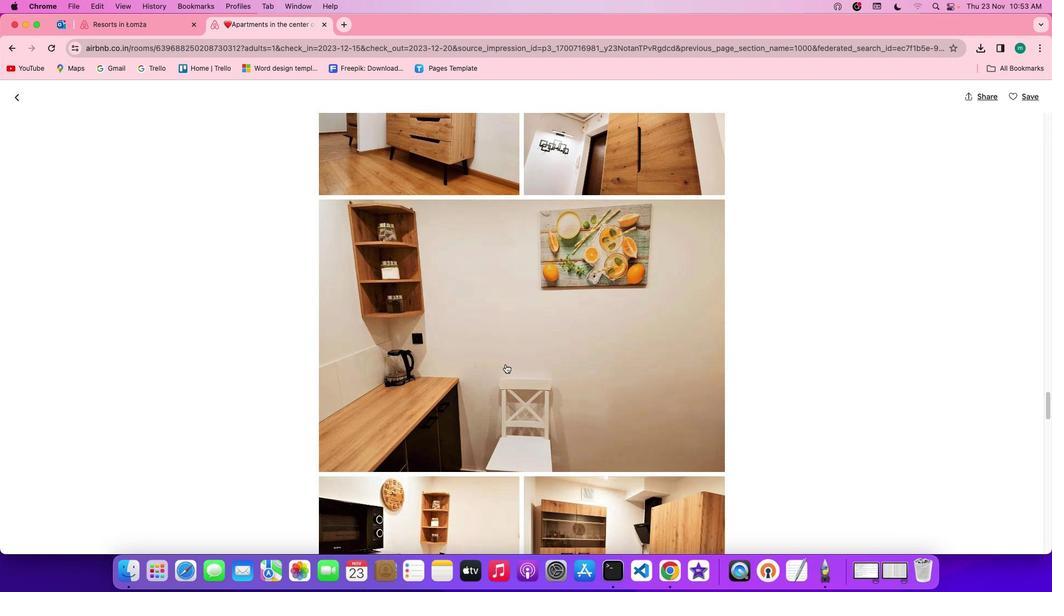 
Action: Mouse scrolled (506, 364) with delta (0, -1)
Screenshot: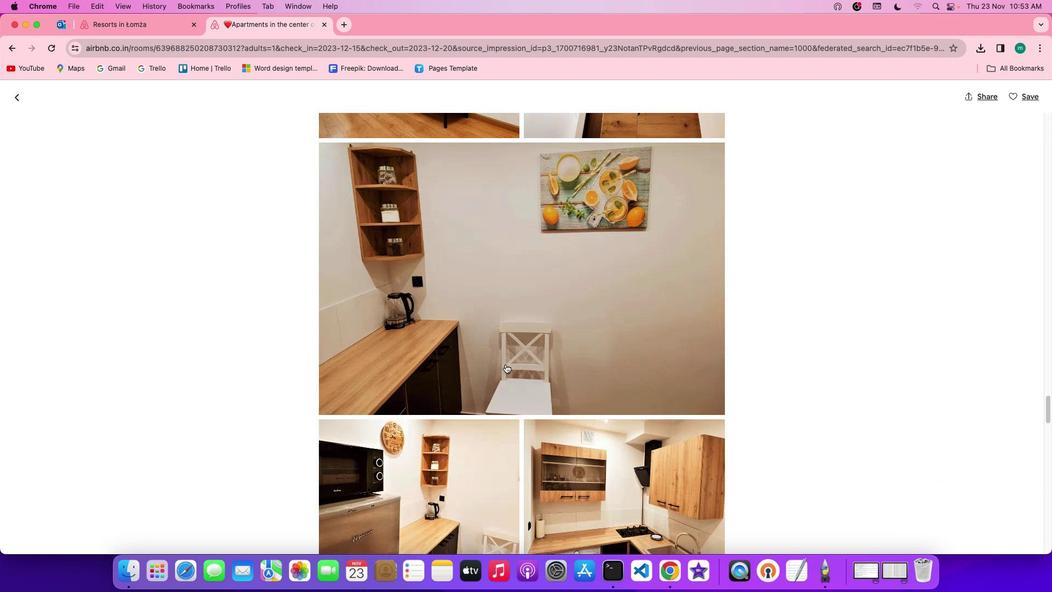 
Action: Mouse scrolled (506, 364) with delta (0, -2)
Screenshot: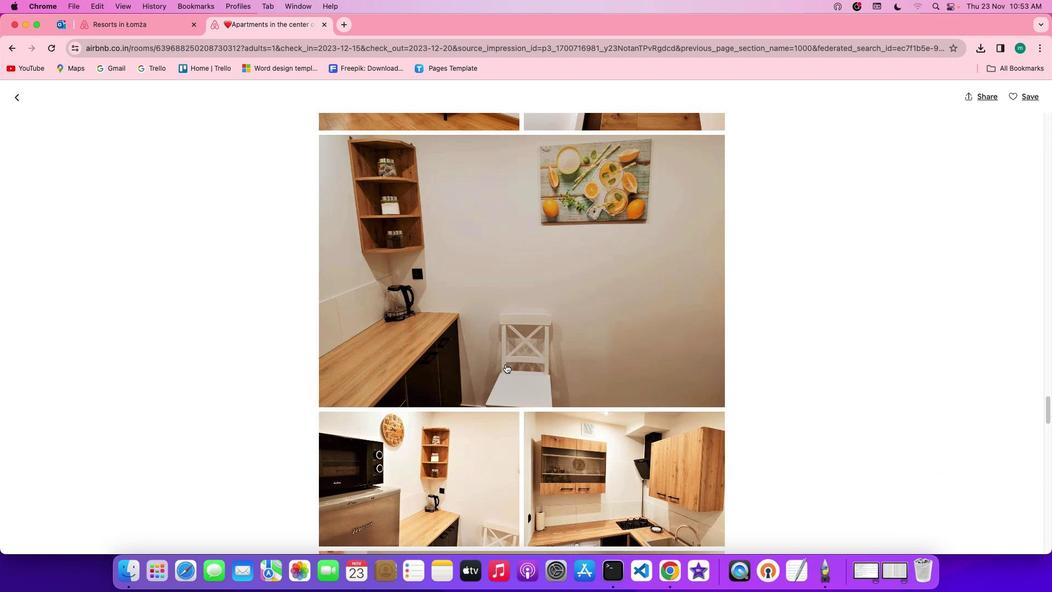 
Action: Mouse scrolled (506, 364) with delta (0, -2)
Screenshot: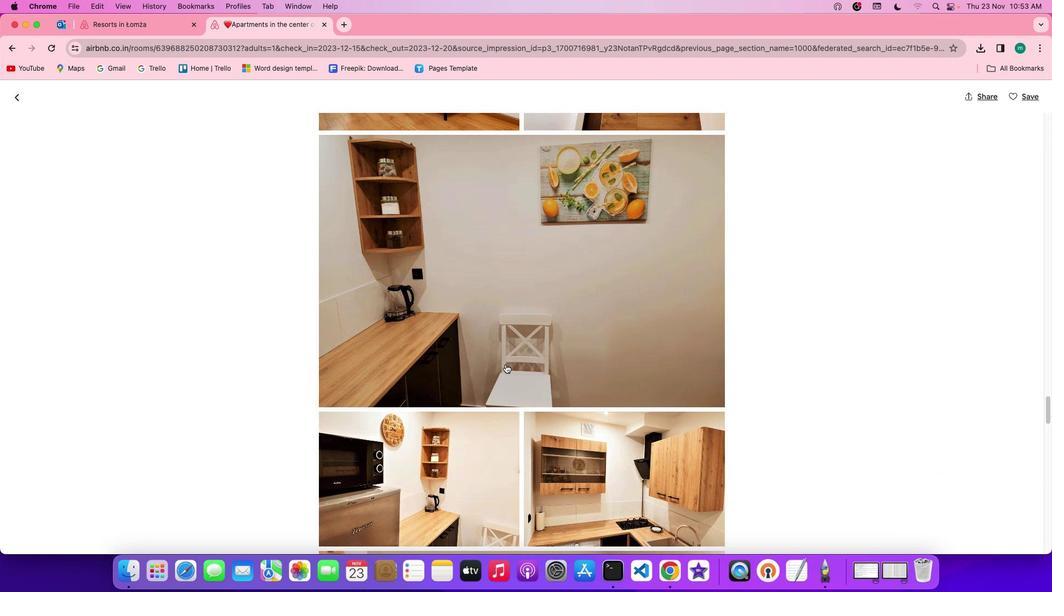 
Action: Mouse scrolled (506, 364) with delta (0, 0)
Screenshot: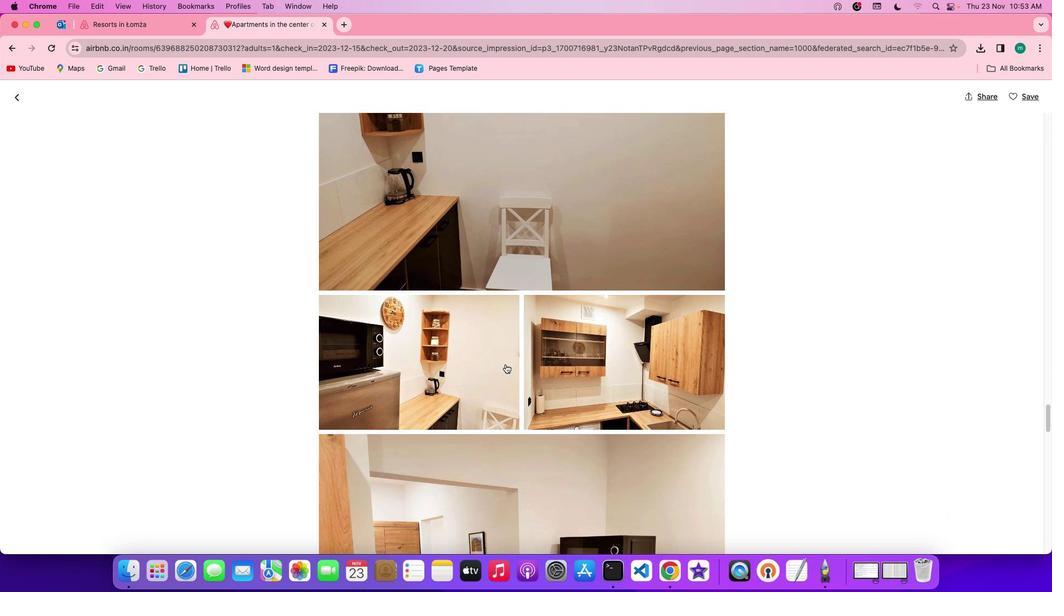 
Action: Mouse scrolled (506, 364) with delta (0, 0)
Screenshot: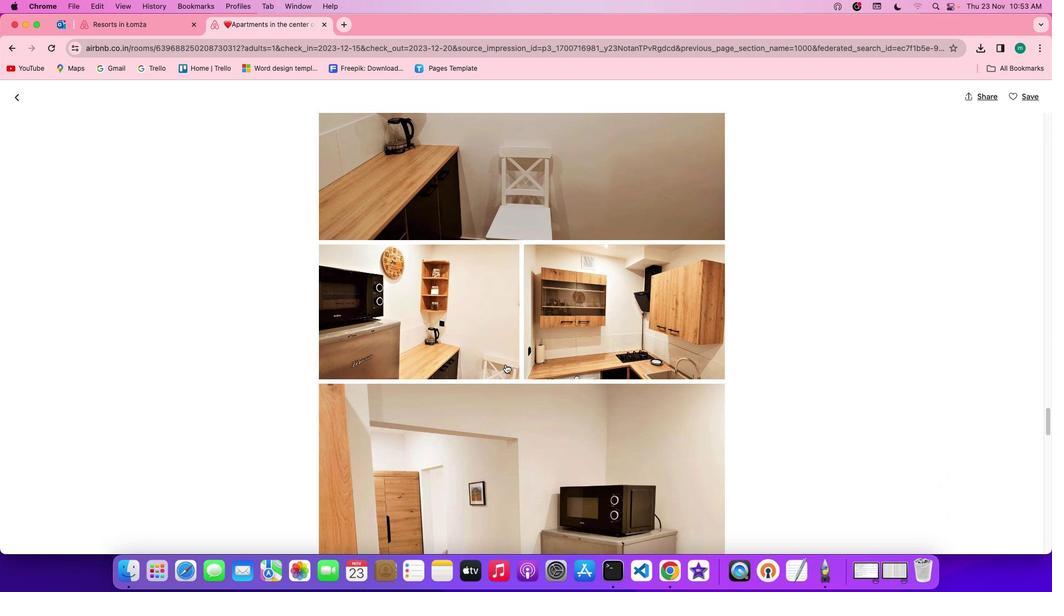
Action: Mouse scrolled (506, 364) with delta (0, -1)
Screenshot: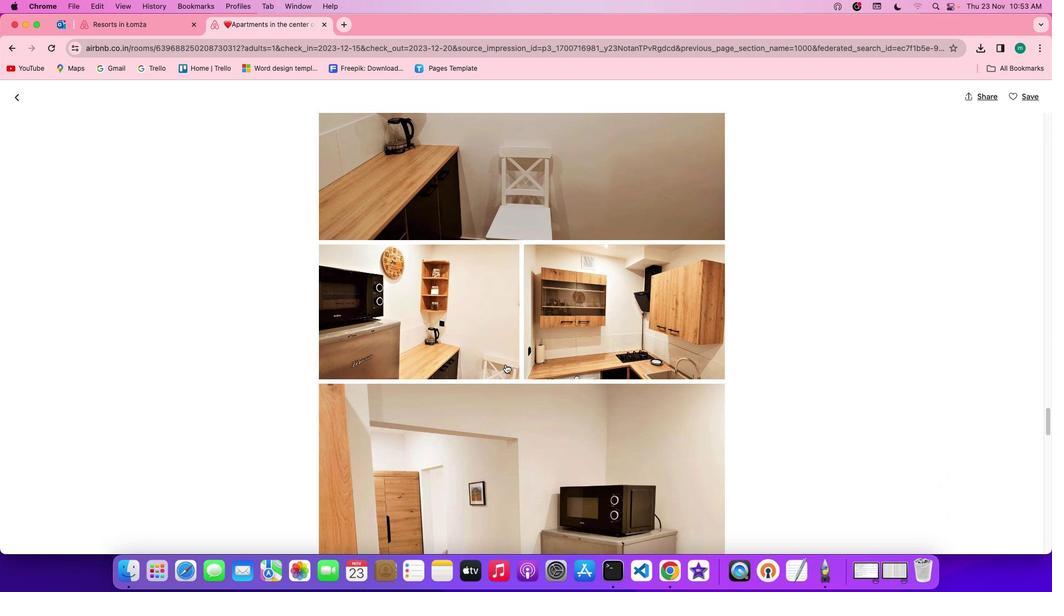 
Action: Mouse scrolled (506, 364) with delta (0, -2)
Screenshot: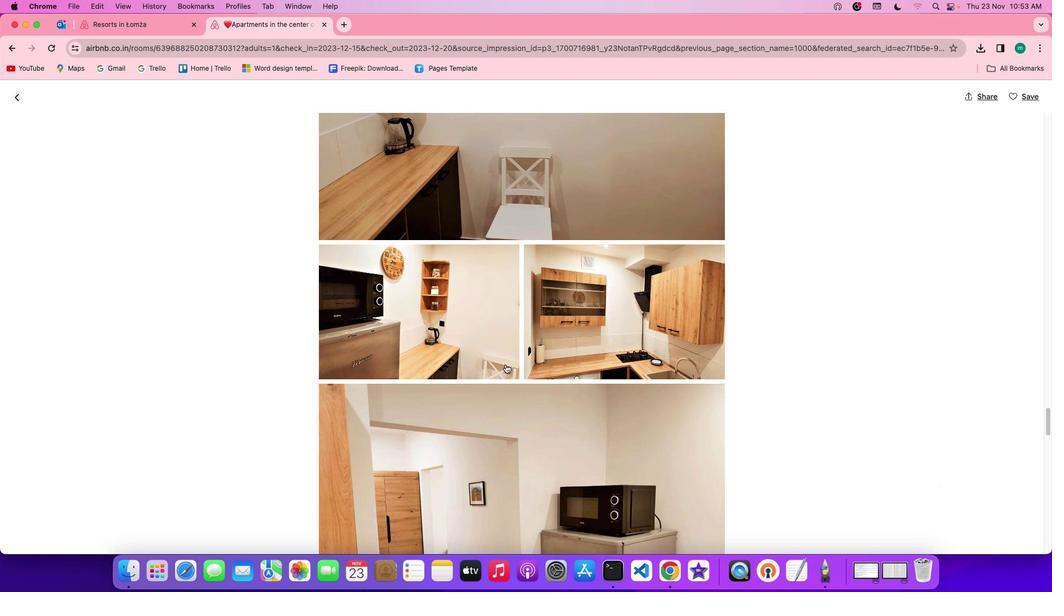 
Action: Mouse scrolled (506, 364) with delta (0, 0)
Screenshot: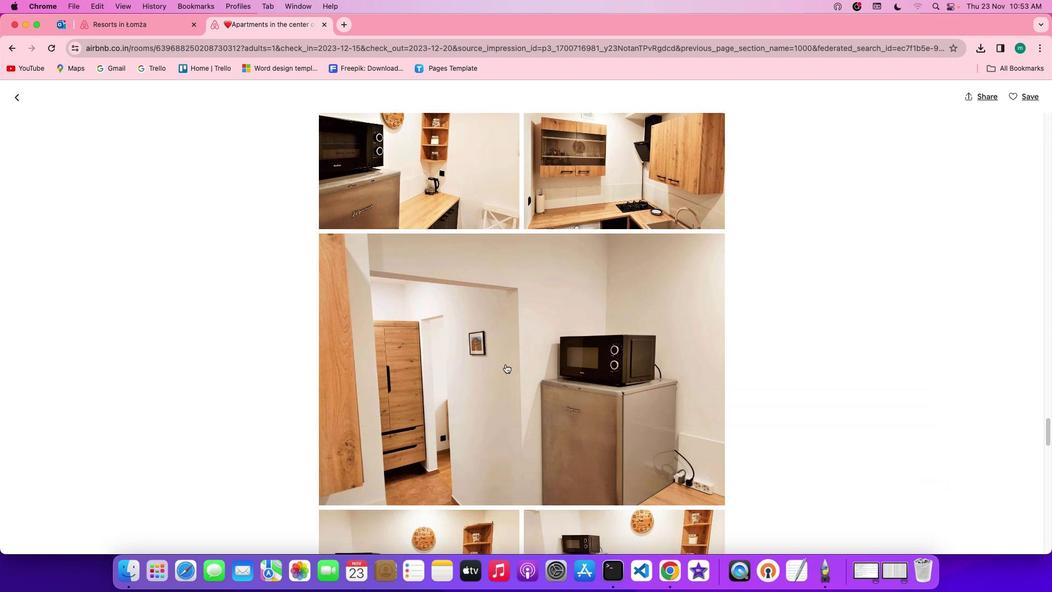 
Action: Mouse scrolled (506, 364) with delta (0, 0)
Screenshot: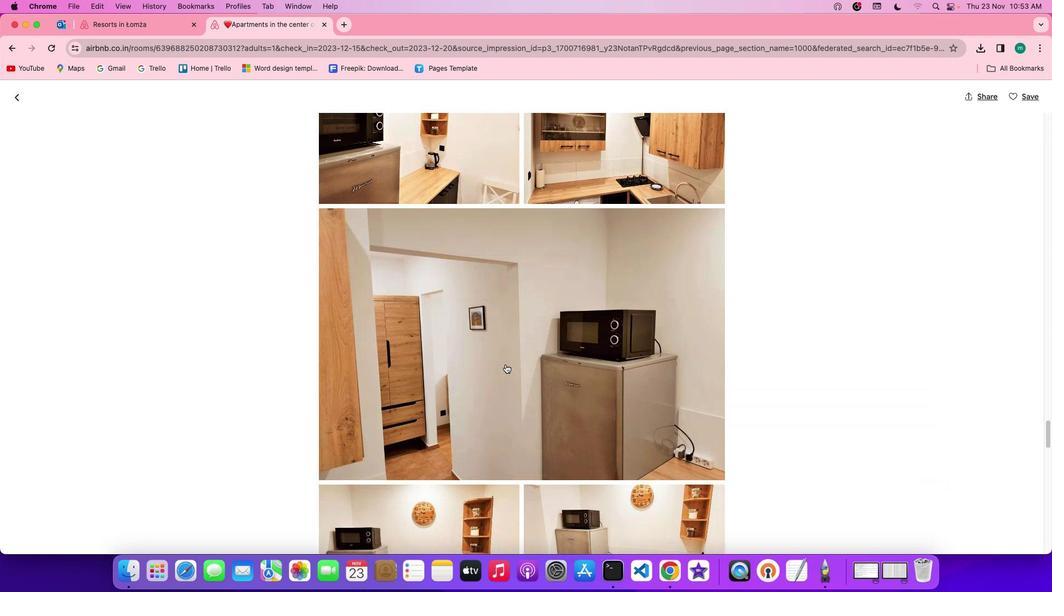 
Action: Mouse scrolled (506, 364) with delta (0, -1)
Screenshot: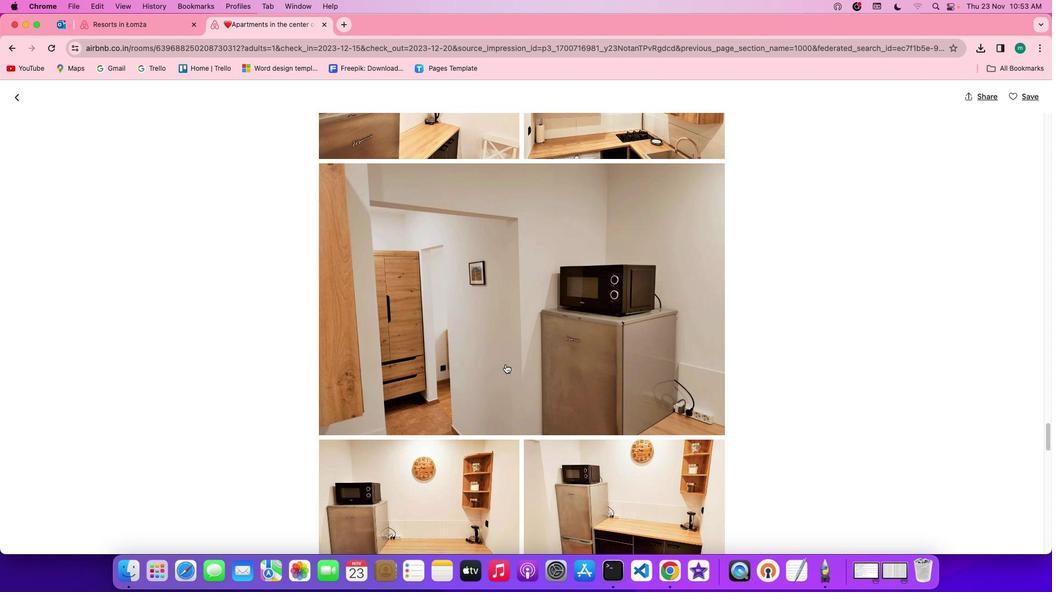 
Action: Mouse scrolled (506, 364) with delta (0, -2)
Screenshot: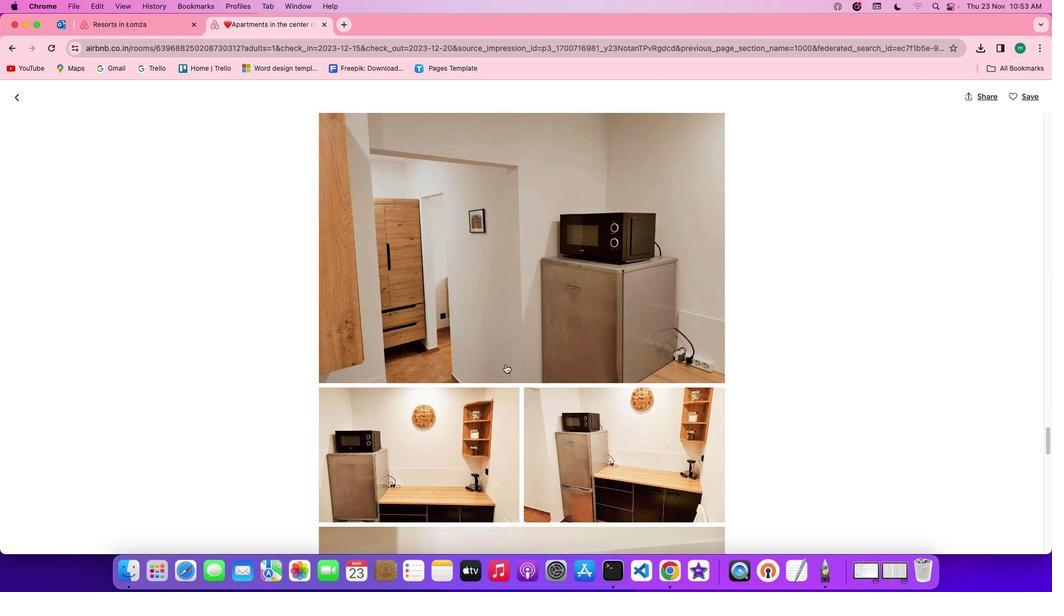 
Action: Mouse scrolled (506, 364) with delta (0, -2)
Screenshot: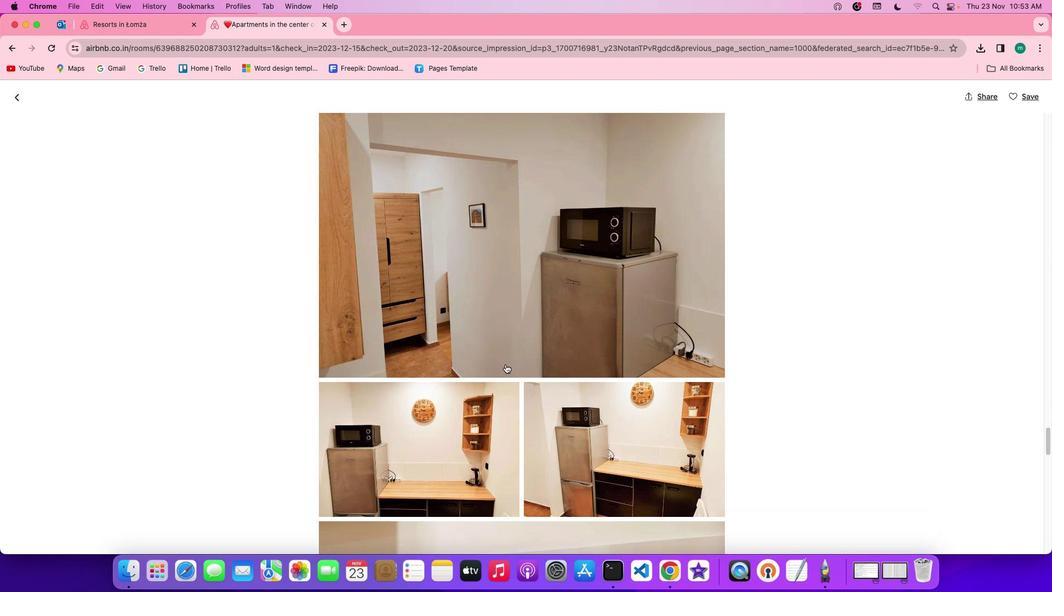 
Action: Mouse scrolled (506, 364) with delta (0, 0)
Screenshot: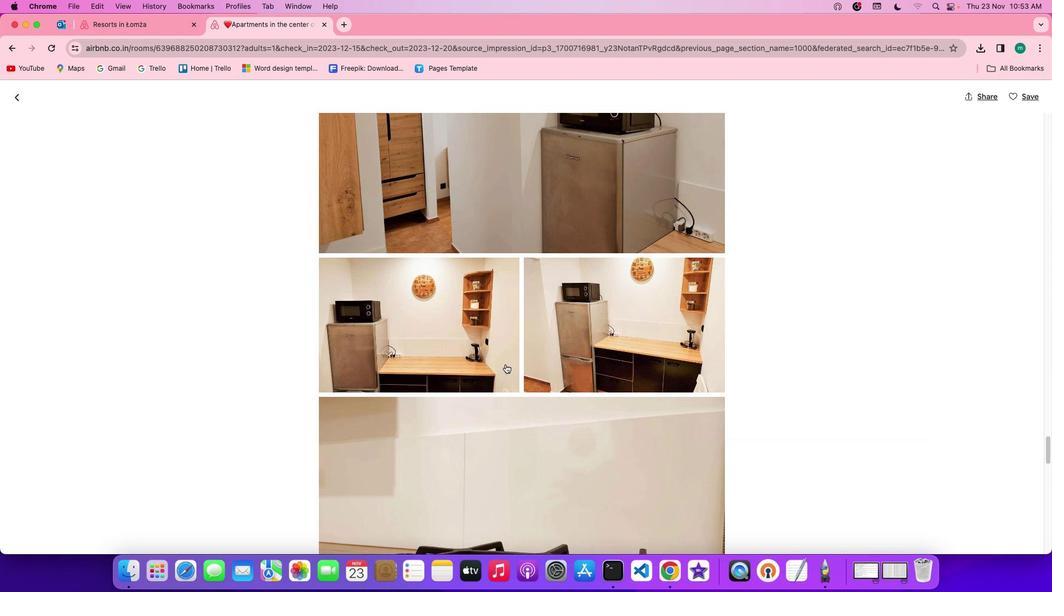 
Action: Mouse scrolled (506, 364) with delta (0, 0)
Screenshot: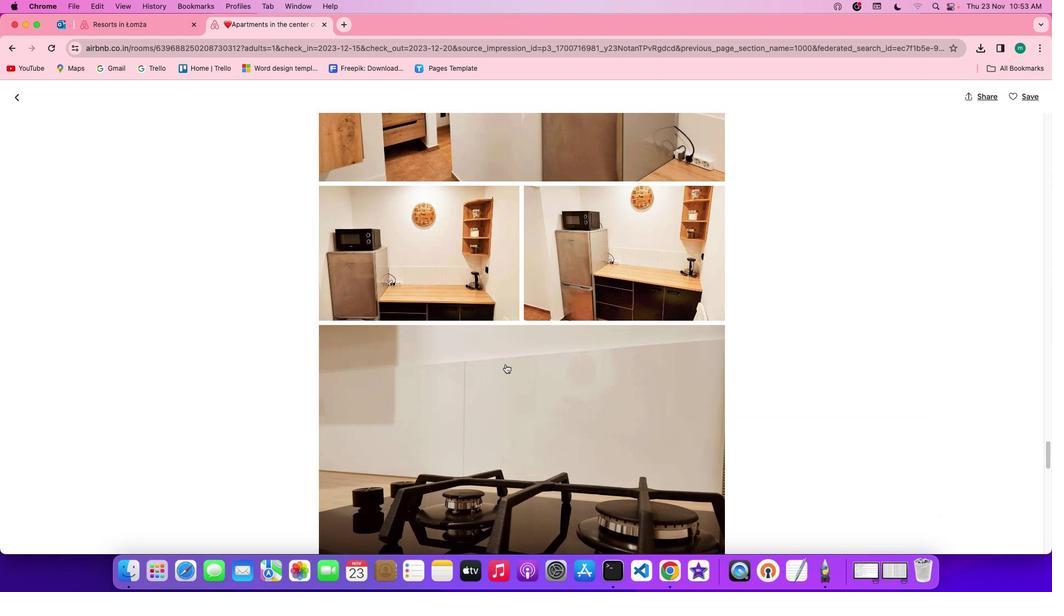 
Action: Mouse scrolled (506, 364) with delta (0, -1)
Screenshot: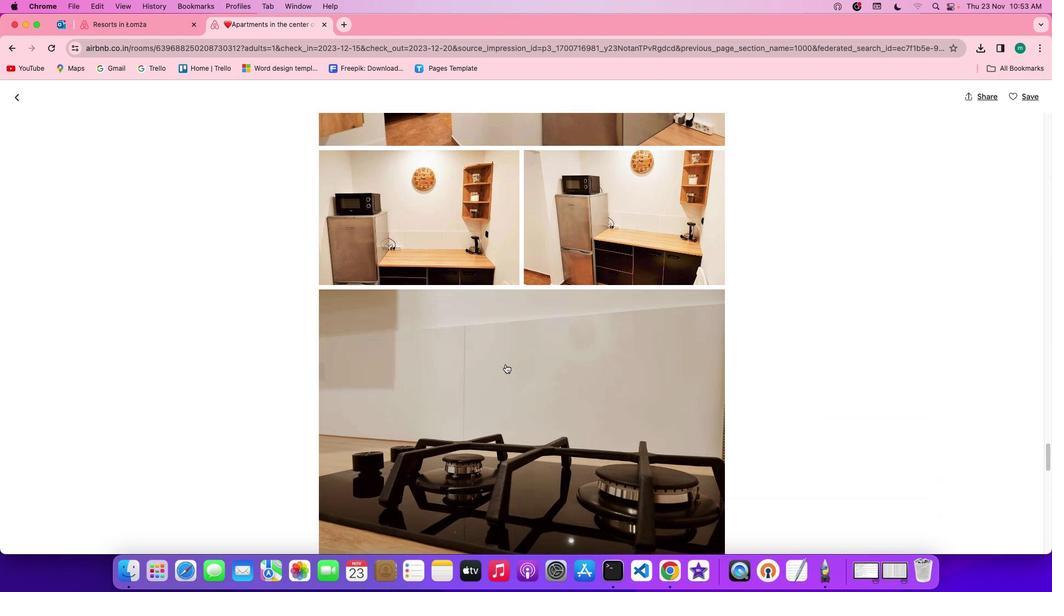
Action: Mouse scrolled (506, 364) with delta (0, -2)
Screenshot: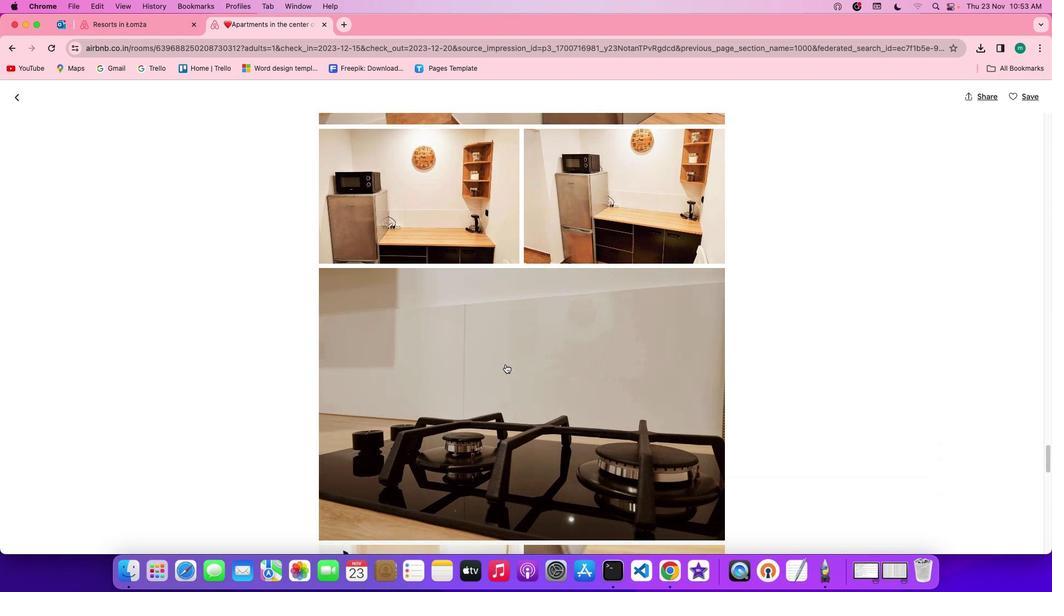 
Action: Mouse scrolled (506, 364) with delta (0, -2)
Screenshot: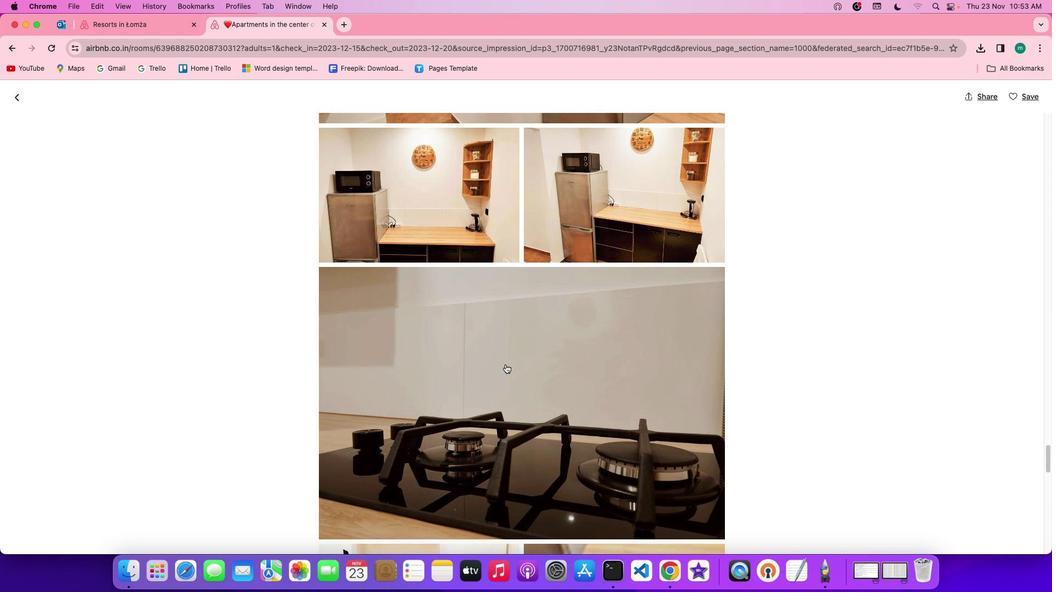
Action: Mouse scrolled (506, 364) with delta (0, 0)
Screenshot: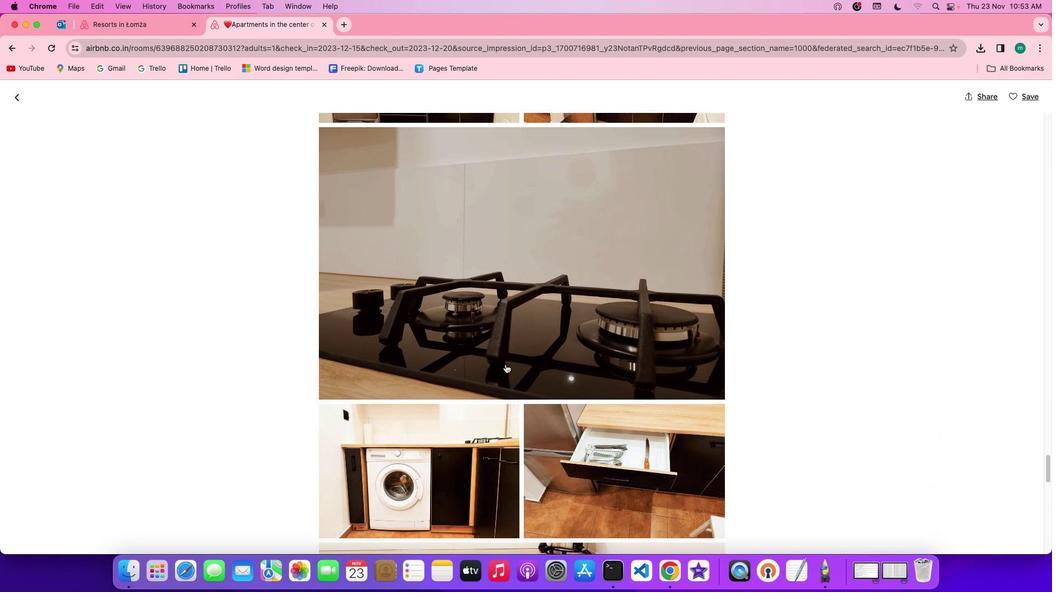 
Action: Mouse scrolled (506, 364) with delta (0, 0)
Screenshot: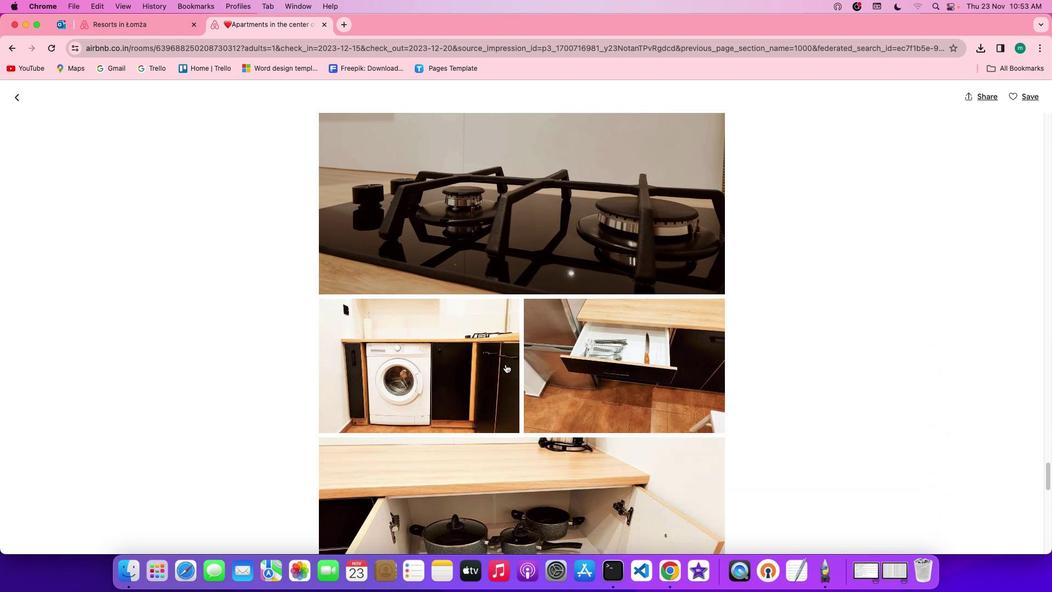 
Action: Mouse scrolled (506, 364) with delta (0, -1)
Screenshot: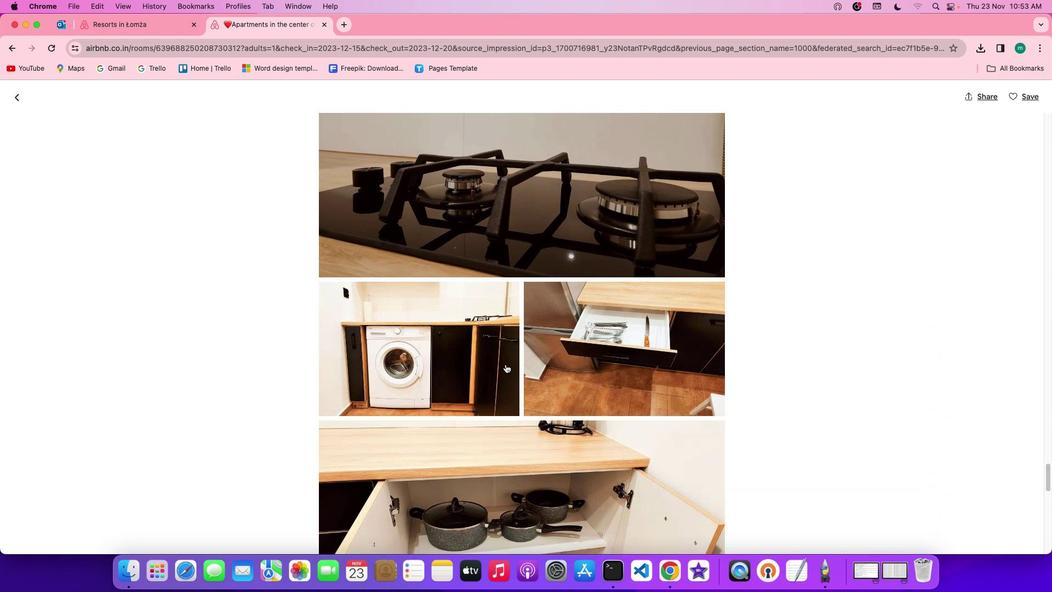 
Action: Mouse scrolled (506, 364) with delta (0, -2)
Screenshot: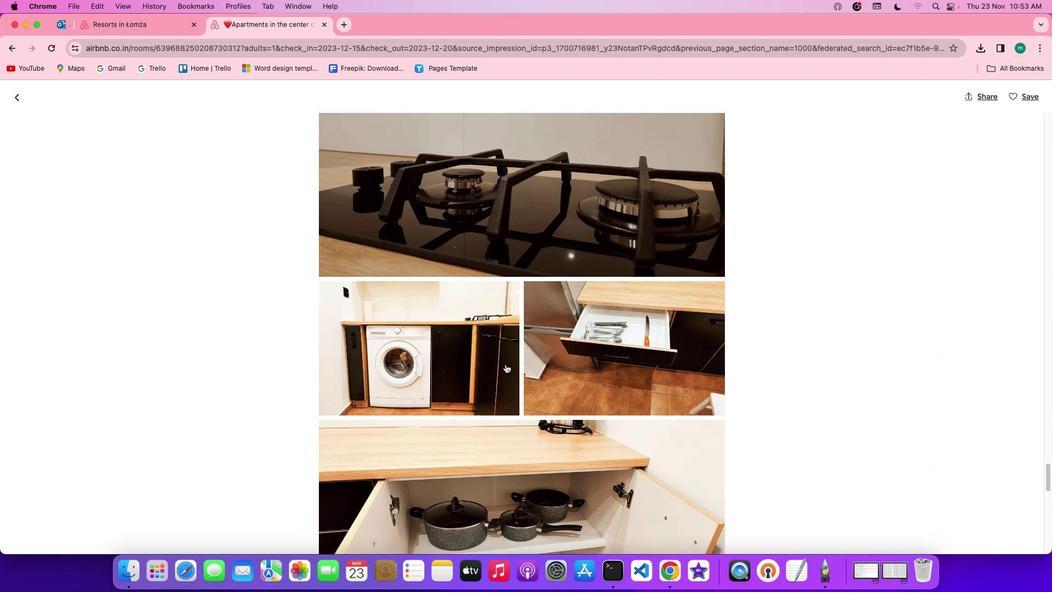 
Action: Mouse scrolled (506, 364) with delta (0, -2)
Screenshot: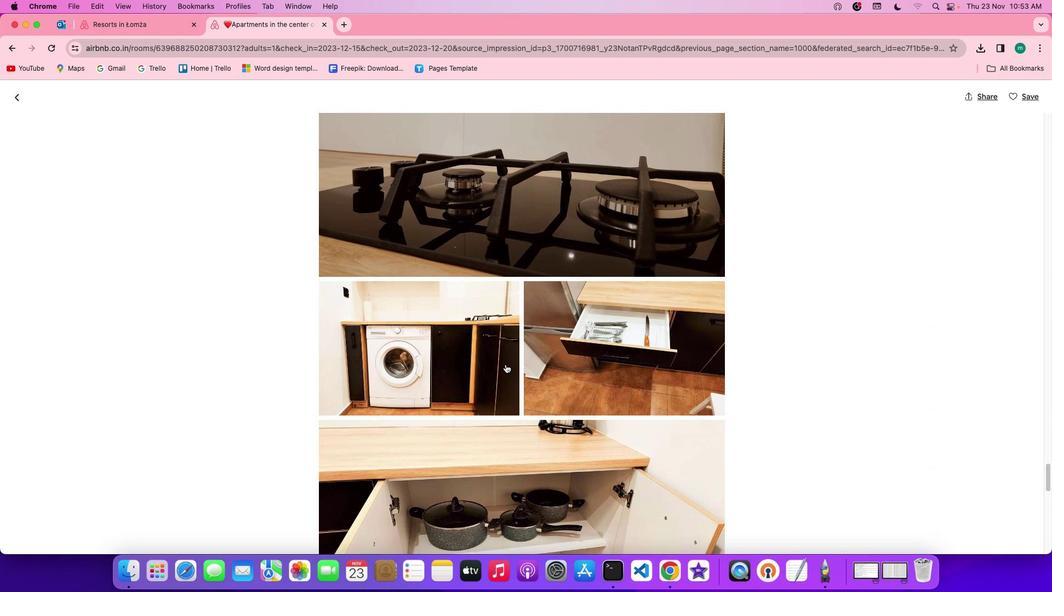 
Action: Mouse scrolled (506, 364) with delta (0, 0)
Screenshot: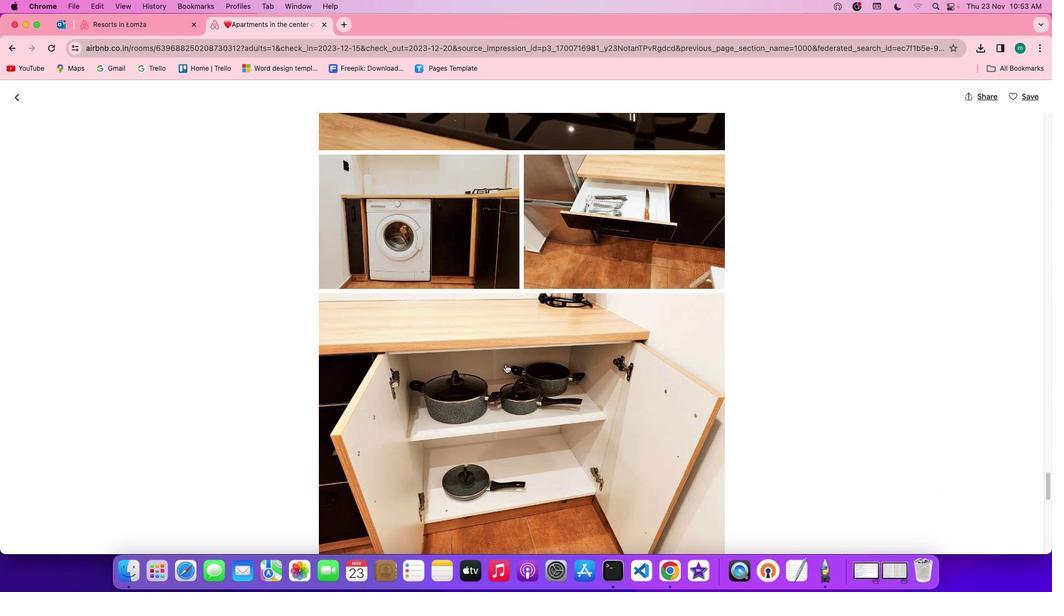
Action: Mouse scrolled (506, 364) with delta (0, 0)
Screenshot: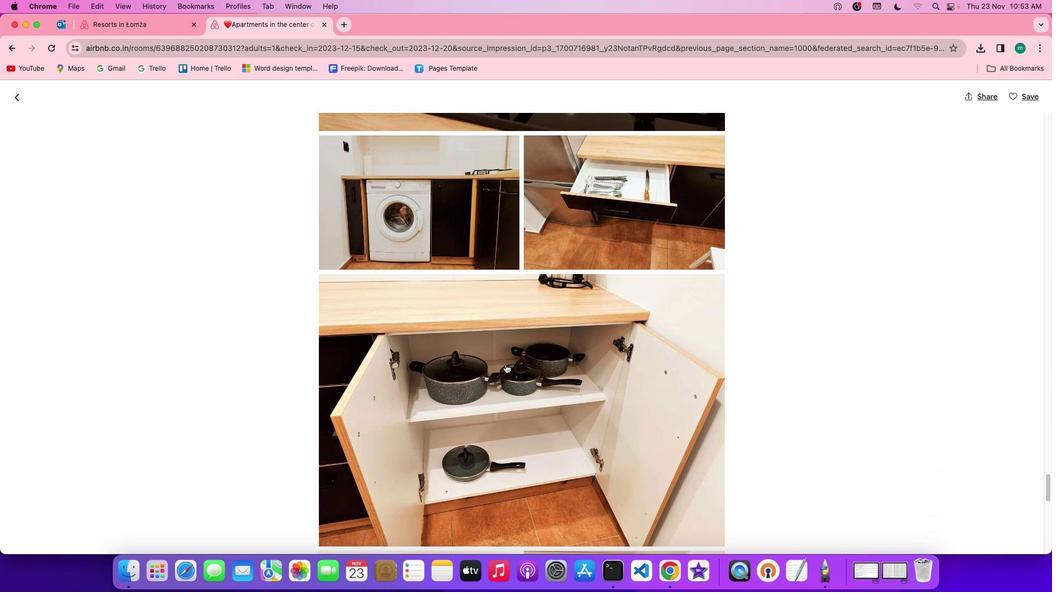 
Action: Mouse scrolled (506, 364) with delta (0, -1)
Screenshot: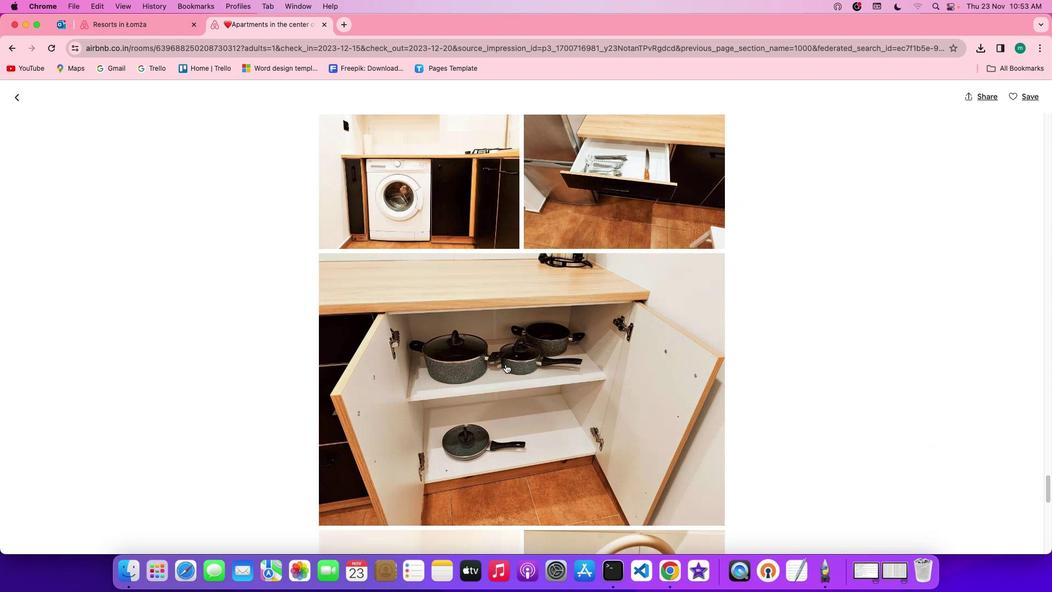 
Action: Mouse scrolled (506, 364) with delta (0, -2)
Screenshot: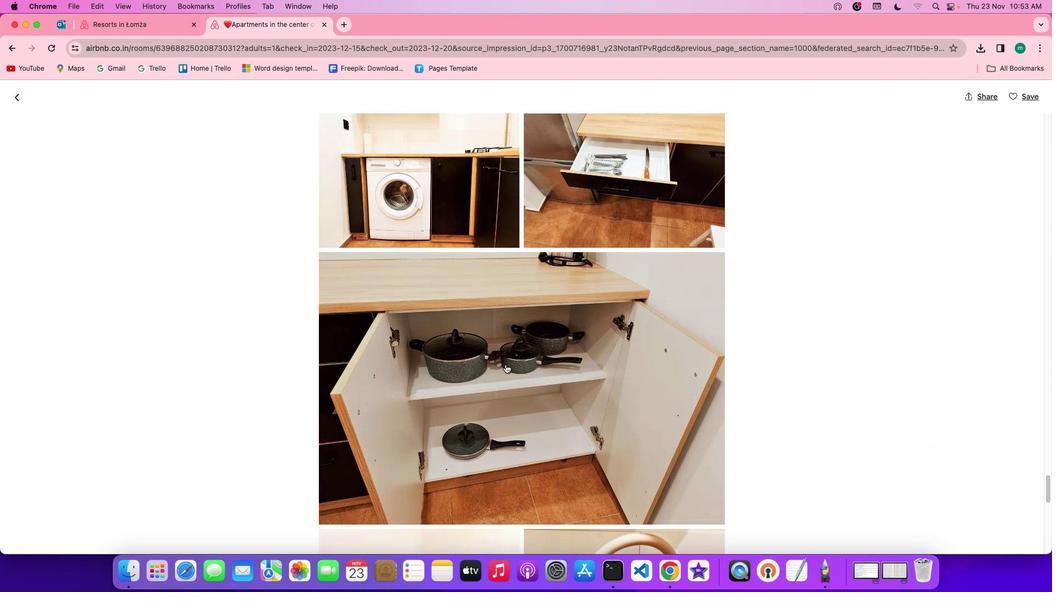 
Action: Mouse scrolled (506, 364) with delta (0, 0)
Screenshot: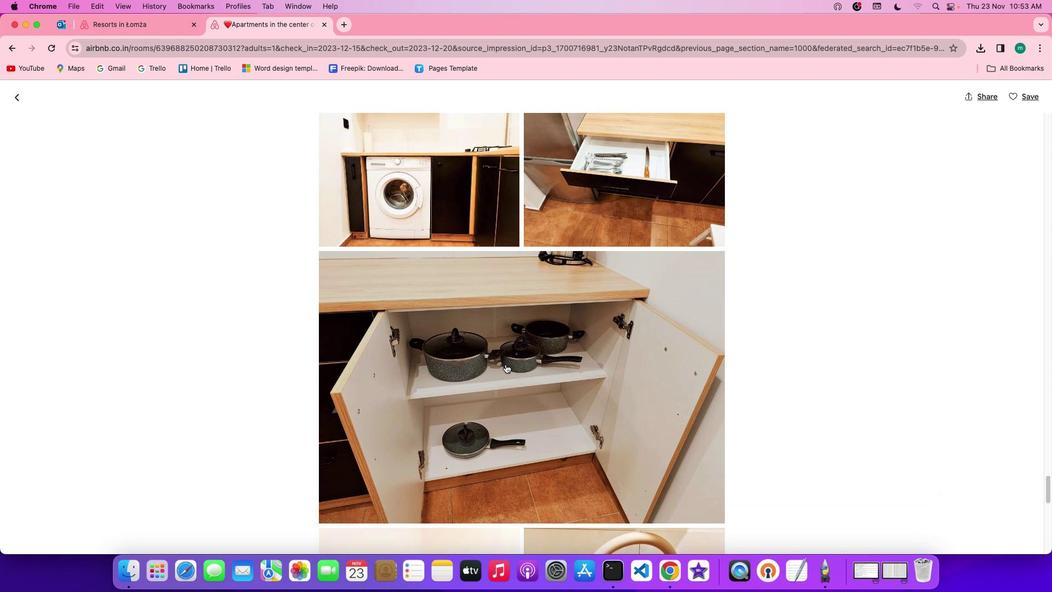 
Action: Mouse scrolled (506, 364) with delta (0, 0)
Screenshot: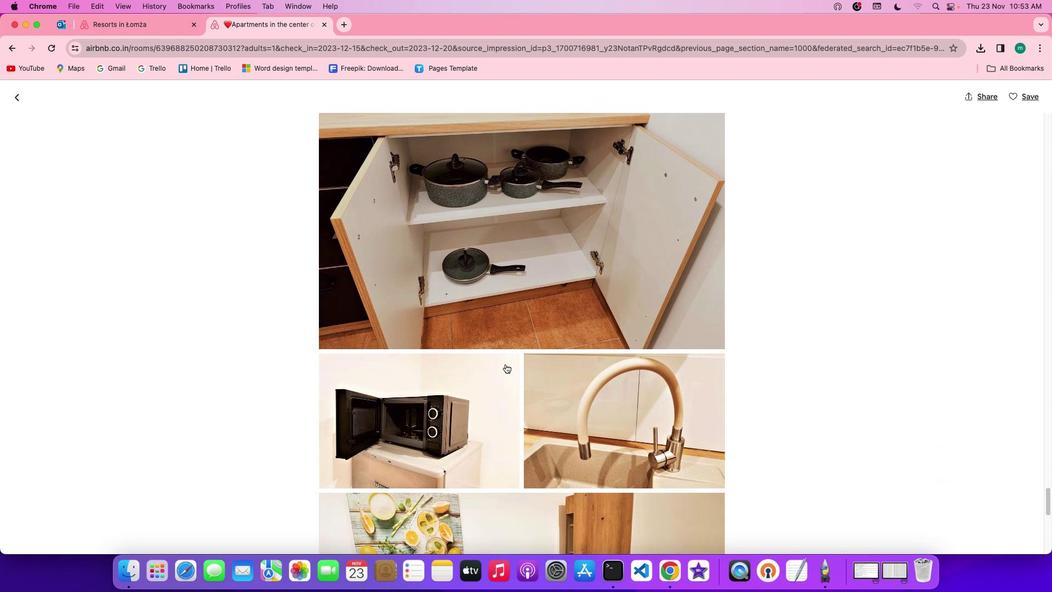 
Action: Mouse scrolled (506, 364) with delta (0, 0)
Screenshot: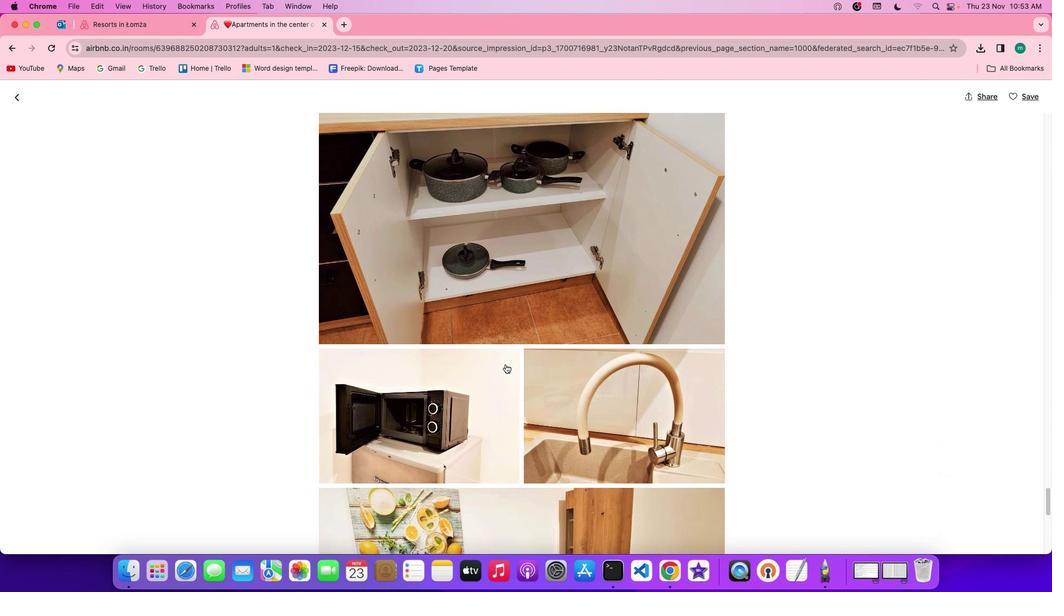 
Action: Mouse scrolled (506, 364) with delta (0, -1)
Screenshot: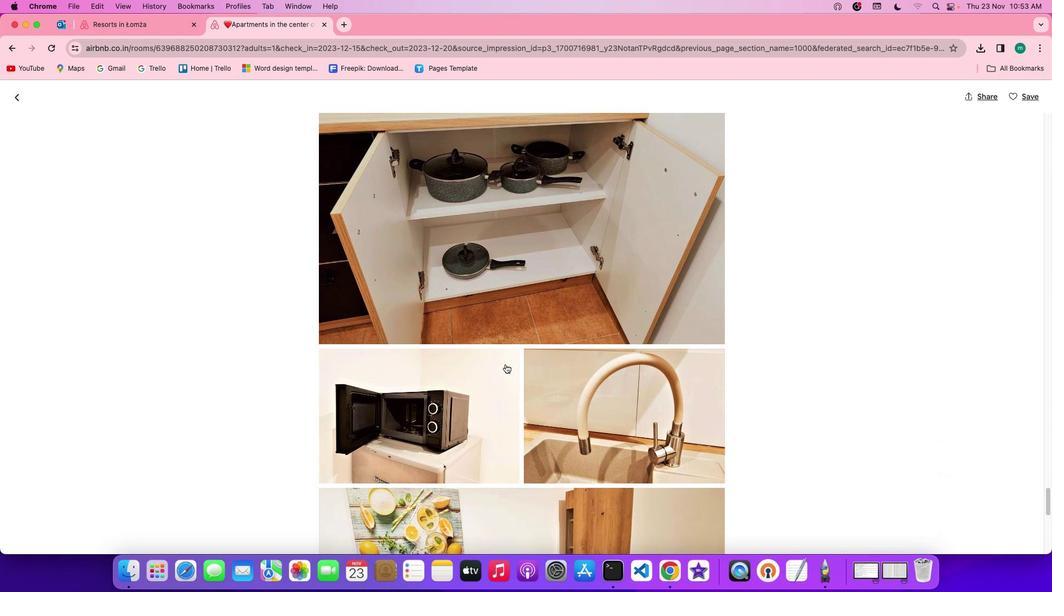 
Action: Mouse scrolled (506, 364) with delta (0, -2)
Screenshot: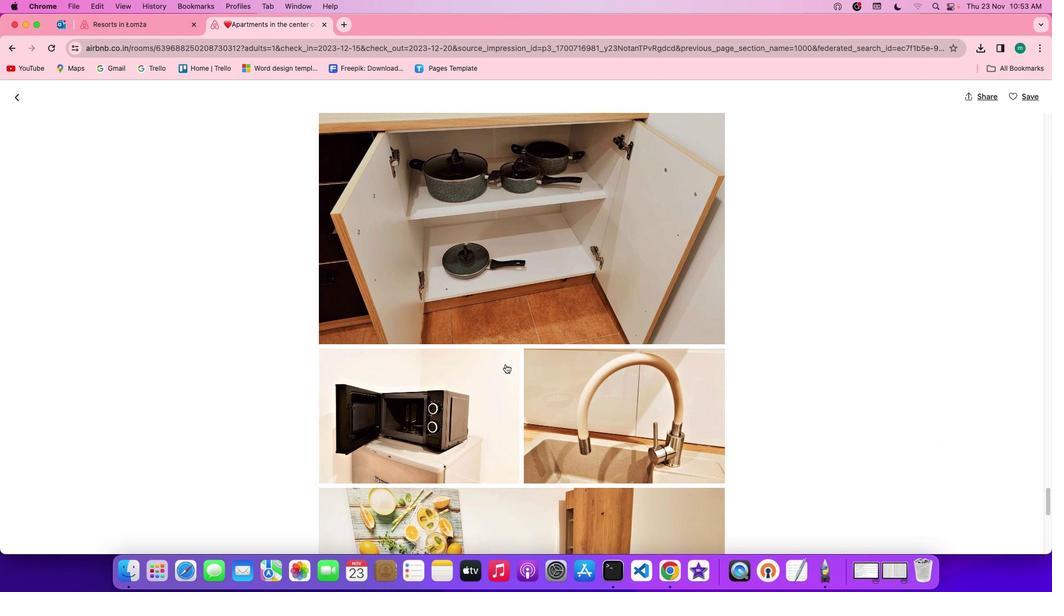 
Action: Mouse scrolled (506, 364) with delta (0, 0)
Screenshot: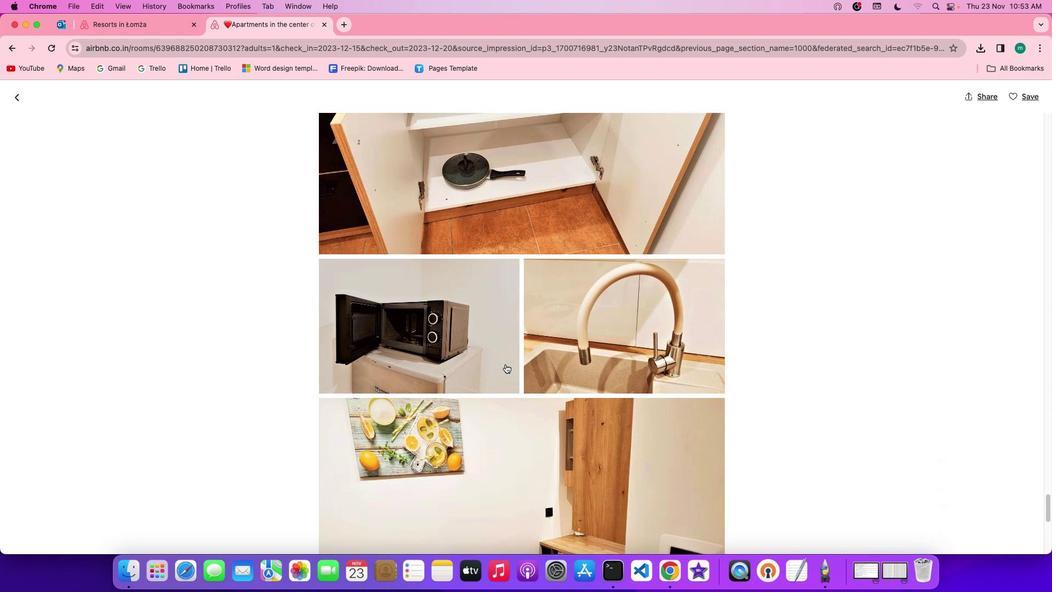 
Action: Mouse scrolled (506, 364) with delta (0, 0)
